 Task: Add an event  with title  Meeting with Team HR, date '2024/03/01' & Select Event type as  One on One. Add location for the event as  123 Main Street, City Center, New York, USA and add a description: The meeting with Team HR was a highly anticipated and crucial gathering that brought together the members of the team to discuss important matters and collaborate on various projects. It took place in a well-appointed conference room, providing a professional and conducive environment for productive discussions.Create an event link  http-meetingwithteamhrcom & Select the event color as  Violet. , logged in from the account softage.1@softage.netand send the event invitation to softage.2@softage.net and softage.3@softage.net
Action: Mouse moved to (1008, 140)
Screenshot: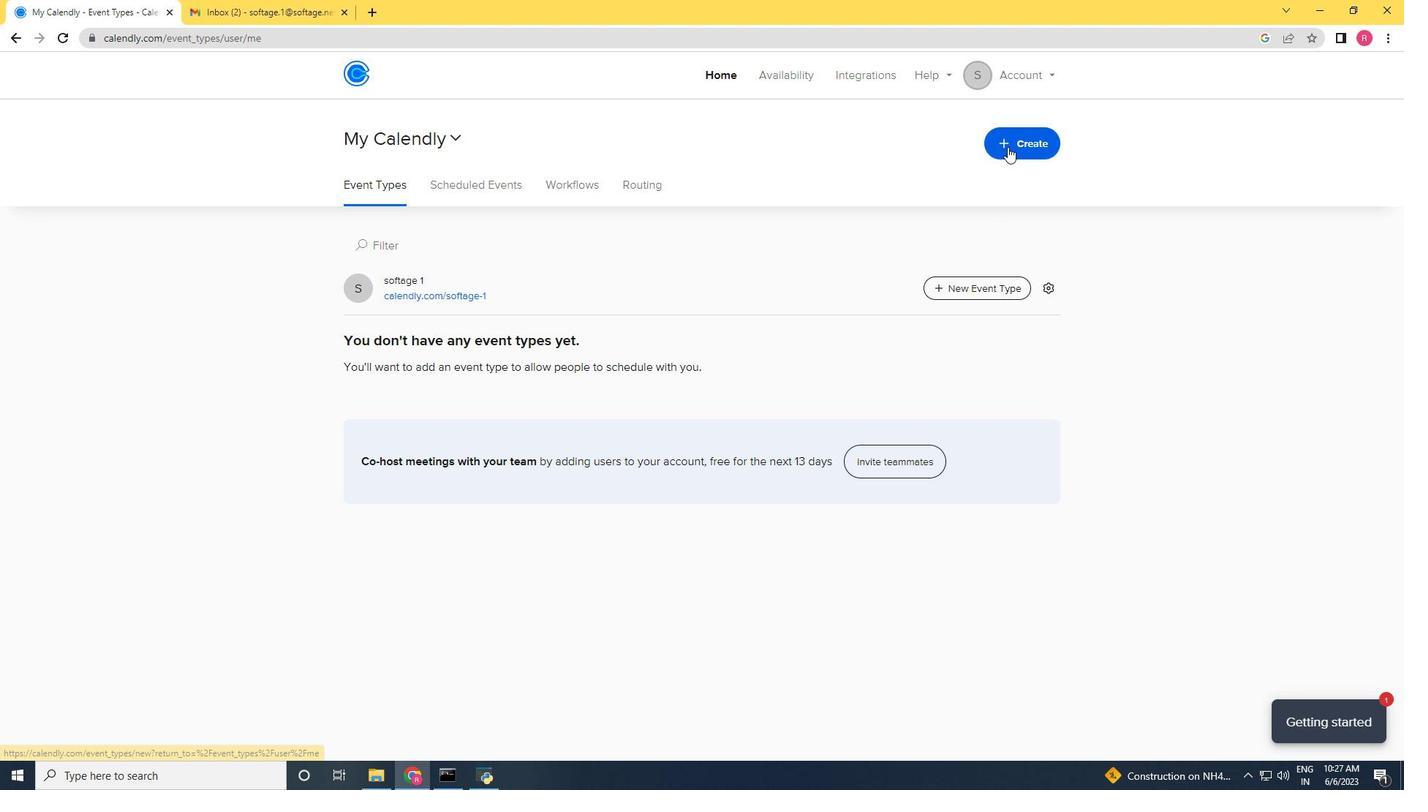 
Action: Mouse pressed left at (1008, 140)
Screenshot: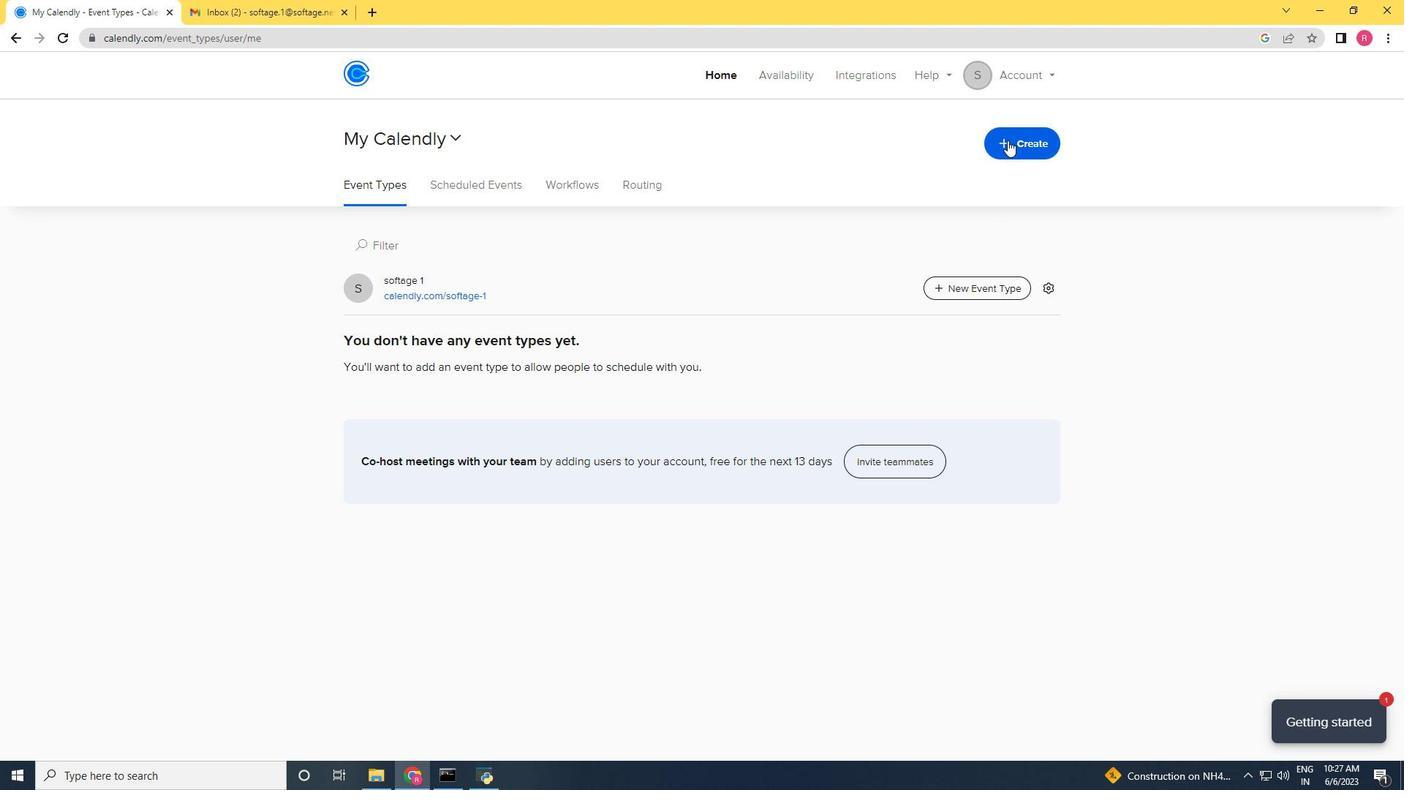 
Action: Mouse moved to (902, 194)
Screenshot: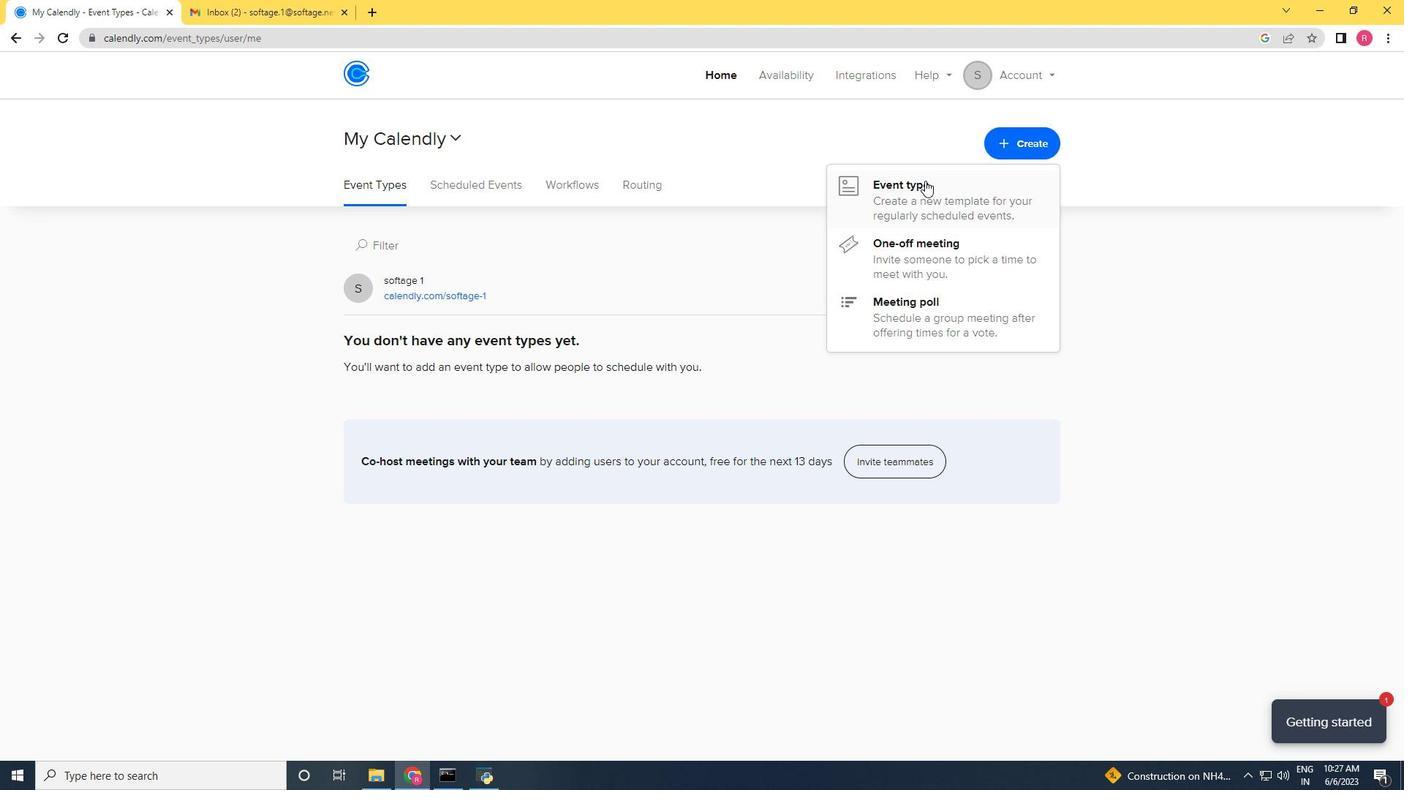 
Action: Mouse pressed left at (902, 194)
Screenshot: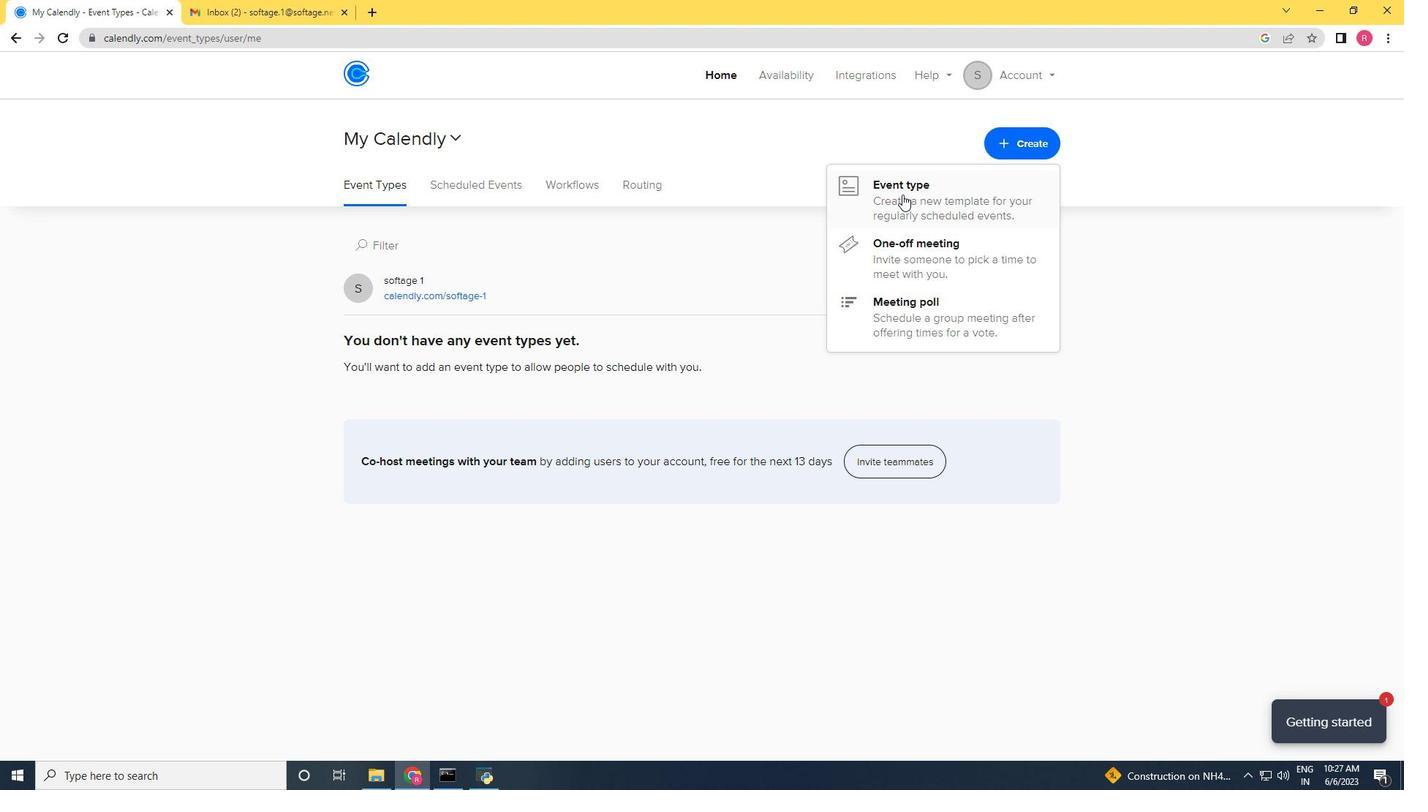 
Action: Mouse moved to (643, 255)
Screenshot: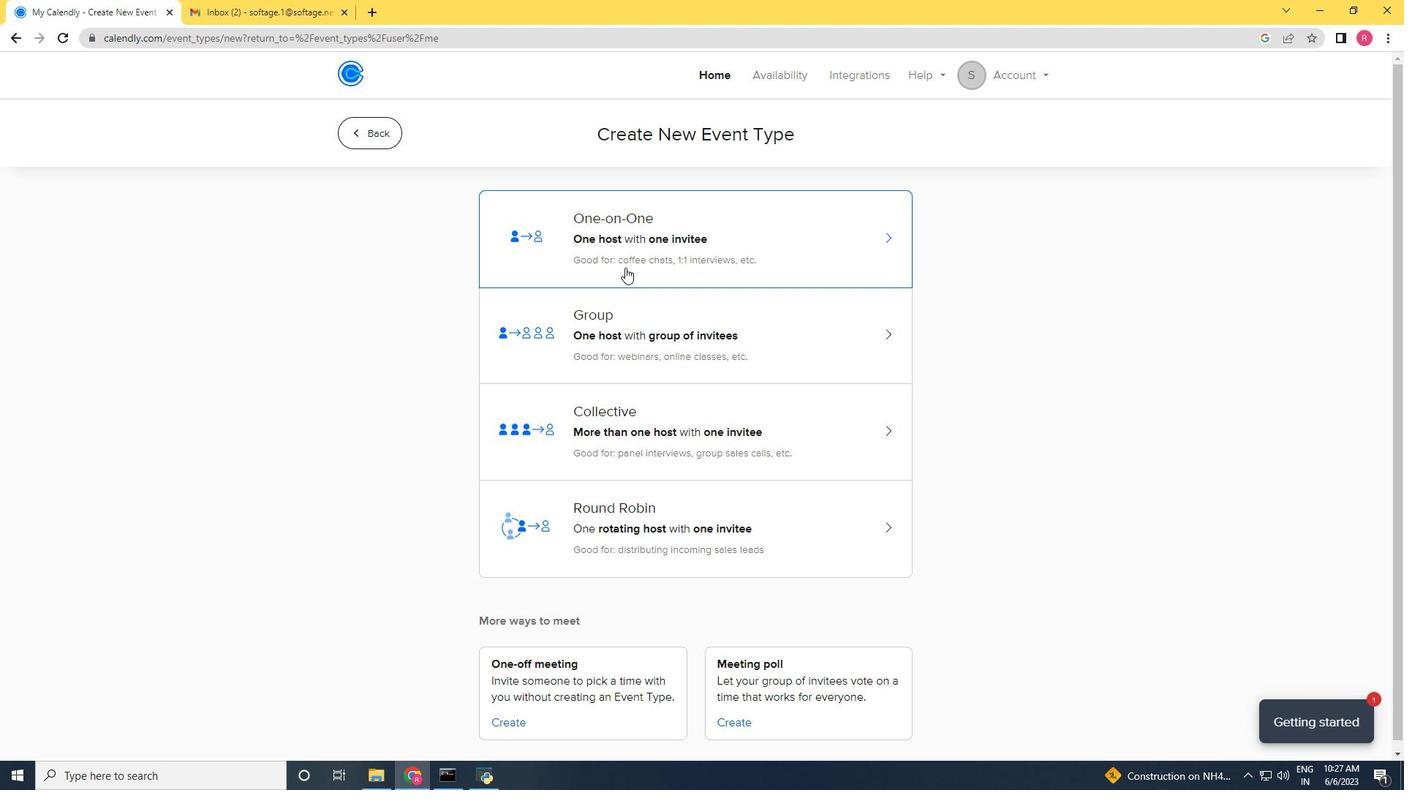 
Action: Mouse pressed left at (643, 255)
Screenshot: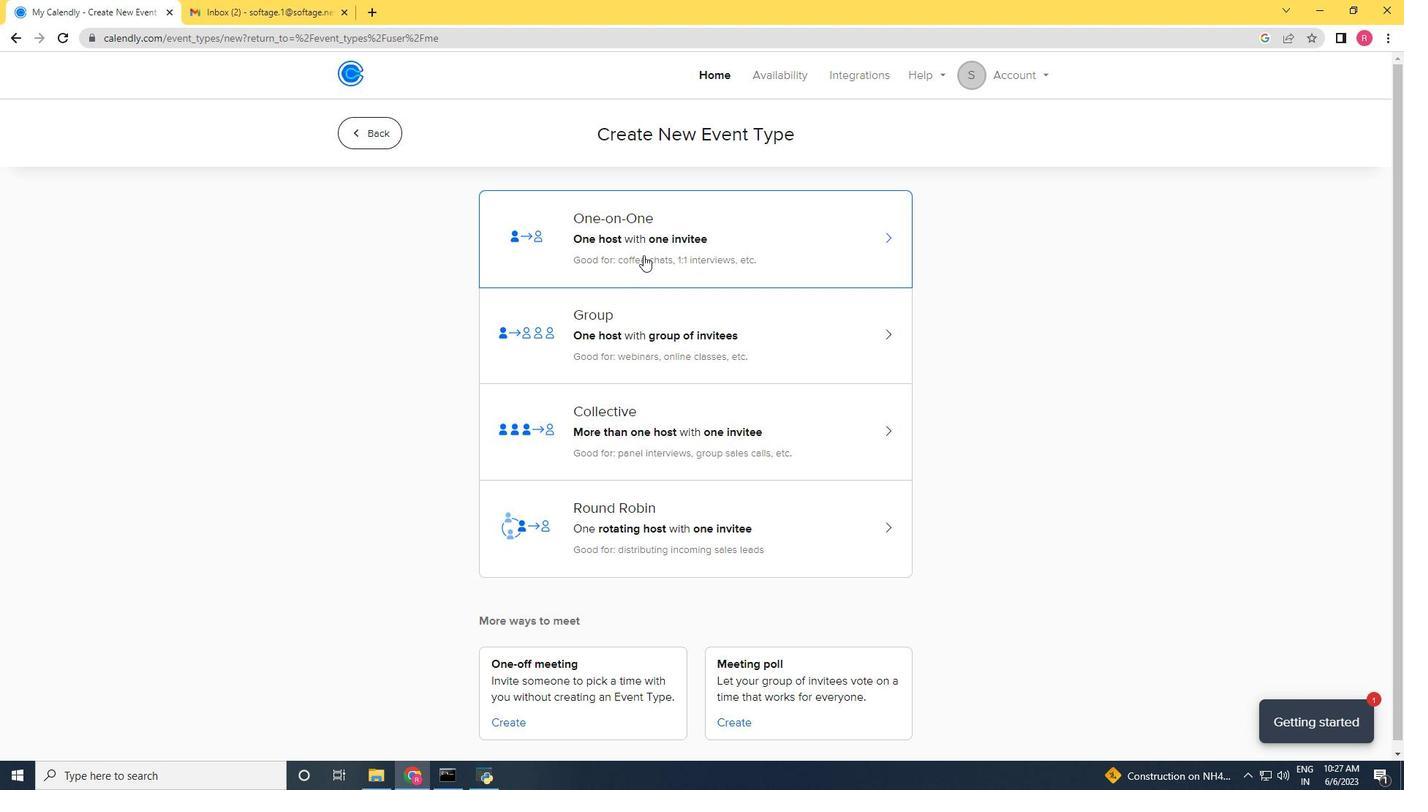 
Action: Mouse moved to (1374, 786)
Screenshot: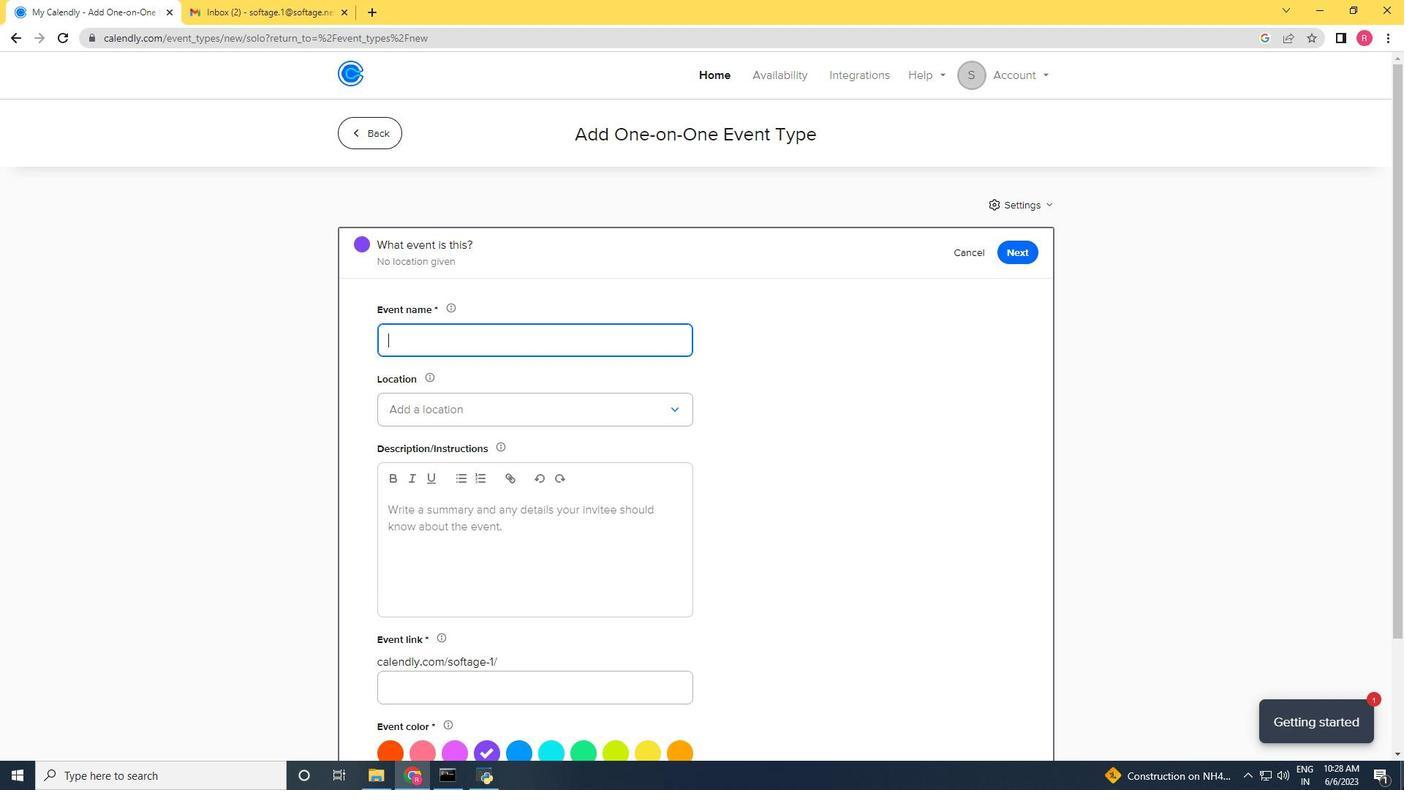 
Action: Key pressed <Key.shift>Meeting<Key.space><Key.shift>With<Key.space><Key.shift><Key.shift>Team<Key.space><Key.shift>Hr
Screenshot: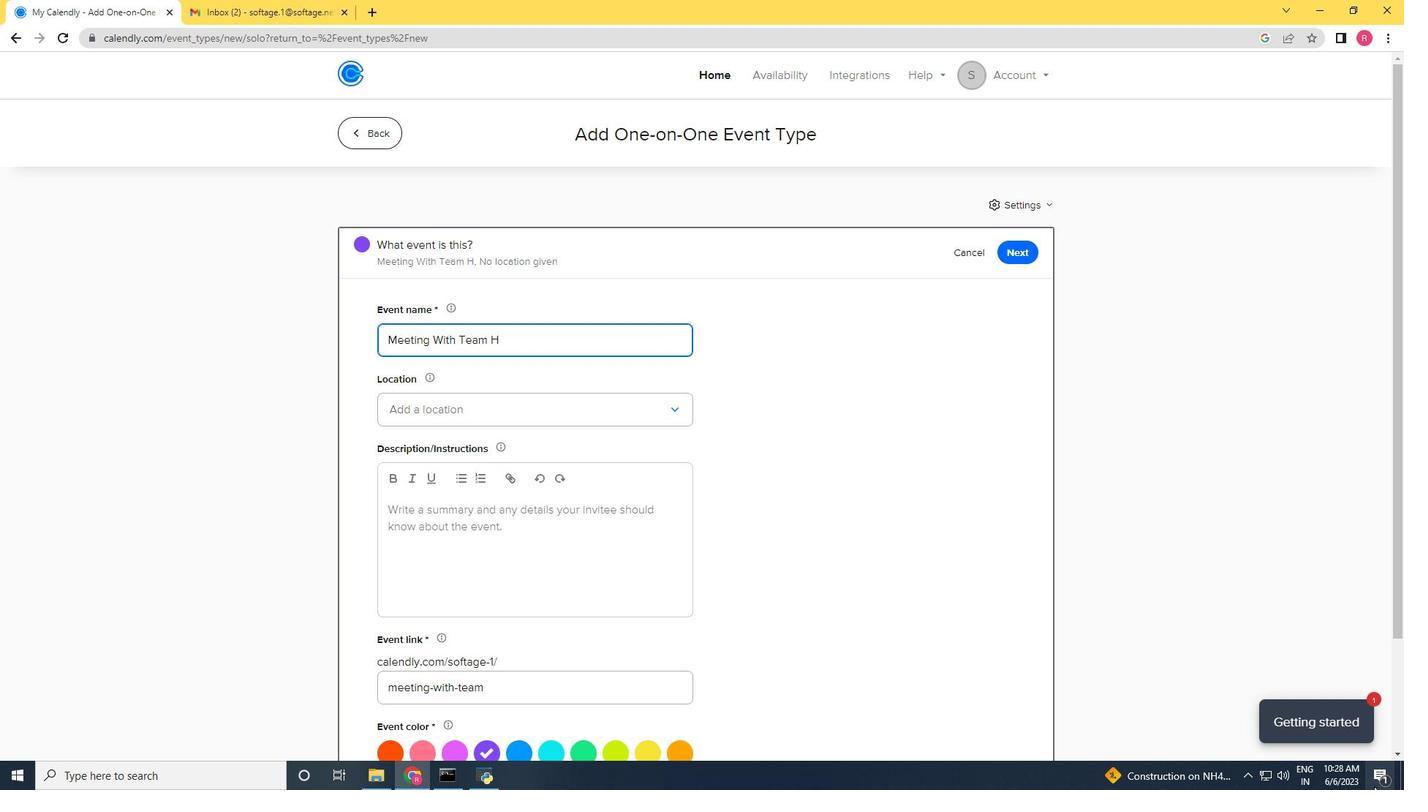 
Action: Mouse moved to (236, 468)
Screenshot: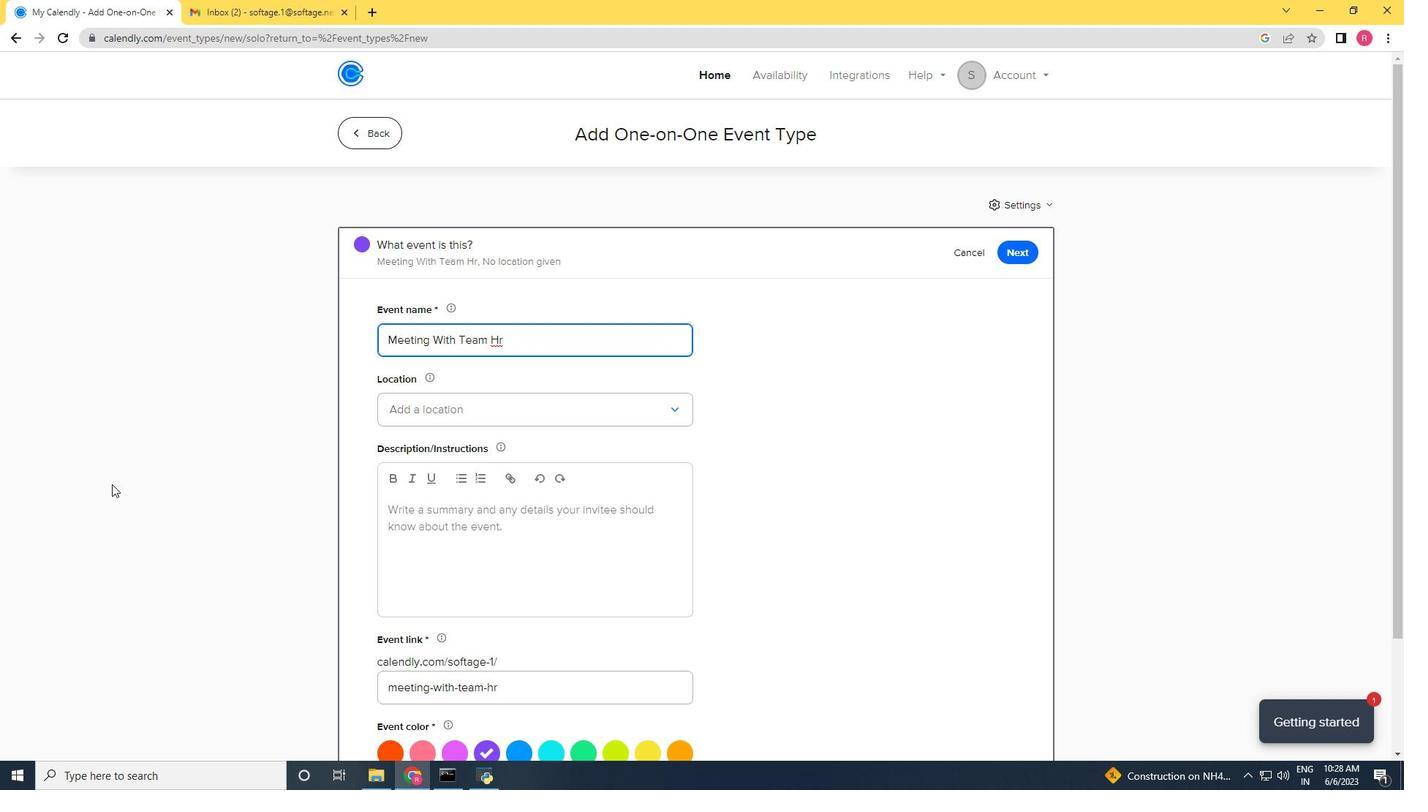 
Action: Key pressed <Key.backspace><Key.shift>R
Screenshot: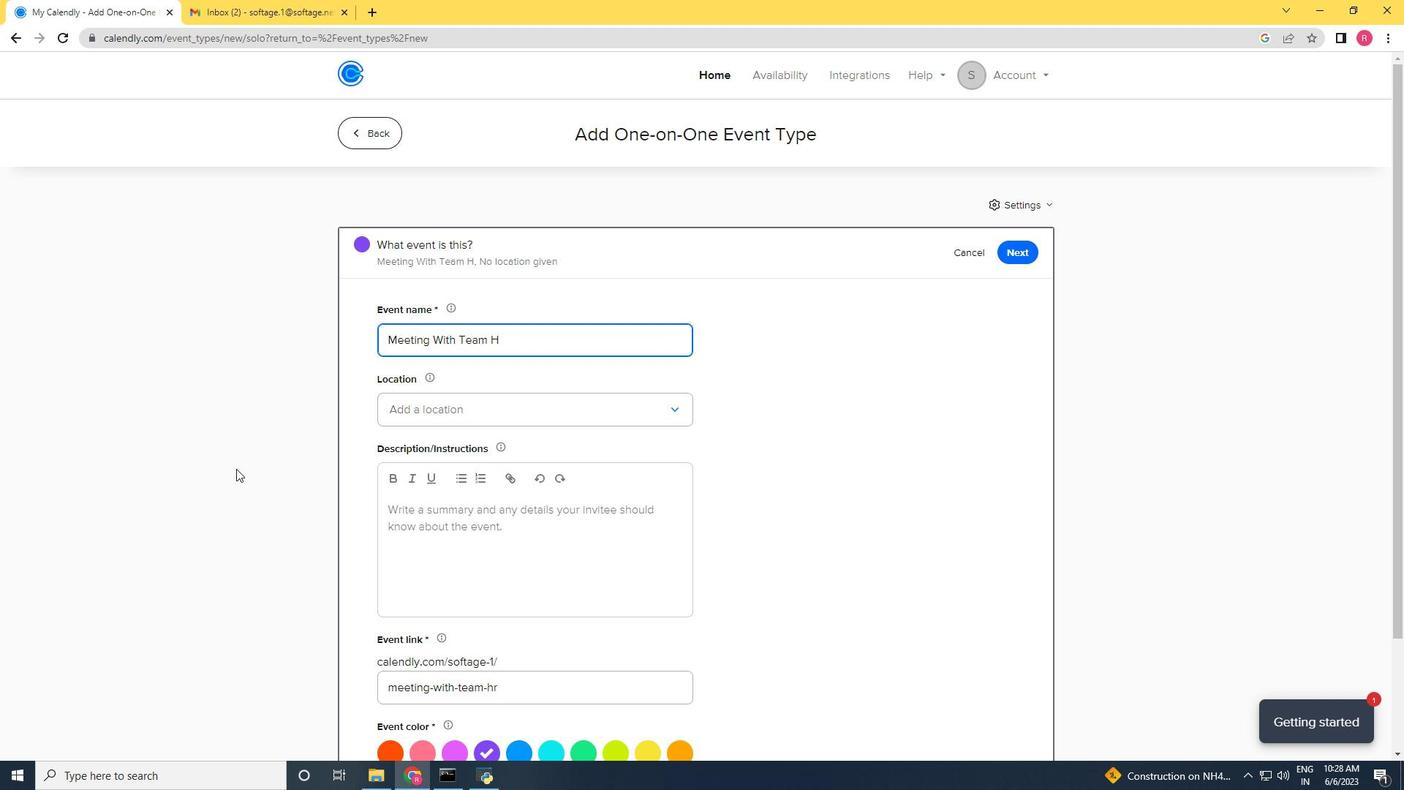 
Action: Mouse moved to (490, 411)
Screenshot: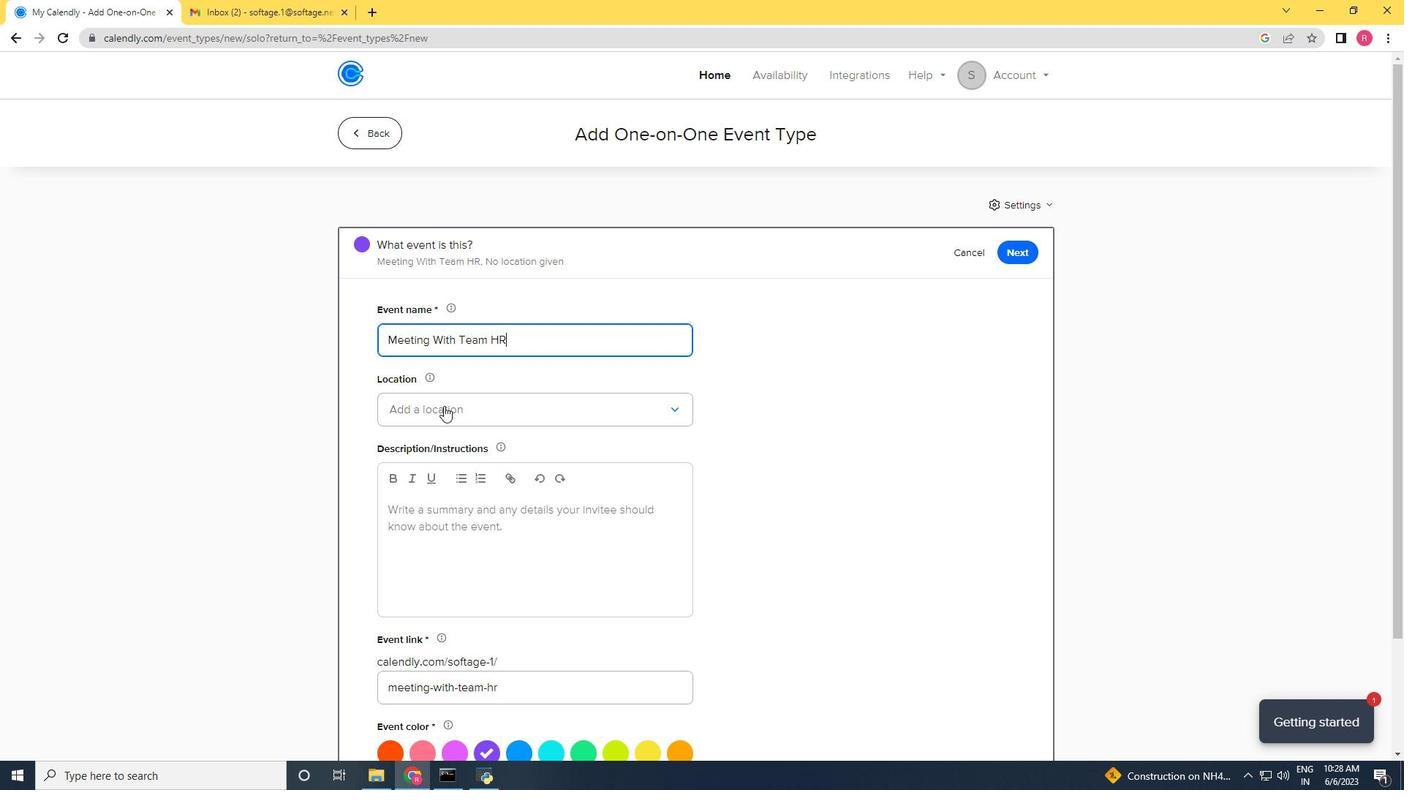 
Action: Mouse pressed left at (490, 411)
Screenshot: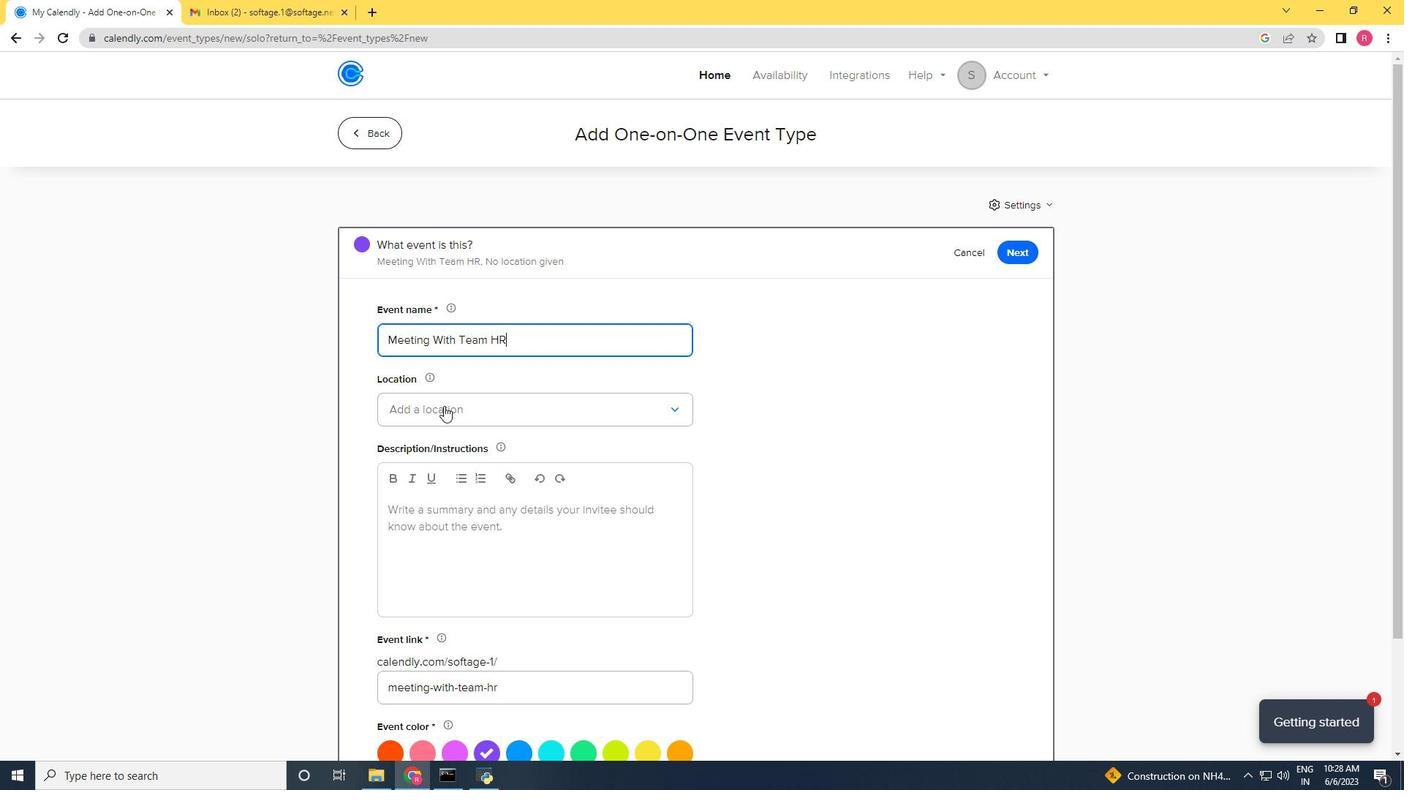 
Action: Mouse moved to (491, 452)
Screenshot: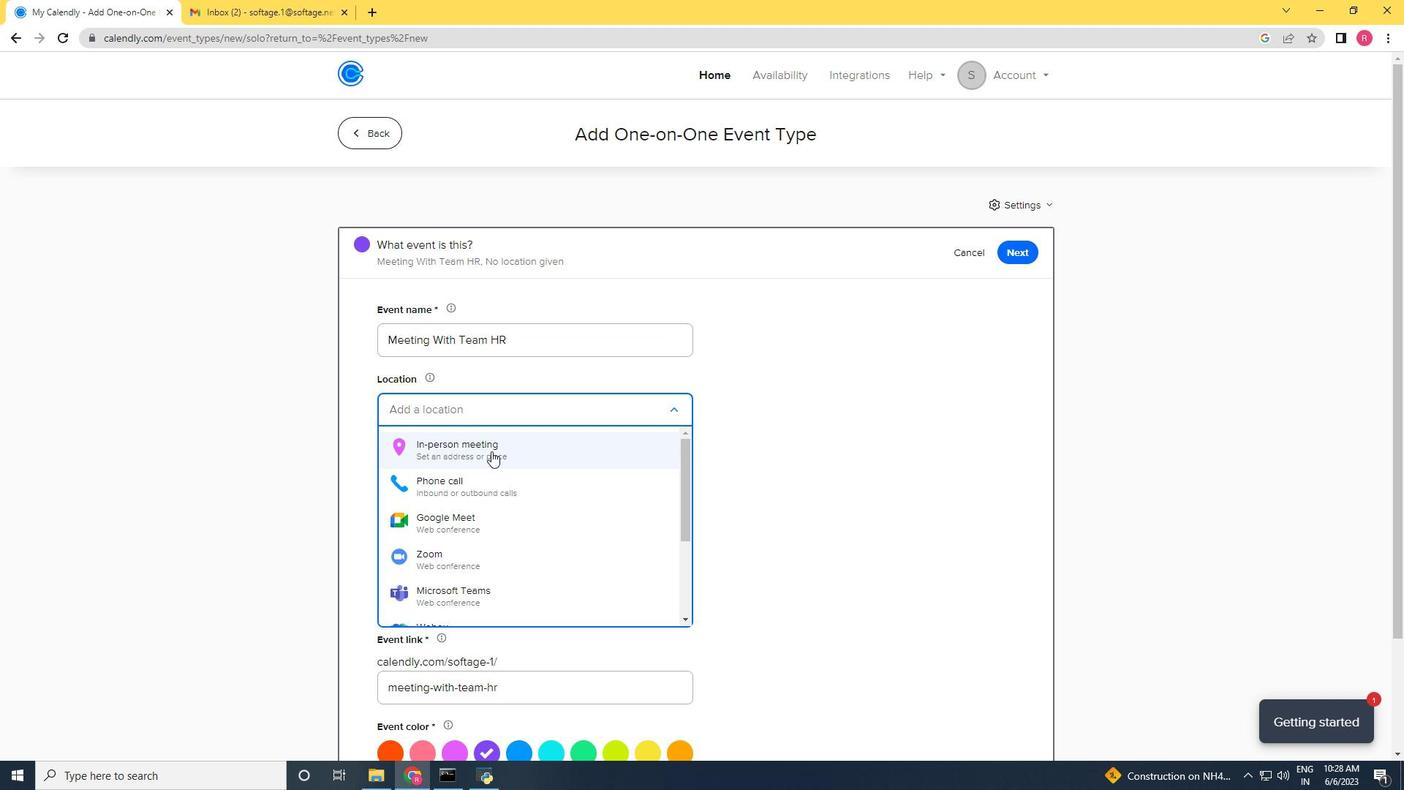 
Action: Mouse pressed left at (491, 452)
Screenshot: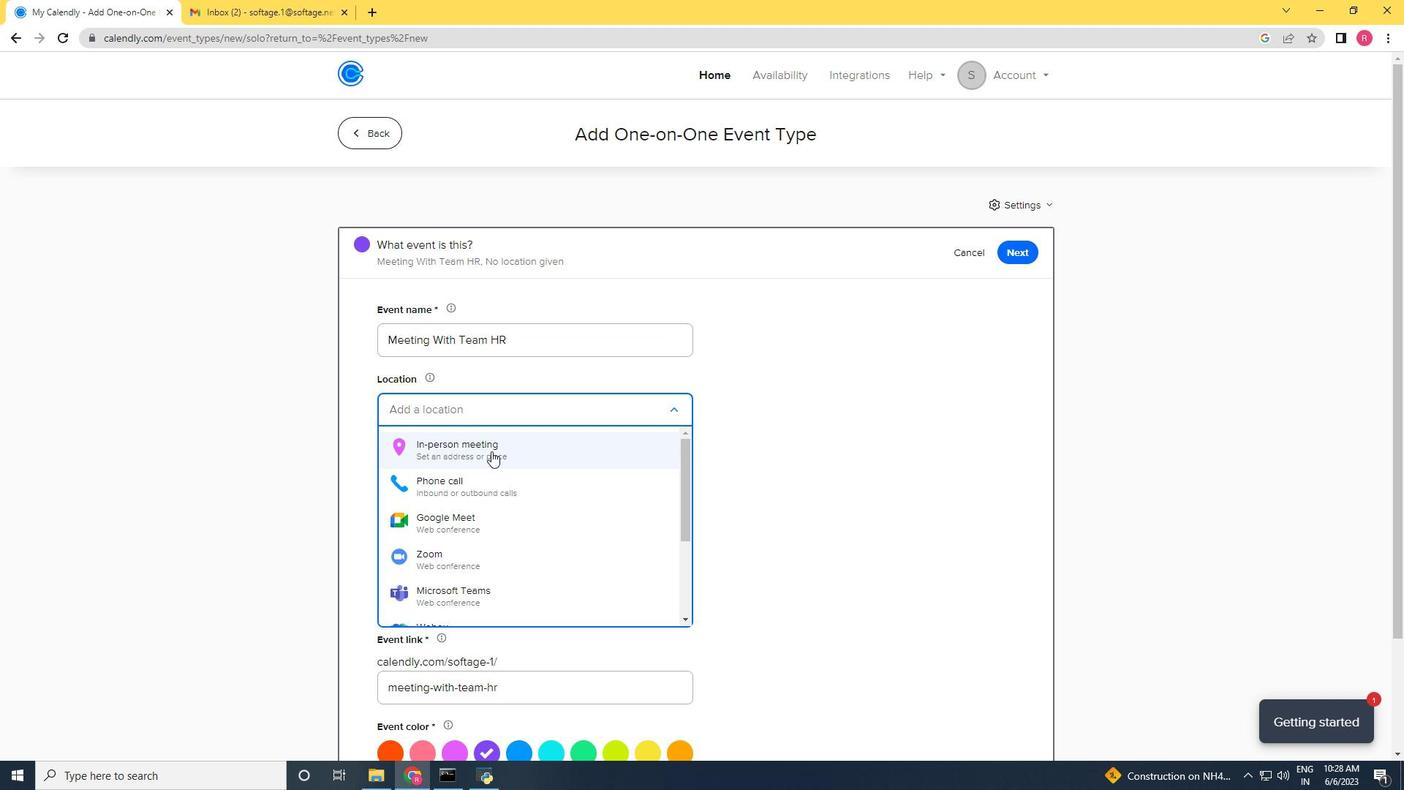 
Action: Mouse moved to (611, 242)
Screenshot: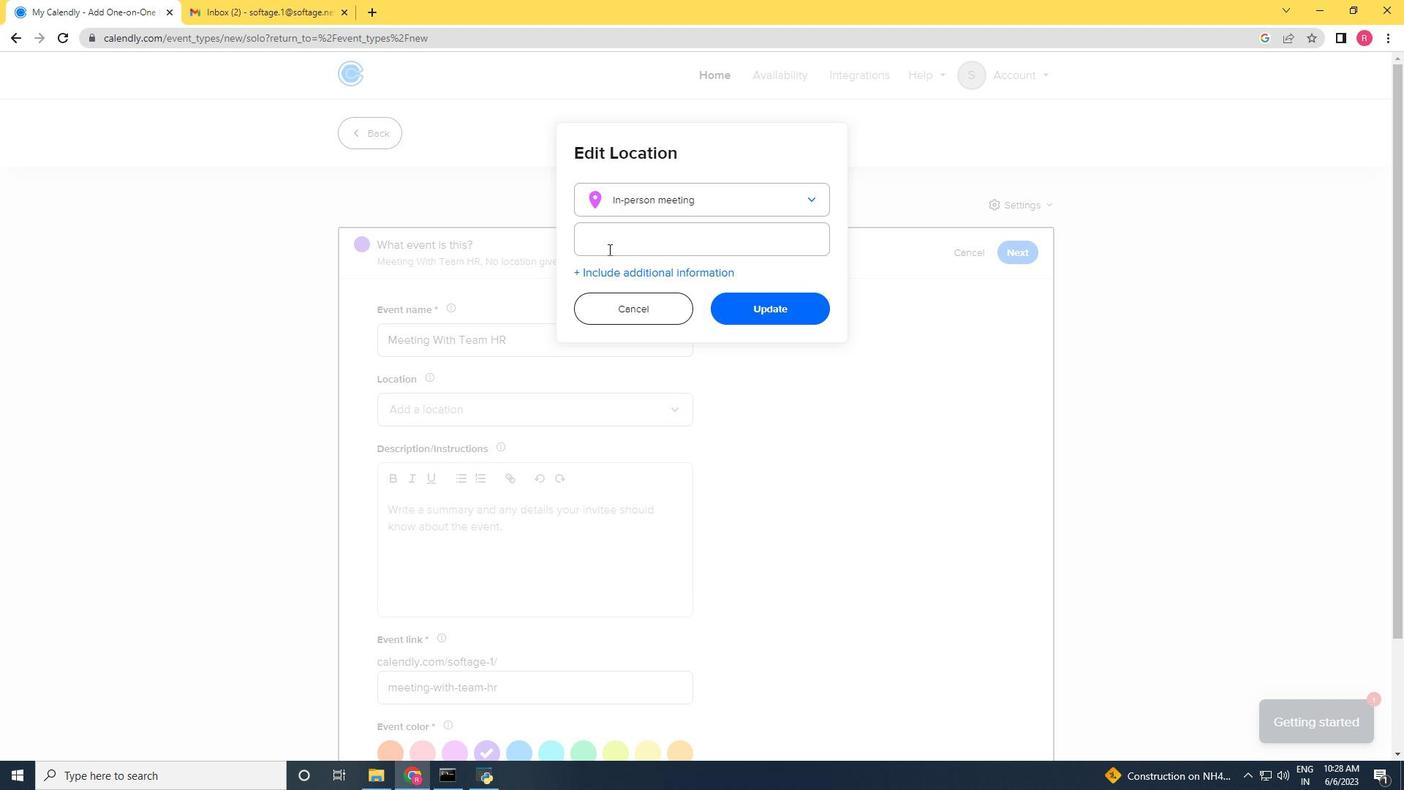 
Action: Mouse pressed left at (611, 242)
Screenshot: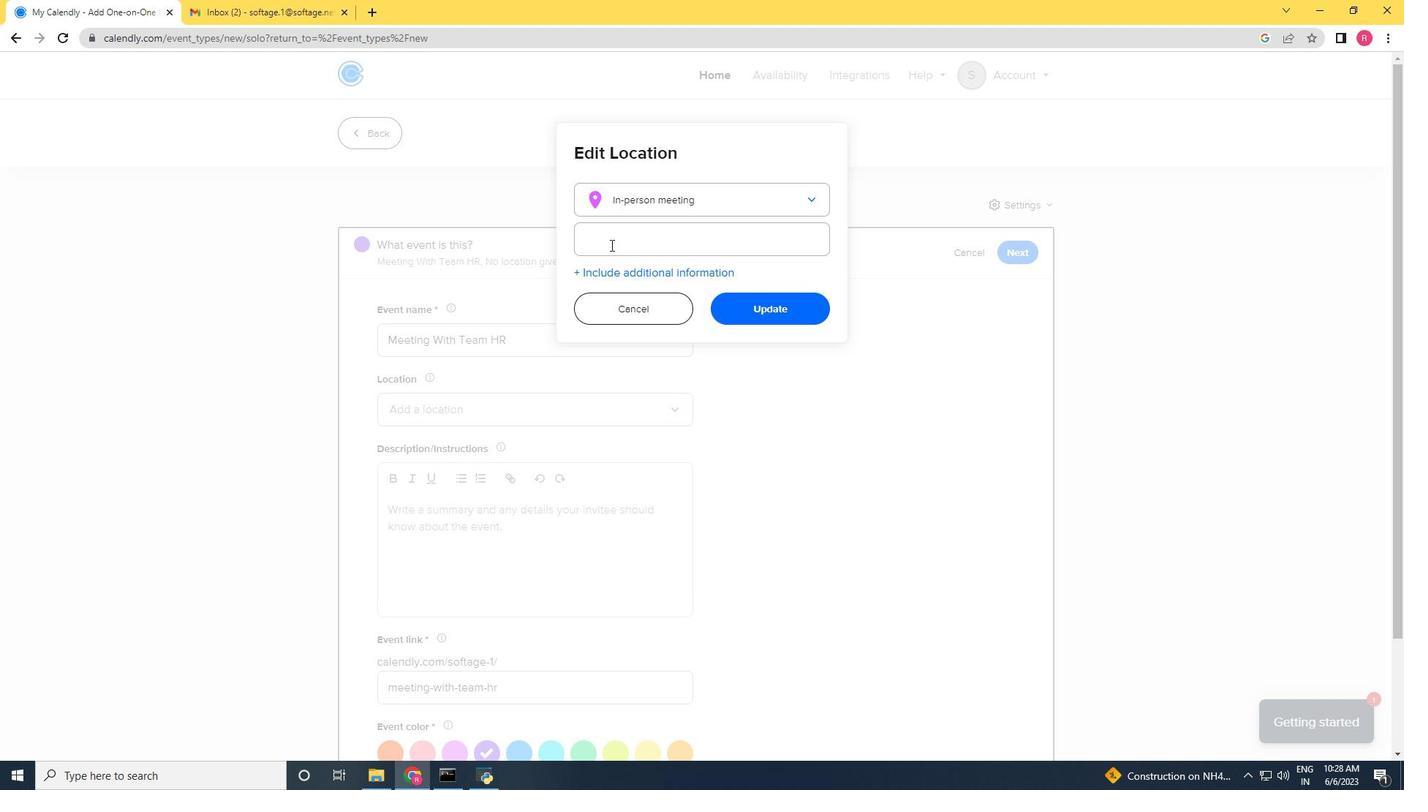 
Action: Mouse moved to (610, 242)
Screenshot: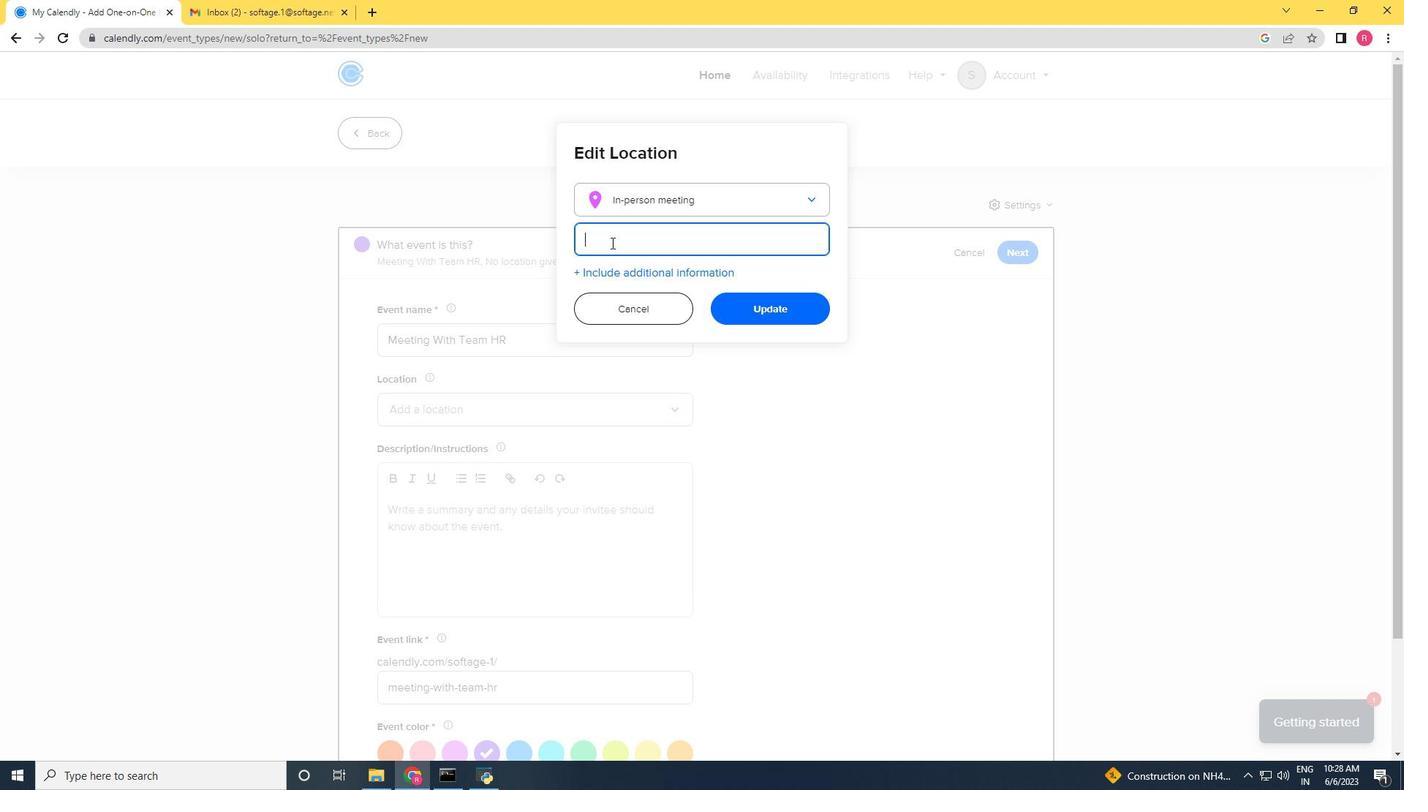 
Action: Key pressed 123<Key.space><Key.shift>Main<Key.space><Key.shift>Street,<Key.space><Key.shift>City<Key.space><Key.shift><Key.shift><Key.shift><Key.shift><Key.shift>Center,<Key.space><Key.shift>New<Key.space><Key.shift>York,<Key.space><Key.shift>USA
Screenshot: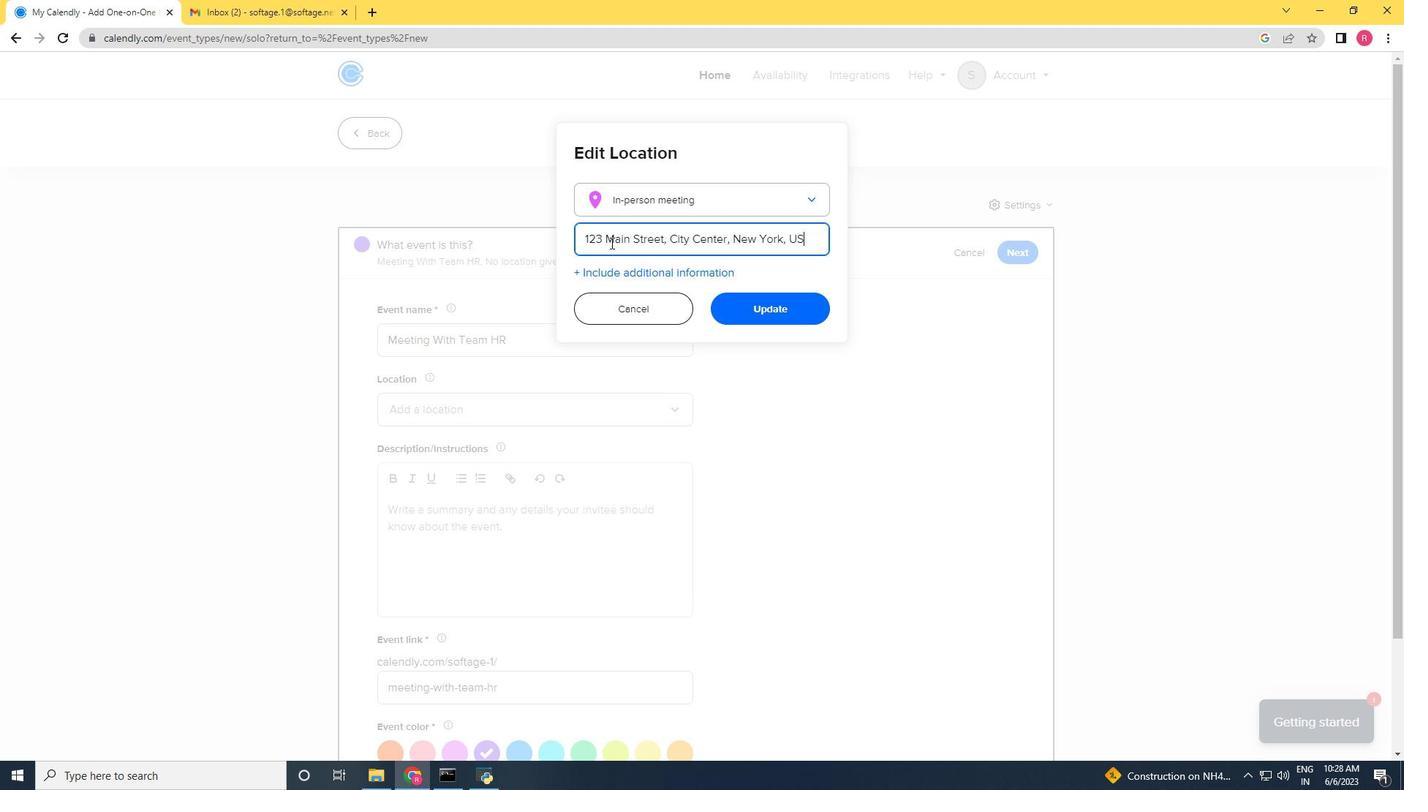 
Action: Mouse moved to (755, 301)
Screenshot: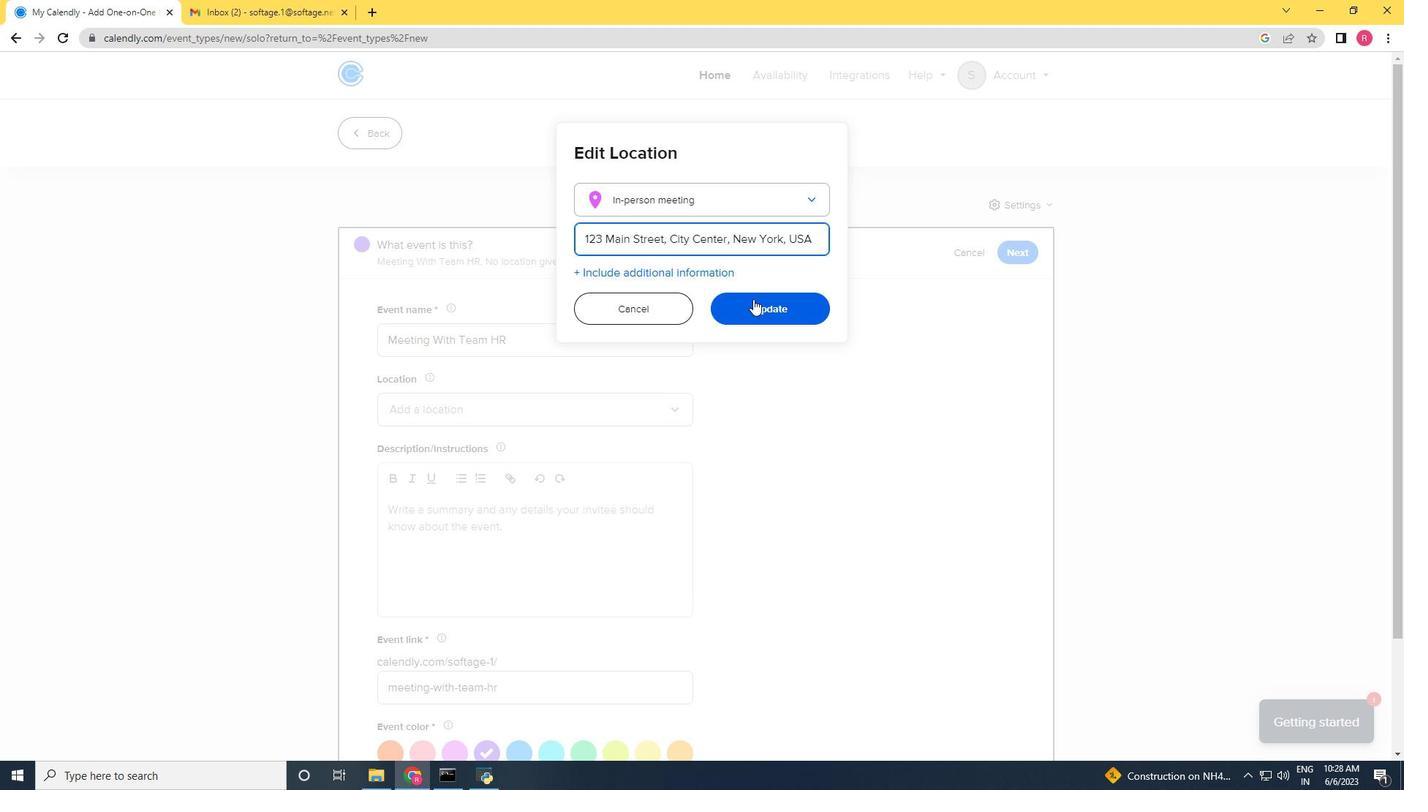 
Action: Mouse pressed left at (755, 301)
Screenshot: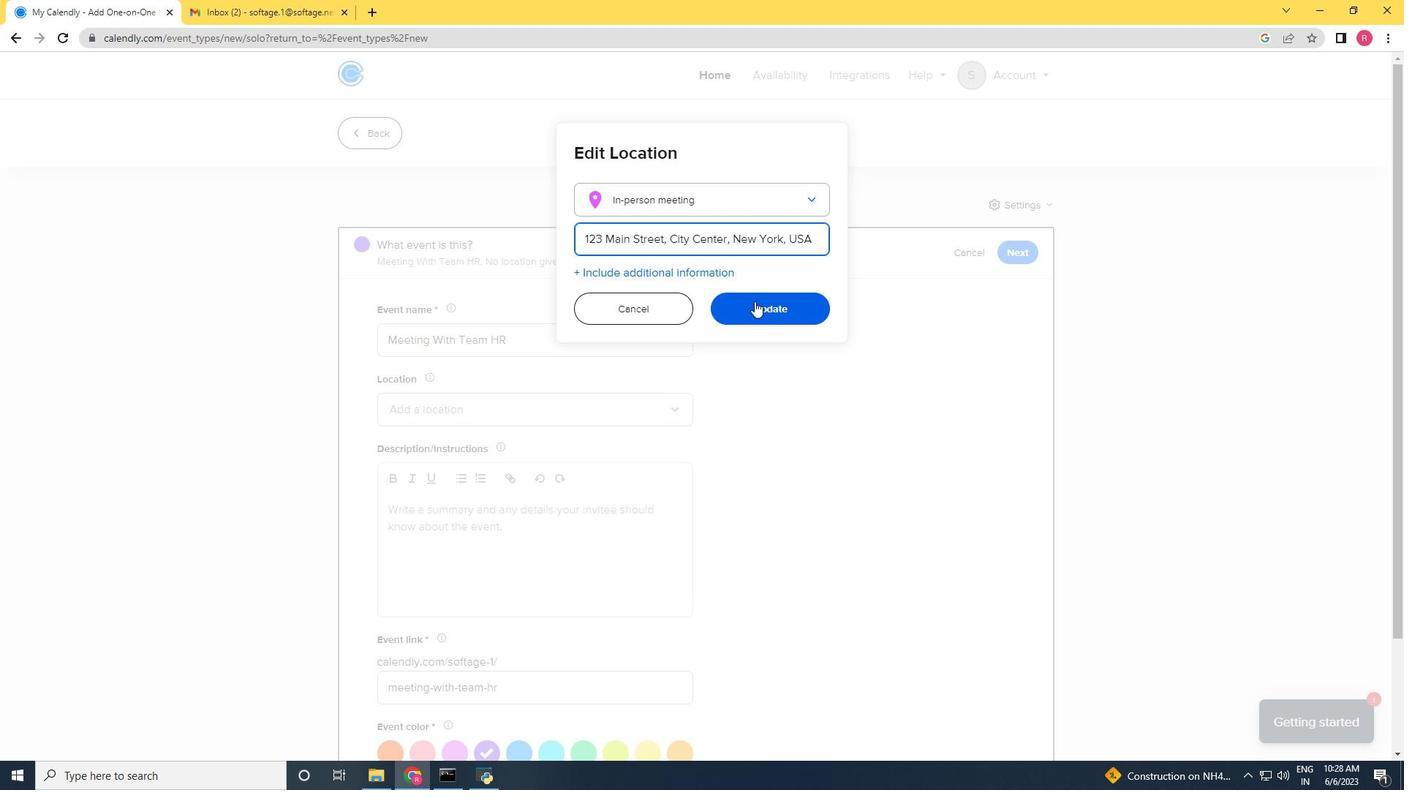 
Action: Mouse moved to (489, 553)
Screenshot: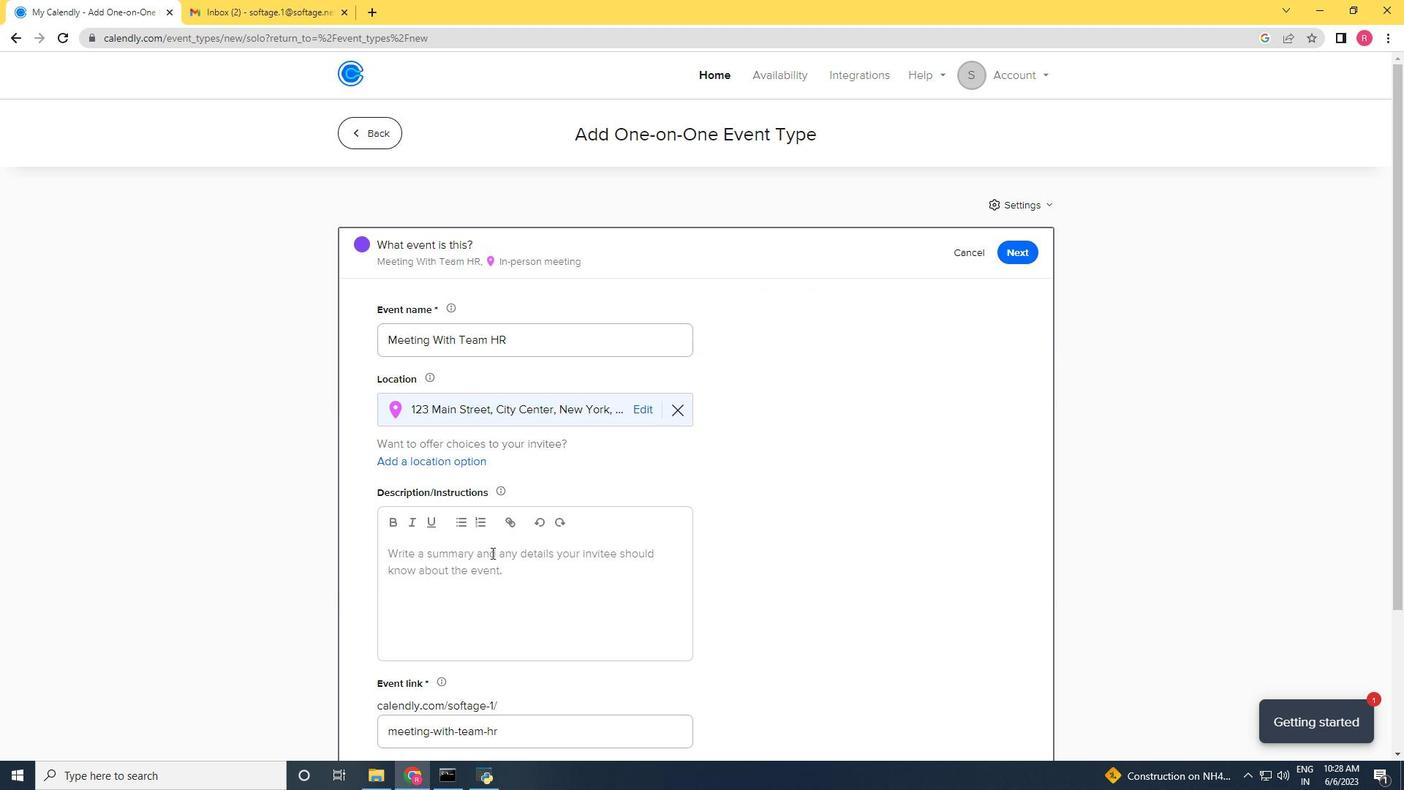
Action: Mouse pressed left at (489, 553)
Screenshot: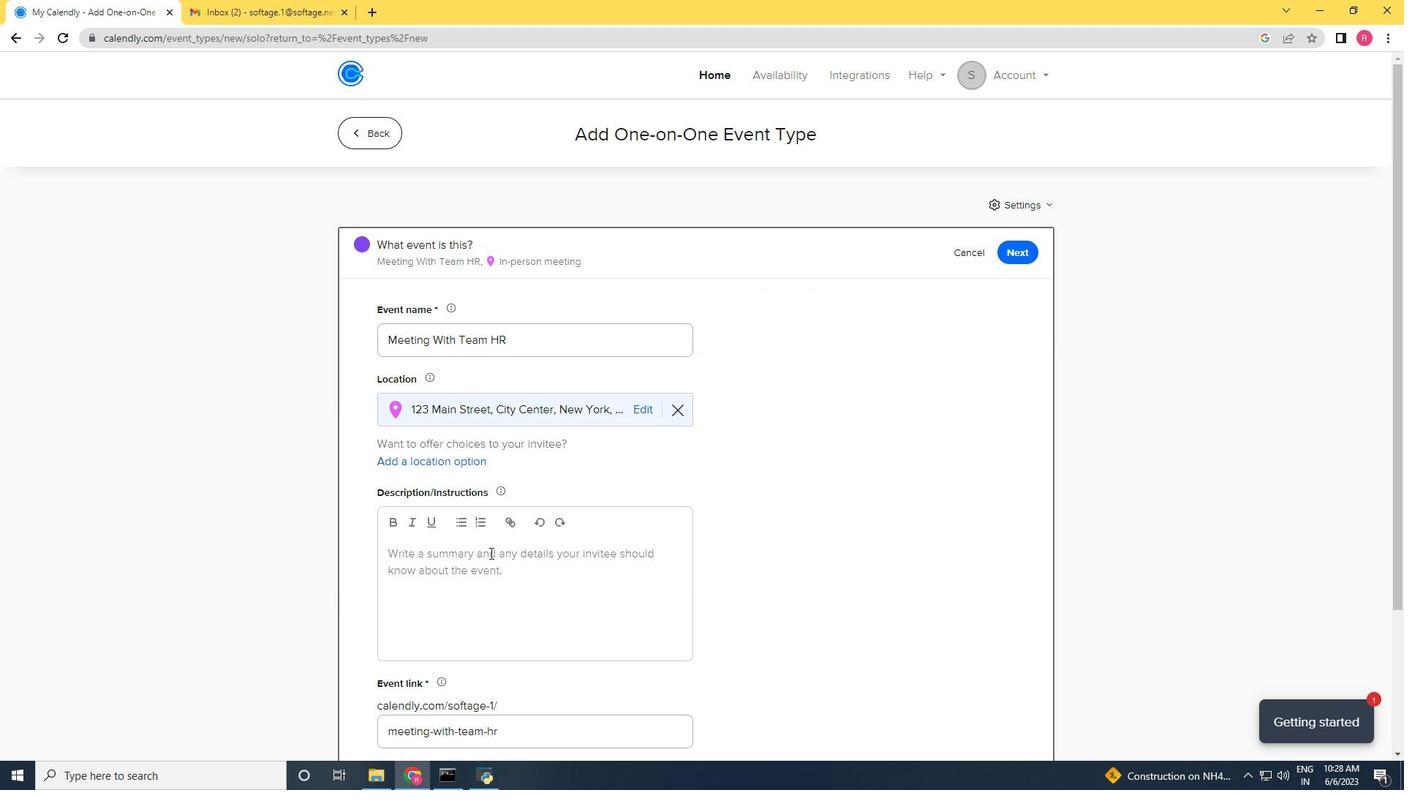 
Action: Mouse moved to (1369, 789)
Screenshot: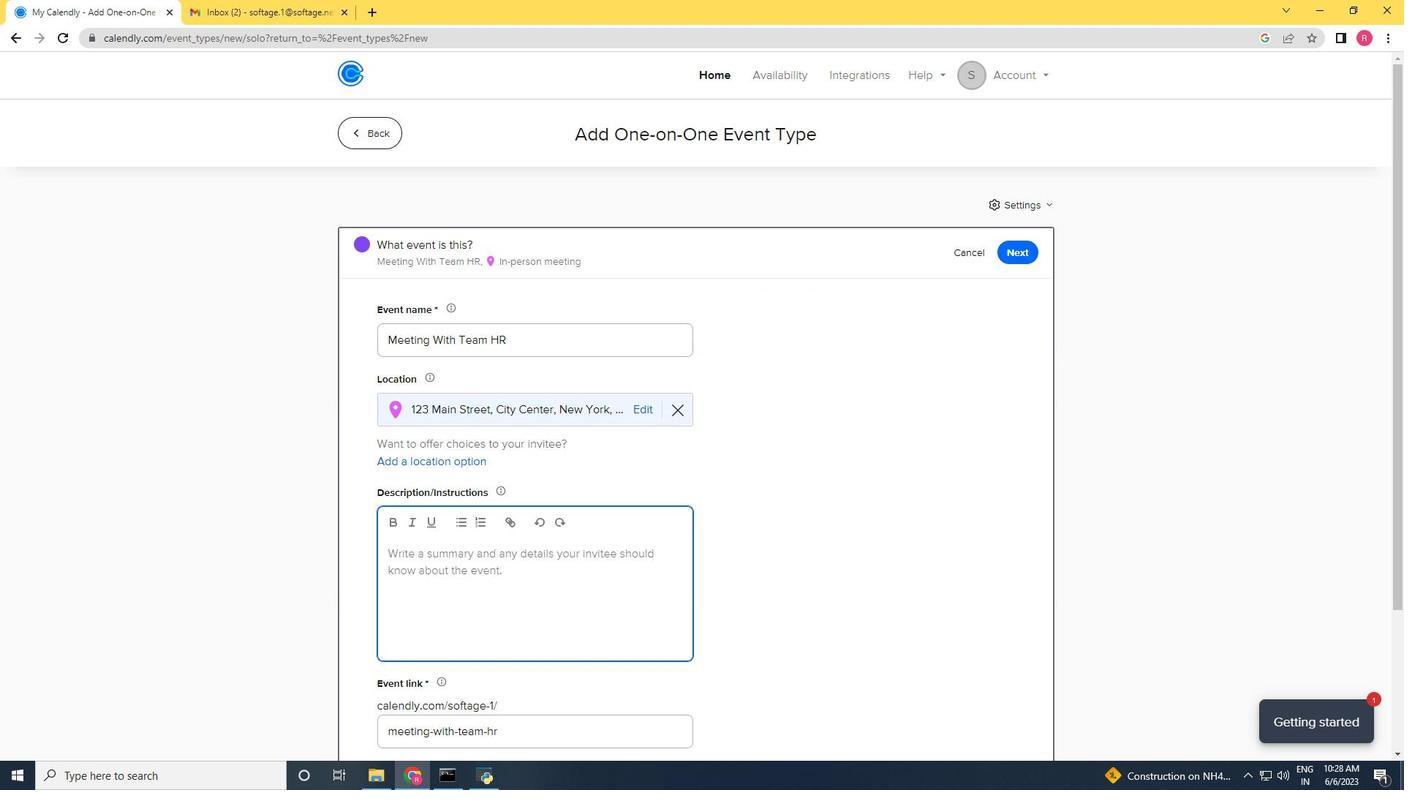 
Action: Key pressed <Key.shift>The<Key.space><Key.shift><Key.shift><Key.shift><Key.shift><Key.shift><Key.shift><Key.shift><Key.shift><Key.shift><Key.shift><Key.shift><Key.shift><Key.shift><Key.shift><Key.shift><Key.shift><Key.shift><Key.shift><Key.shift><Key.shift><Key.shift><Key.shift><Key.shift><Key.shift><Key.shift><Key.shift><Key.shift><Key.shift><Key.shift><Key.shift><Key.shift><Key.shift><Key.shift><Key.shift><Key.shift><Key.shift>meeting<Key.space>with<Key.space><Key.shift>Team<Key.space><Key.shift>HR<Key.space><Key.shift><Key.shift><Key.shift><Key.shift><Key.shift><Key.shift><Key.shift>W<Key.shift>as<Key.space><Key.backspace><Key.backspace><Key.backspace><Key.backspace>was<Key.space><Key.space>highly<Key.space>anticipatde<Key.backspace><Key.backspace>ed<Key.space>and<Key.space>crucial<Key.space>gathering<Key.space>that<Key.space>broughy<Key.space><Key.f12><Key.backspace><Key.backspace><Key.backspace>
Screenshot: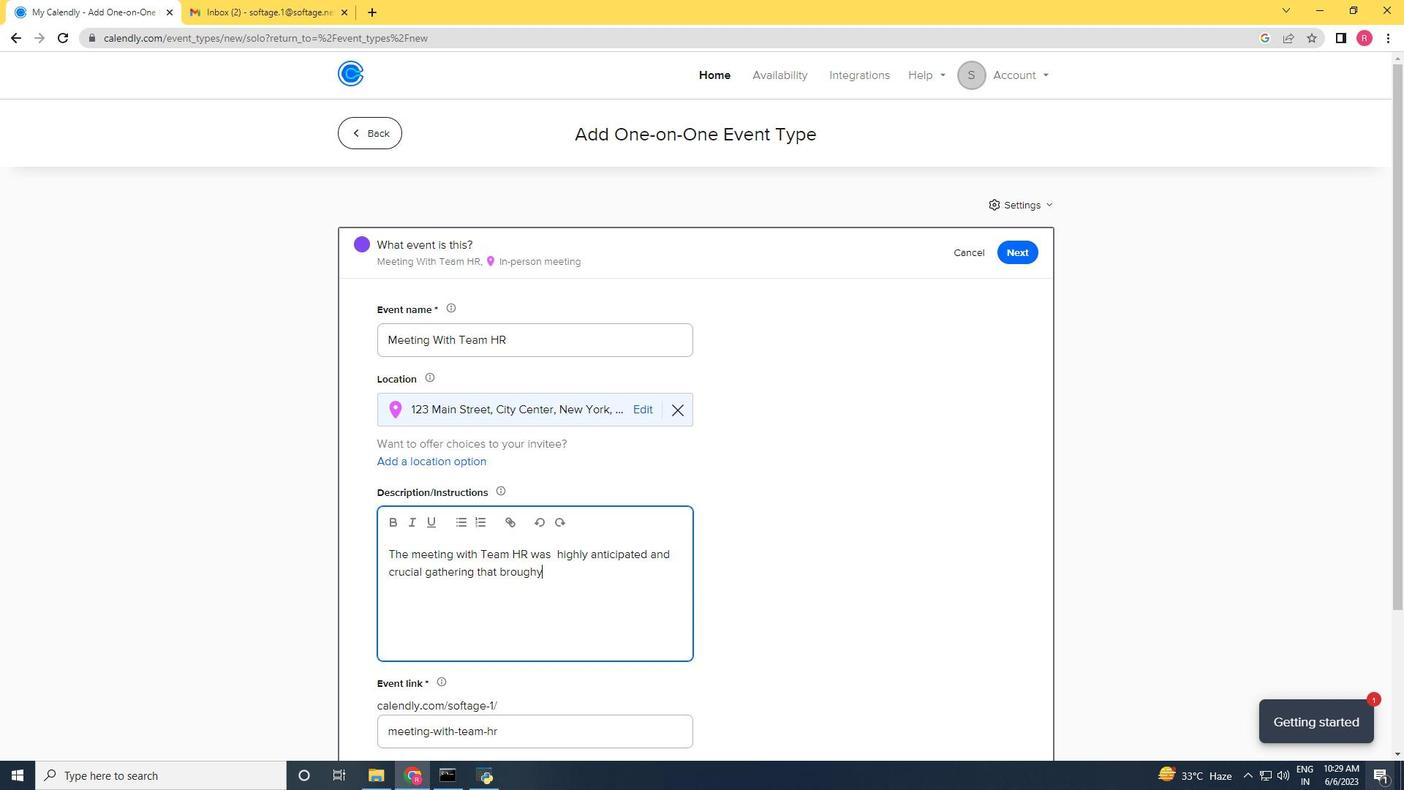 
Action: Mouse moved to (1387, 56)
Screenshot: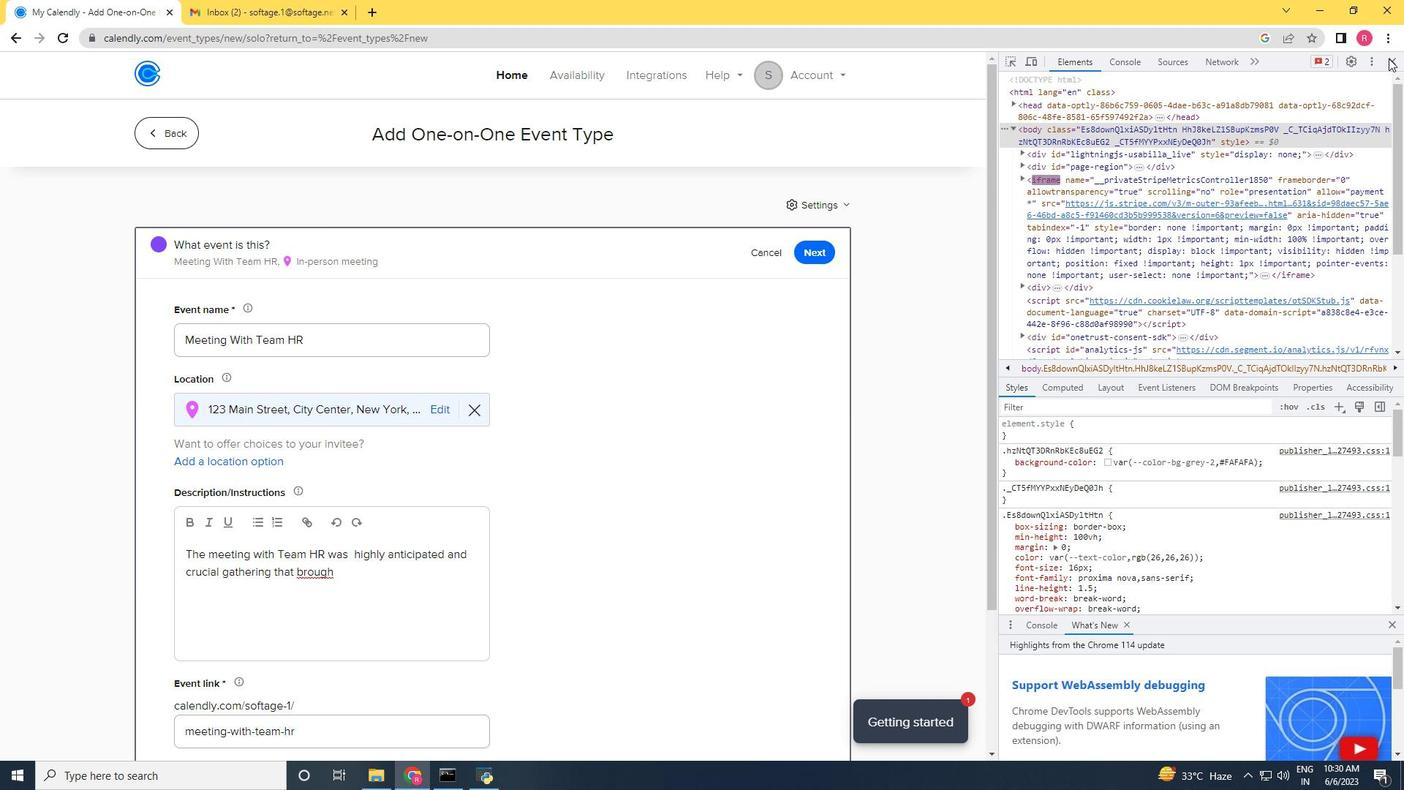 
Action: Mouse pressed left at (1387, 56)
Screenshot: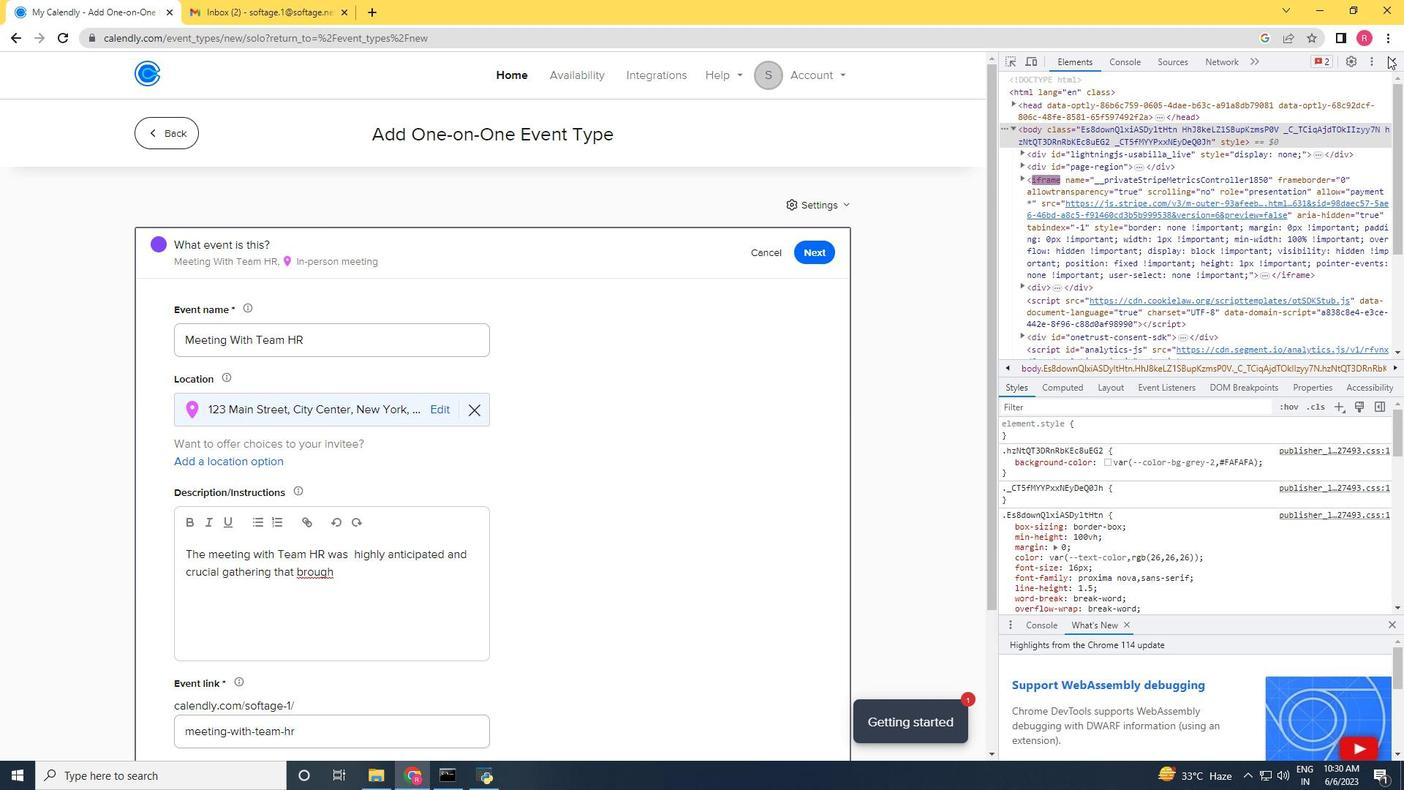 
Action: Mouse moved to (559, 593)
Screenshot: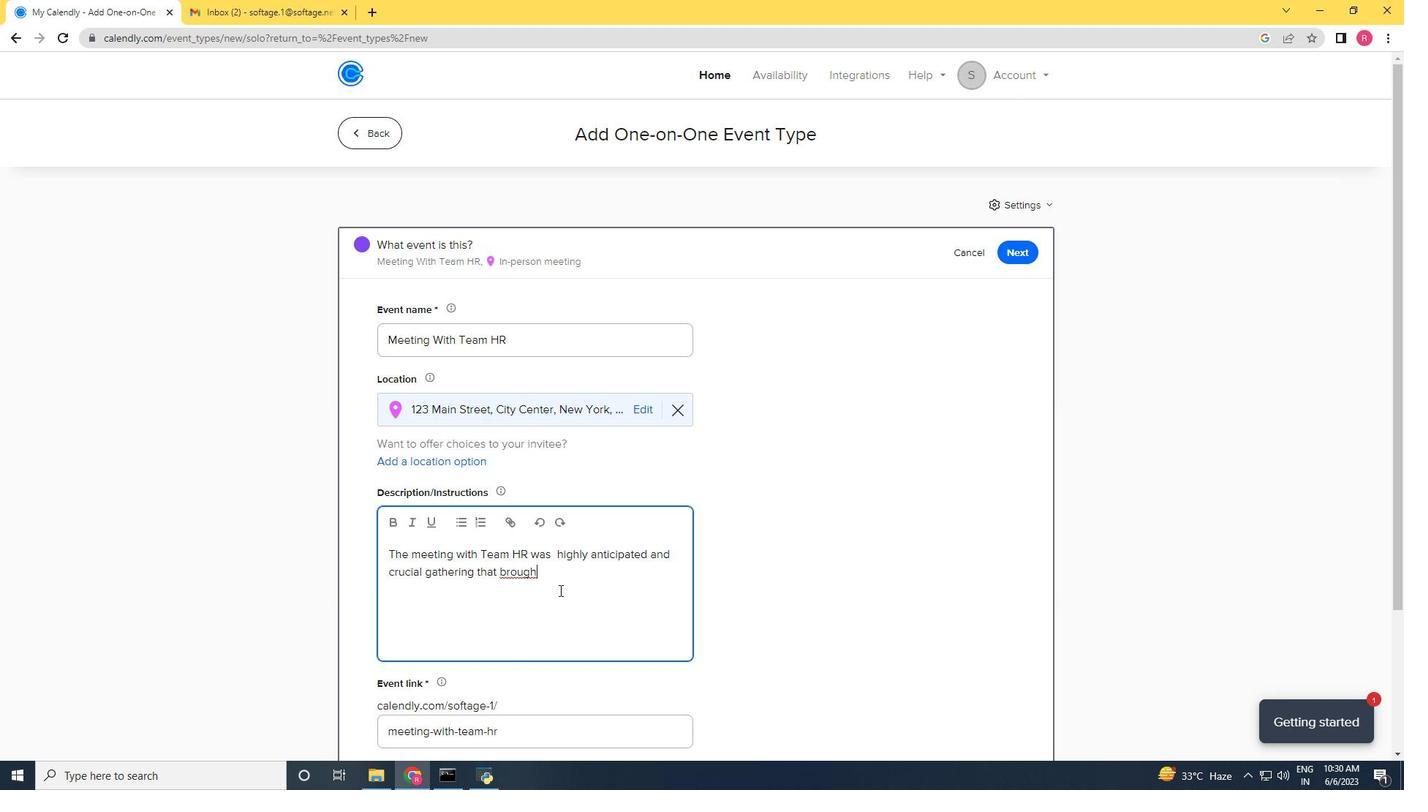 
Action: Key pressed <Key.backspace><Key.backspace><Key.backspace>ught<Key.space>togther<Key.backspace><Key.backspace><Key.backspace><Key.backspace><Key.backspace><Key.backspace>gether<Key.space>the<Key.space>n<Key.backspace>member<Key.space><Key.backspace>s<Key.space>of<Key.space>the<Key.space>team<Key.space>to<Key.space>diccuss<Key.space><Key.backspace><Key.backspace><Key.backspace><Key.backspace><Key.backspace><Key.backspace>scuss<Key.space>importanr<Key.backspace>t<Key.space>matters<Key.space>and<Key.space>collaborate<Key.space>on<Key.space>various<Key.space>projects<Key.space><Key.backspace>.<Key.space><Key.shift>IT<Key.backspace>y<Key.space><Key.backspace><Key.backspace>t<Key.space>look<Key.space><Key.backspace><Key.backspace><Key.backspace><Key.backspace><Key.backspace>took<Key.space>place<Key.space>in<Key.space>a<Key.space>well-appointed<Key.space>cinfer<Key.backspace><Key.backspace><Key.backspace><Key.backspace><Key.backspace>onference<Key.space>room.<Key.backspace>,<Key.space>providing<Key.space>a<Key.space>professional<Key.space>and<Key.space>conducive<Key.space>environment<Key.space>for<Key.space>productive<Key.space>discussions
Screenshot: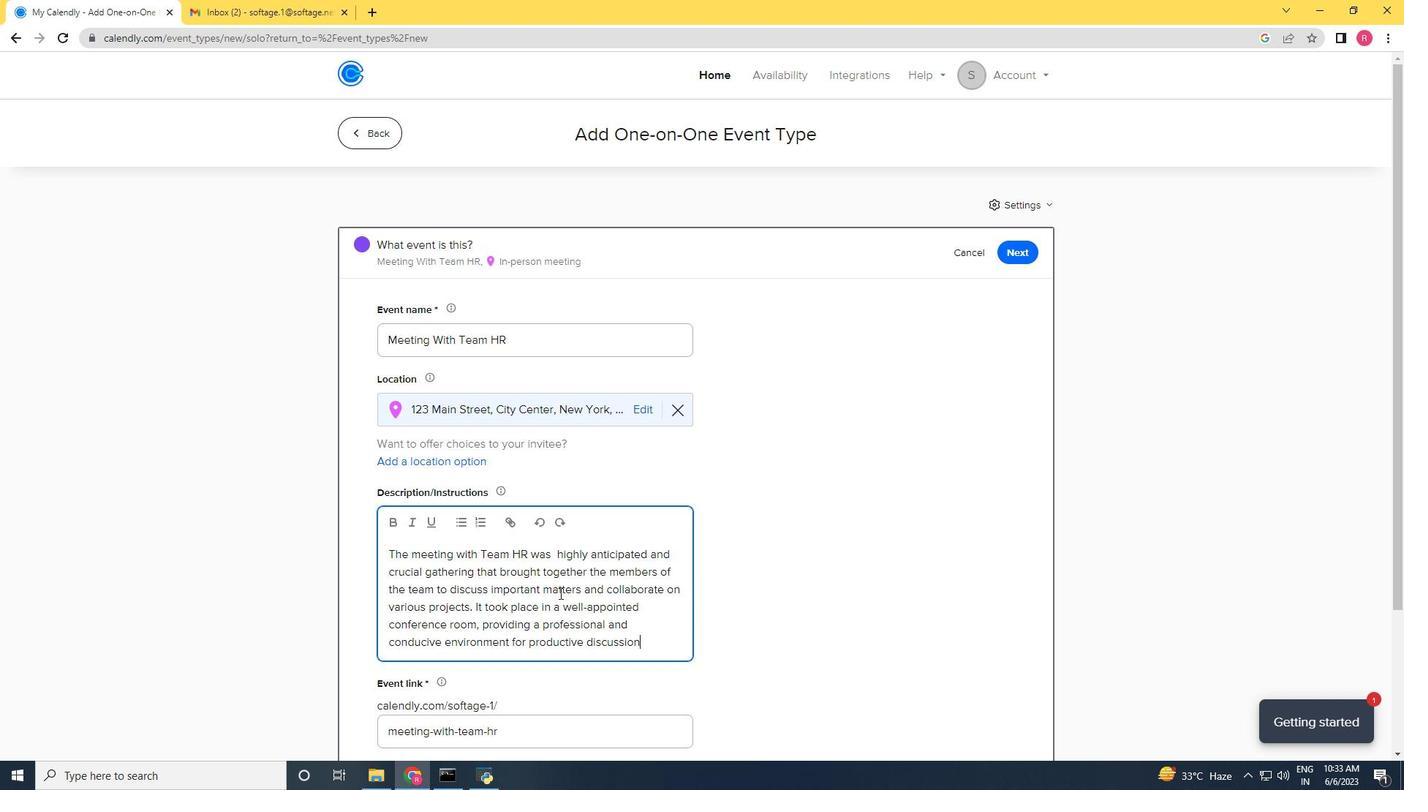 
Action: Mouse moved to (420, 598)
Screenshot: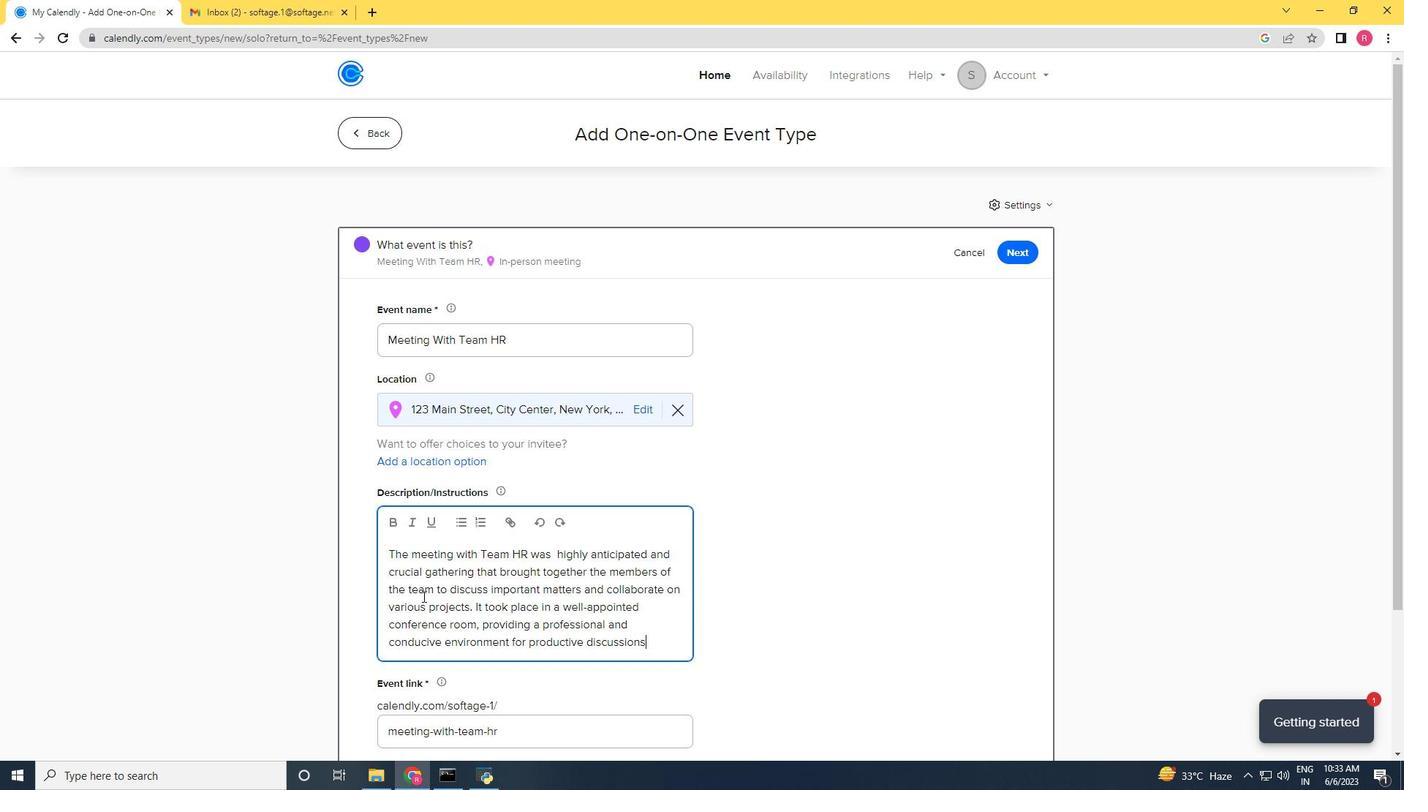 
Action: Mouse scrolled (422, 596) with delta (0, 0)
Screenshot: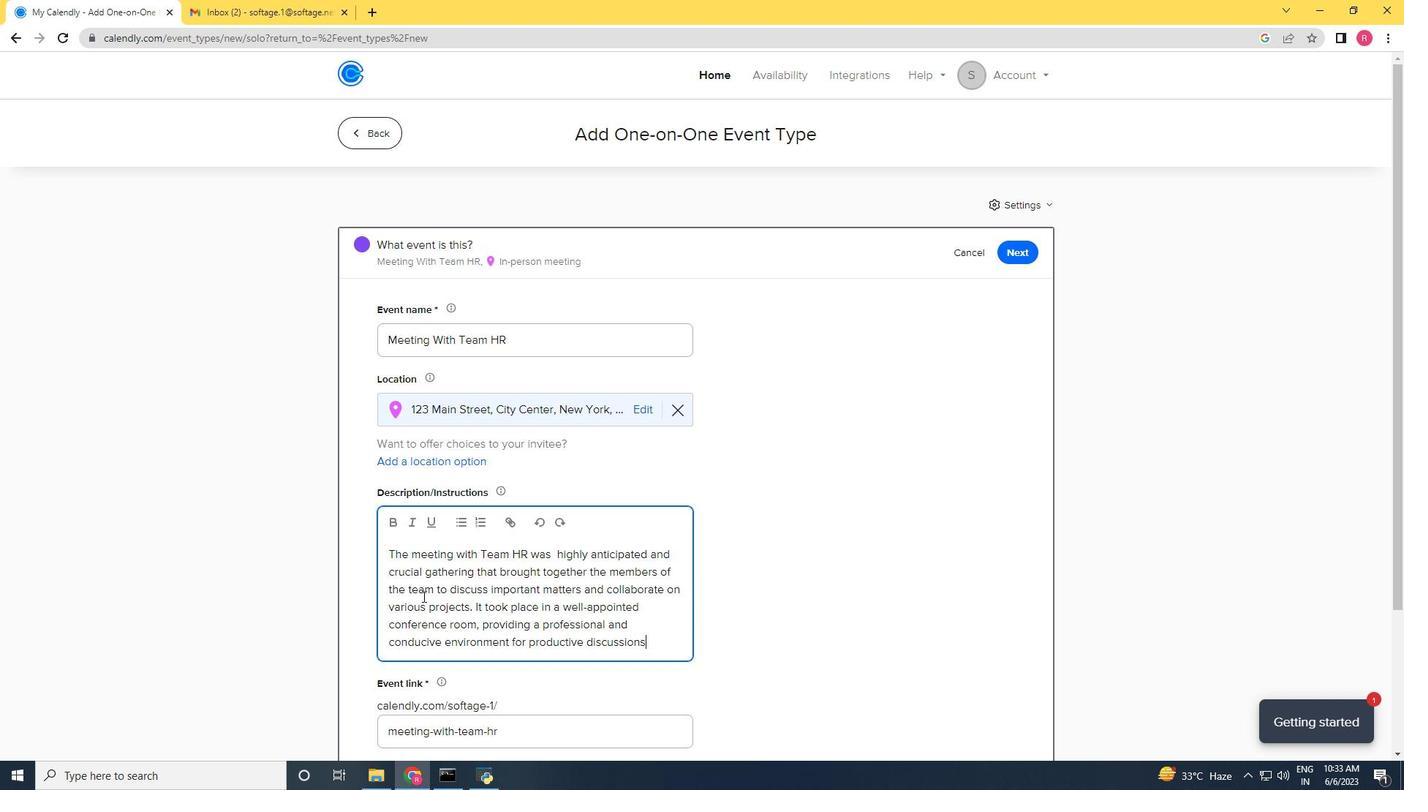 
Action: Mouse moved to (416, 600)
Screenshot: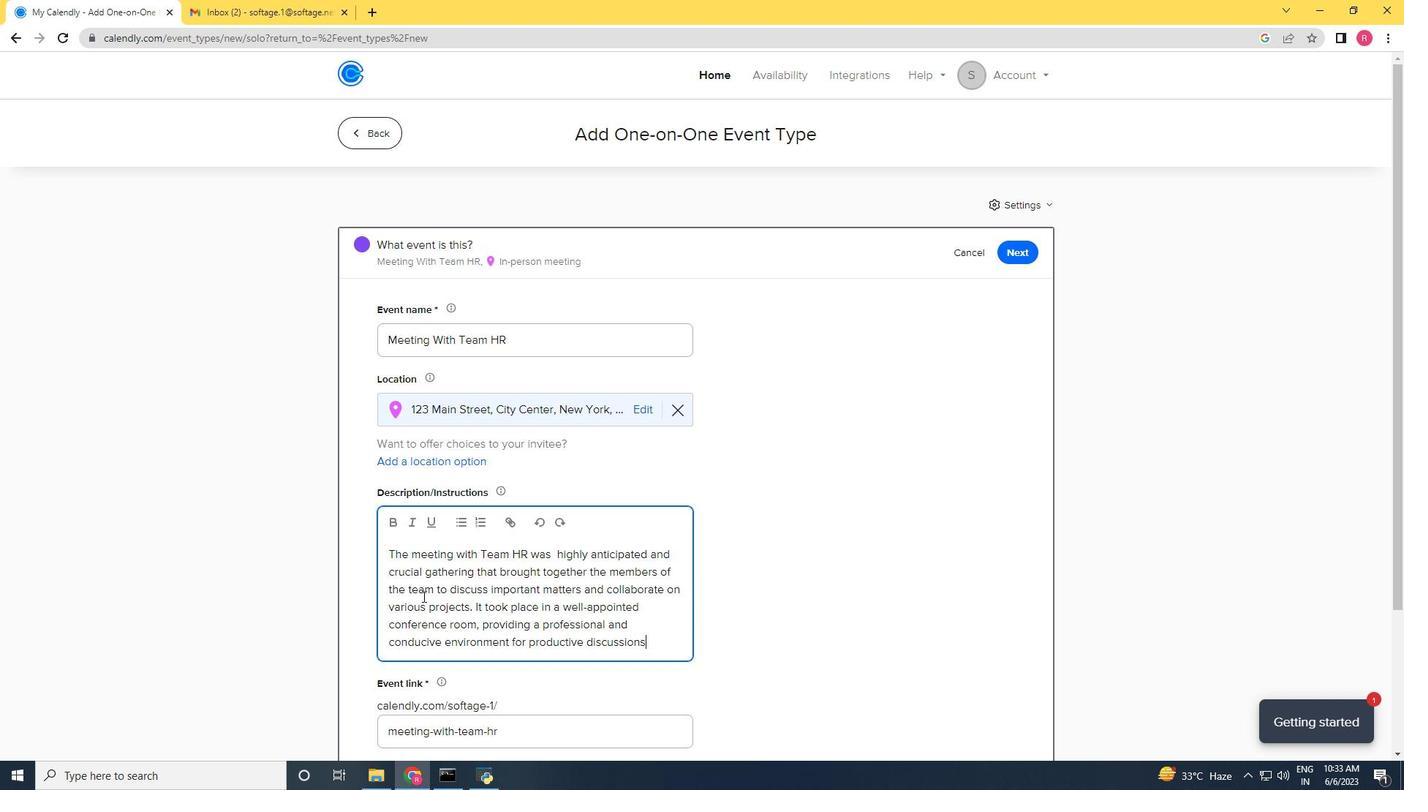 
Action: Mouse scrolled (419, 597) with delta (0, 0)
Screenshot: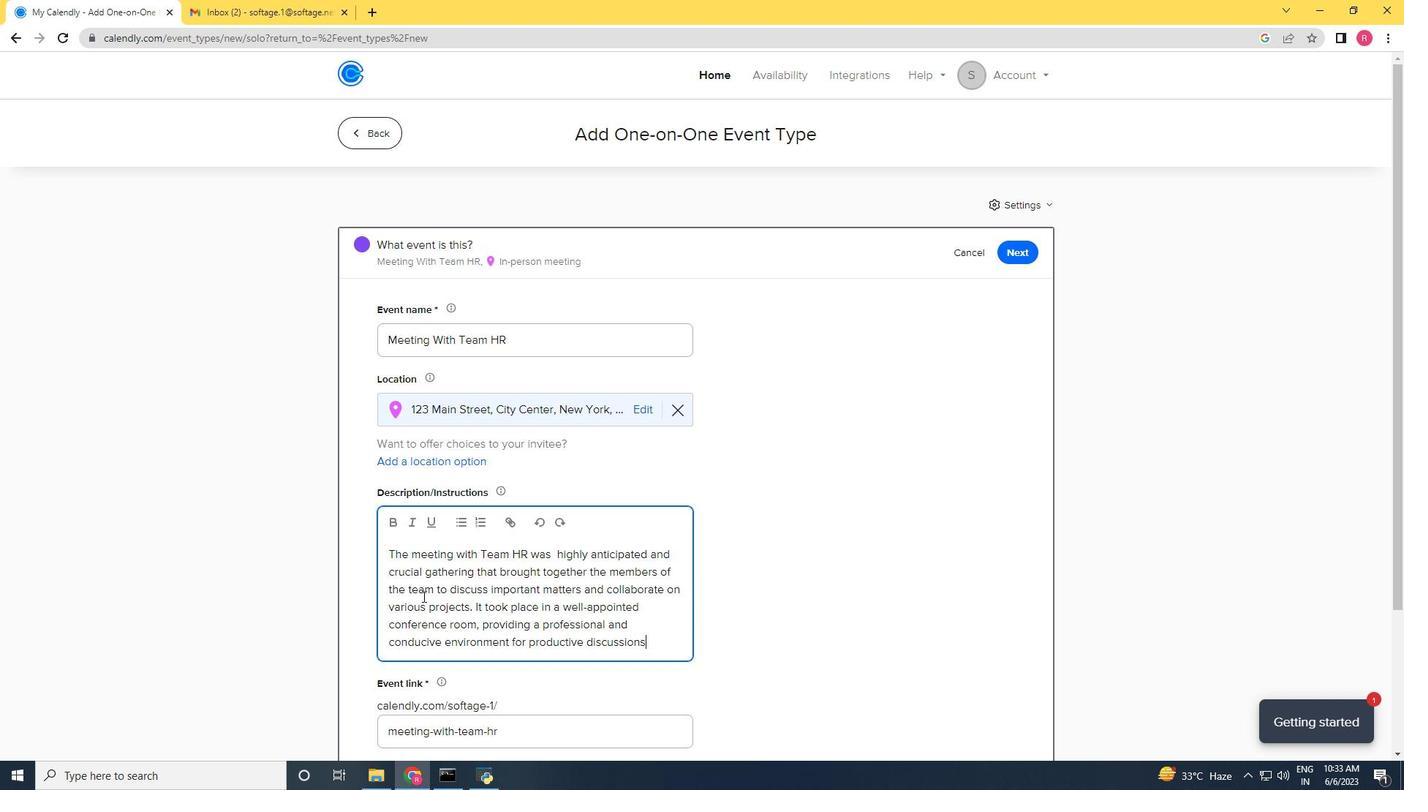 
Action: Mouse moved to (522, 591)
Screenshot: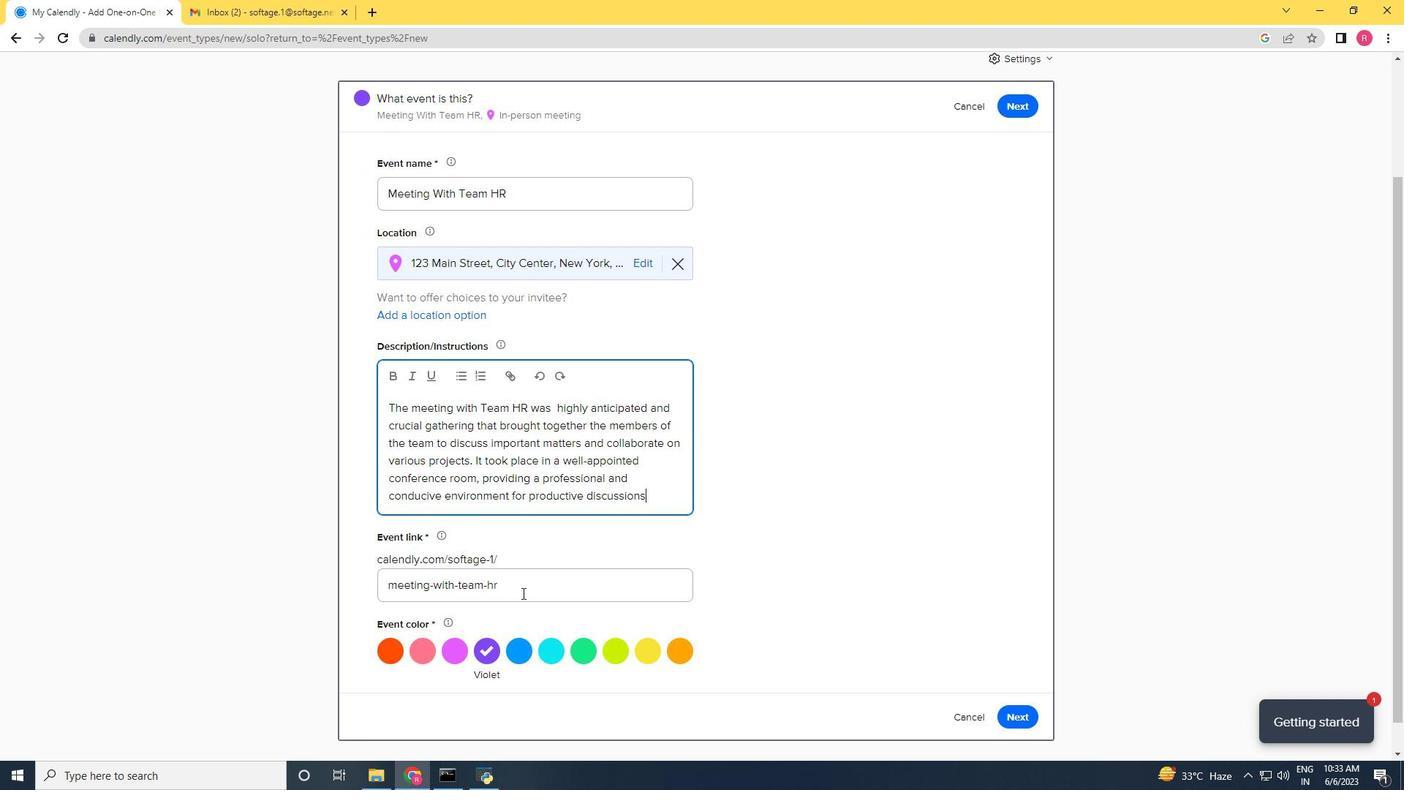 
Action: Mouse pressed left at (522, 591)
Screenshot: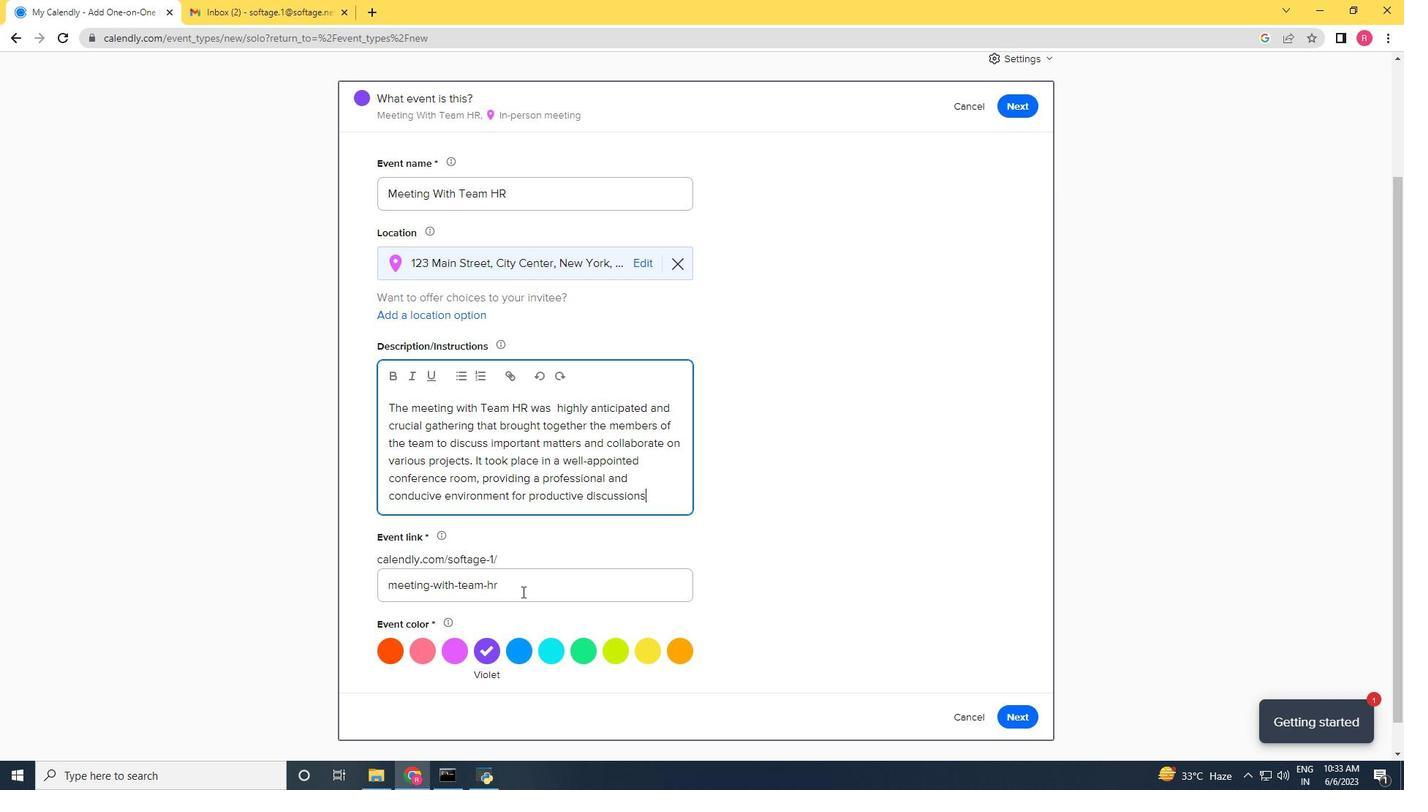 
Action: Mouse moved to (501, 583)
Screenshot: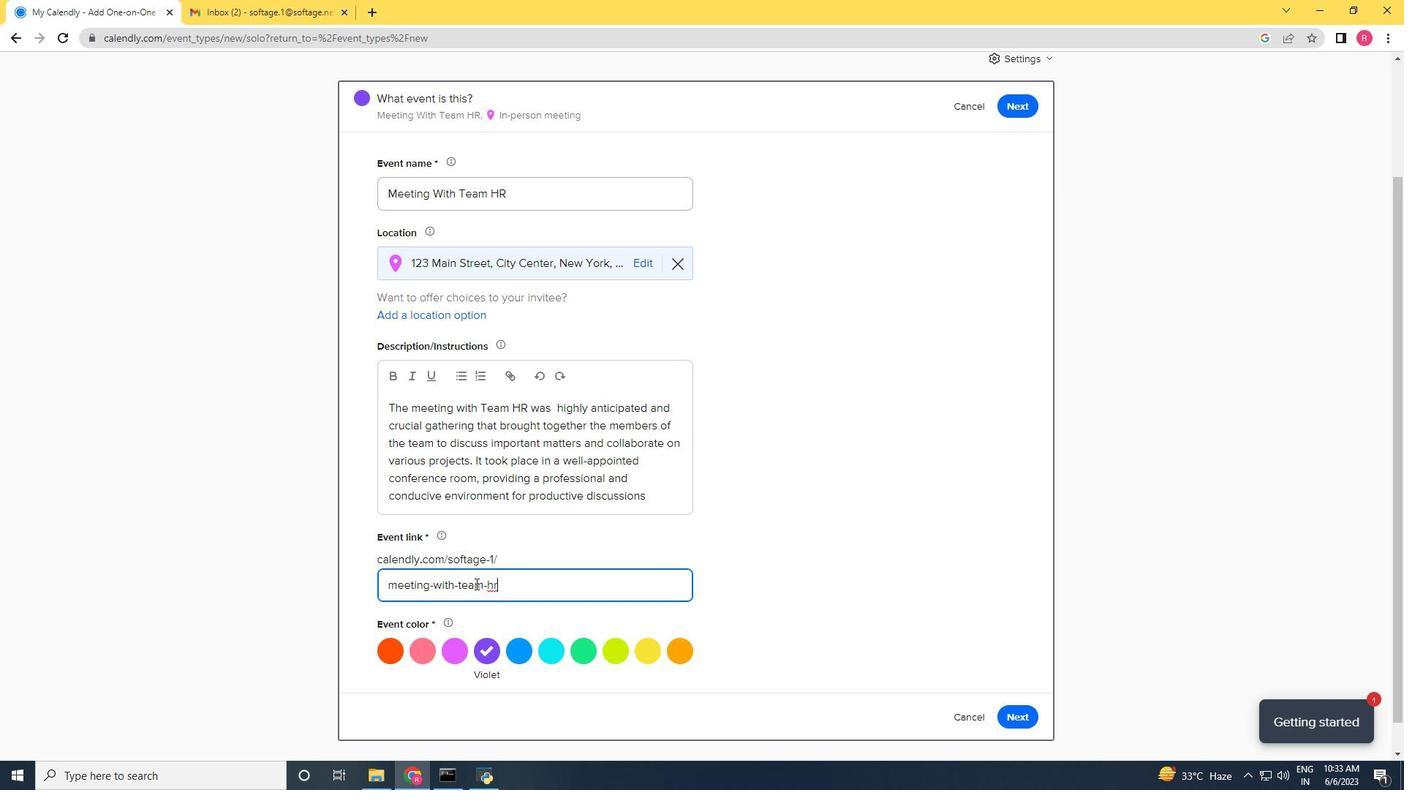 
Action: Mouse pressed left at (501, 583)
Screenshot: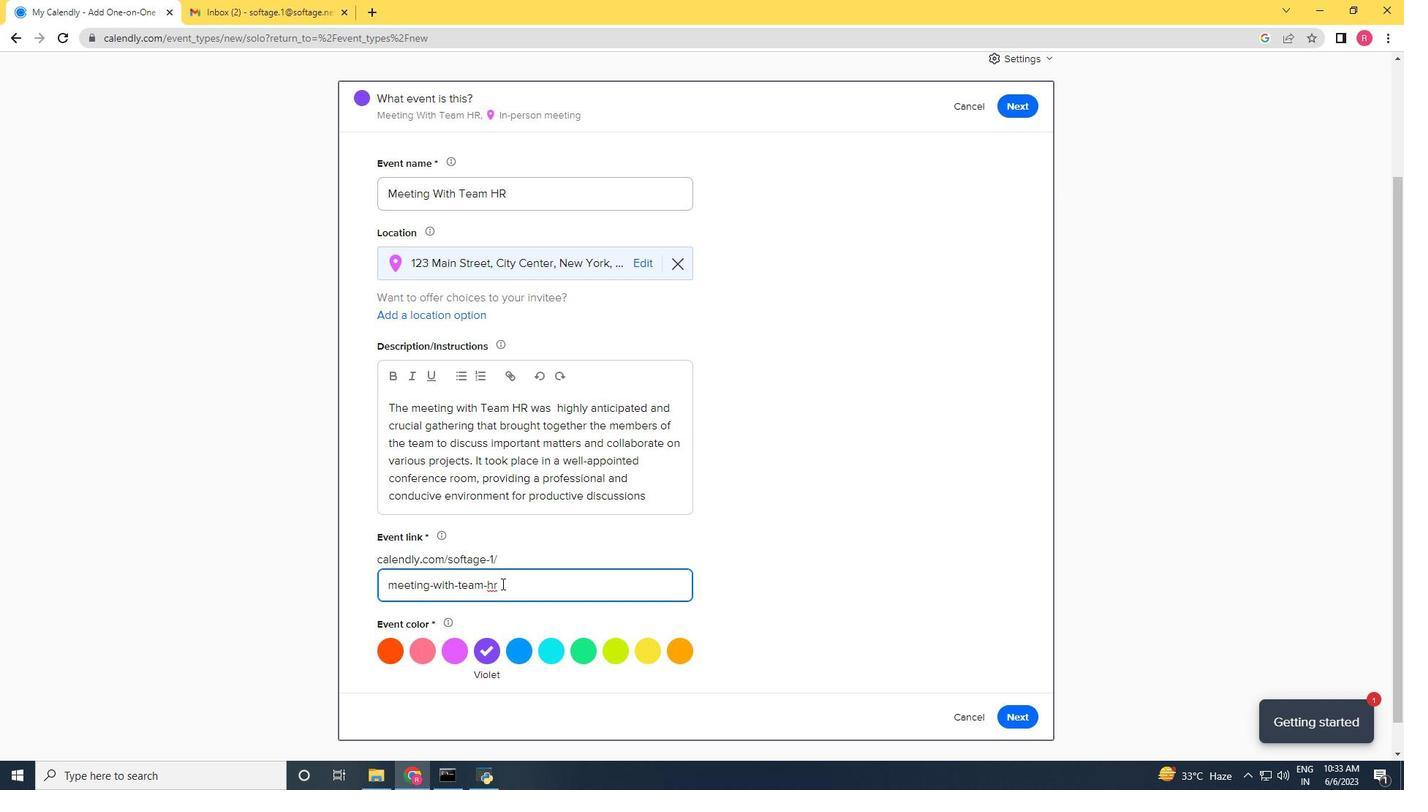 
Action: Mouse moved to (392, 588)
Screenshot: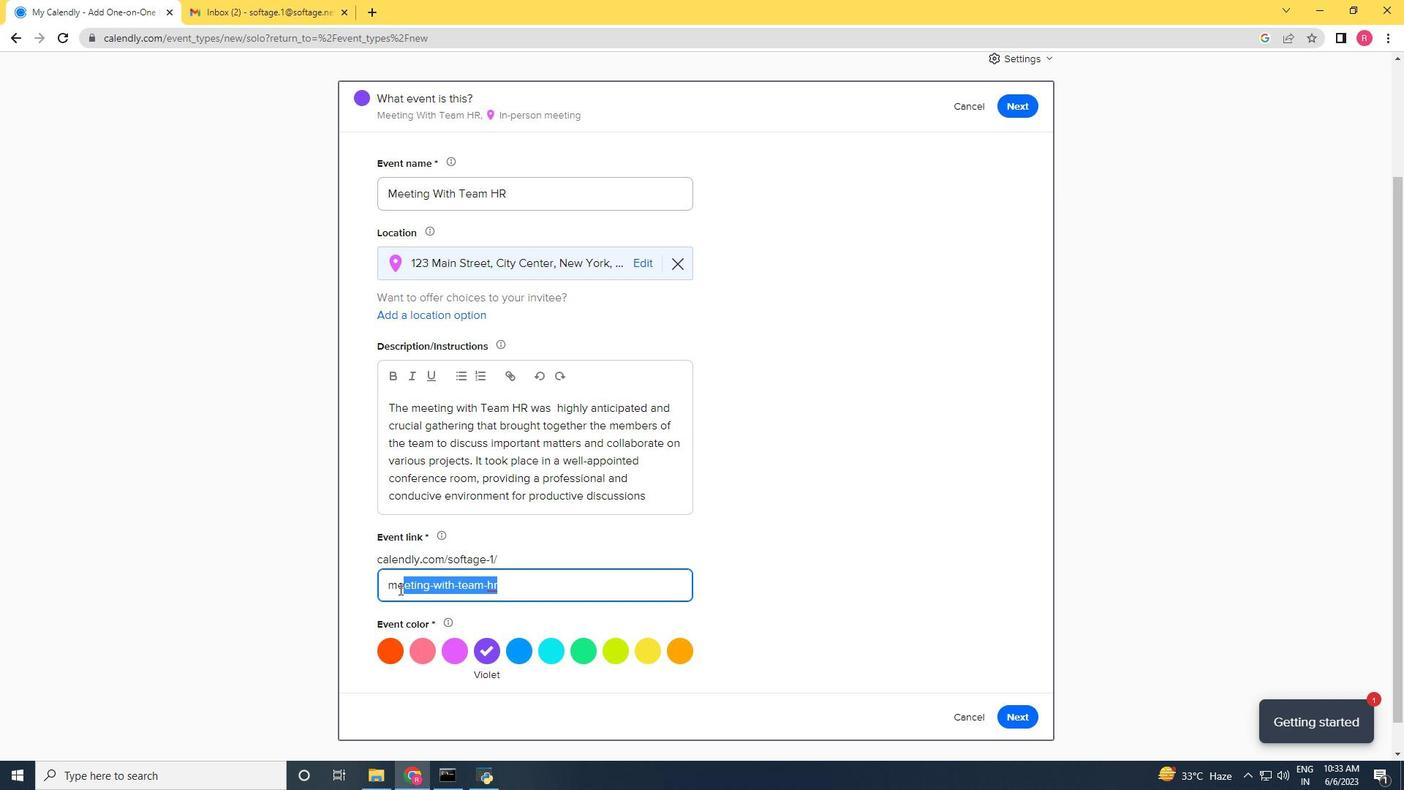 
Action: Key pressed htp-met<Key.backspace>
Screenshot: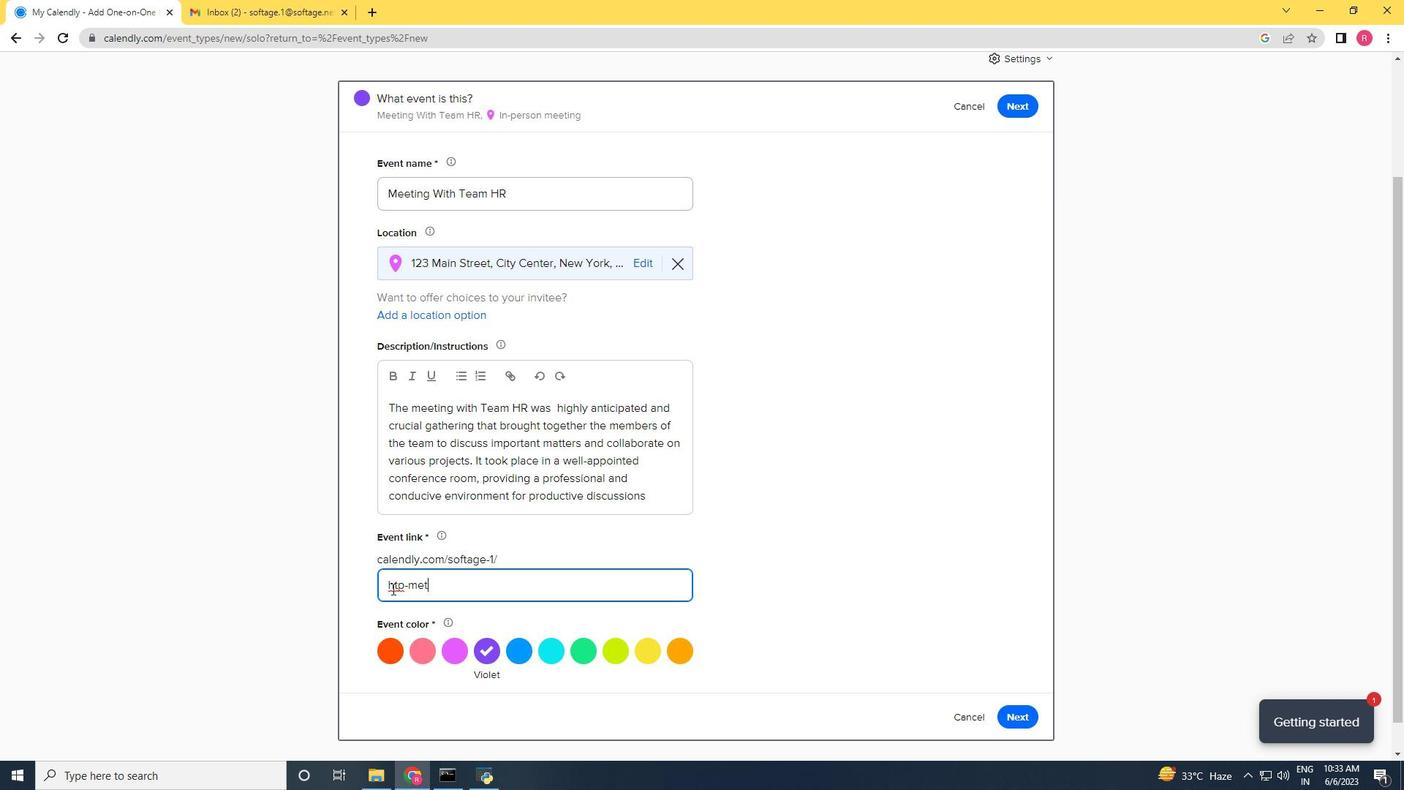 
Action: Mouse moved to (397, 586)
Screenshot: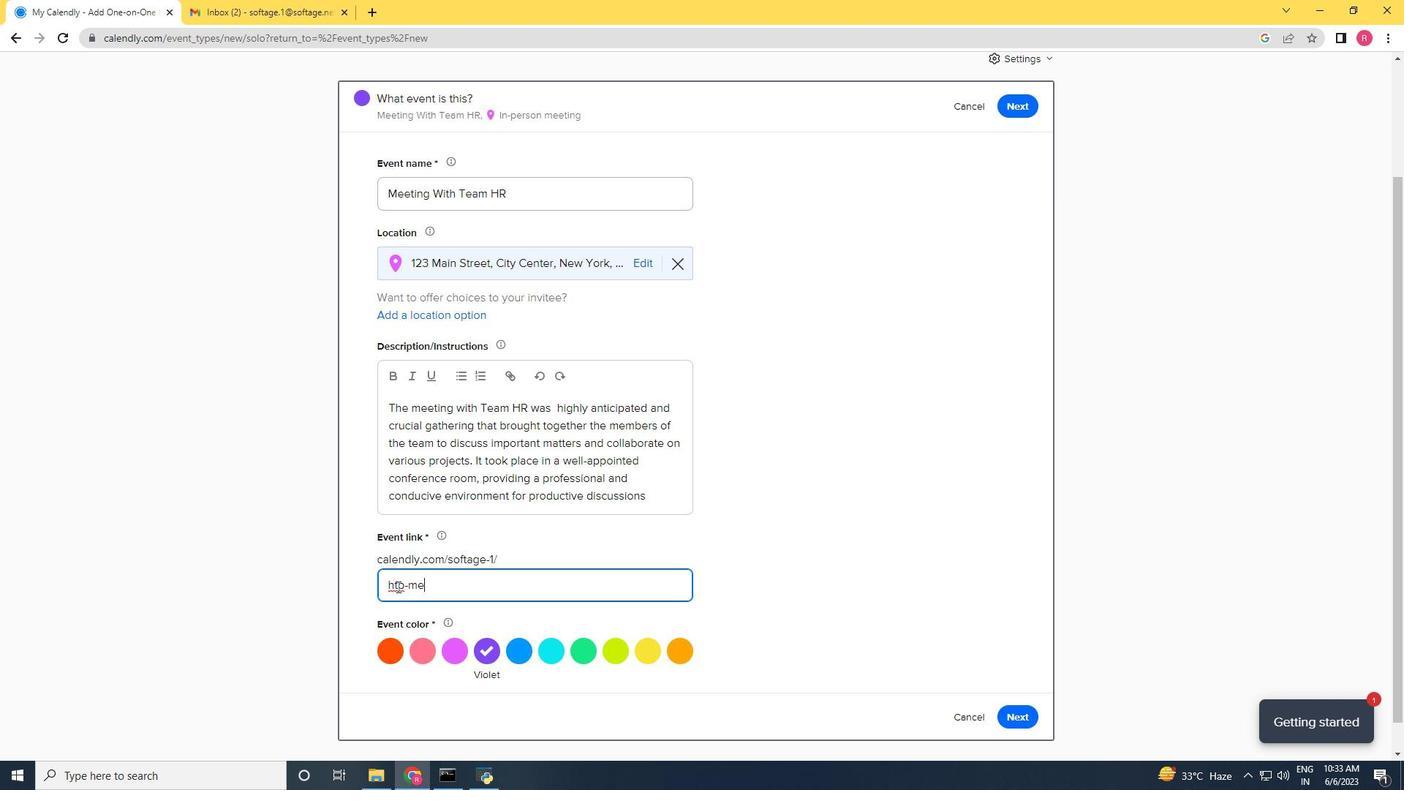 
Action: Mouse pressed left at (397, 586)
Screenshot: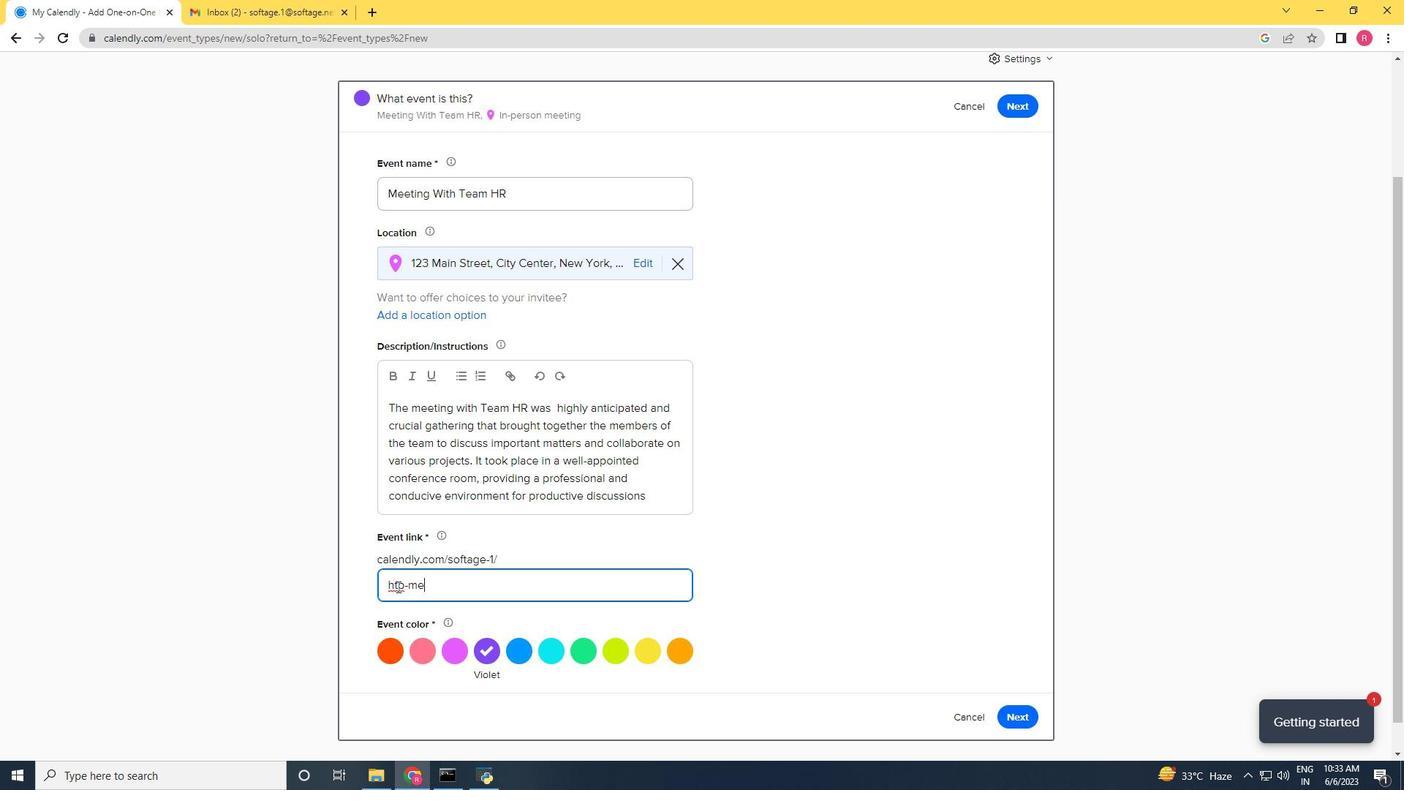 
Action: Mouse moved to (396, 586)
Screenshot: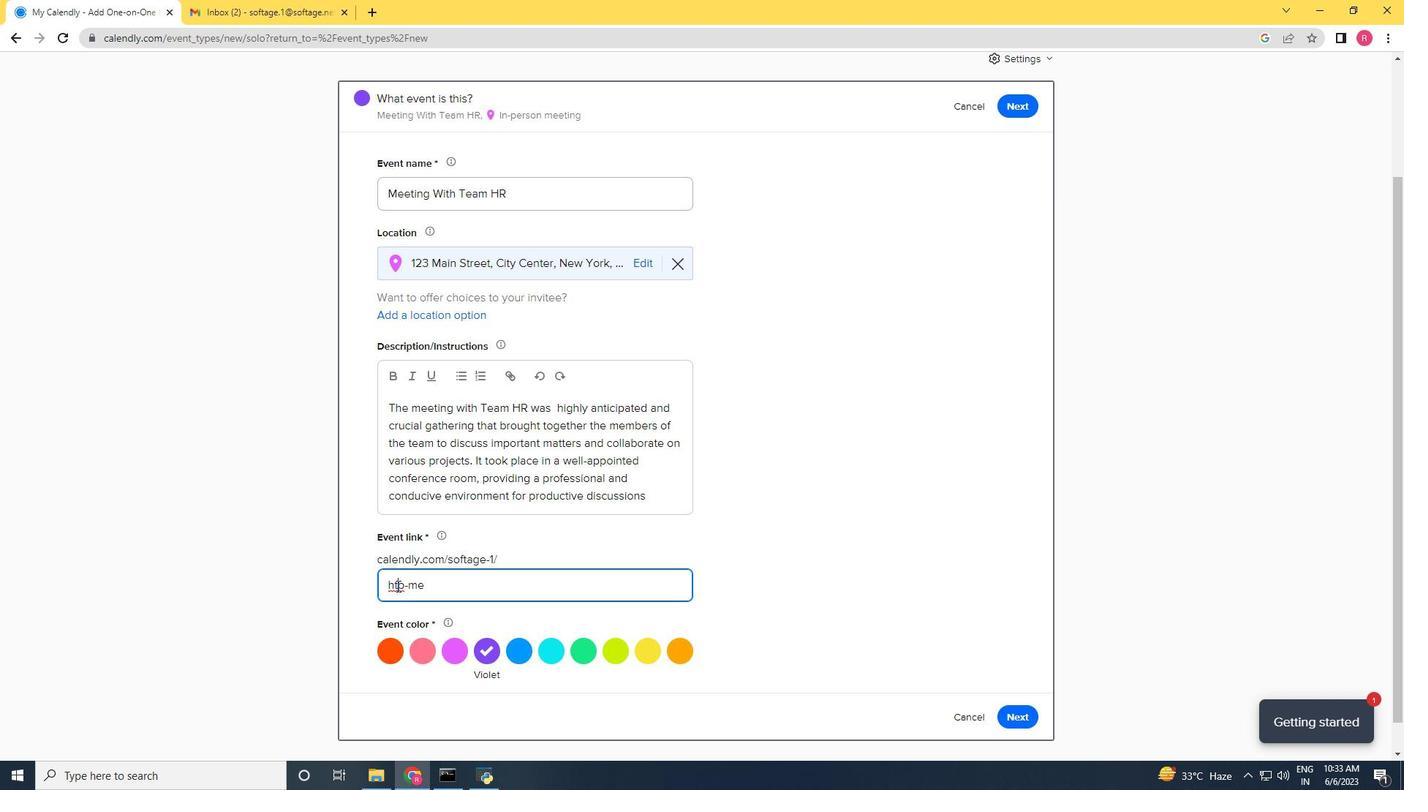 
Action: Key pressed t
Screenshot: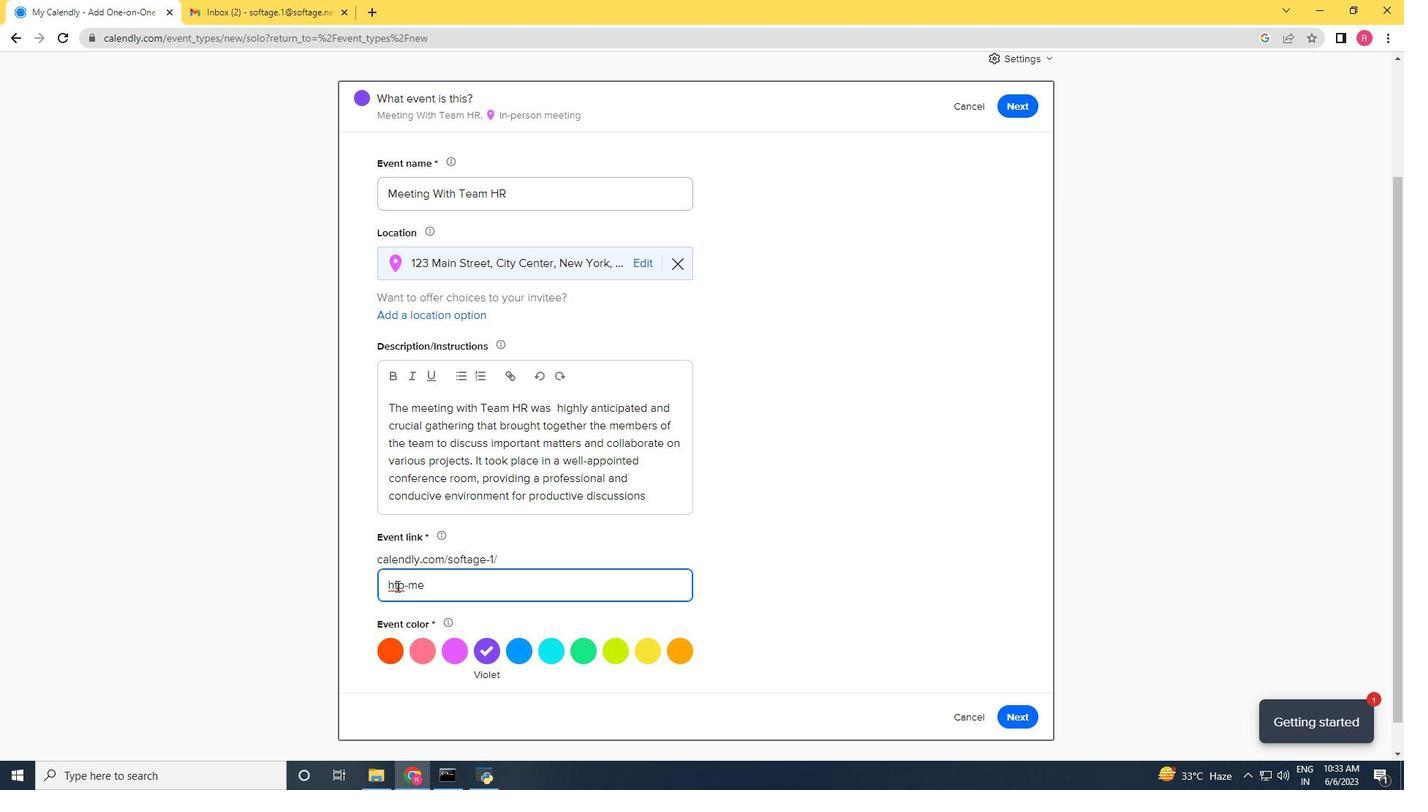 
Action: Mouse moved to (457, 591)
Screenshot: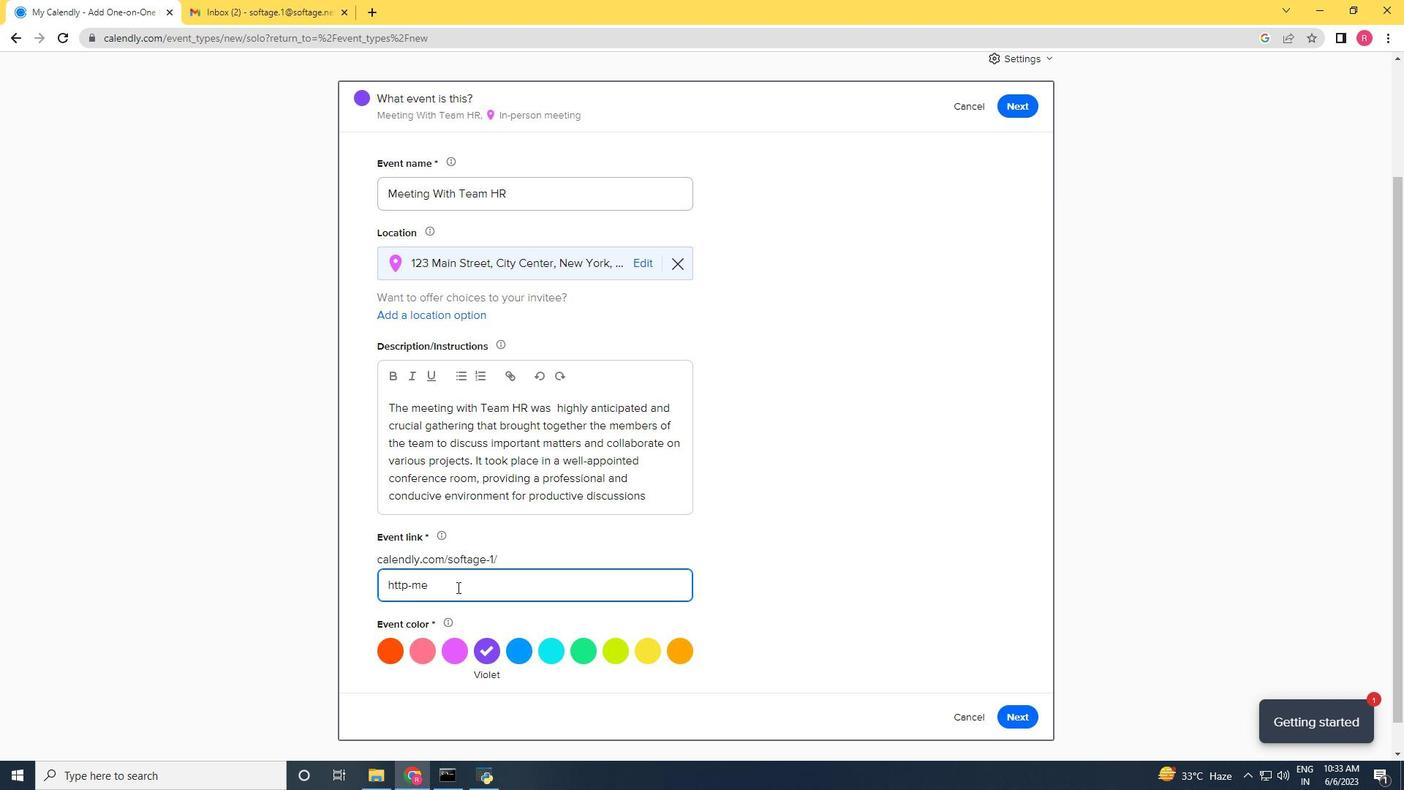 
Action: Mouse pressed left at (457, 591)
Screenshot: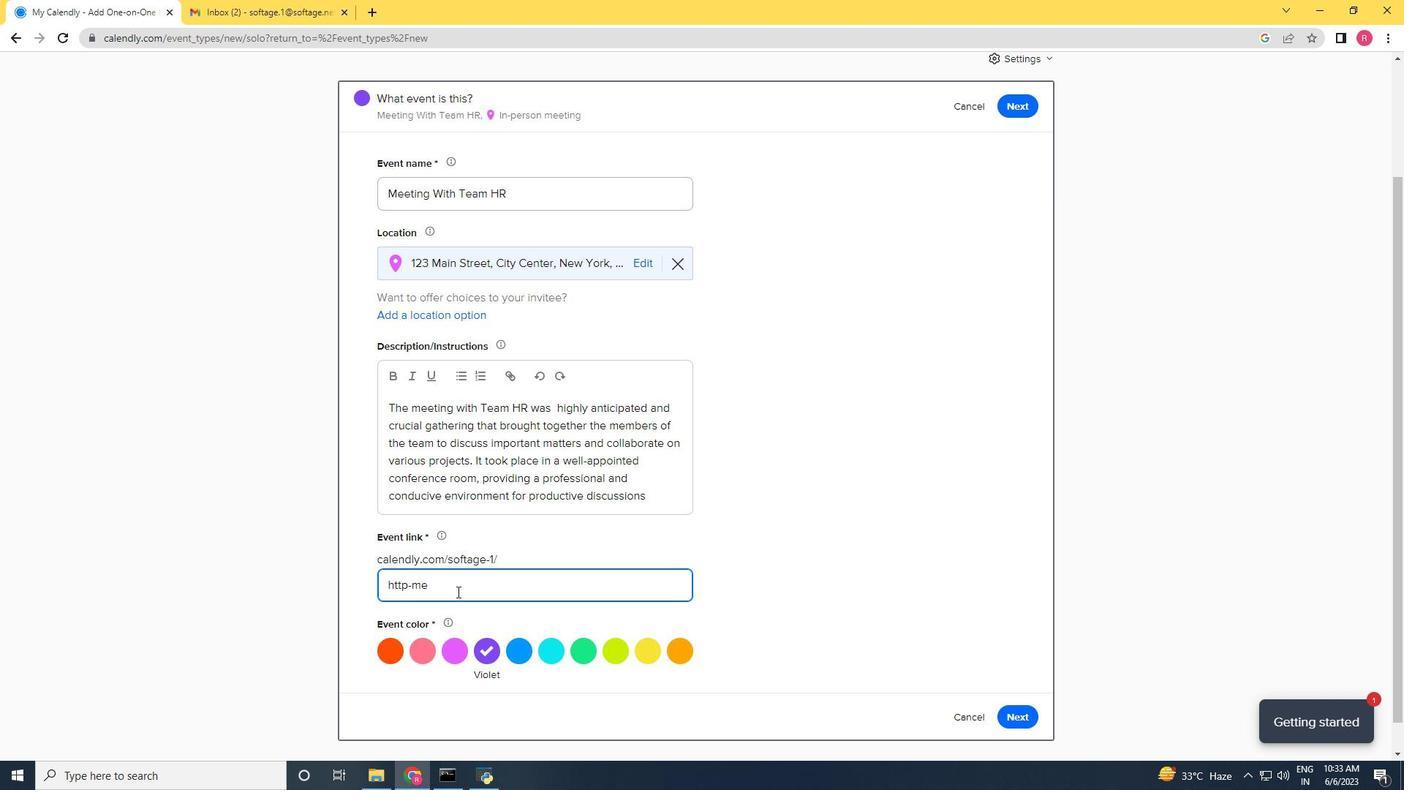 
Action: Key pressed etingwithteamhrcom
Screenshot: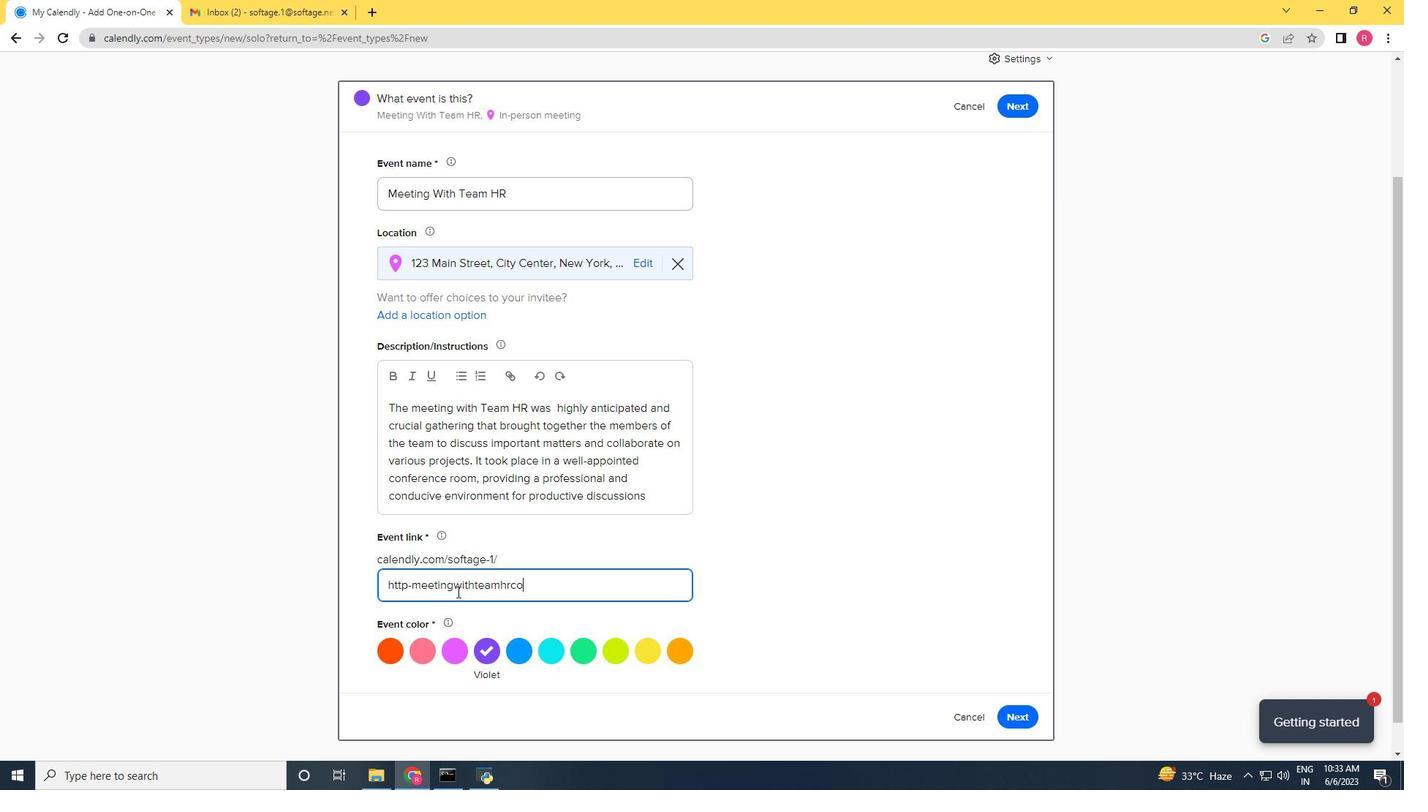 
Action: Mouse moved to (482, 645)
Screenshot: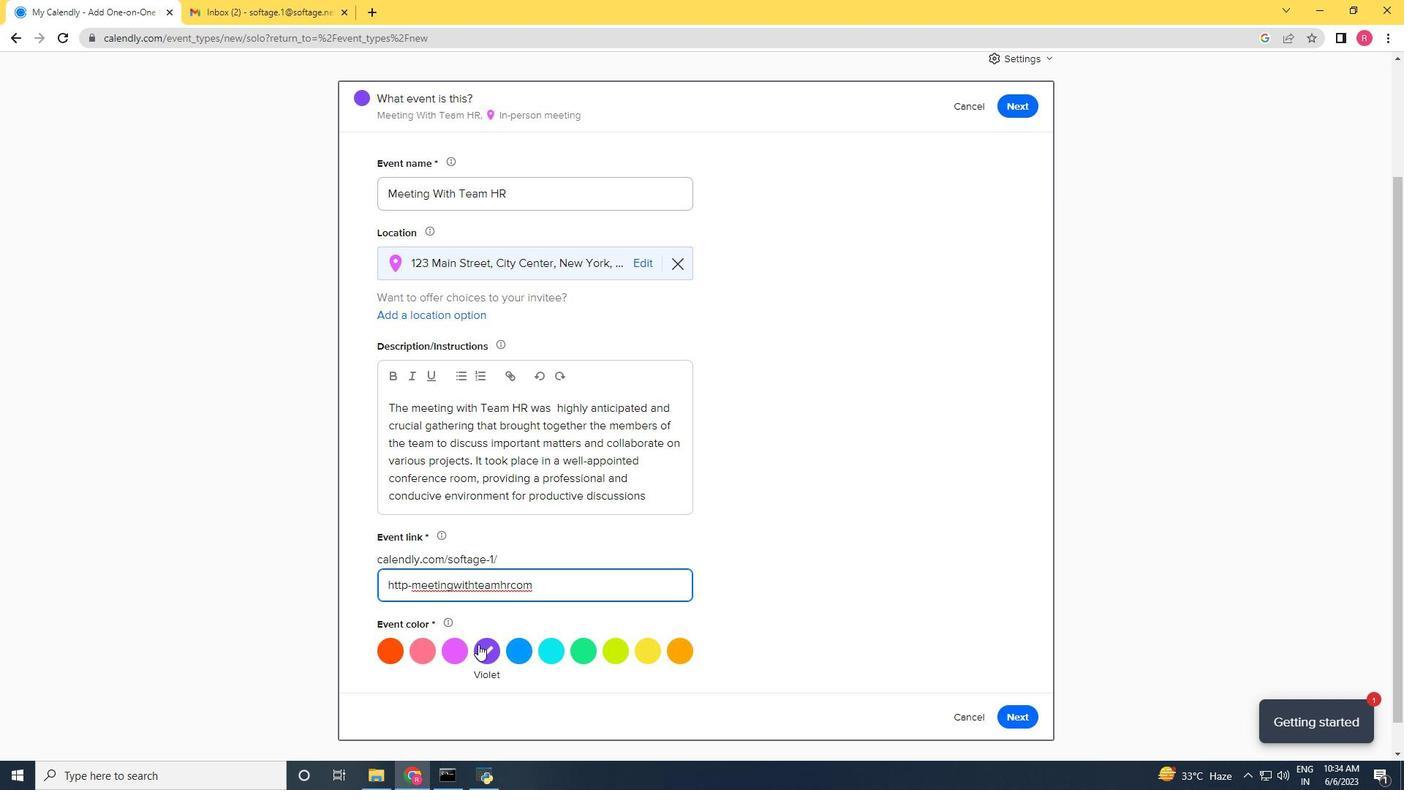 
Action: Mouse pressed left at (482, 645)
Screenshot: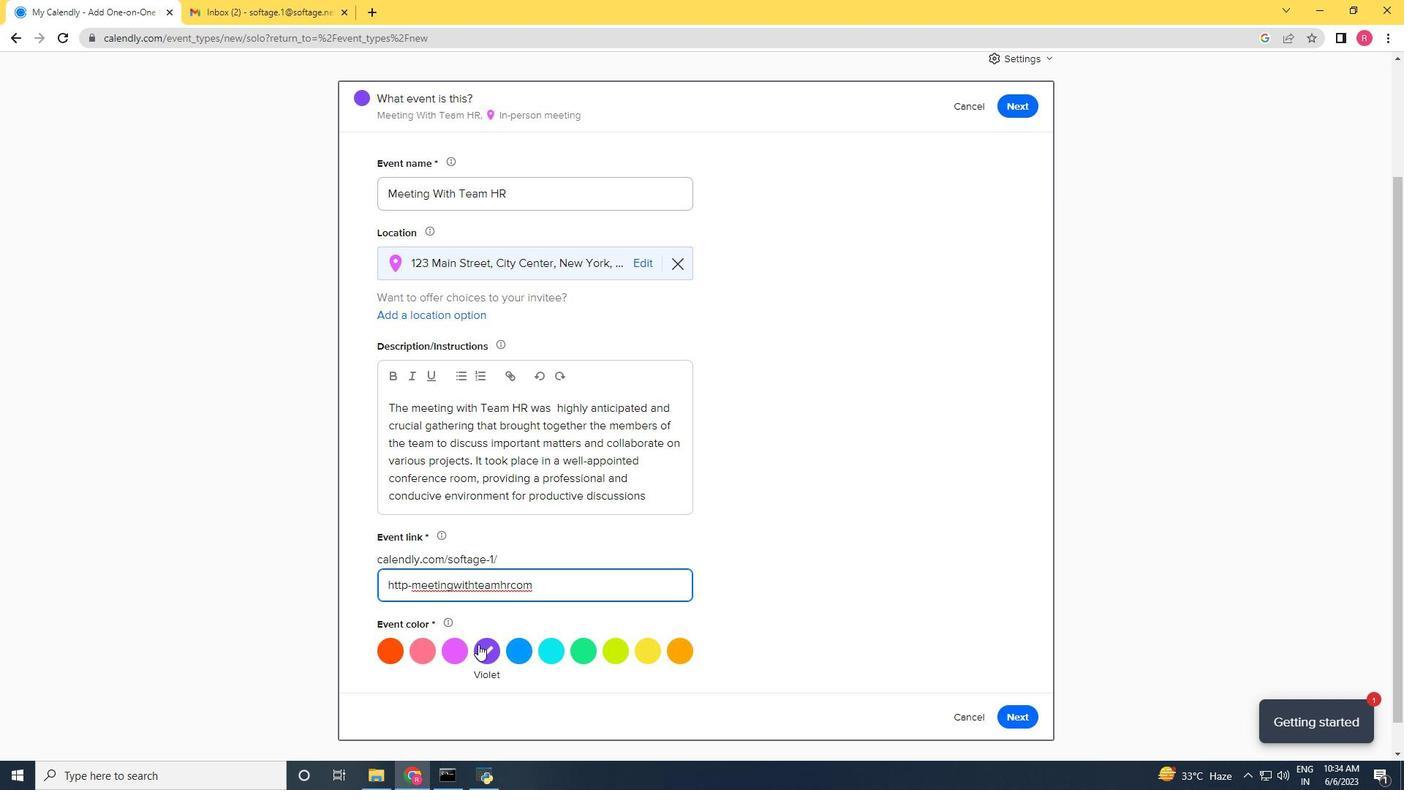 
Action: Mouse moved to (1022, 717)
Screenshot: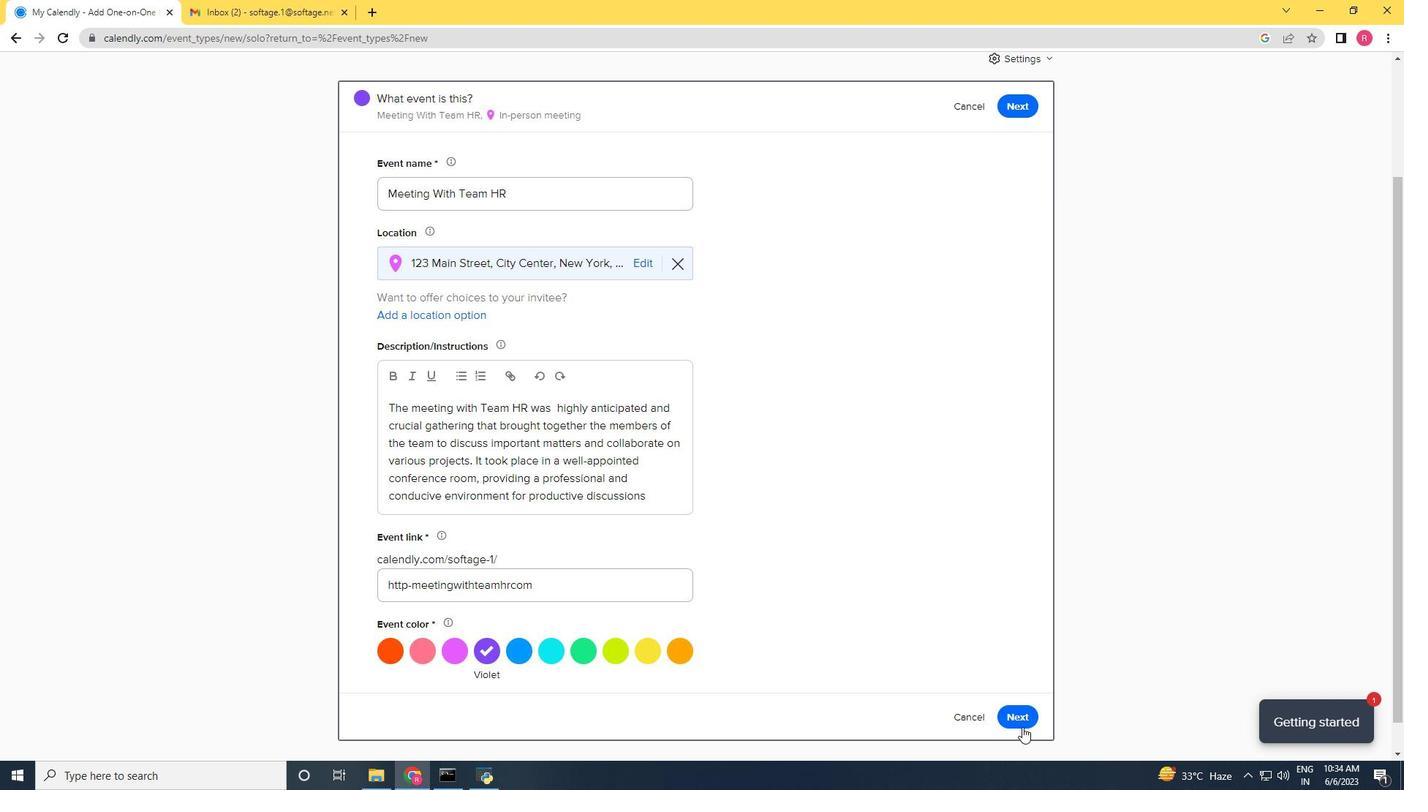 
Action: Mouse pressed left at (1022, 717)
Screenshot: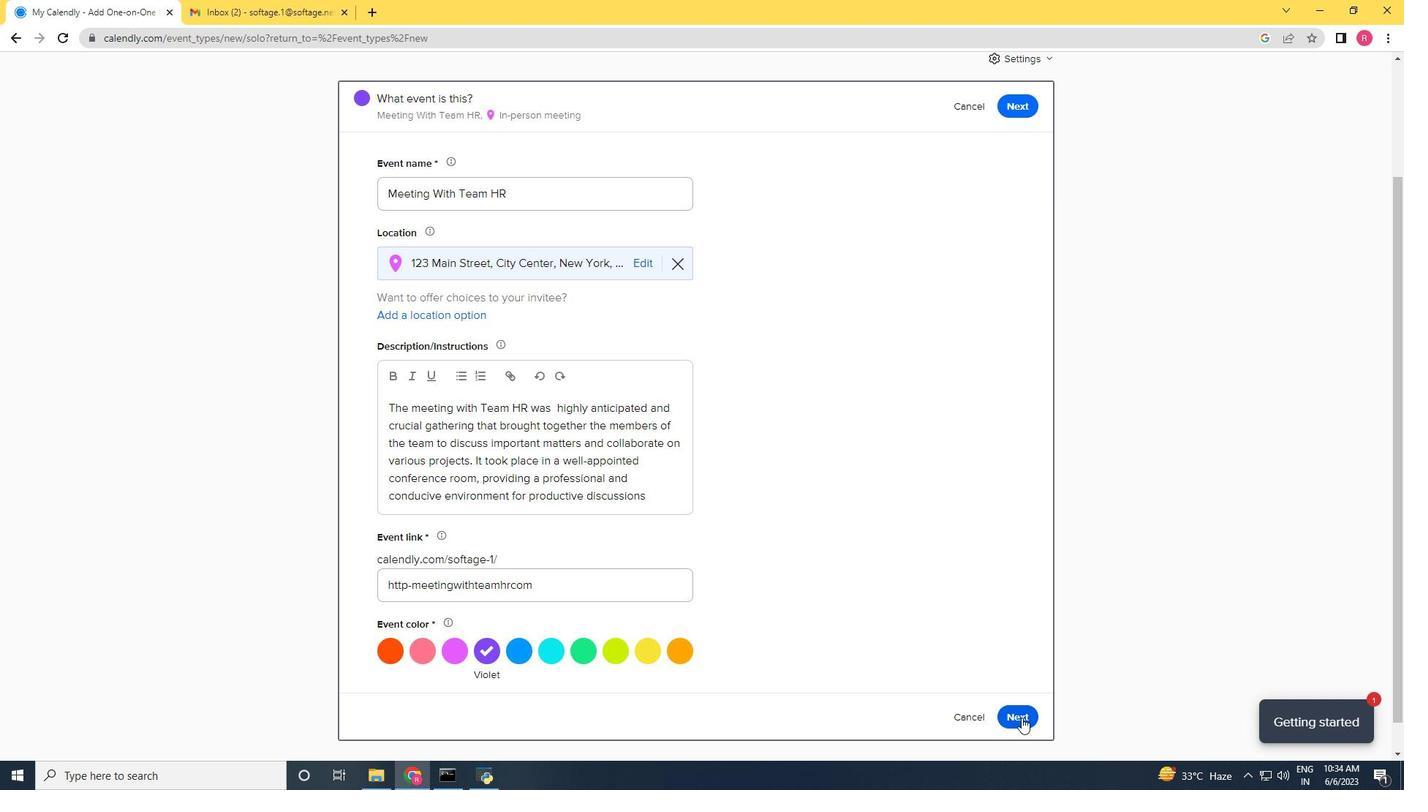 
Action: Mouse moved to (384, 322)
Screenshot: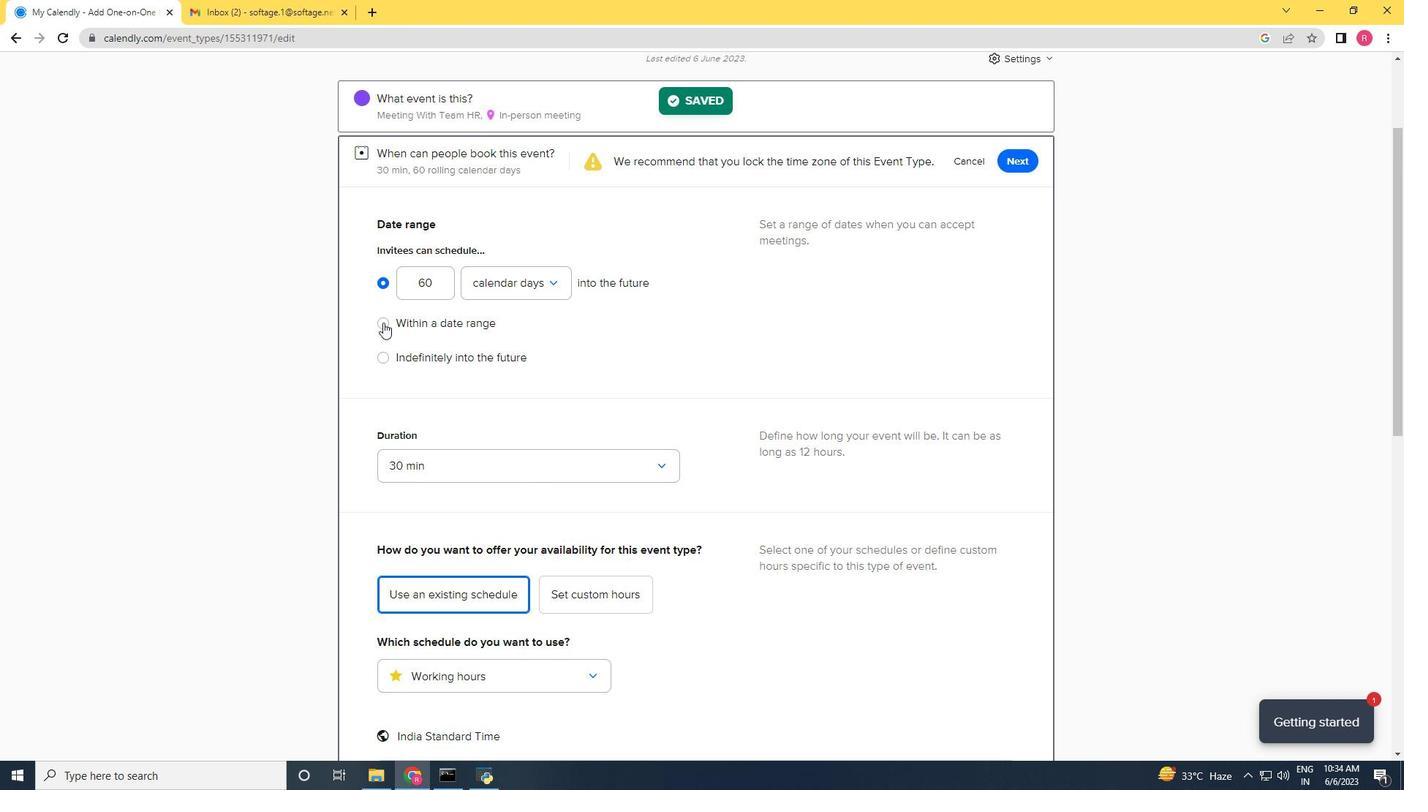 
Action: Mouse pressed left at (384, 322)
Screenshot: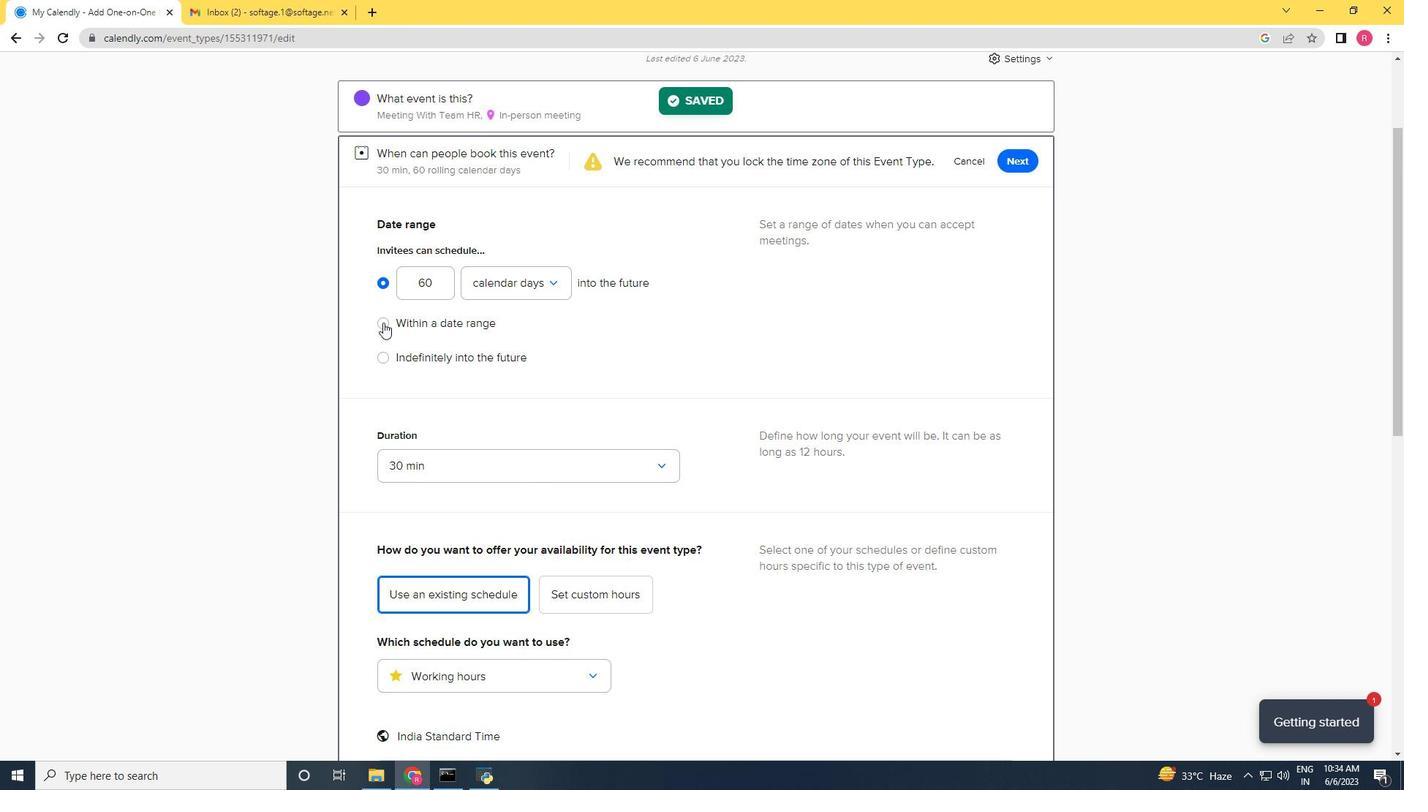 
Action: Mouse moved to (541, 332)
Screenshot: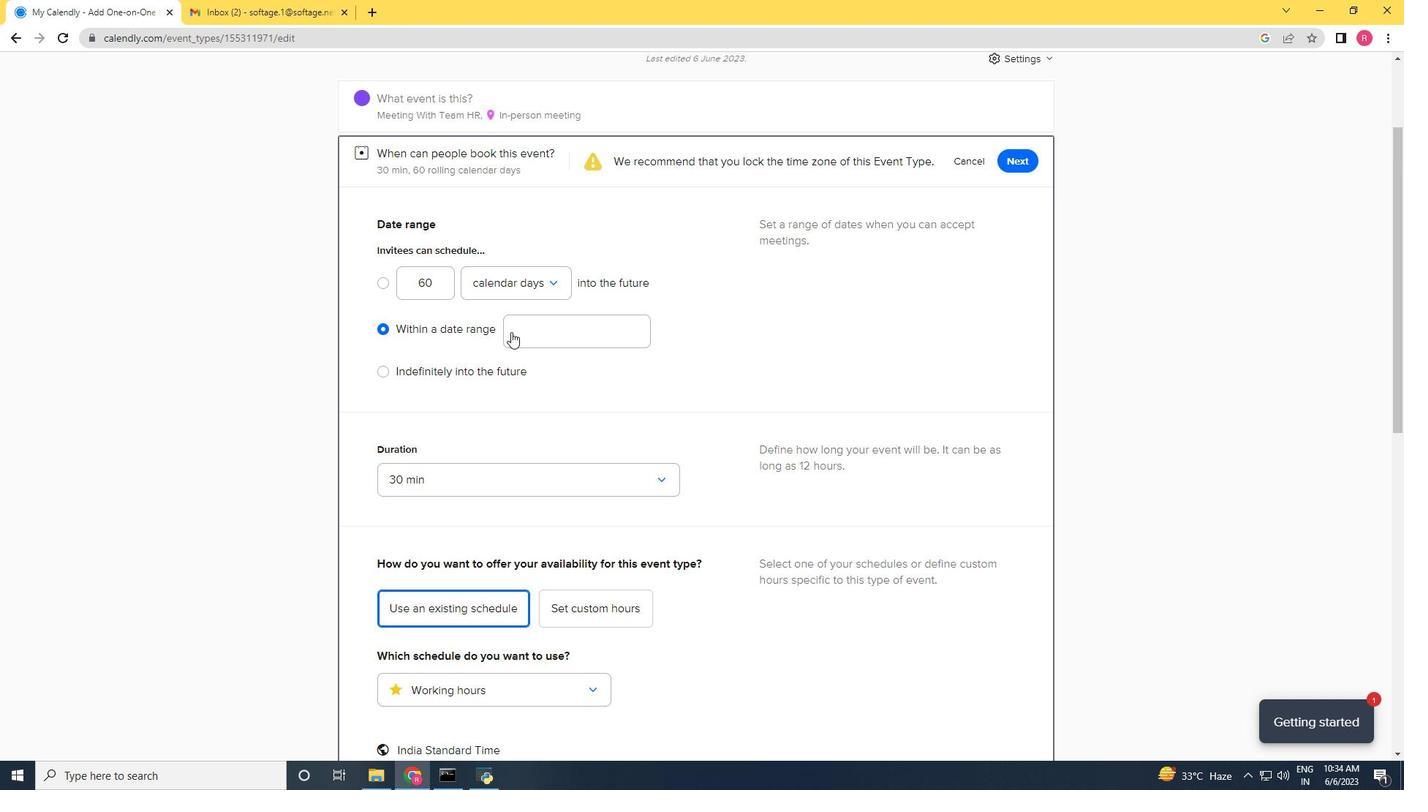 
Action: Mouse pressed left at (541, 332)
Screenshot: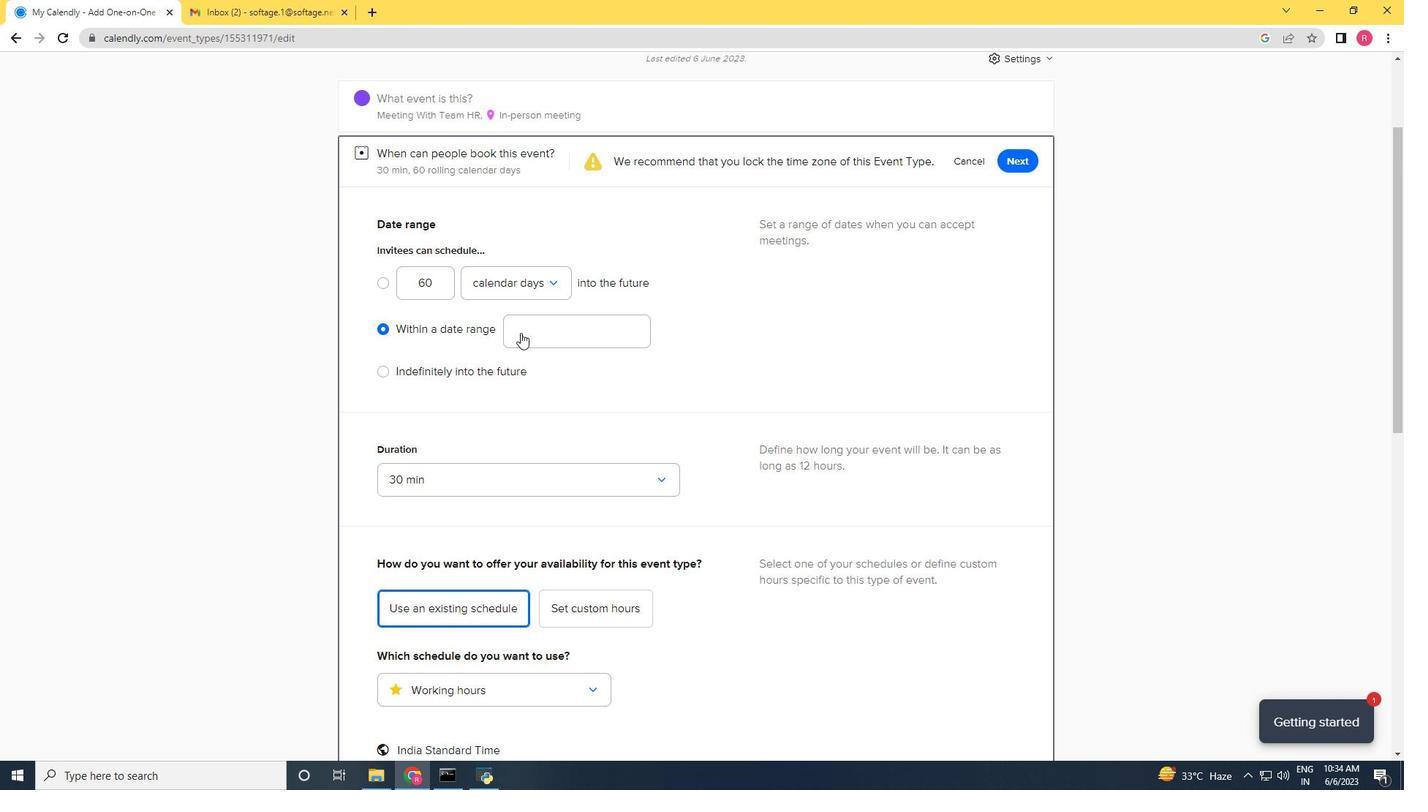 
Action: Mouse moved to (610, 383)
Screenshot: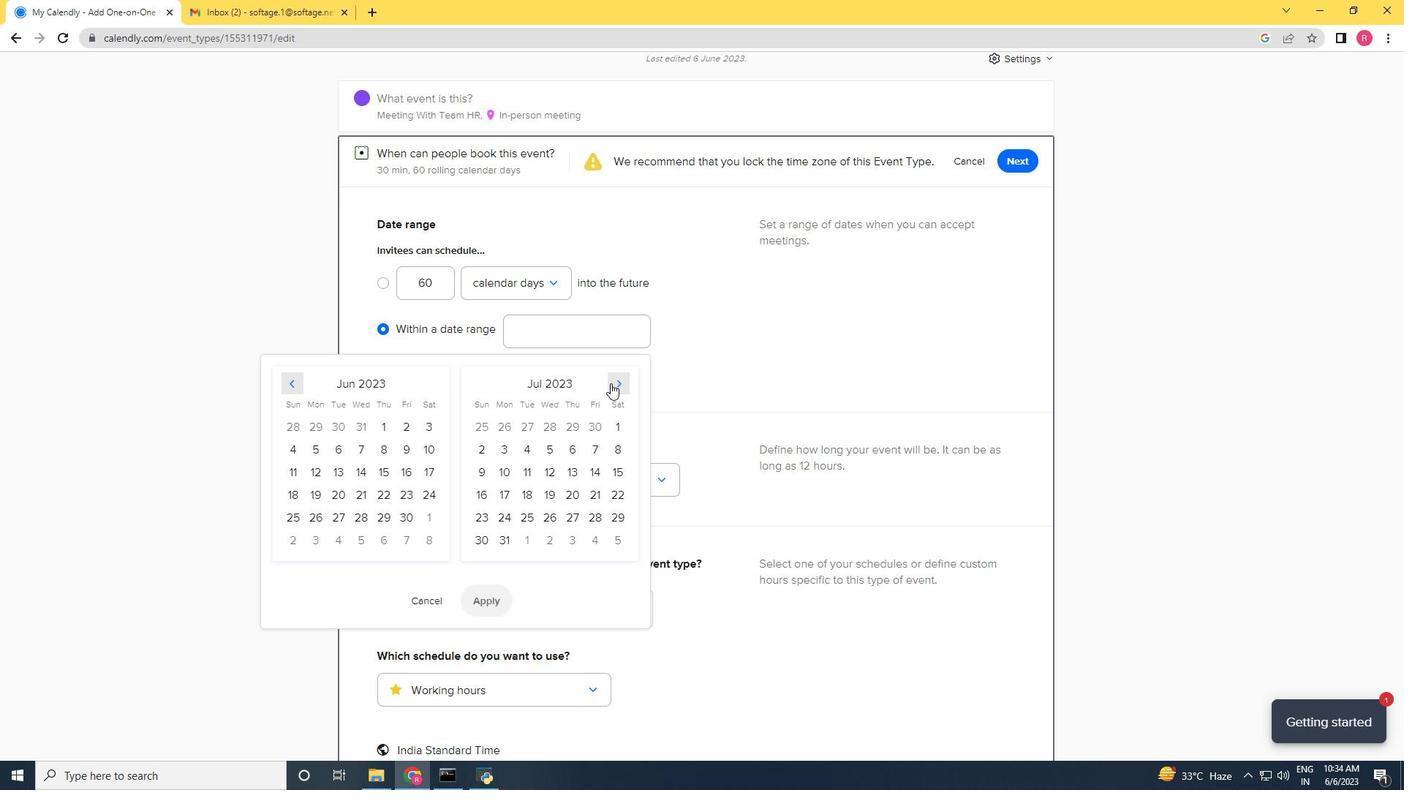 
Action: Mouse pressed left at (610, 383)
Screenshot: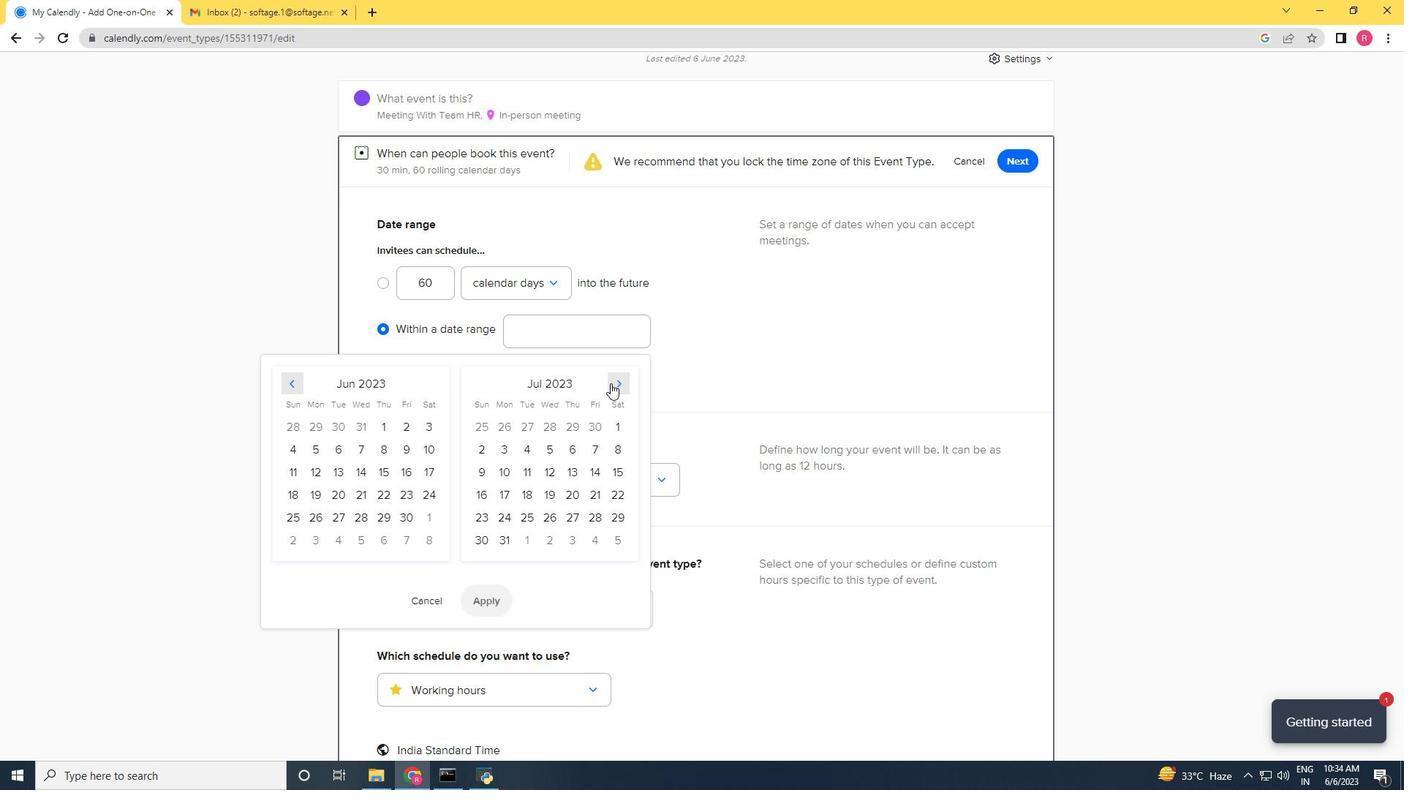
Action: Mouse moved to (609, 382)
Screenshot: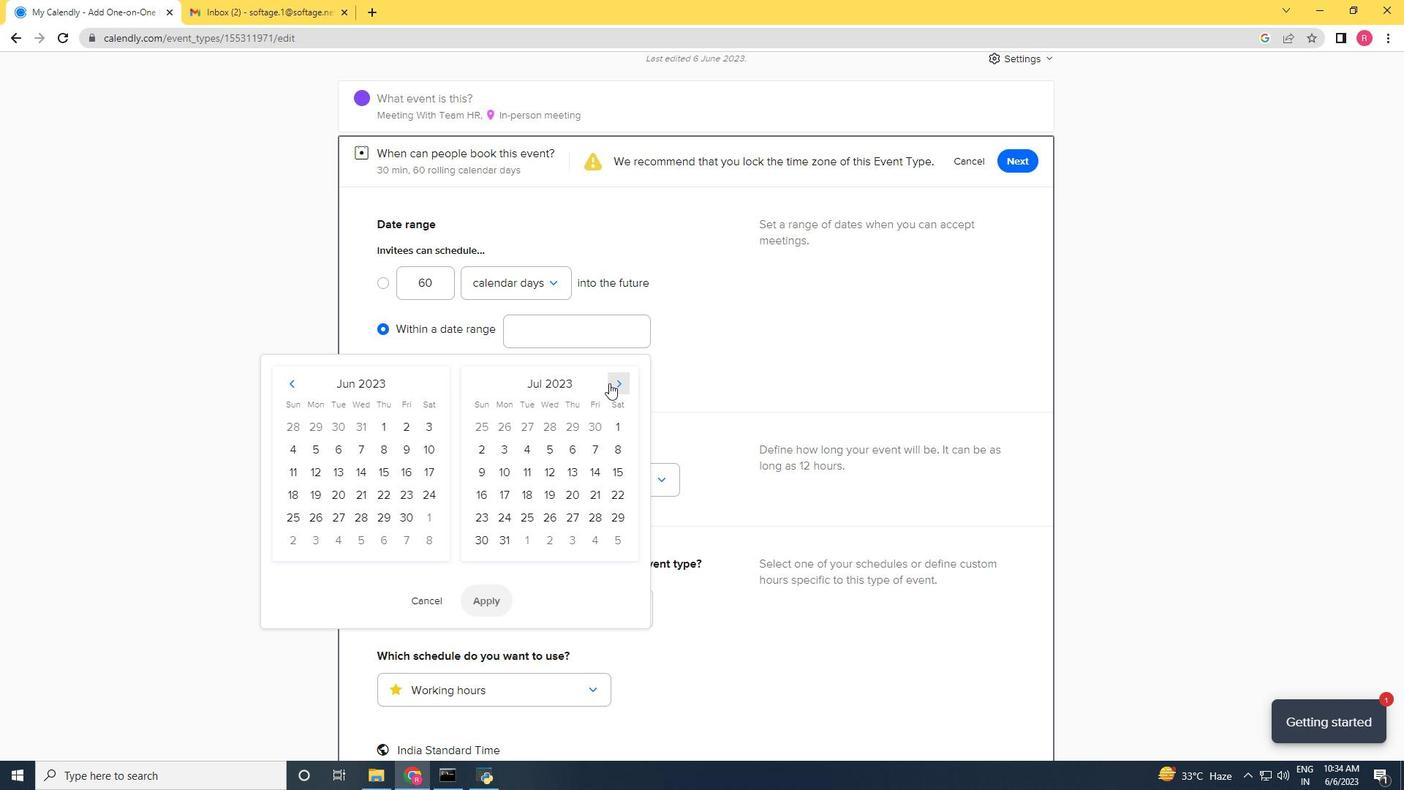 
Action: Mouse pressed left at (609, 382)
Screenshot: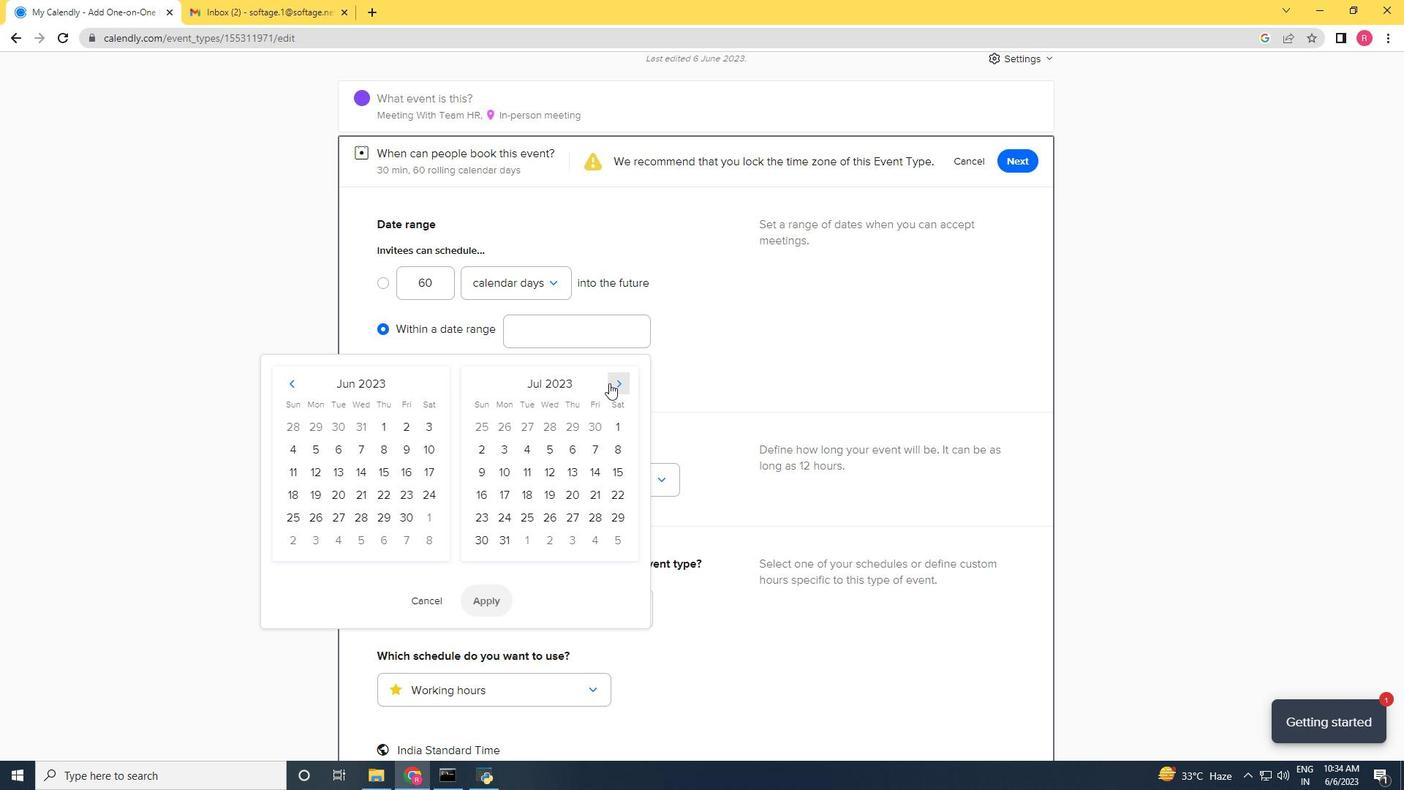 
Action: Mouse moved to (612, 382)
Screenshot: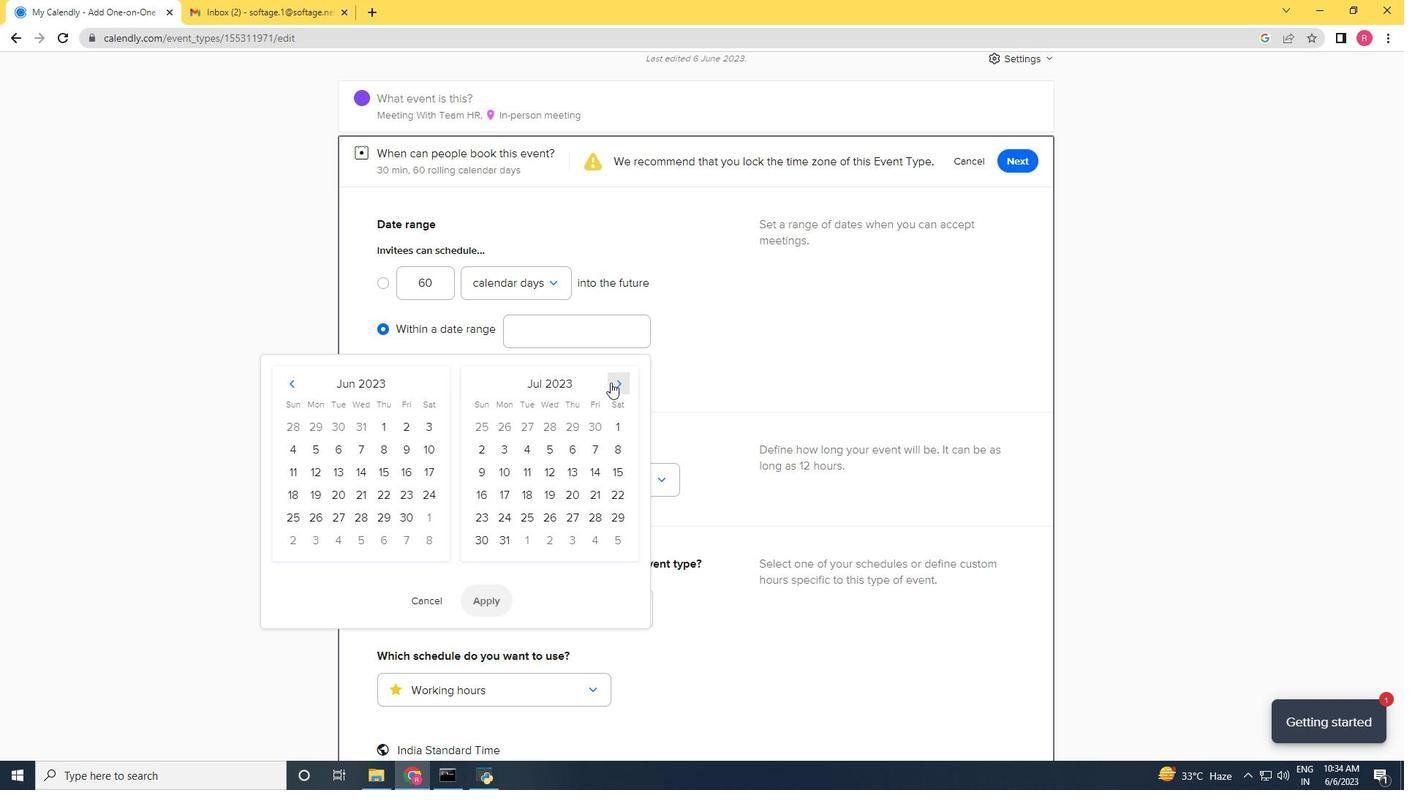 
Action: Mouse pressed left at (612, 382)
Screenshot: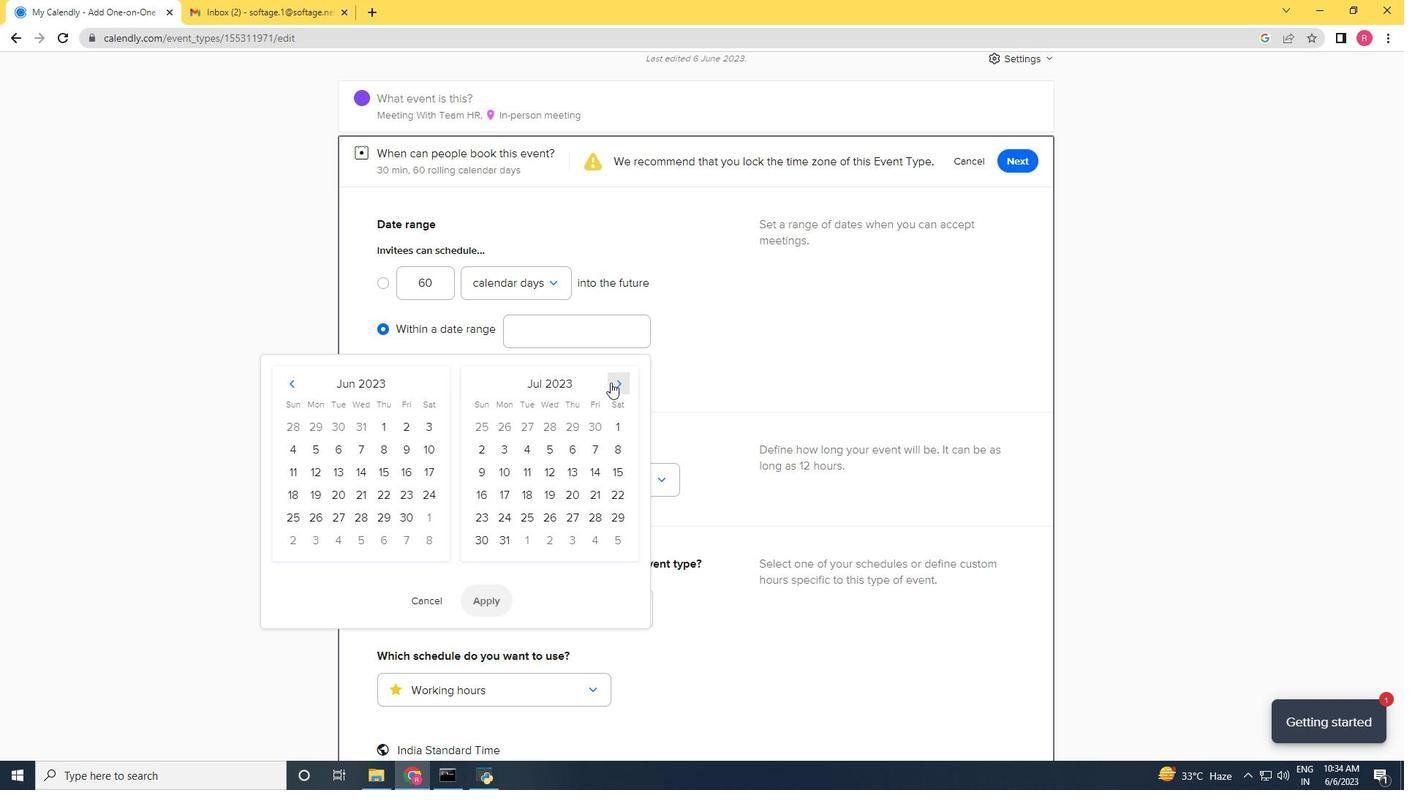 
Action: Mouse pressed left at (612, 382)
Screenshot: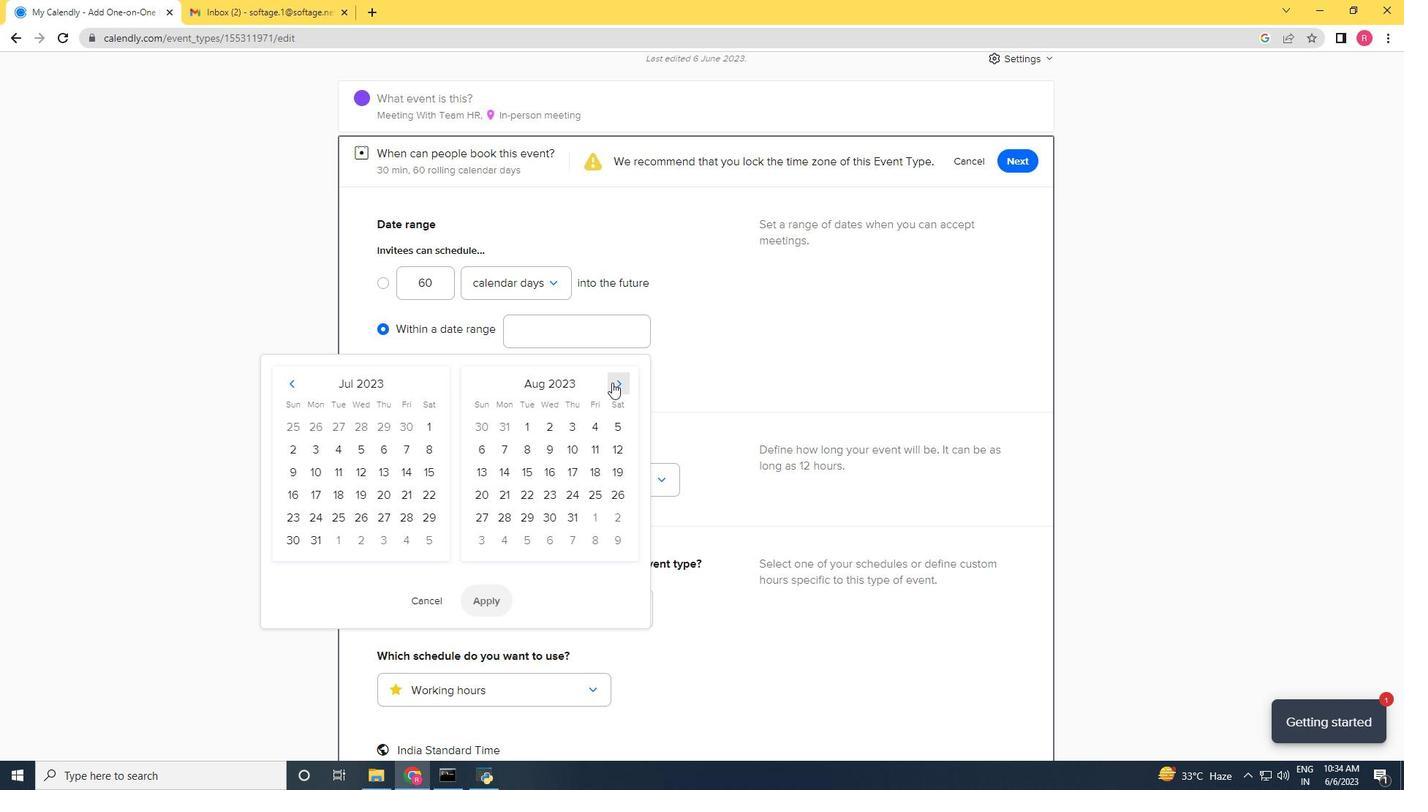 
Action: Mouse pressed left at (612, 382)
Screenshot: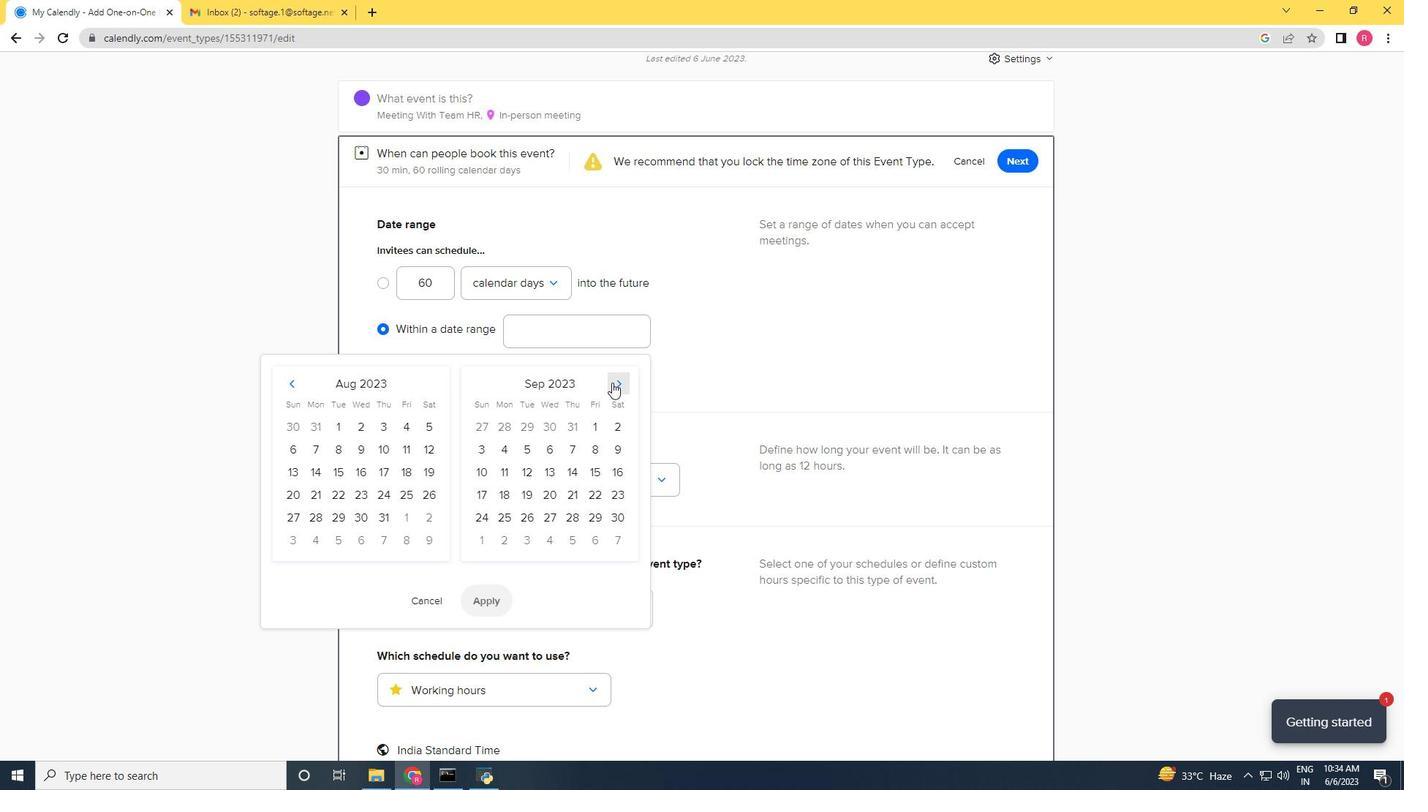 
Action: Mouse pressed left at (612, 382)
Screenshot: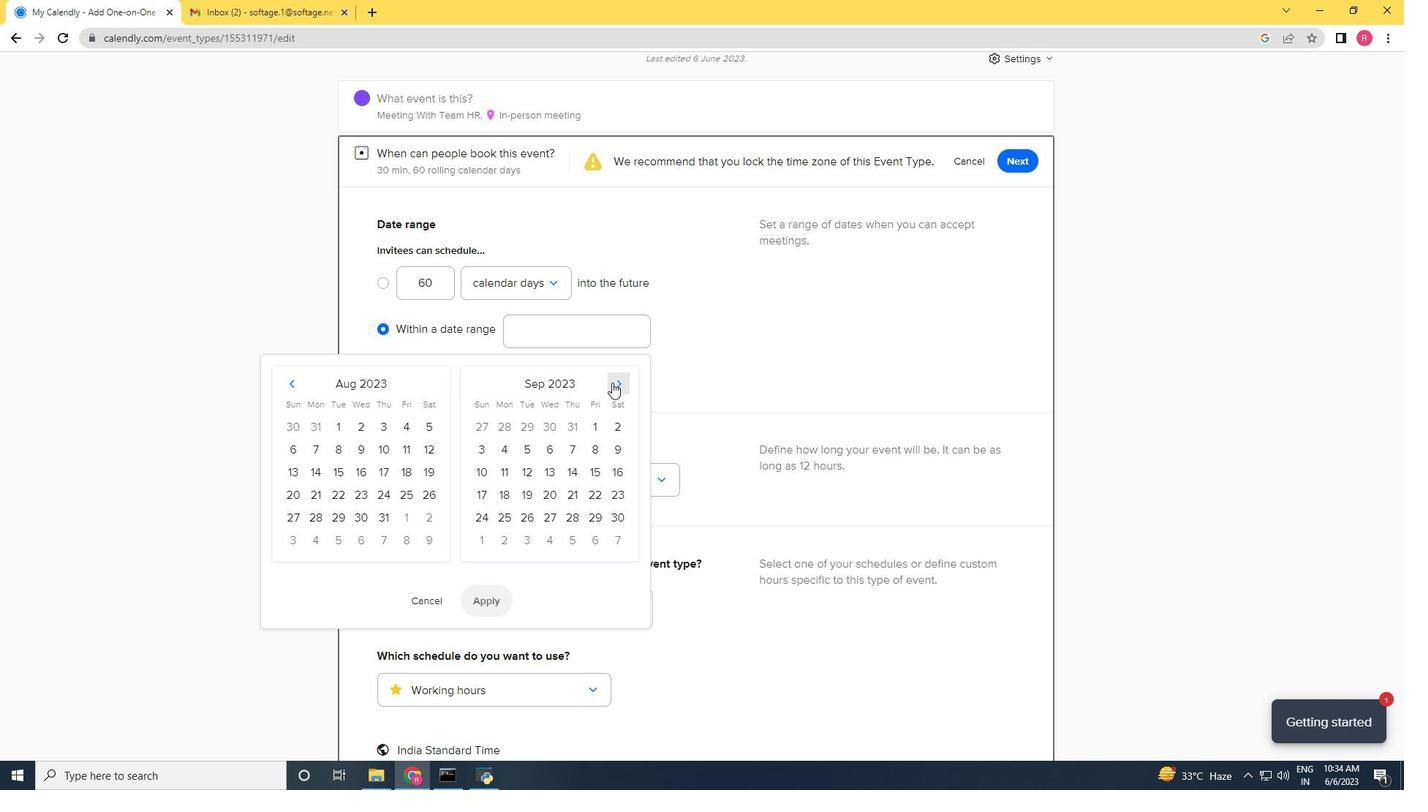 
Action: Mouse pressed left at (612, 382)
Screenshot: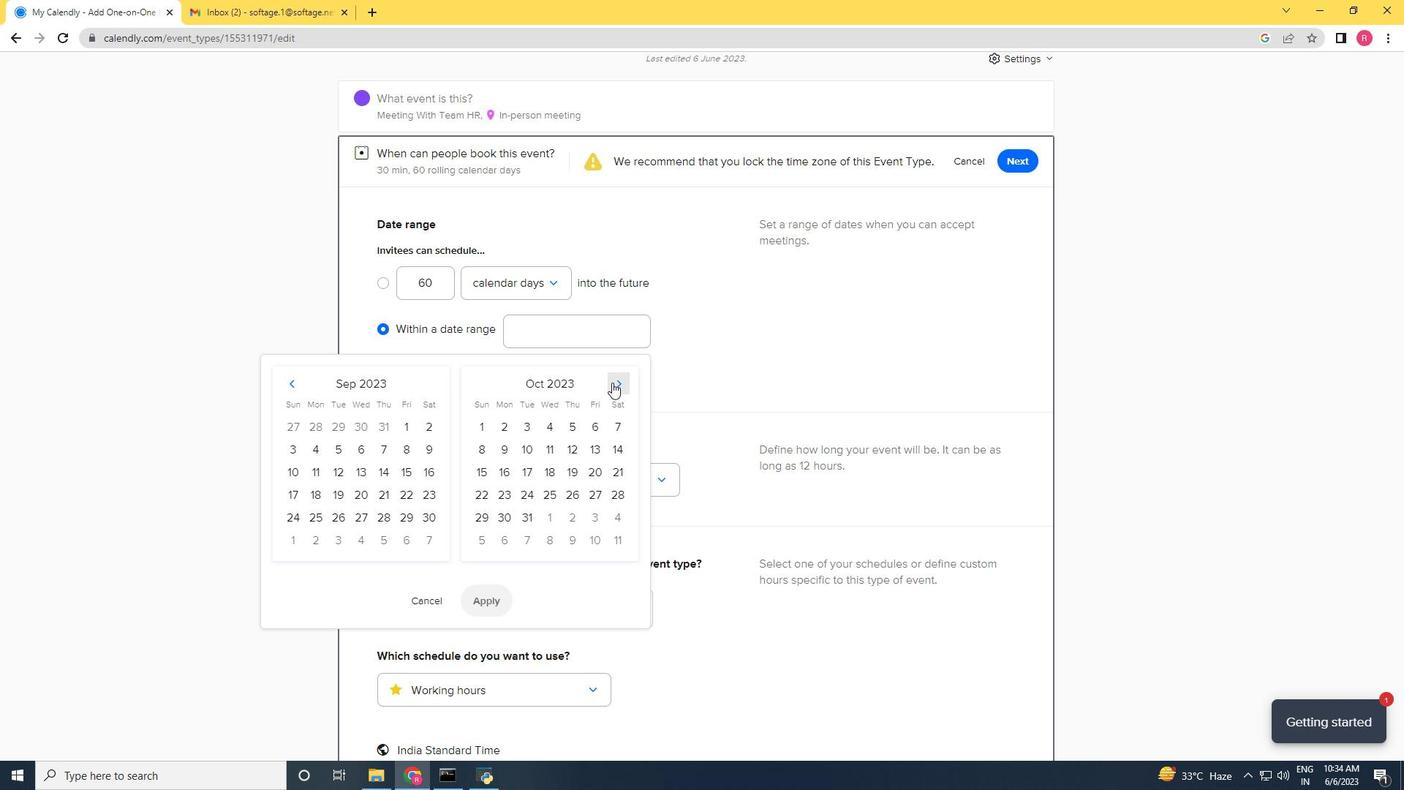 
Action: Mouse pressed left at (612, 382)
Screenshot: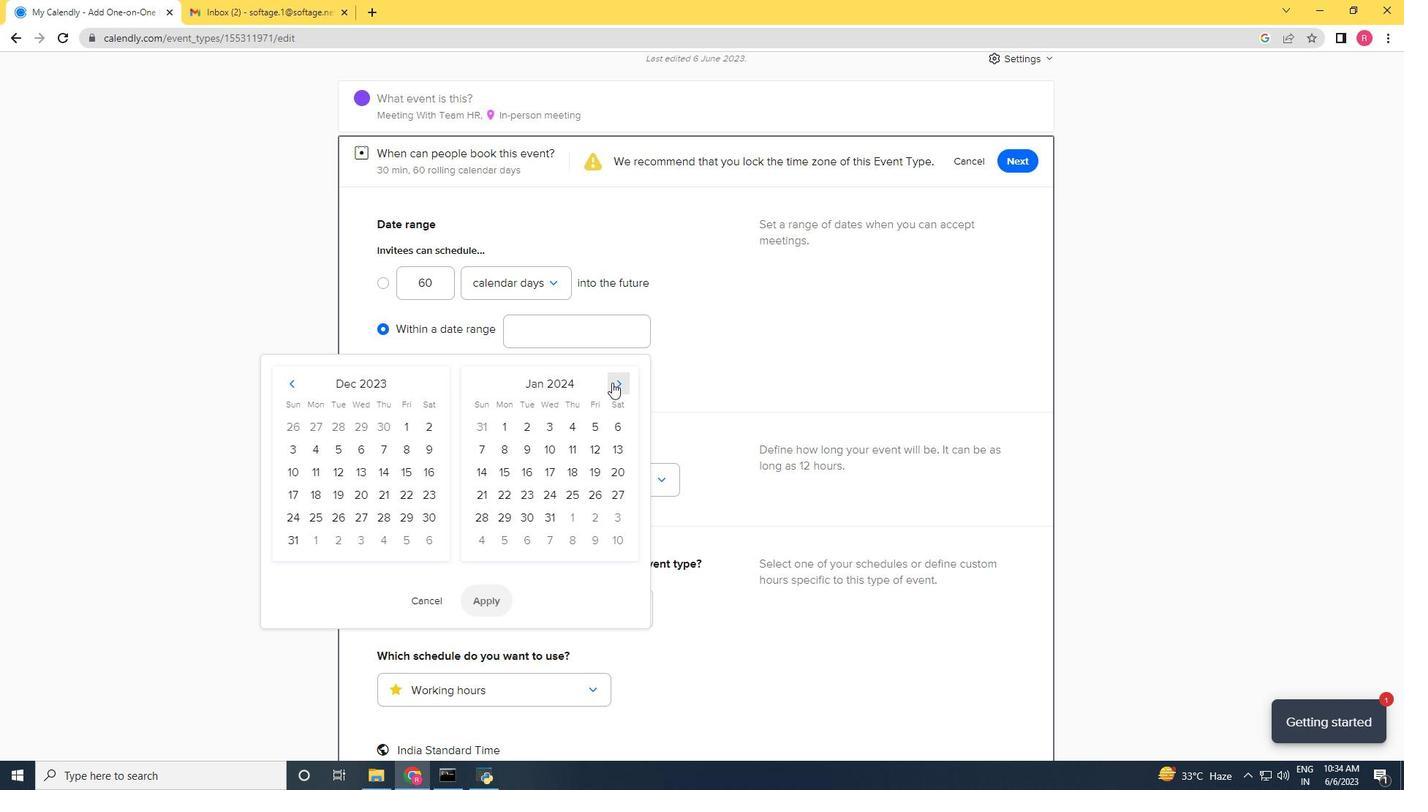 
Action: Mouse pressed left at (612, 382)
Screenshot: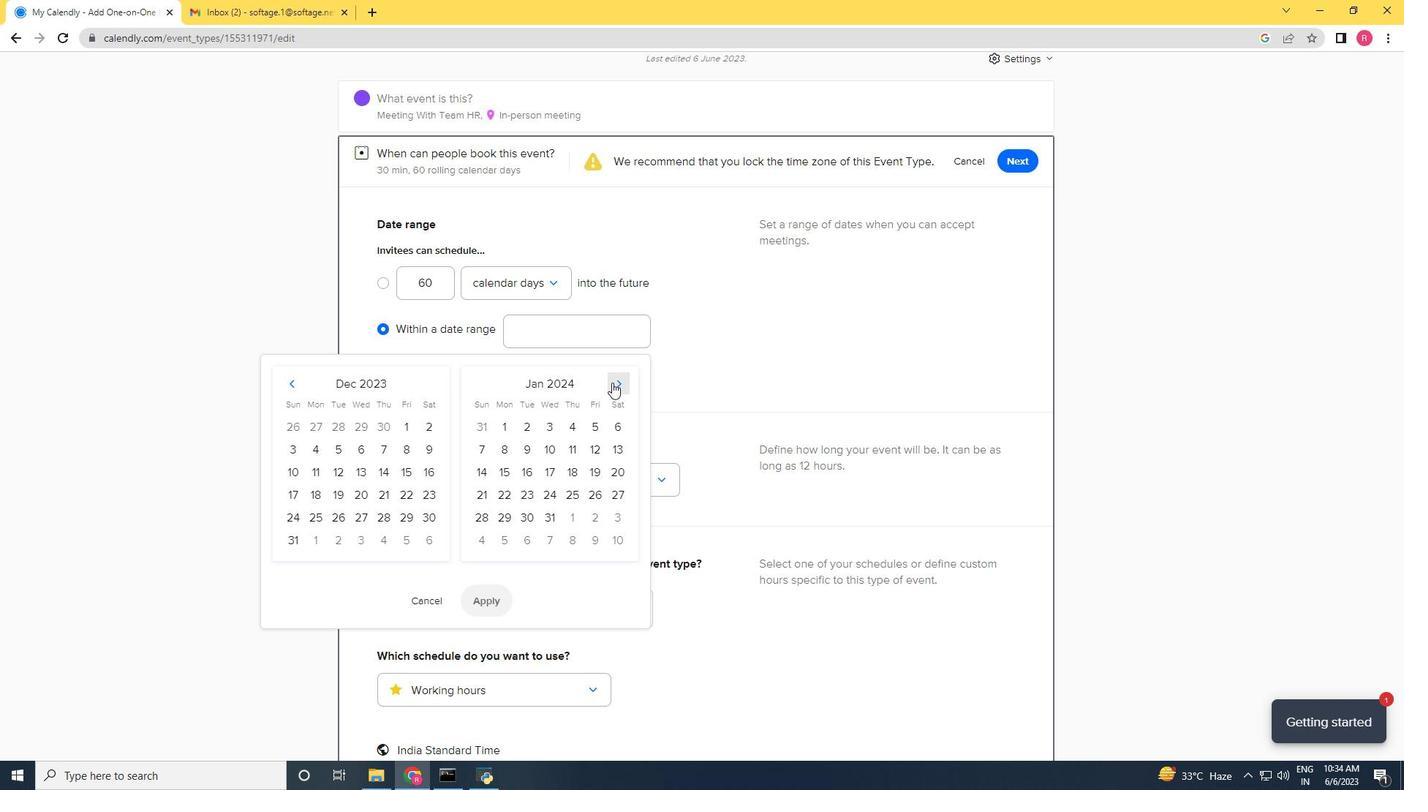 
Action: Mouse moved to (594, 433)
Screenshot: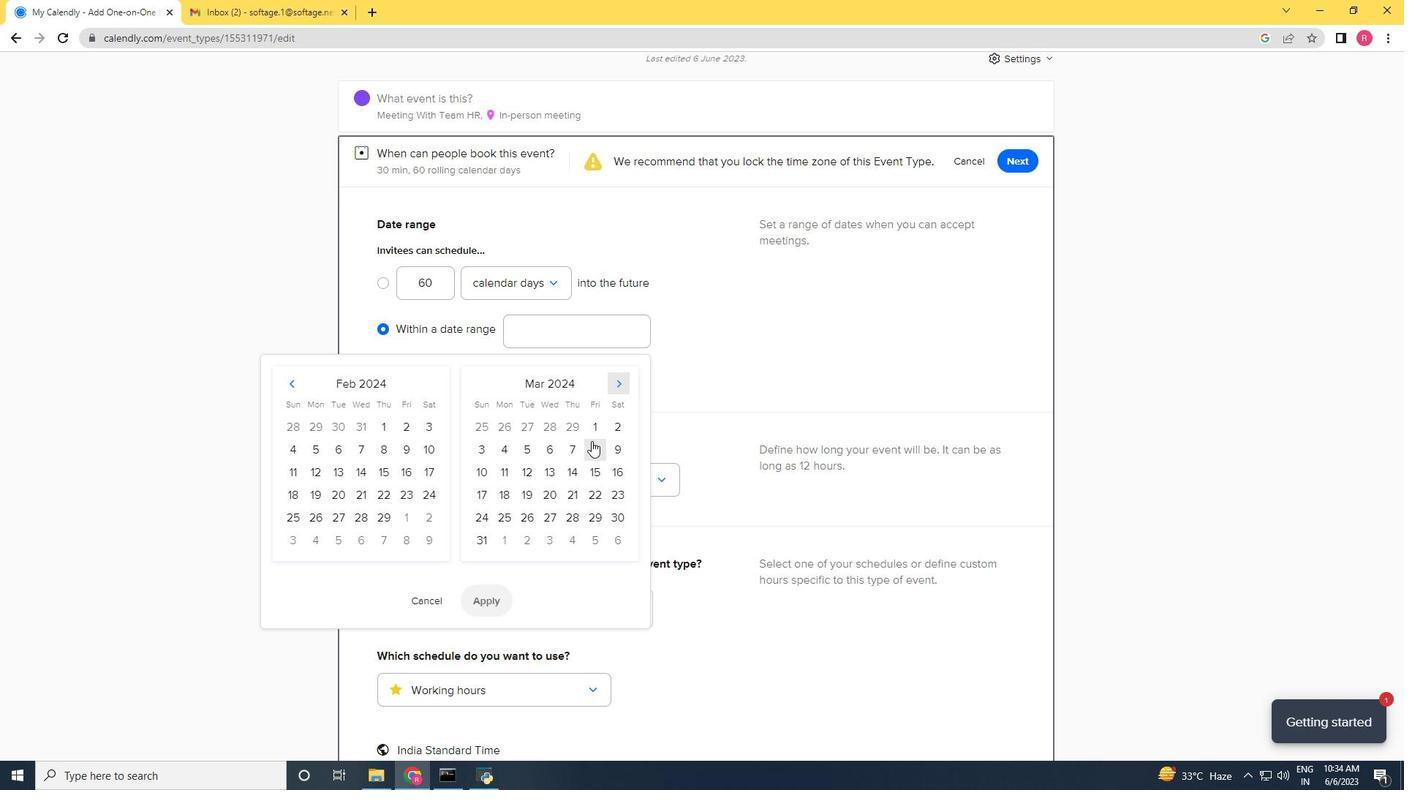 
Action: Mouse pressed left at (594, 433)
Screenshot: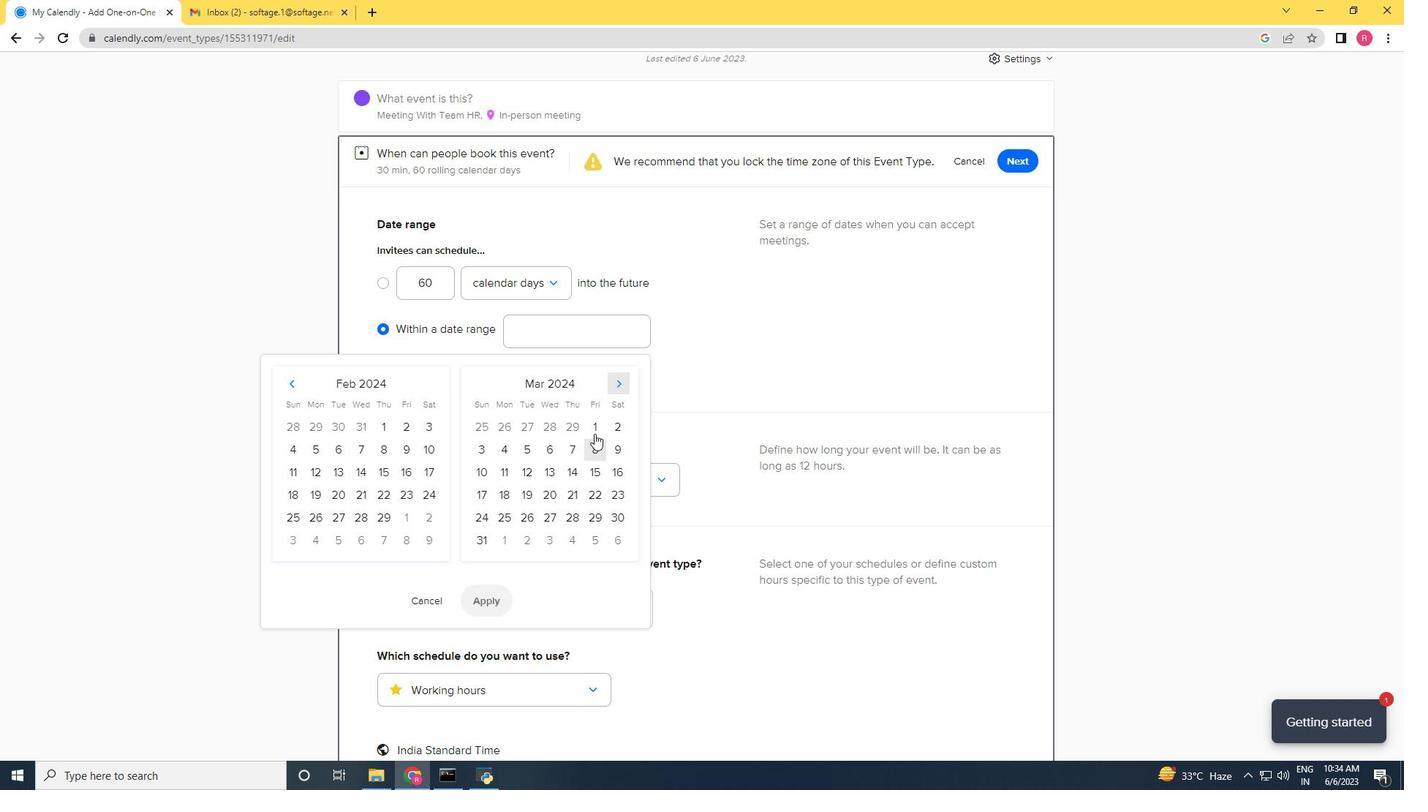 
Action: Mouse moved to (488, 451)
Screenshot: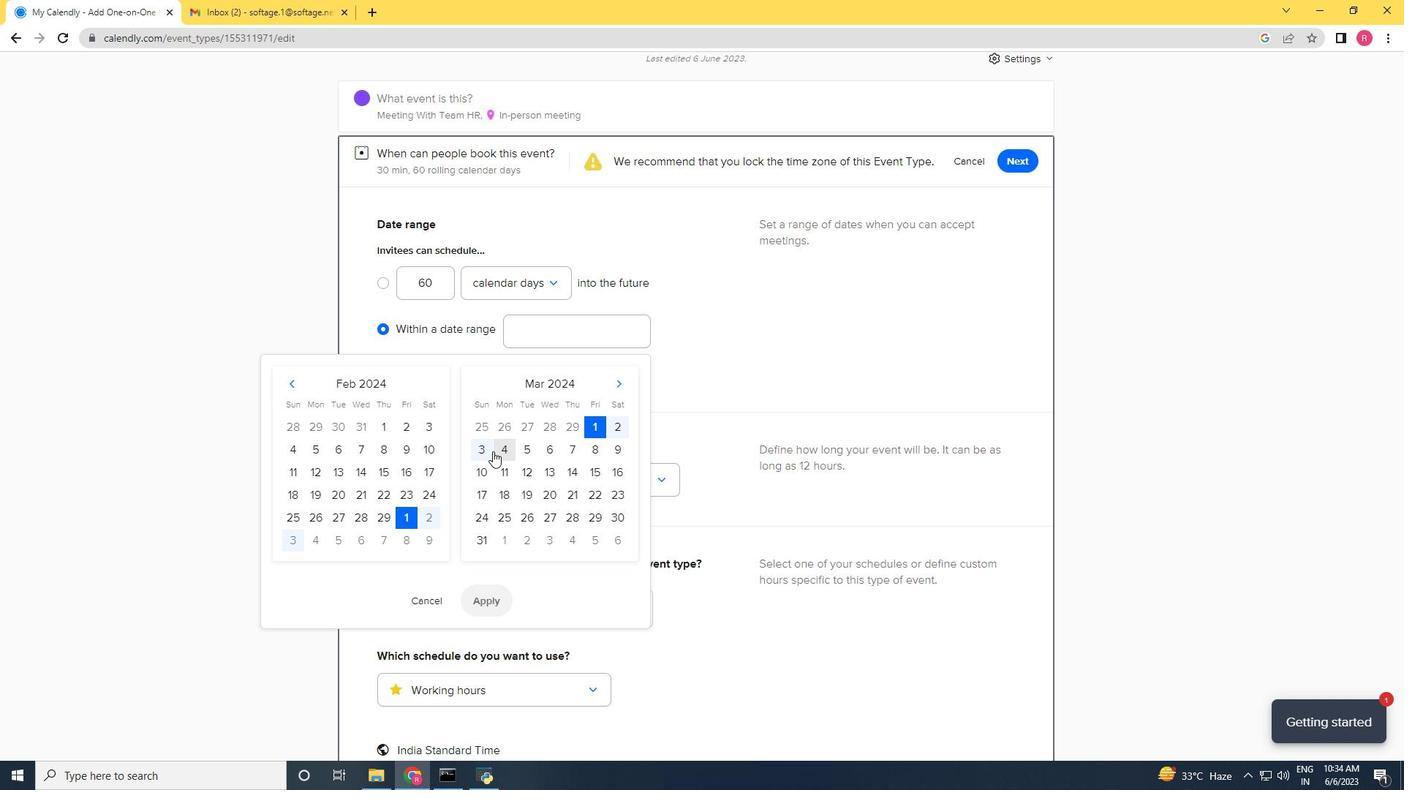 
Action: Mouse pressed left at (488, 451)
Screenshot: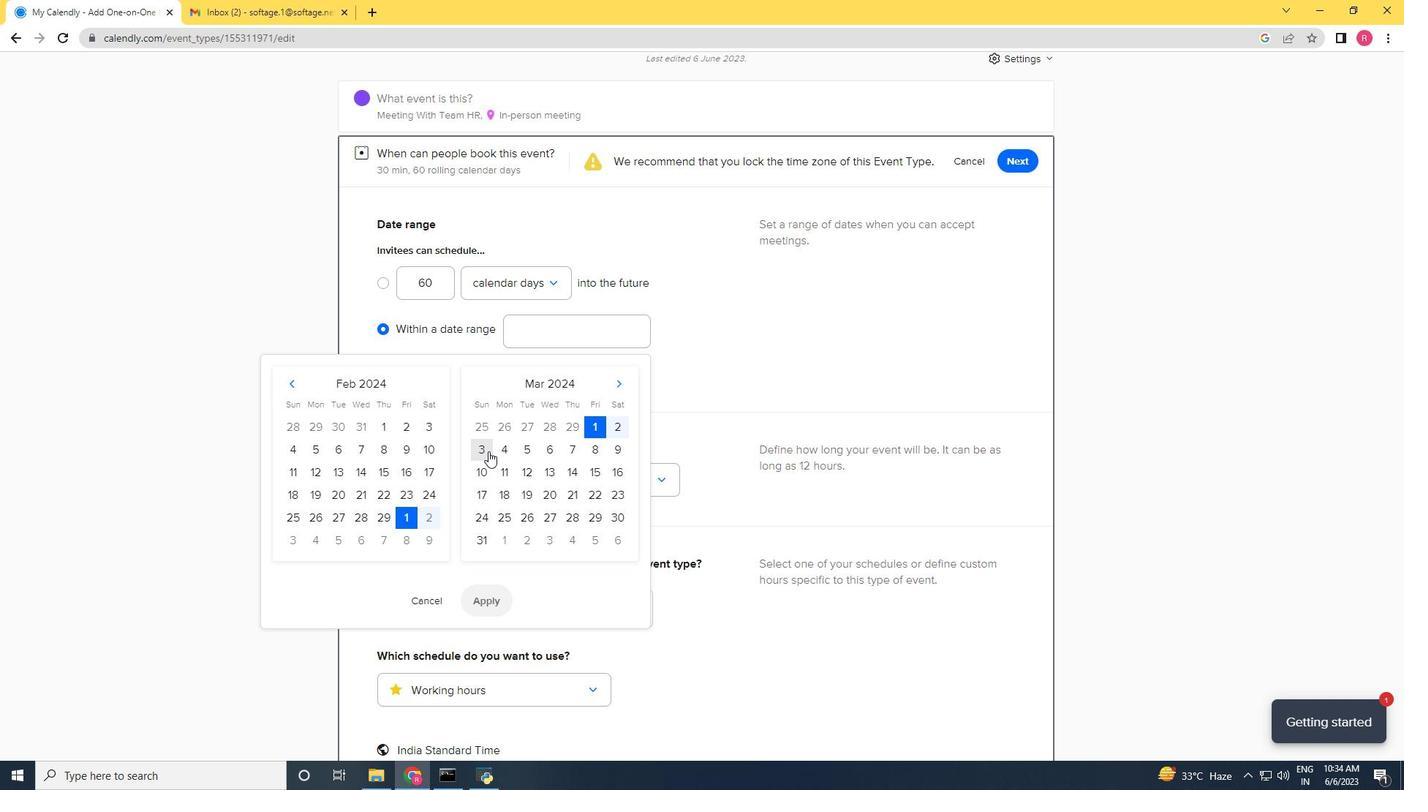 
Action: Mouse moved to (494, 594)
Screenshot: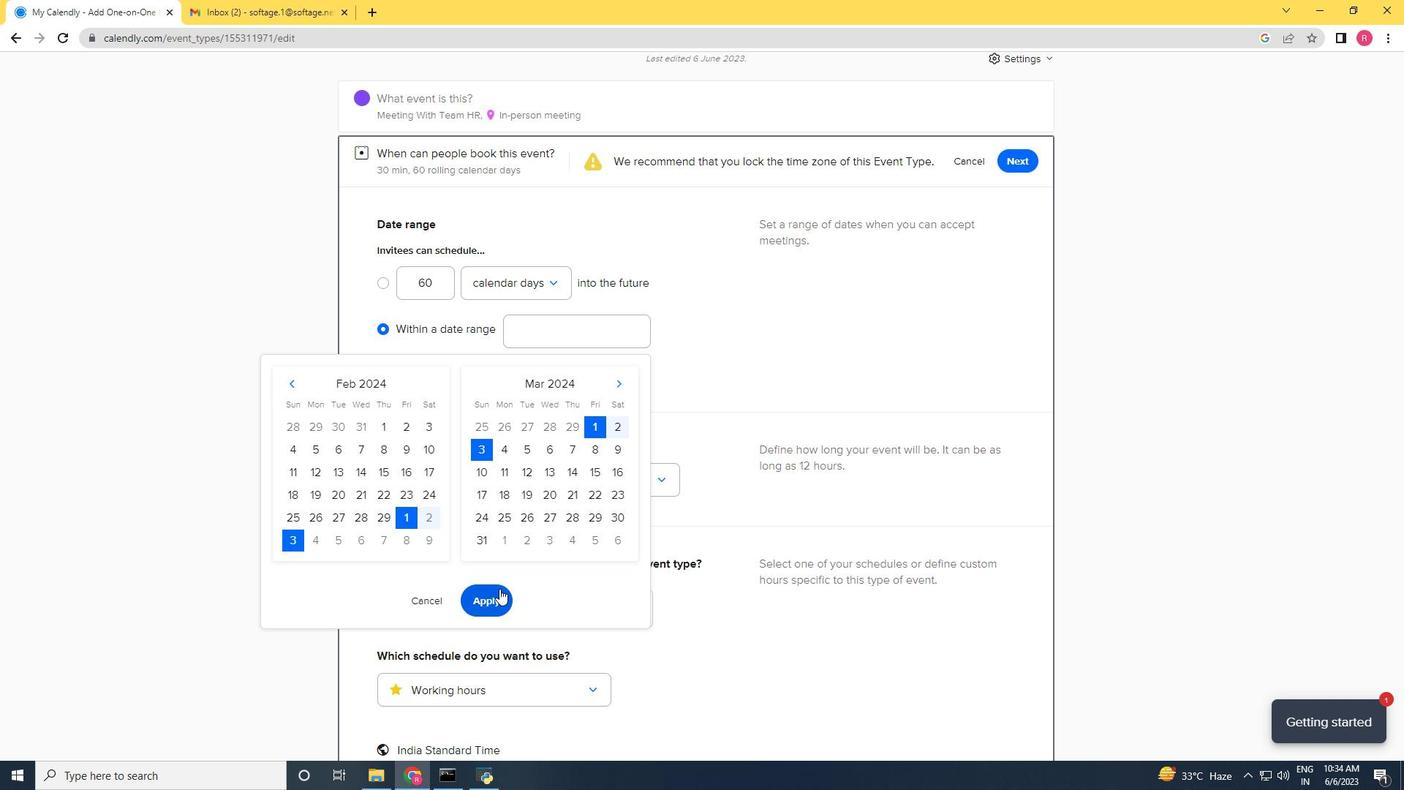 
Action: Mouse pressed left at (494, 594)
Screenshot: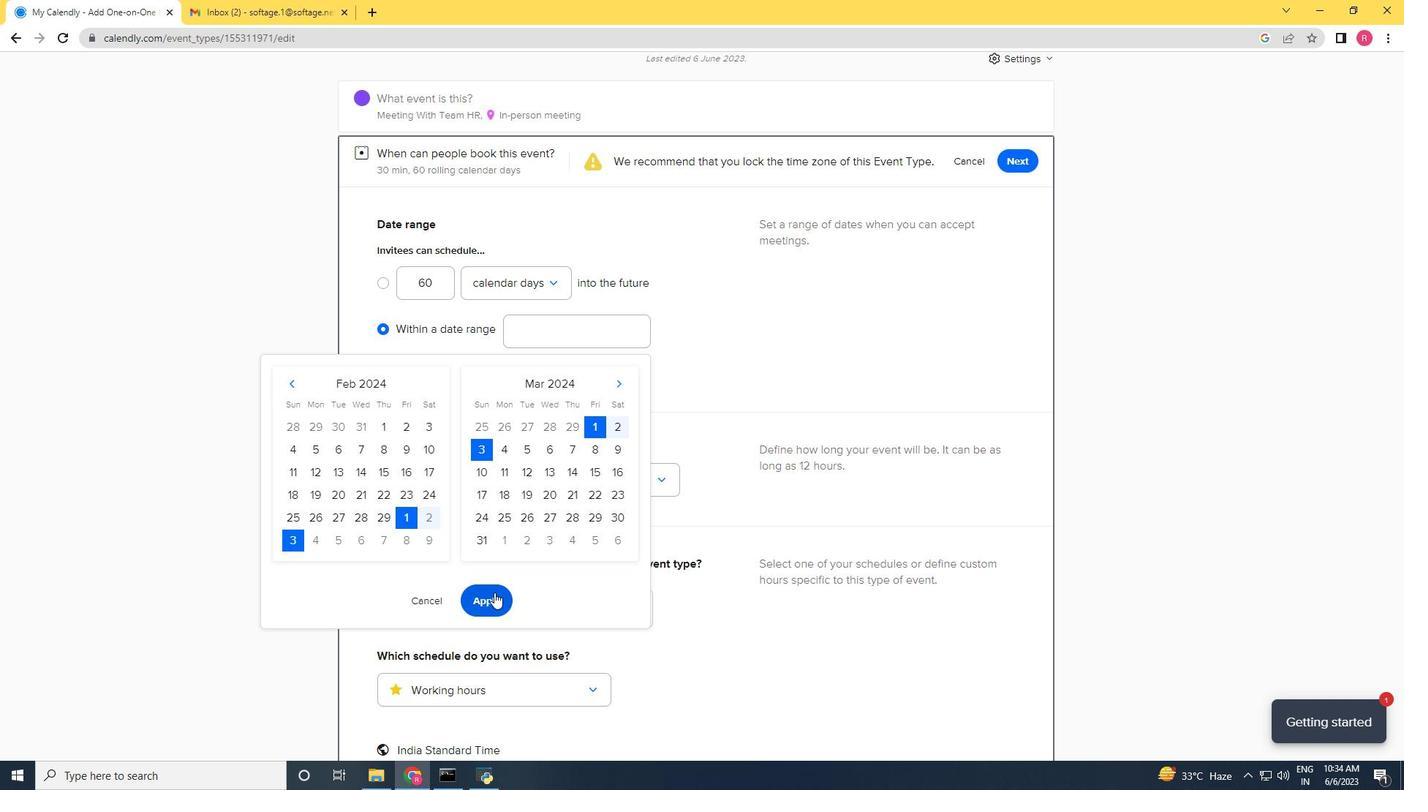 
Action: Mouse moved to (667, 637)
Screenshot: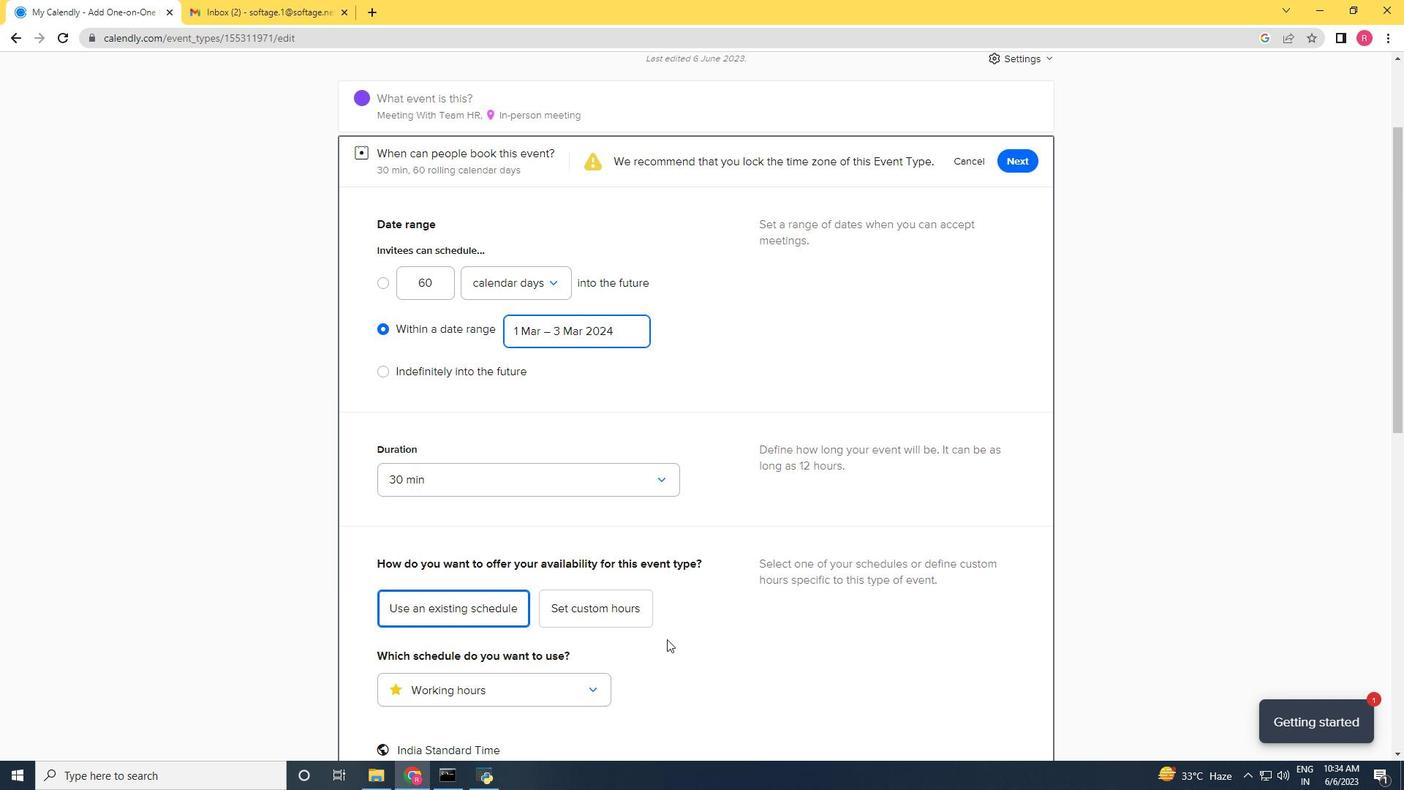 
Action: Mouse scrolled (667, 637) with delta (0, 0)
Screenshot: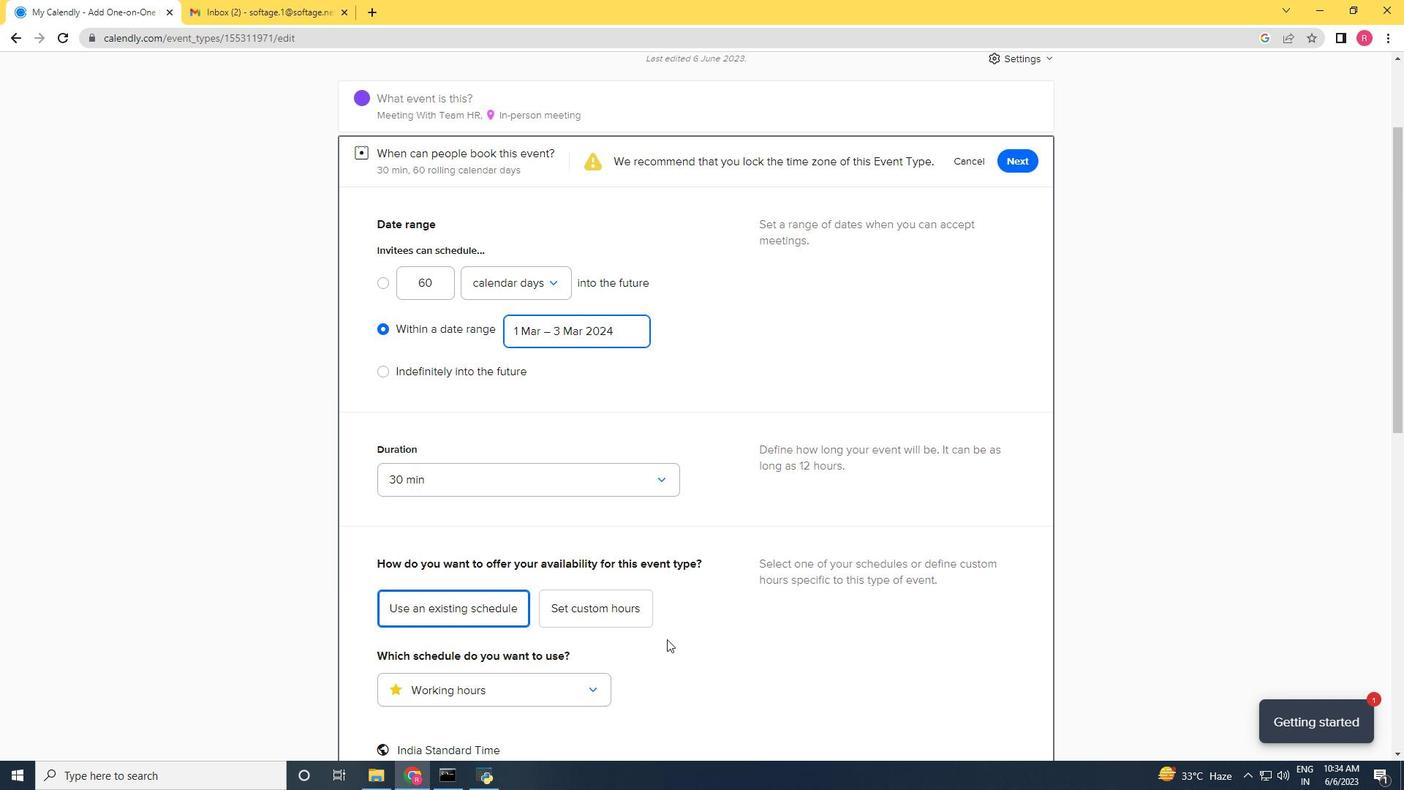 
Action: Mouse moved to (667, 637)
Screenshot: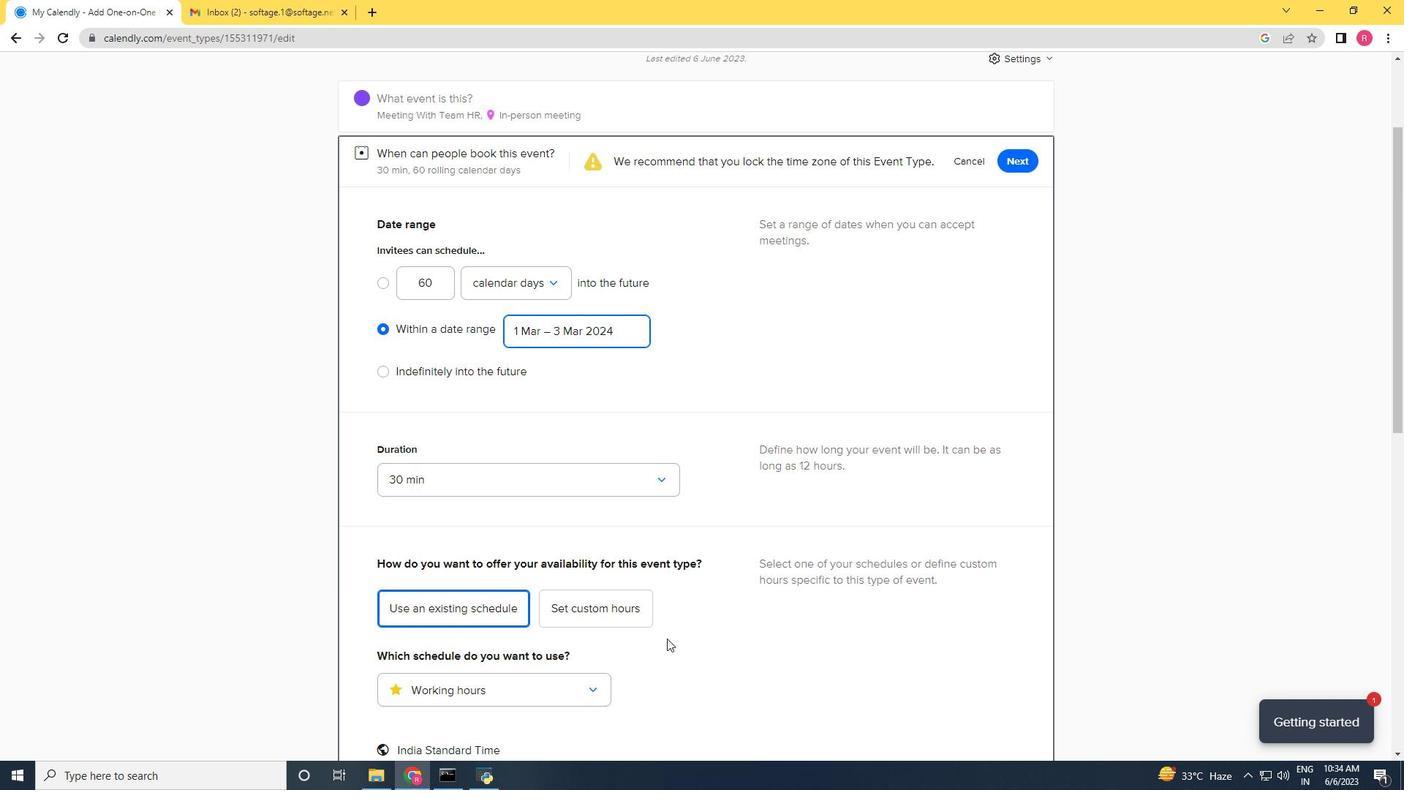 
Action: Mouse scrolled (667, 637) with delta (0, 0)
Screenshot: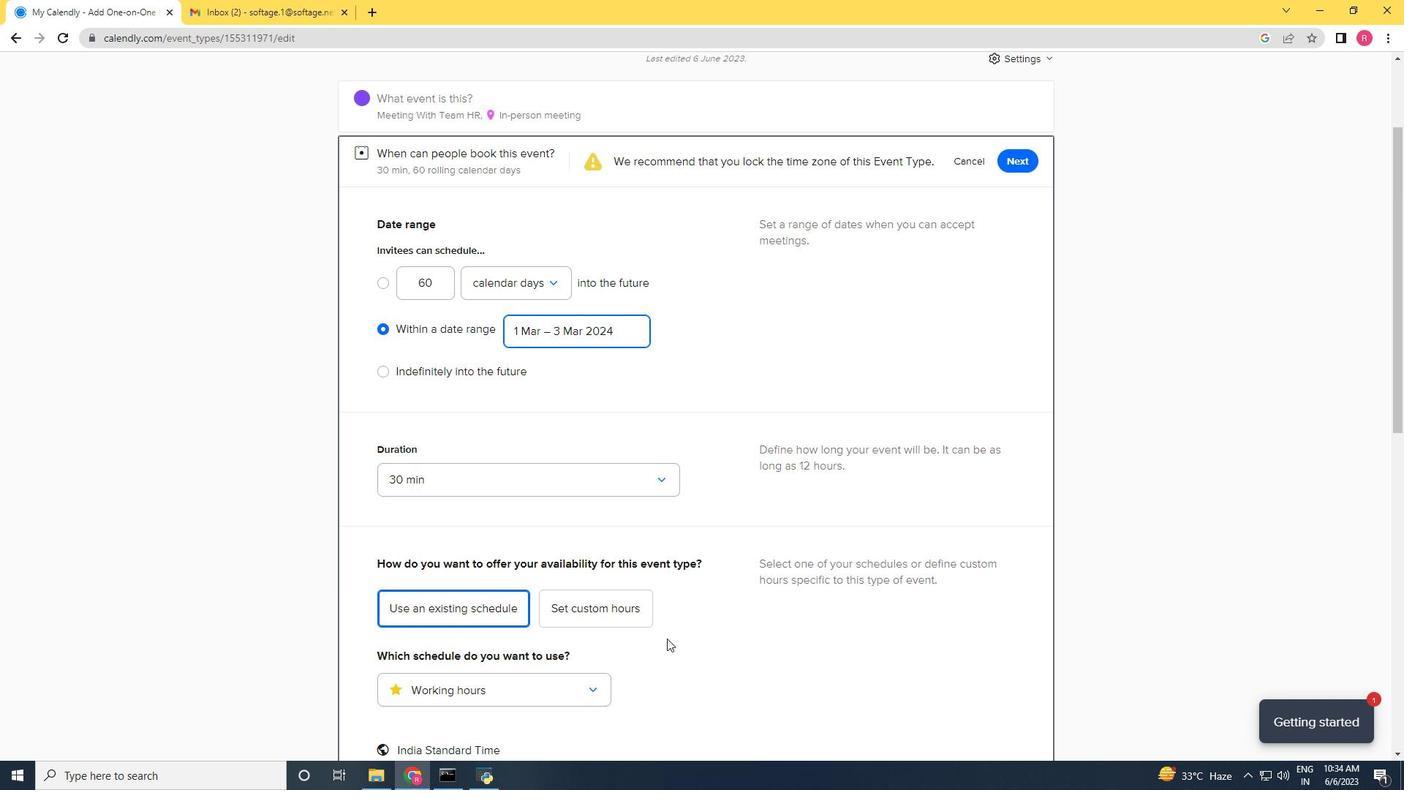
Action: Mouse moved to (667, 635)
Screenshot: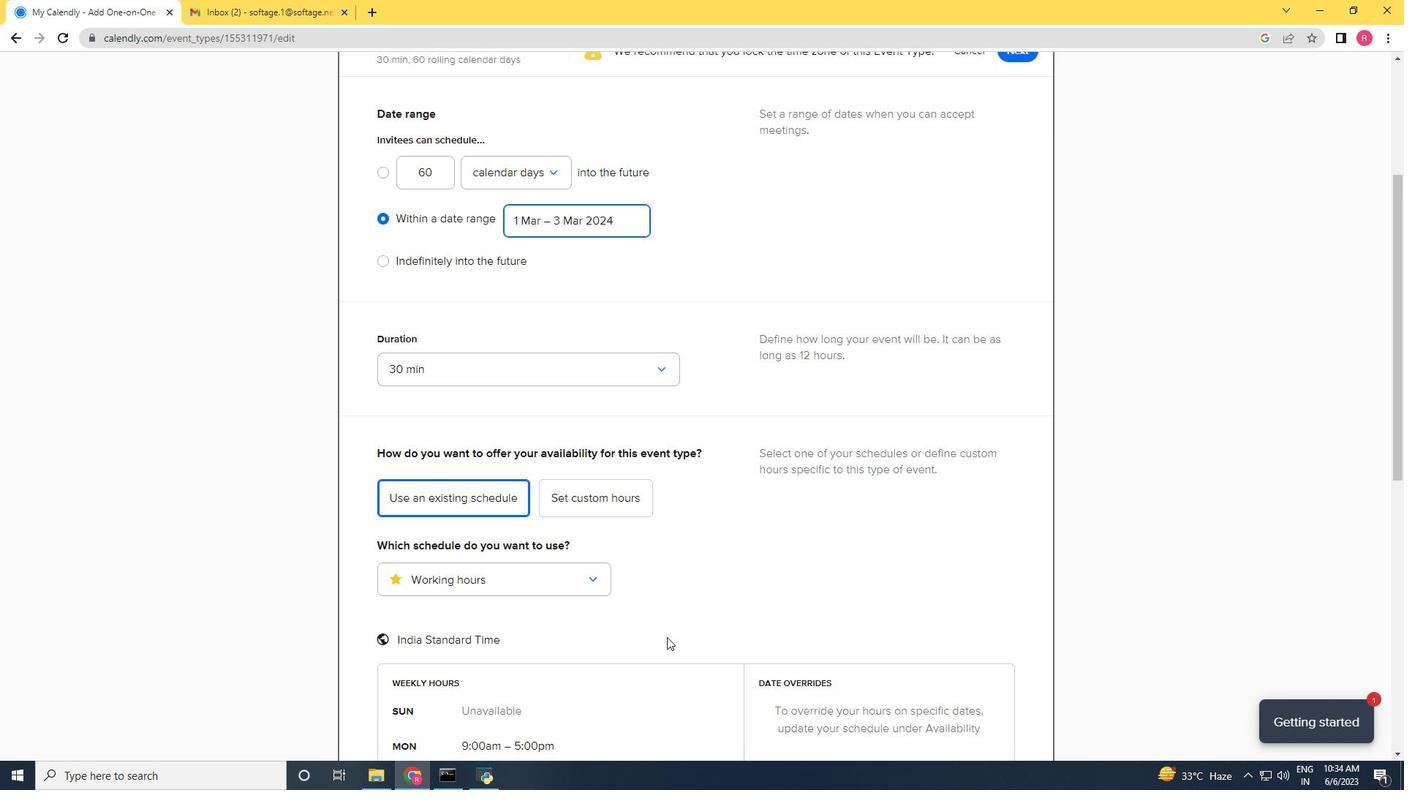 
Action: Mouse scrolled (667, 634) with delta (0, 0)
Screenshot: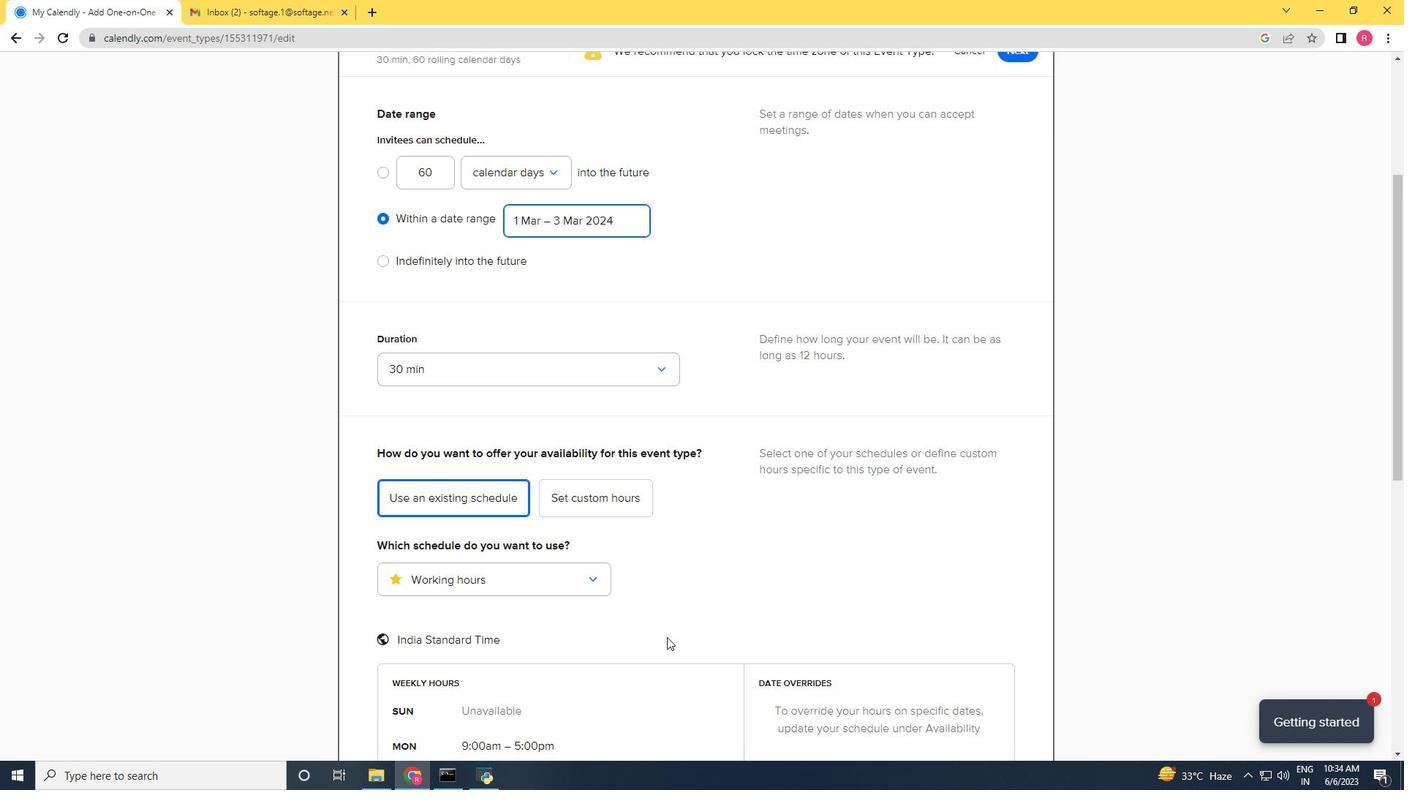 
Action: Mouse scrolled (667, 634) with delta (0, 0)
Screenshot: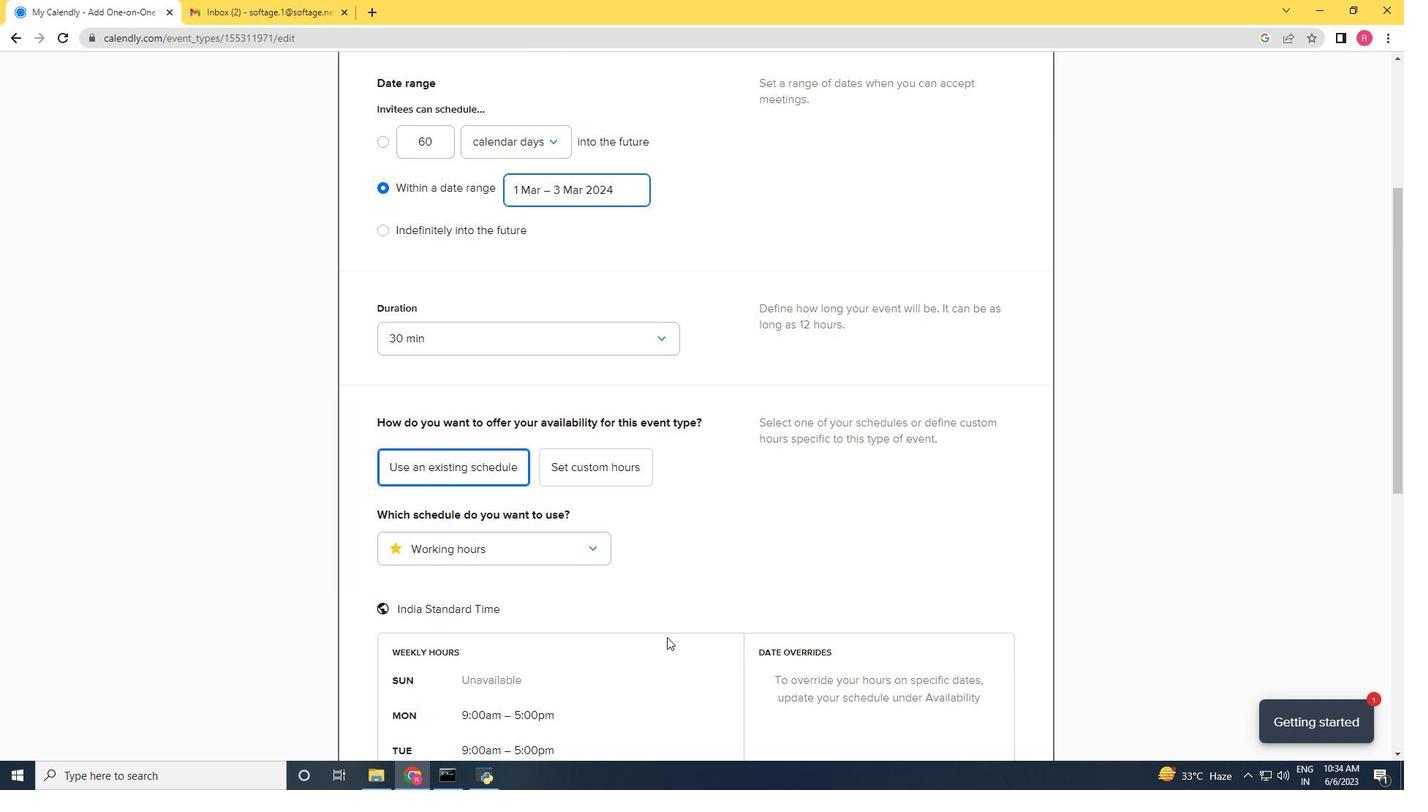 
Action: Mouse scrolled (667, 634) with delta (0, 0)
Screenshot: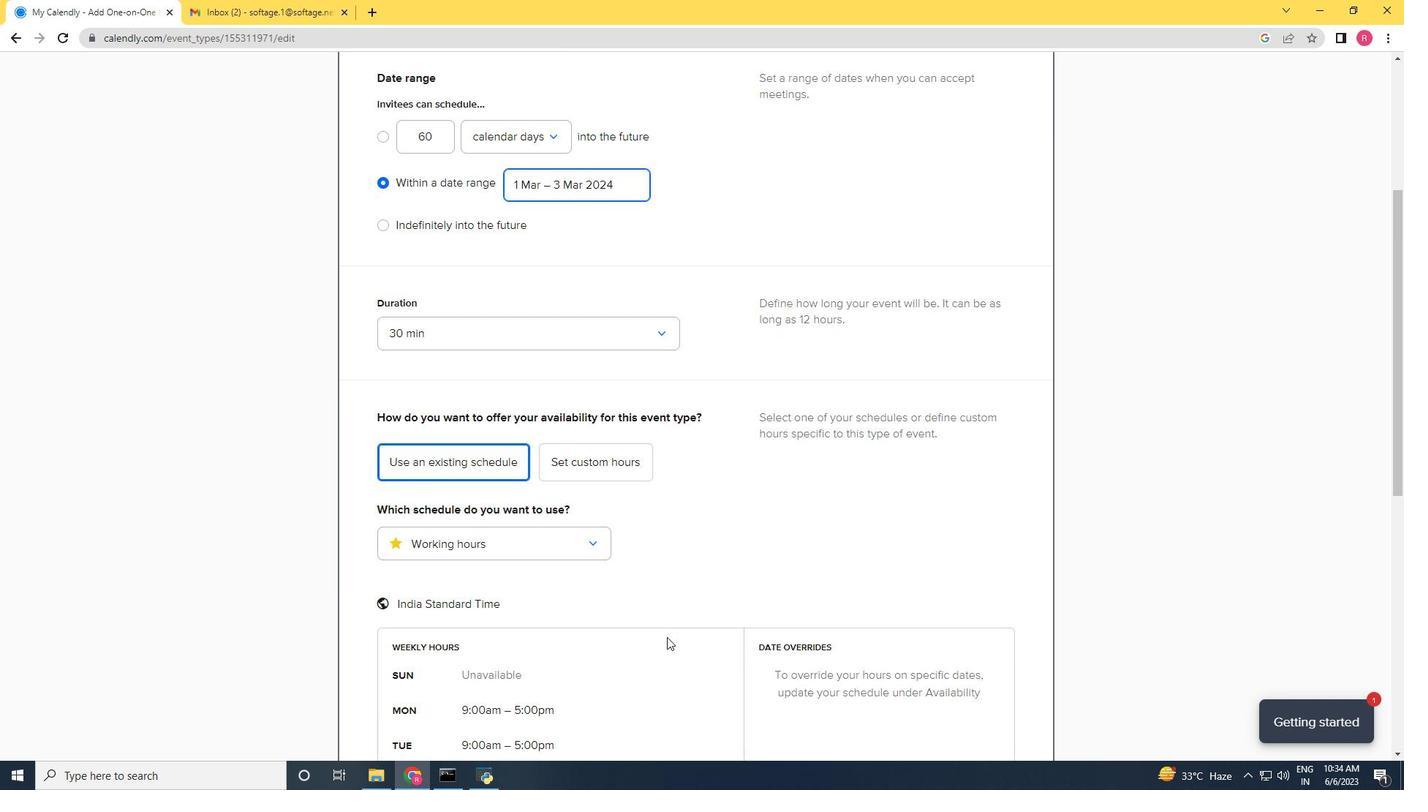 
Action: Mouse scrolled (667, 634) with delta (0, 0)
Screenshot: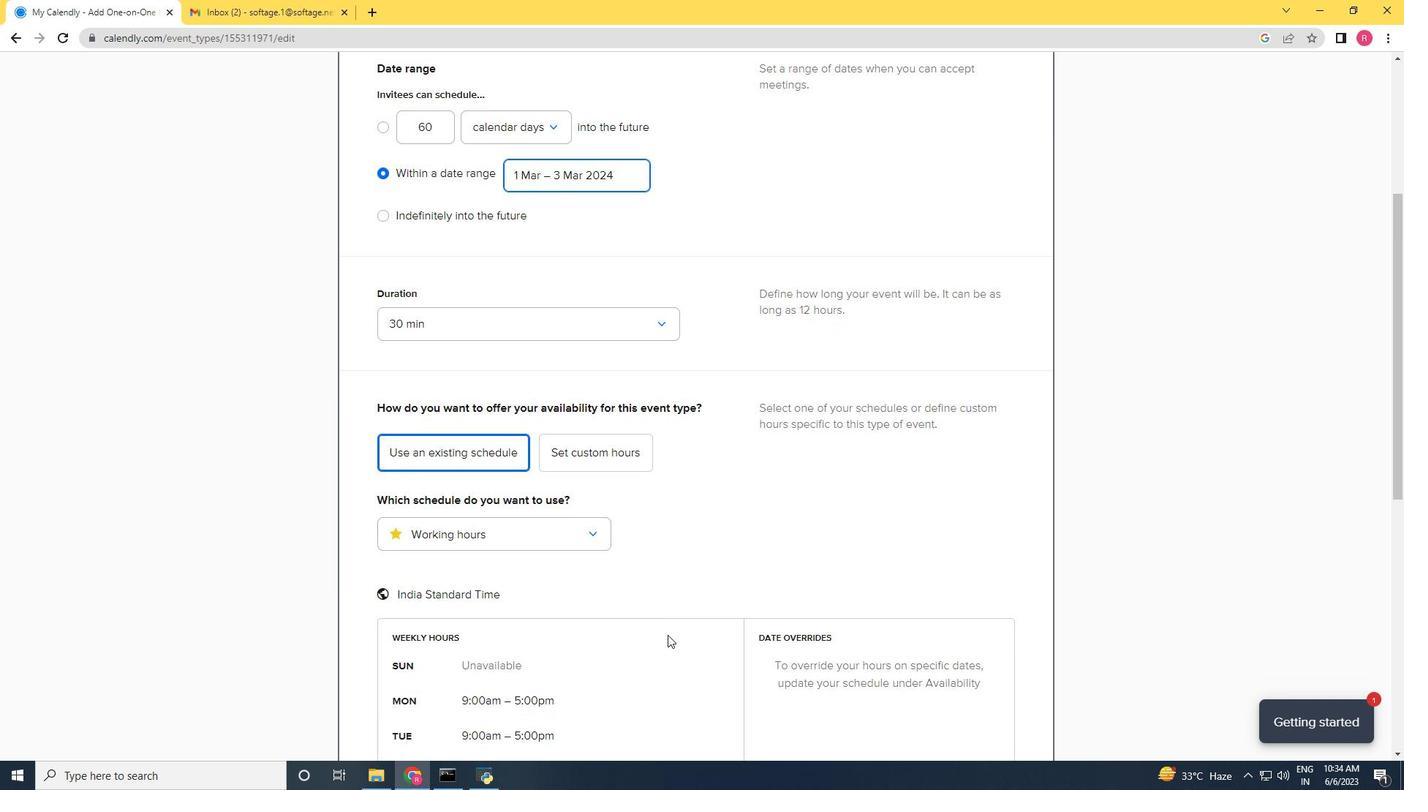 
Action: Mouse scrolled (667, 634) with delta (0, 0)
Screenshot: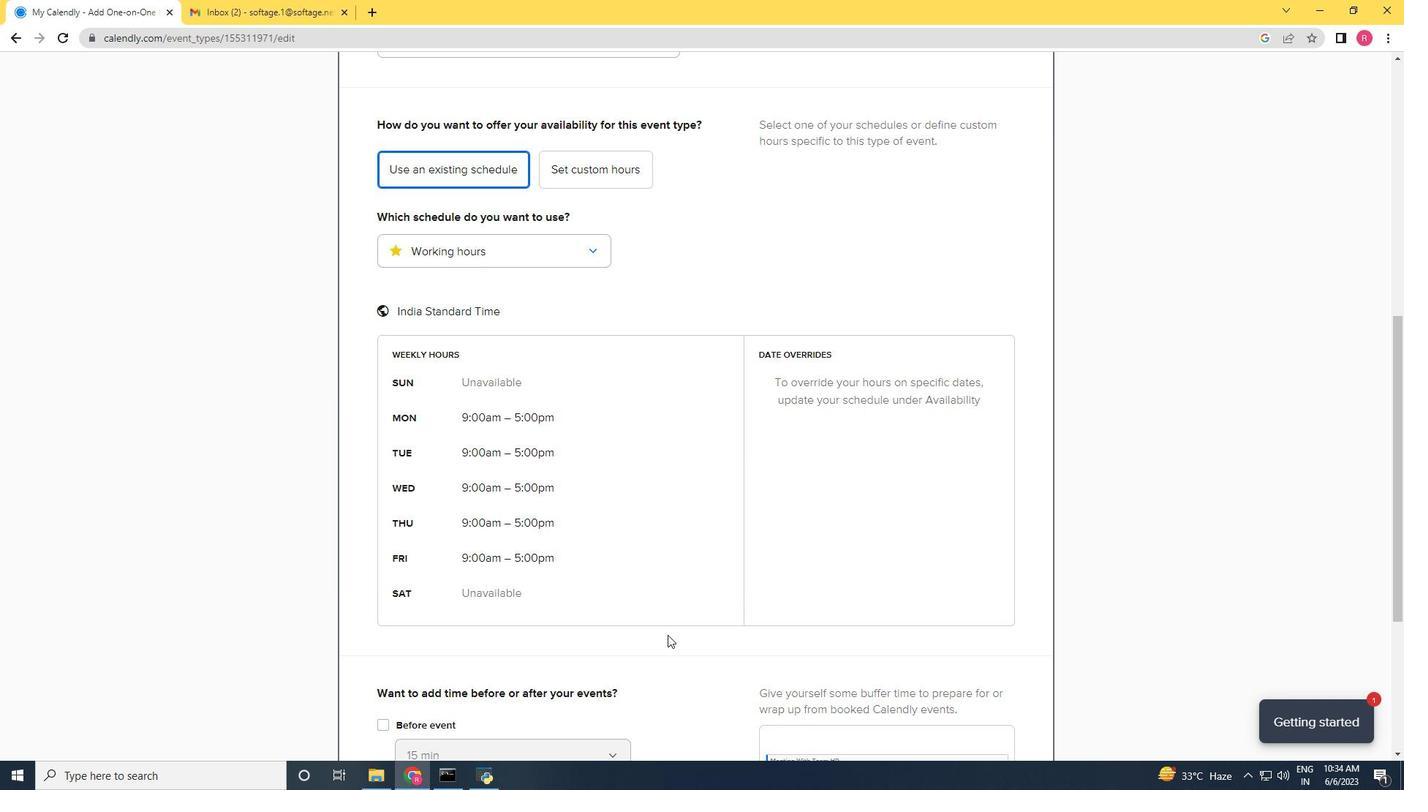
Action: Mouse scrolled (667, 634) with delta (0, 0)
Screenshot: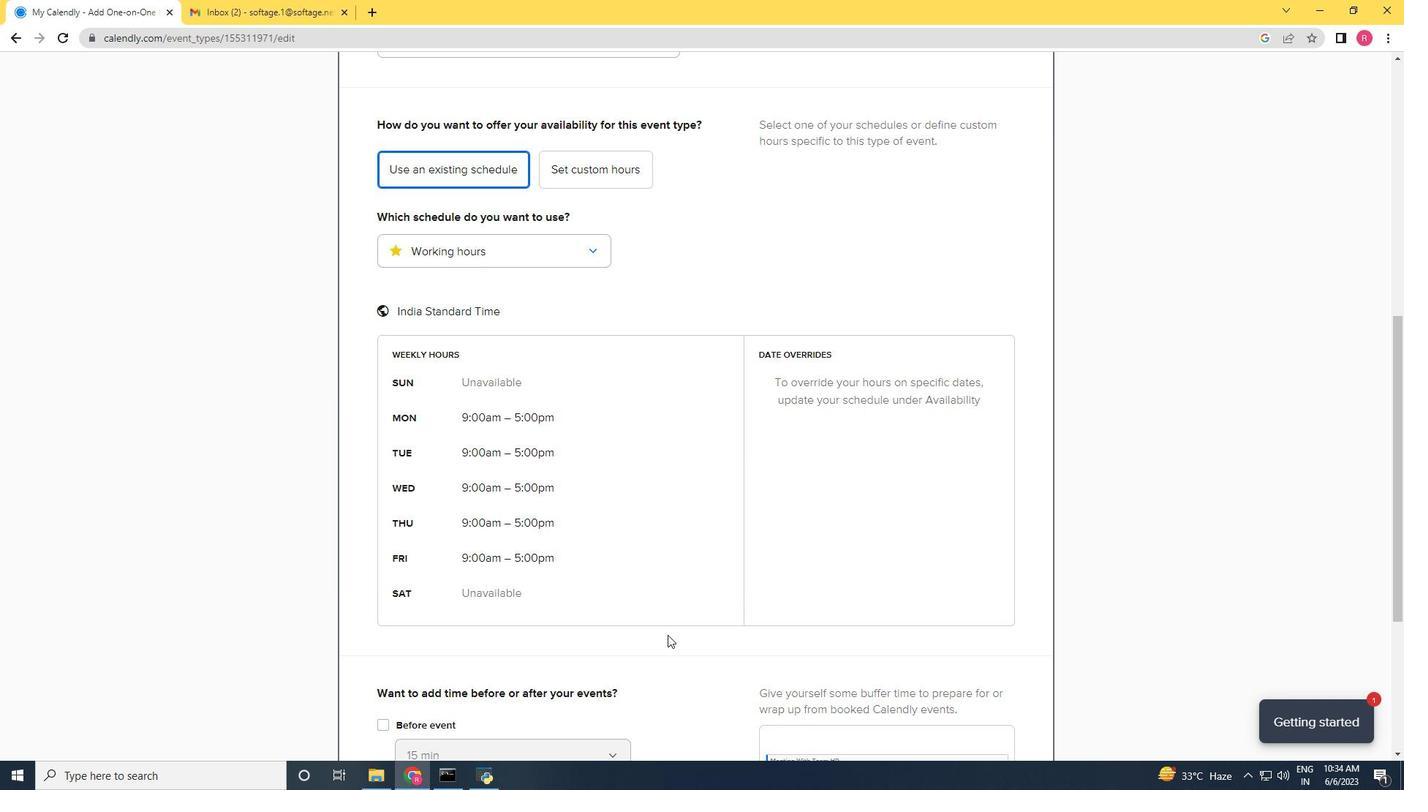 
Action: Mouse scrolled (667, 634) with delta (0, 0)
Screenshot: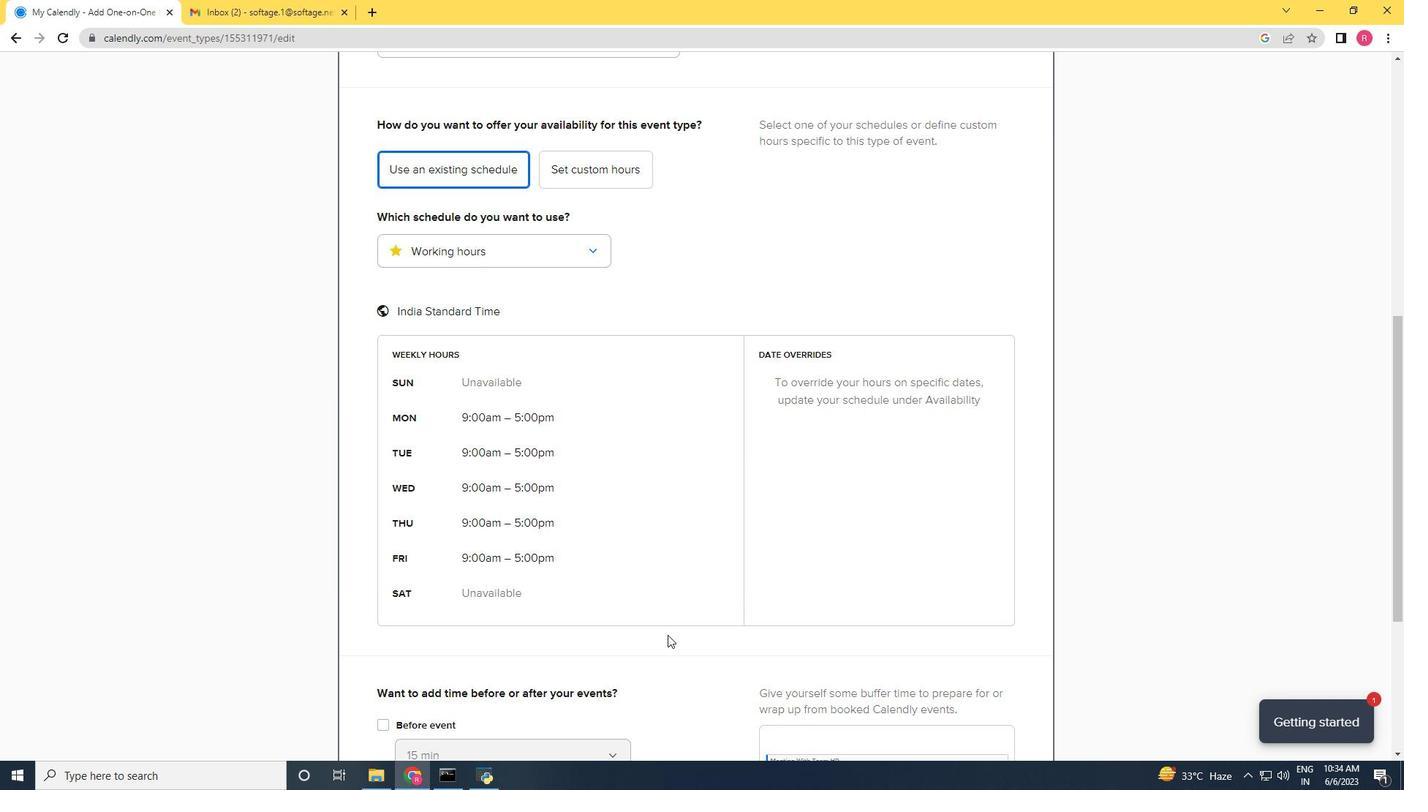 
Action: Mouse scrolled (667, 634) with delta (0, 0)
Screenshot: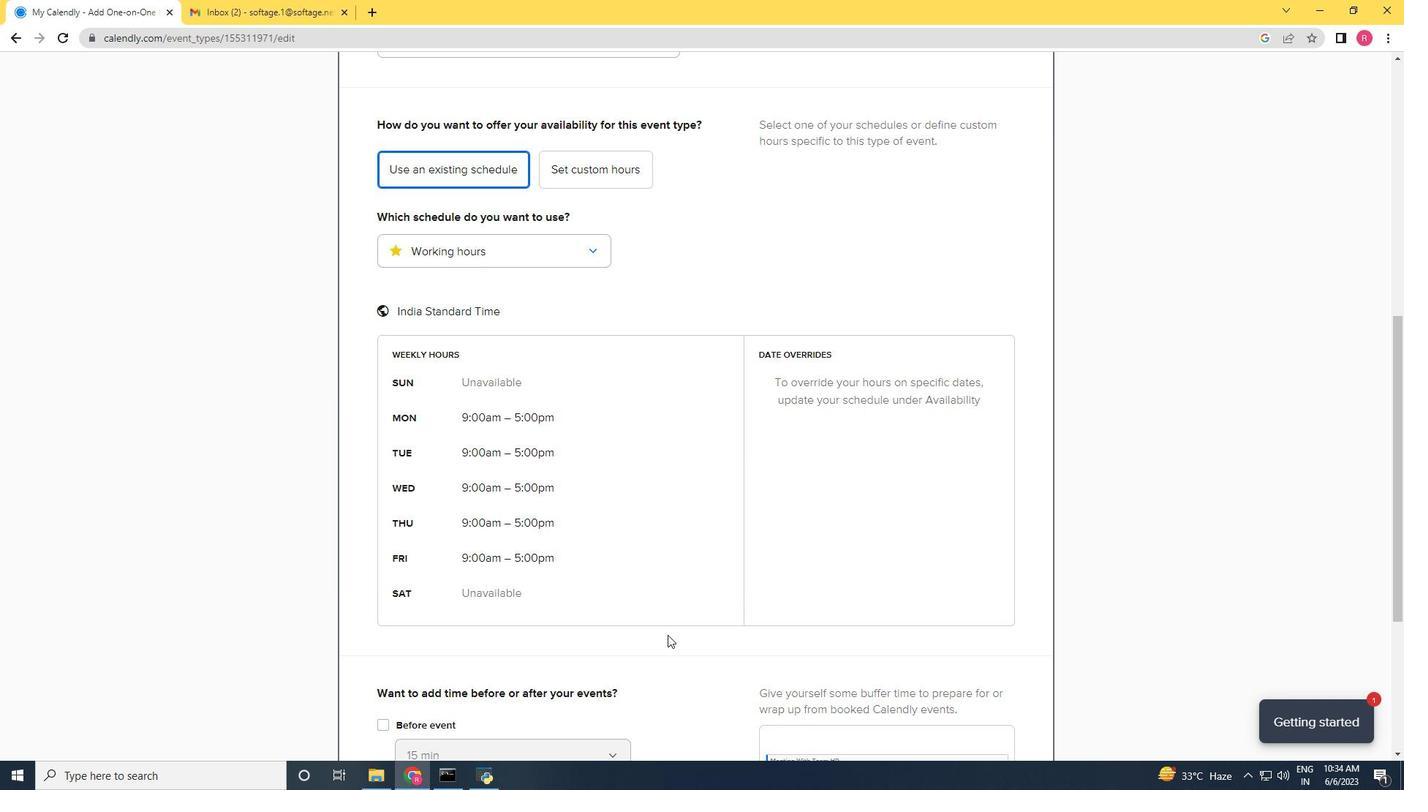 
Action: Mouse scrolled (667, 634) with delta (0, 0)
Screenshot: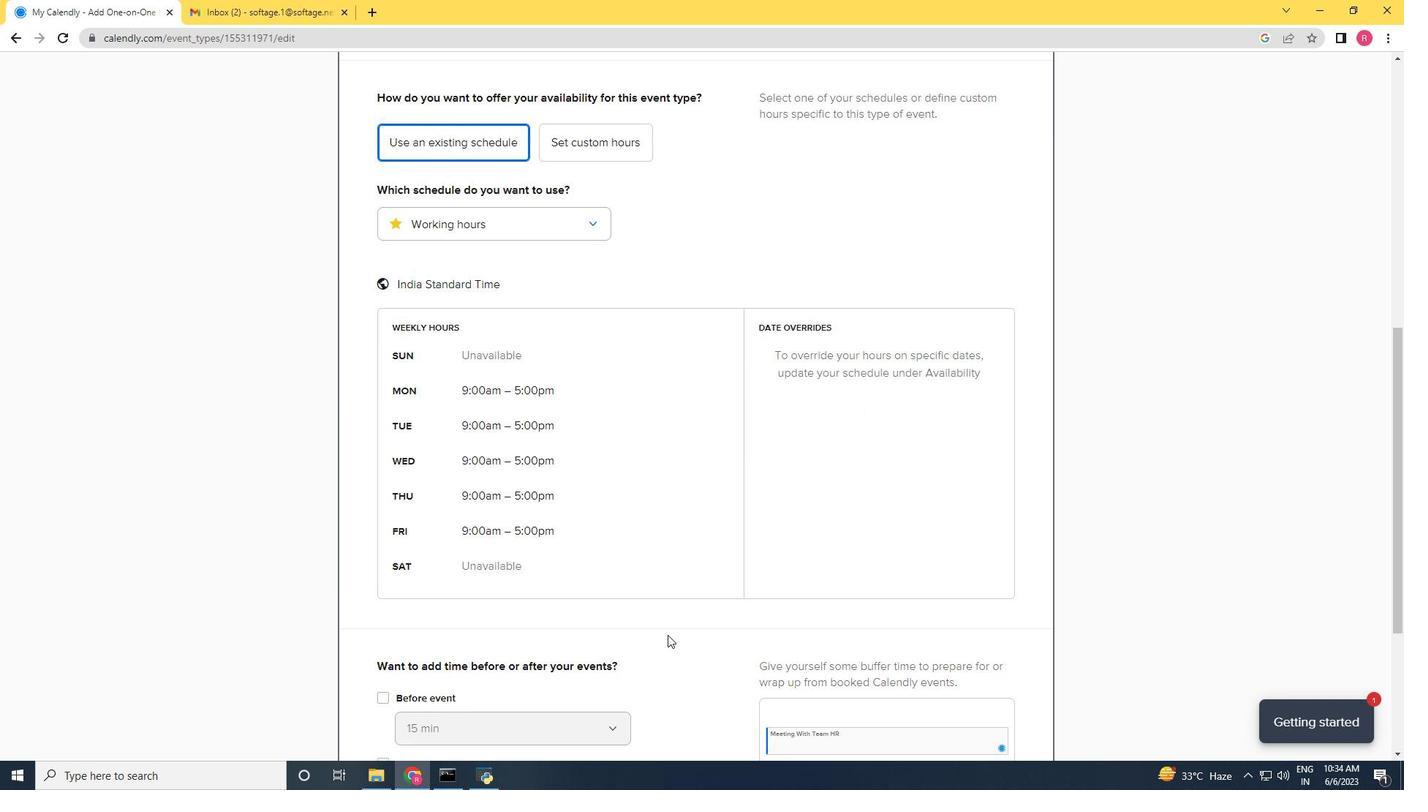 
Action: Mouse moved to (679, 630)
Screenshot: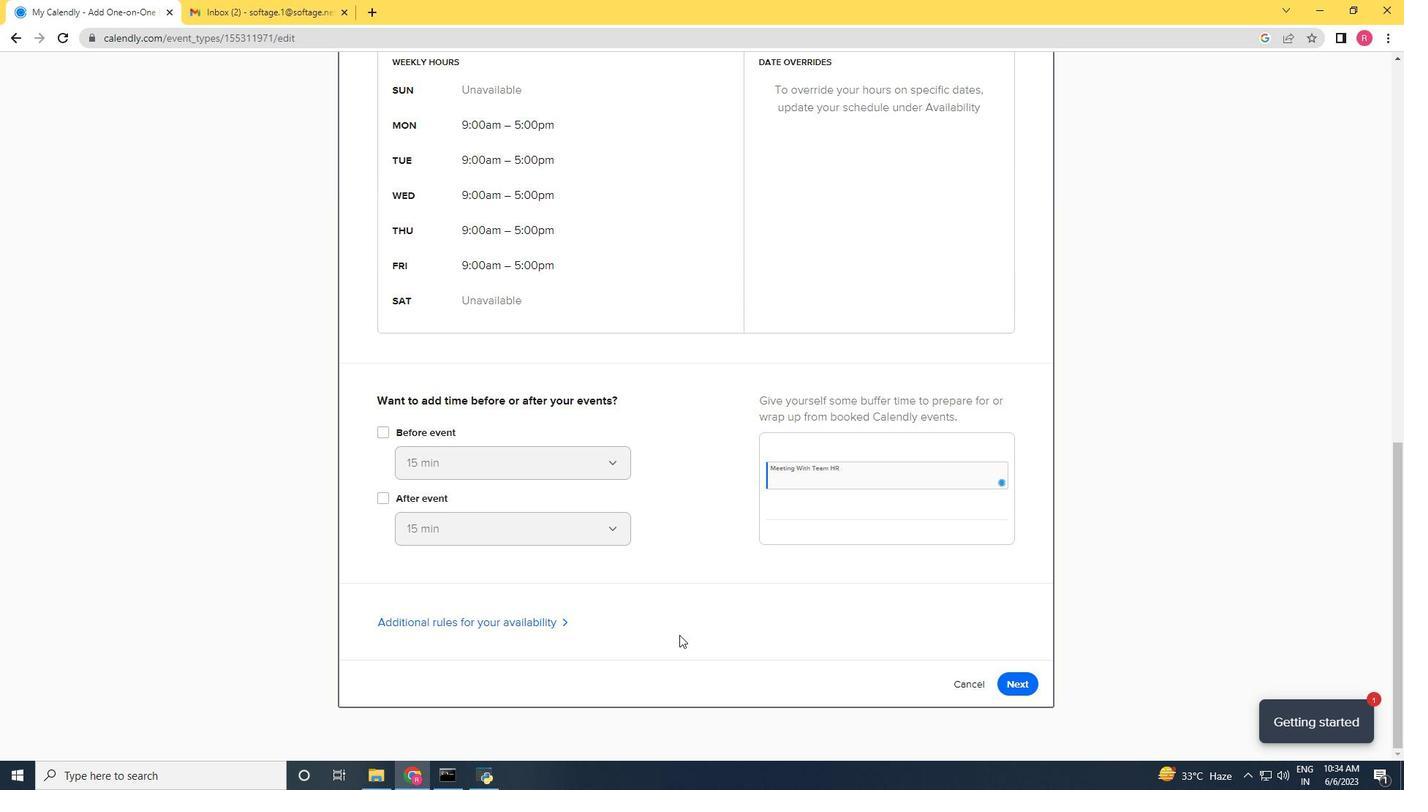 
Action: Mouse scrolled (679, 629) with delta (0, 0)
Screenshot: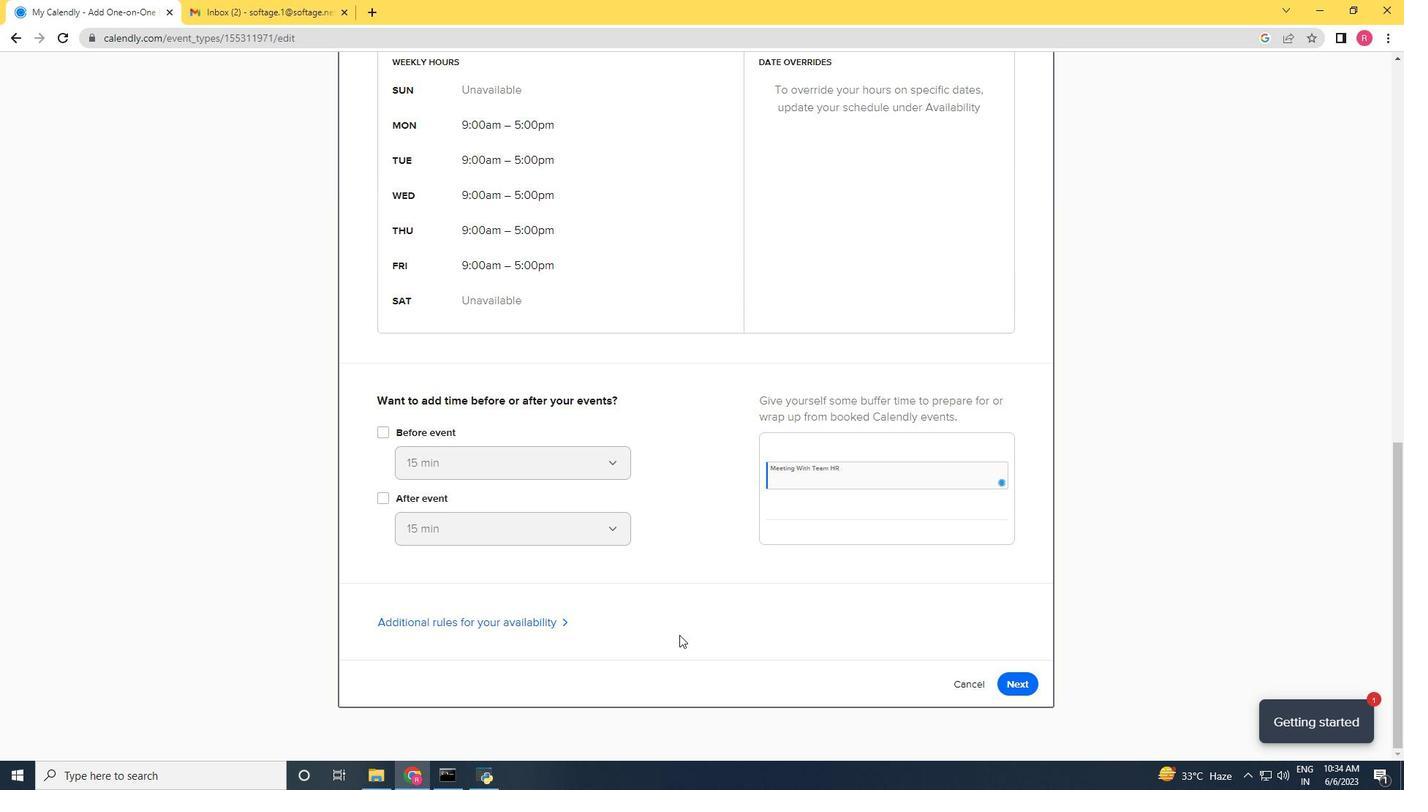 
Action: Mouse moved to (679, 629)
Screenshot: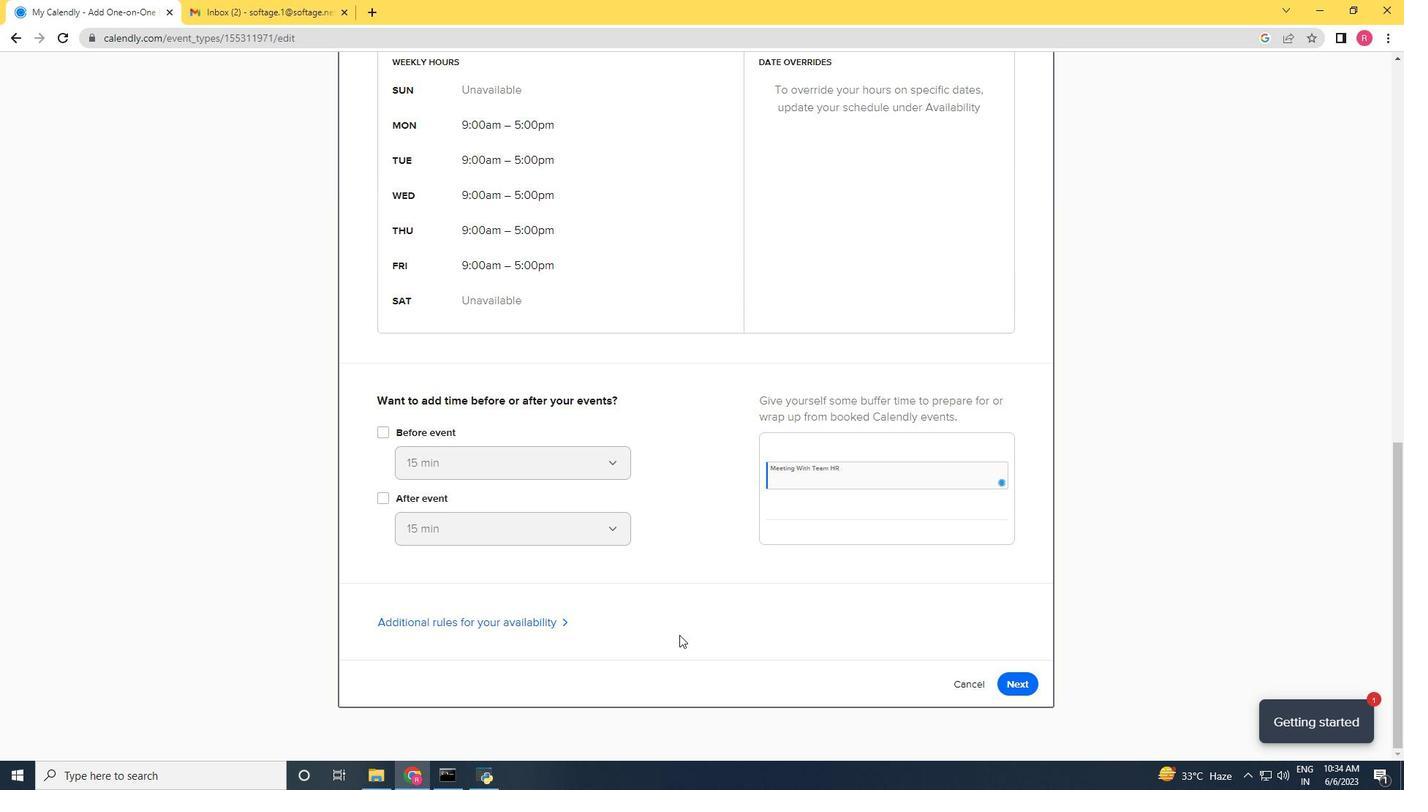 
Action: Mouse scrolled (679, 630) with delta (0, 0)
Screenshot: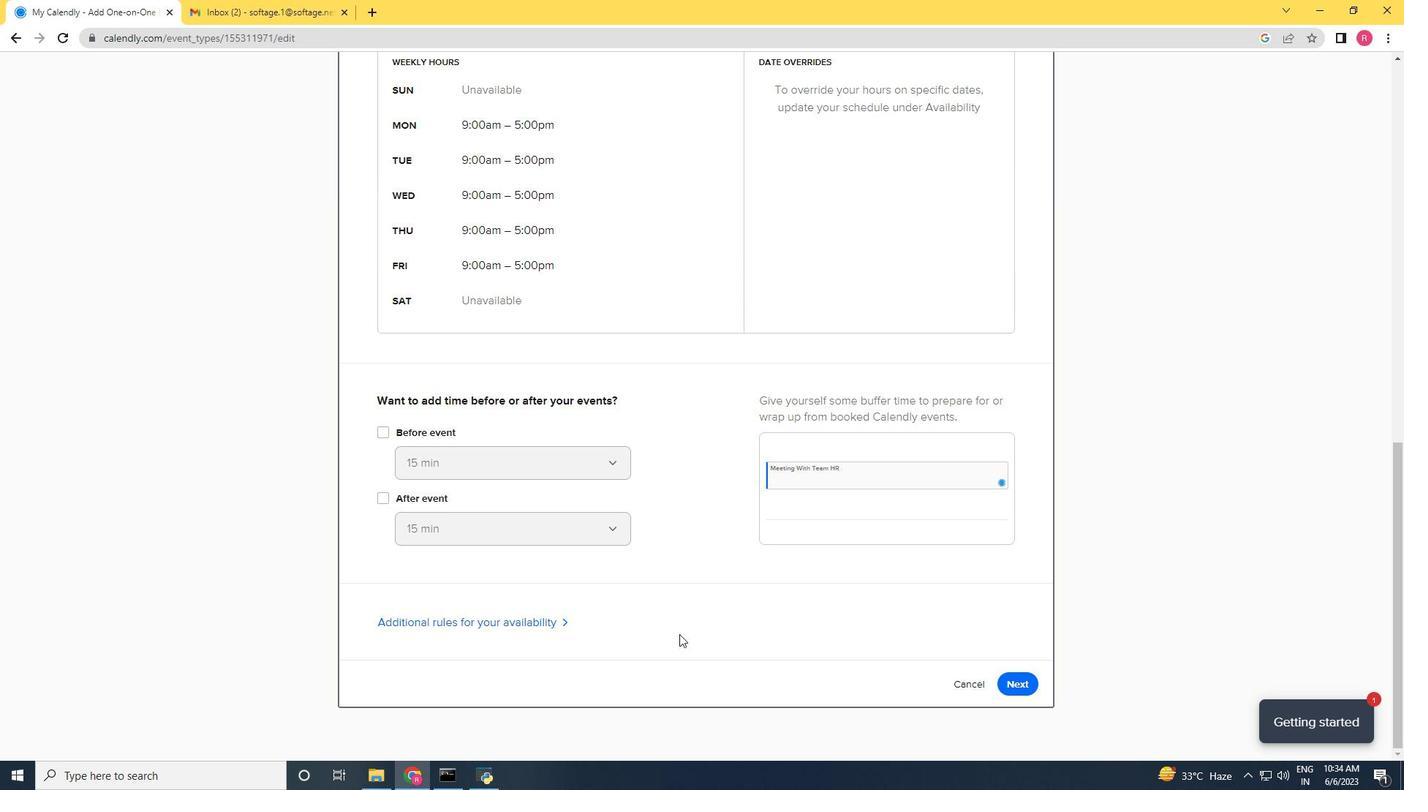 
Action: Mouse moved to (677, 631)
Screenshot: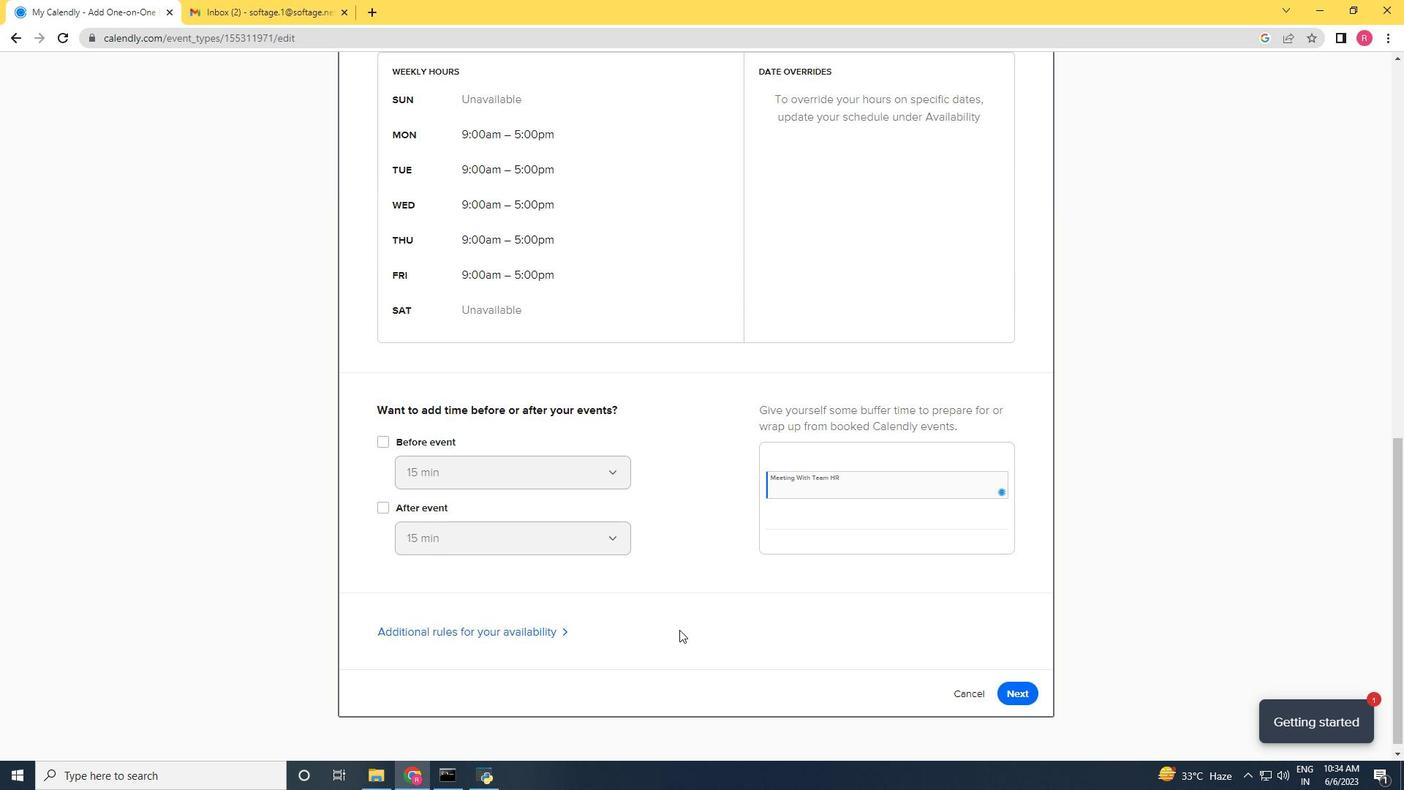 
Action: Mouse scrolled (677, 632) with delta (0, 0)
Screenshot: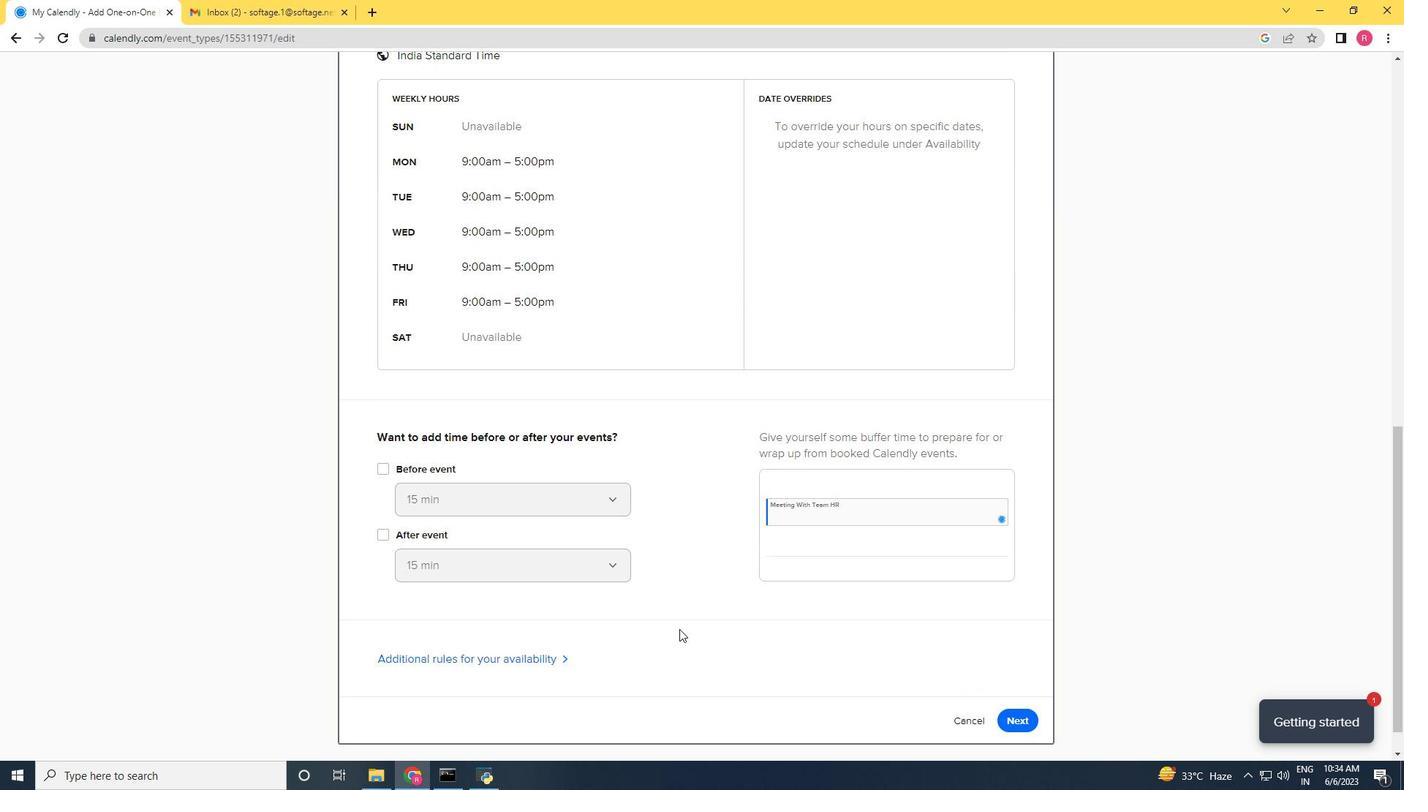 
Action: Mouse scrolled (677, 632) with delta (0, 0)
Screenshot: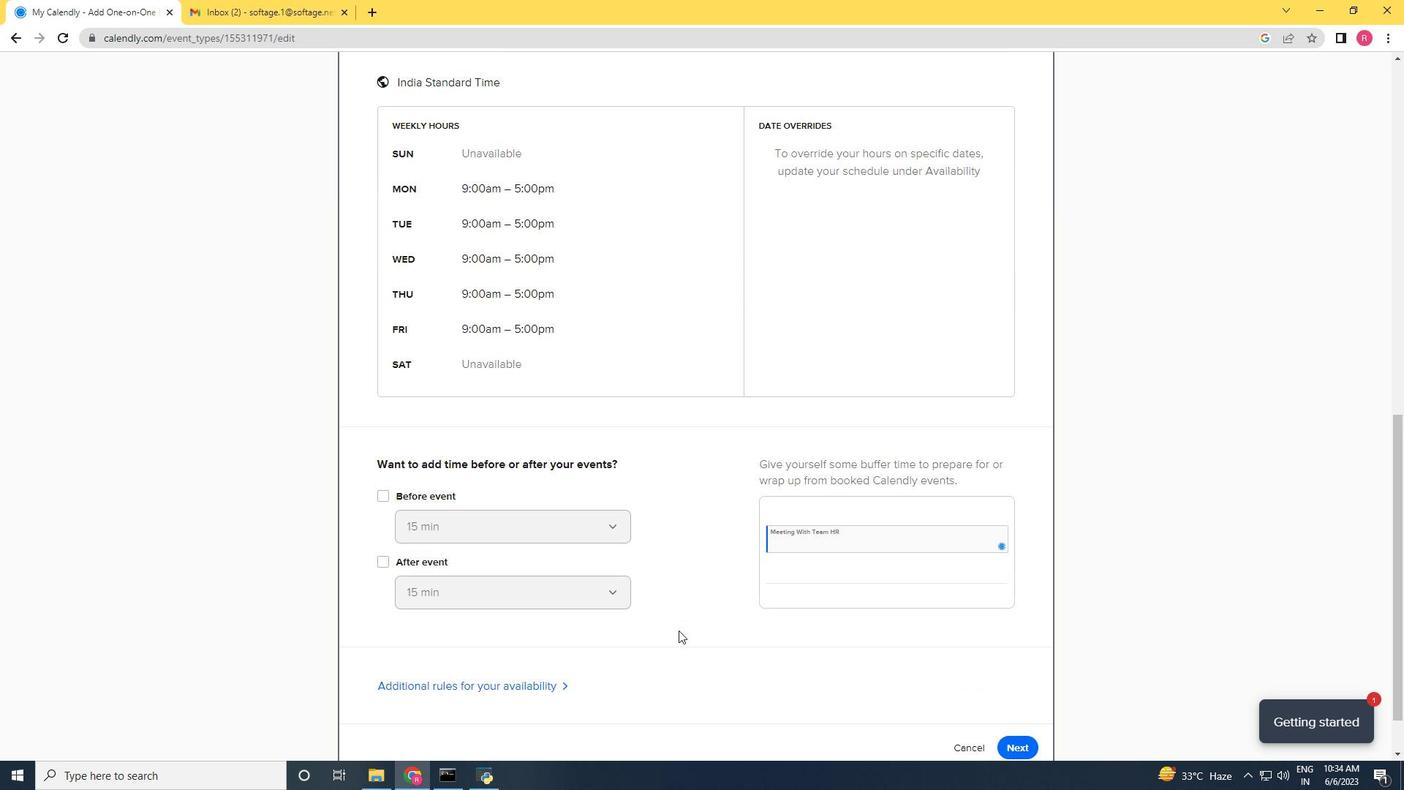 
Action: Mouse moved to (677, 631)
Screenshot: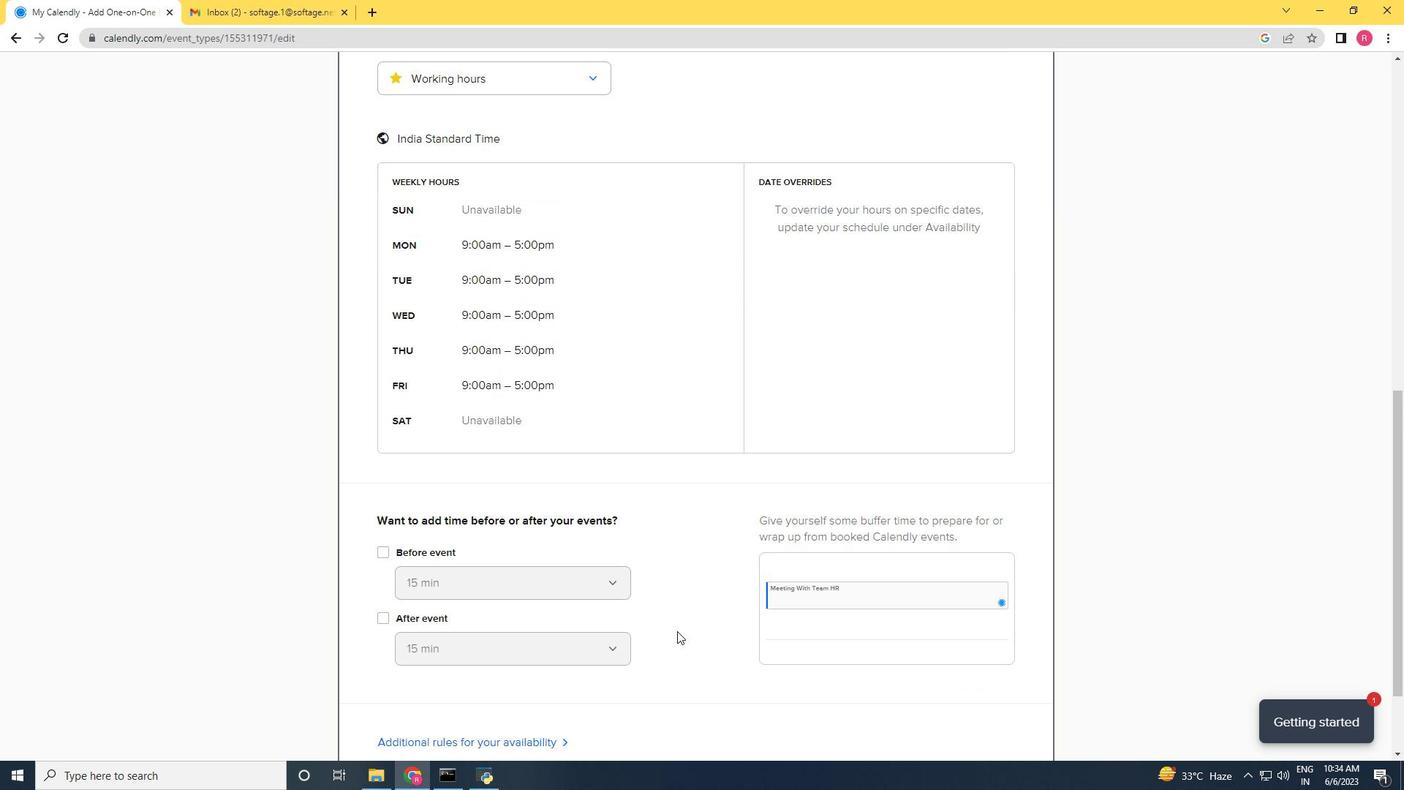
Action: Mouse scrolled (677, 632) with delta (0, 0)
Screenshot: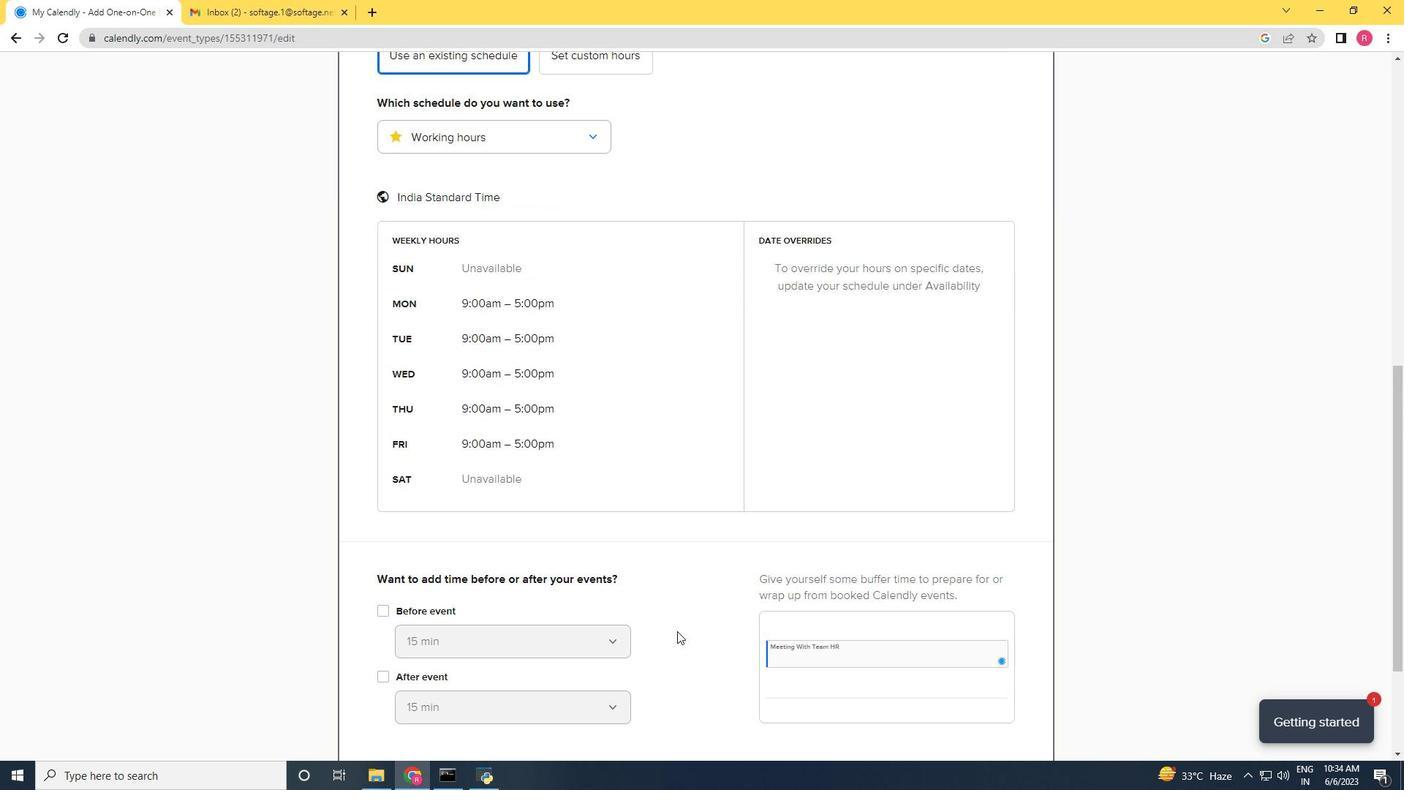 
Action: Mouse scrolled (677, 632) with delta (0, 0)
Screenshot: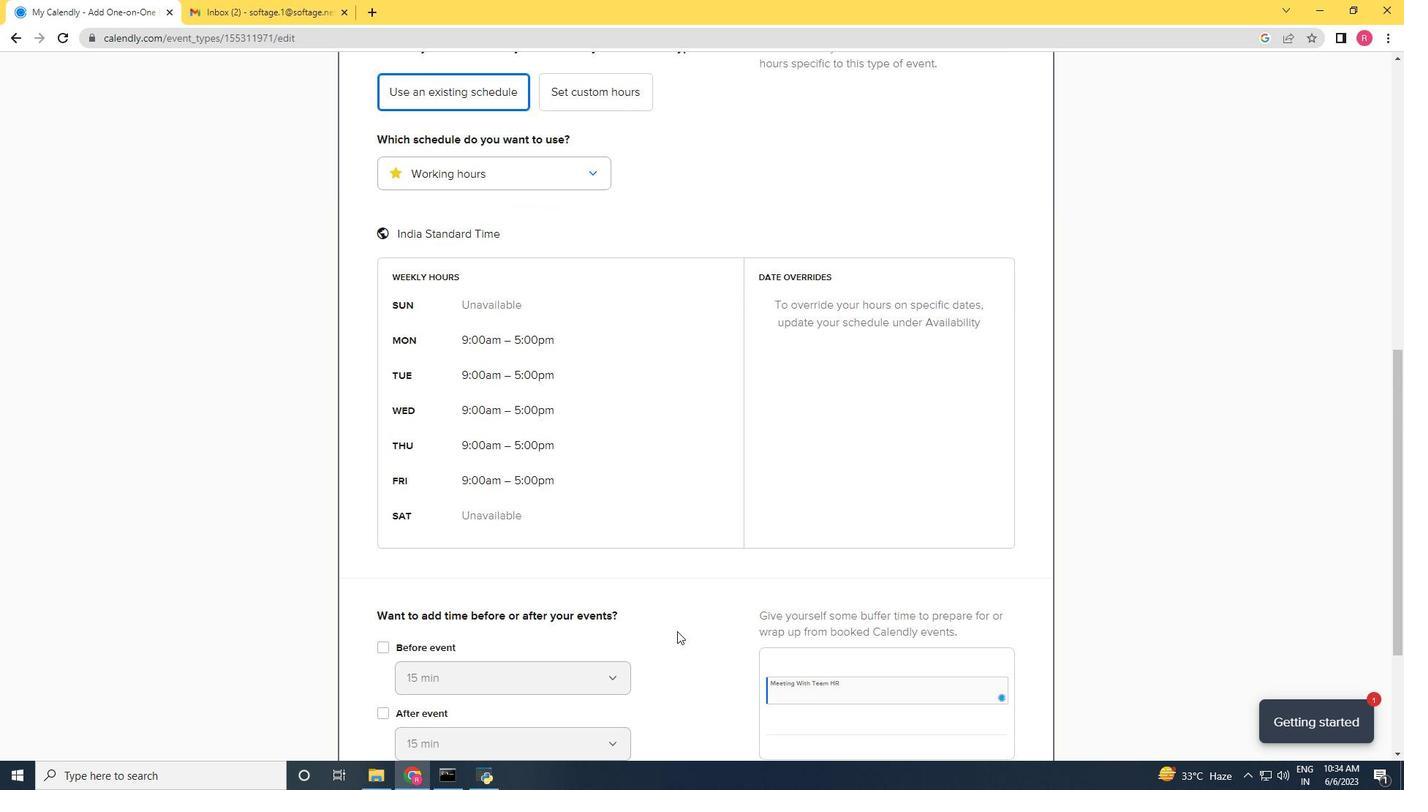 
Action: Mouse scrolled (677, 632) with delta (0, 0)
Screenshot: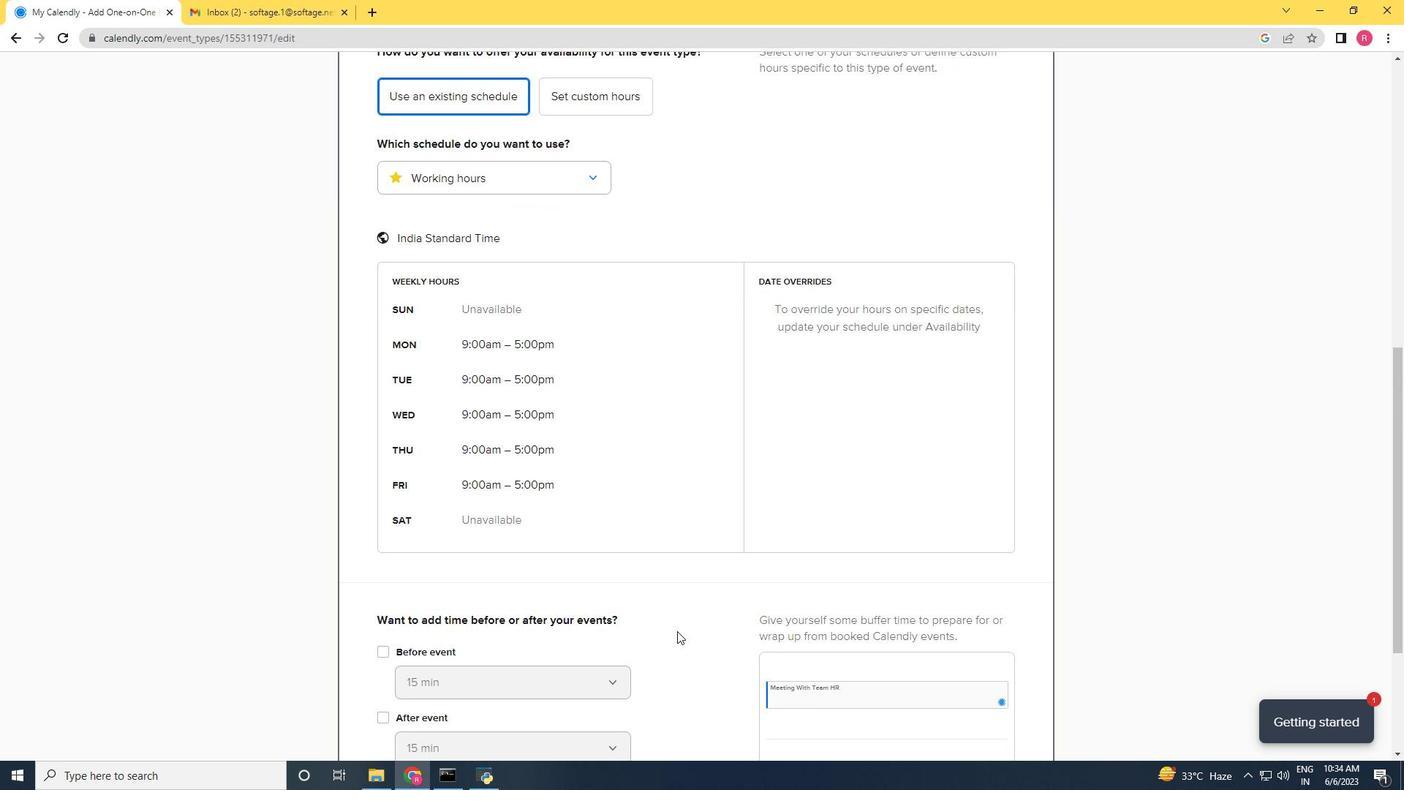 
Action: Mouse scrolled (677, 632) with delta (0, 0)
Screenshot: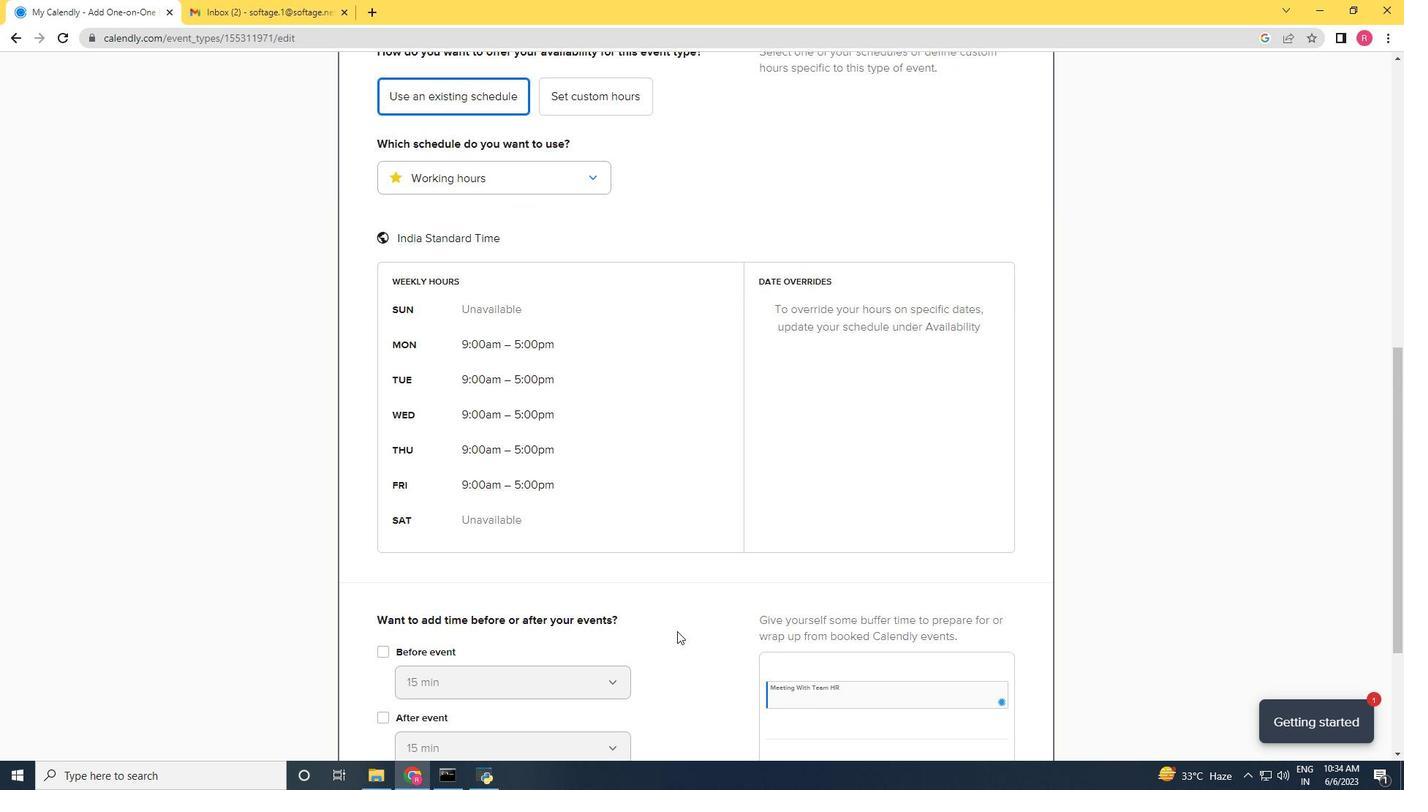 
Action: Mouse moved to (768, 558)
Screenshot: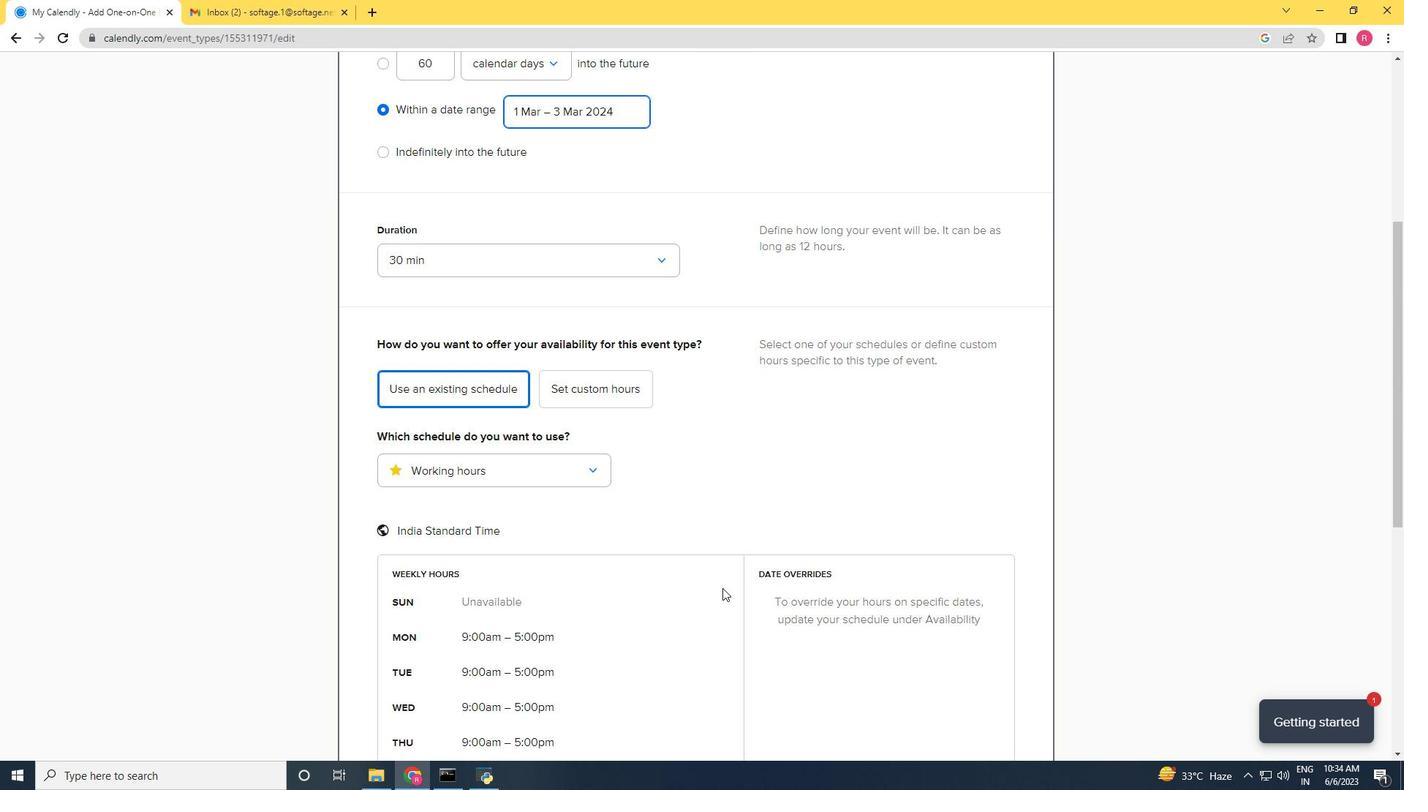 
Action: Mouse scrolled (768, 558) with delta (0, 0)
Screenshot: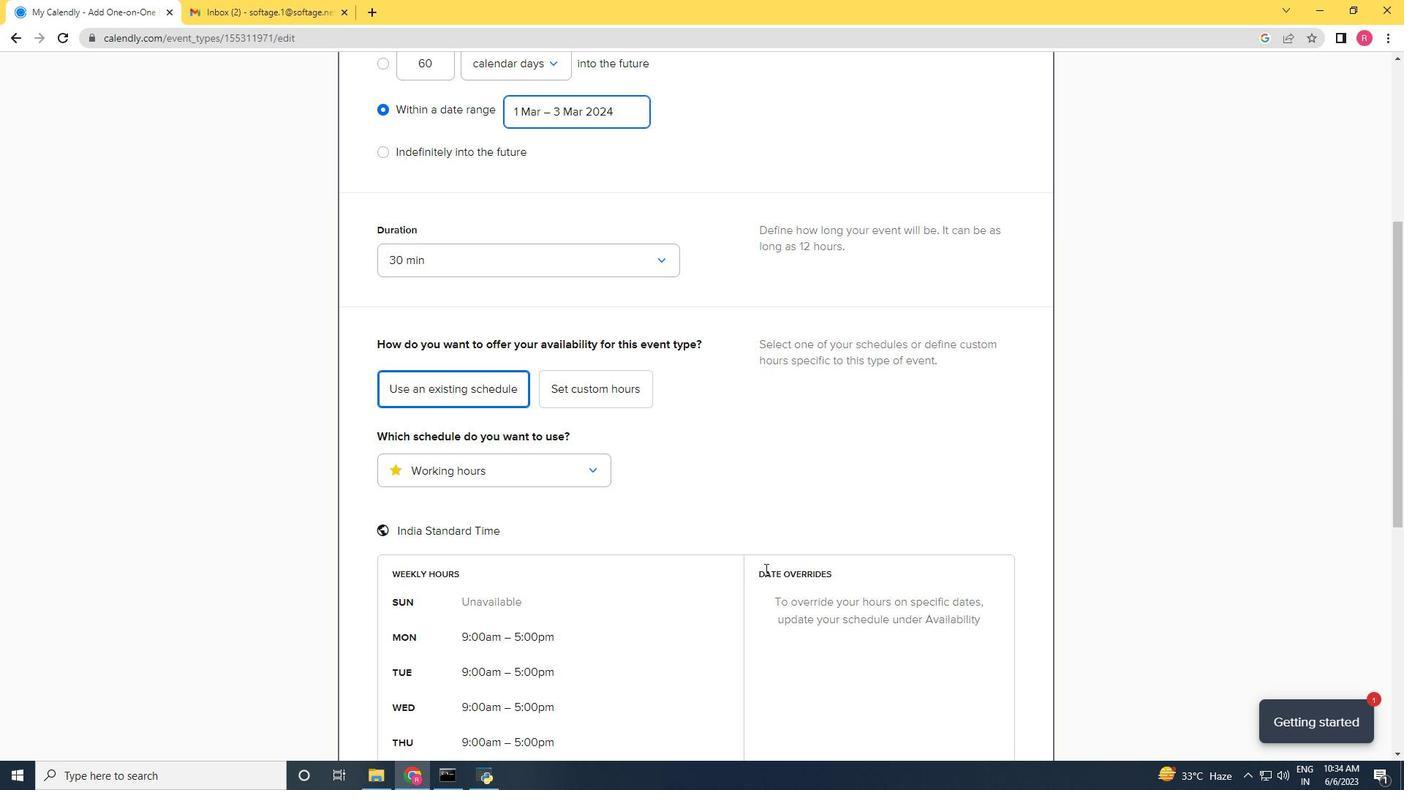 
Action: Mouse moved to (765, 551)
Screenshot: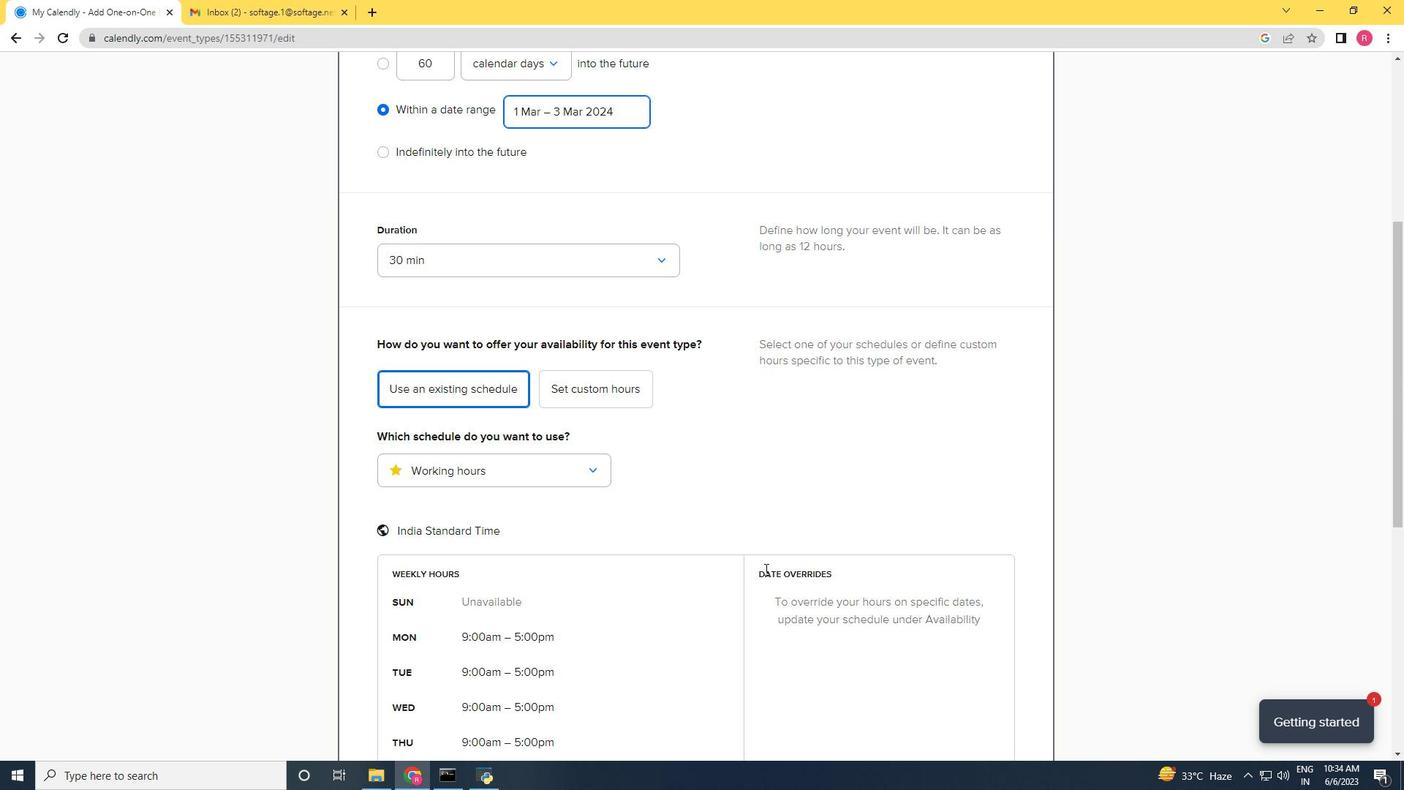 
Action: Mouse scrolled (765, 552) with delta (0, 0)
Screenshot: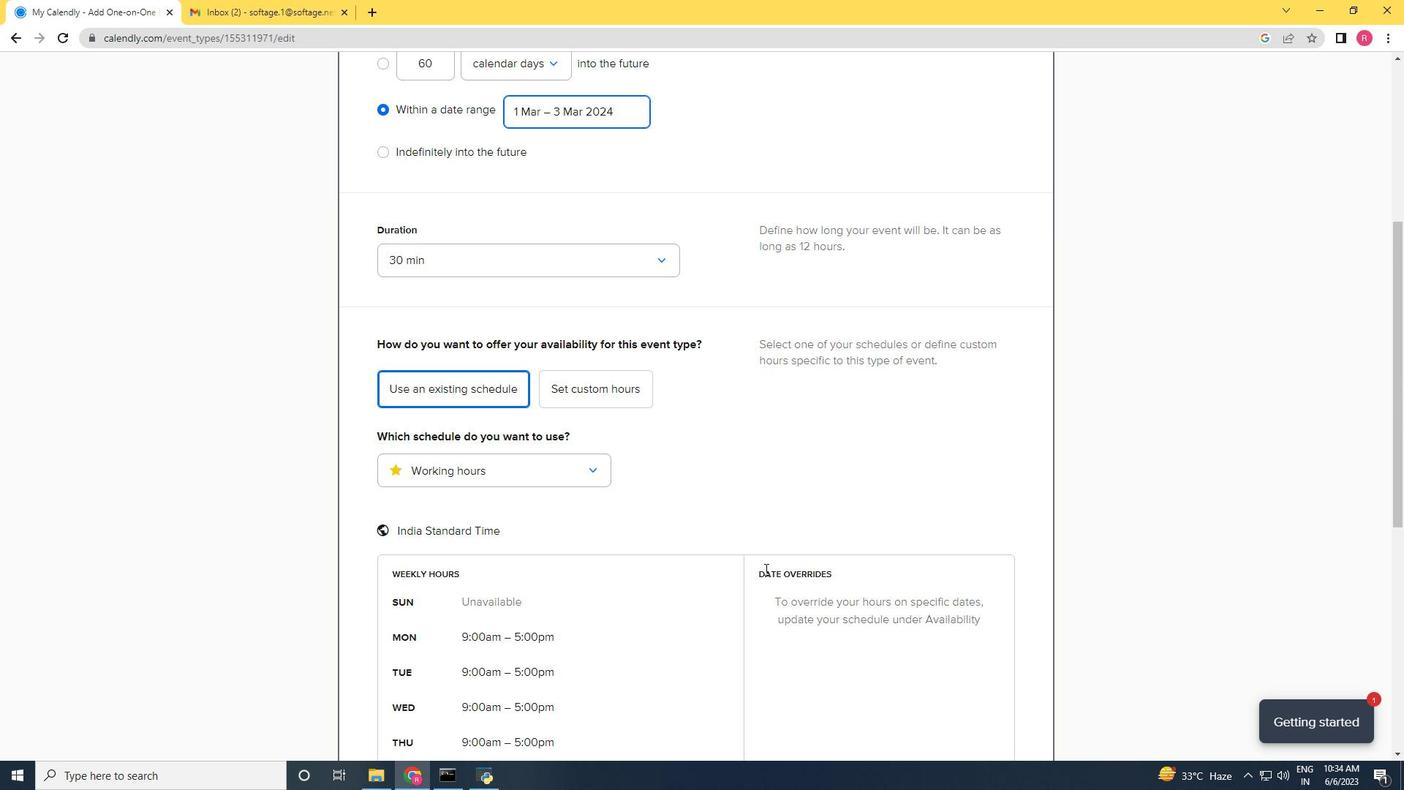 
Action: Mouse moved to (765, 551)
Screenshot: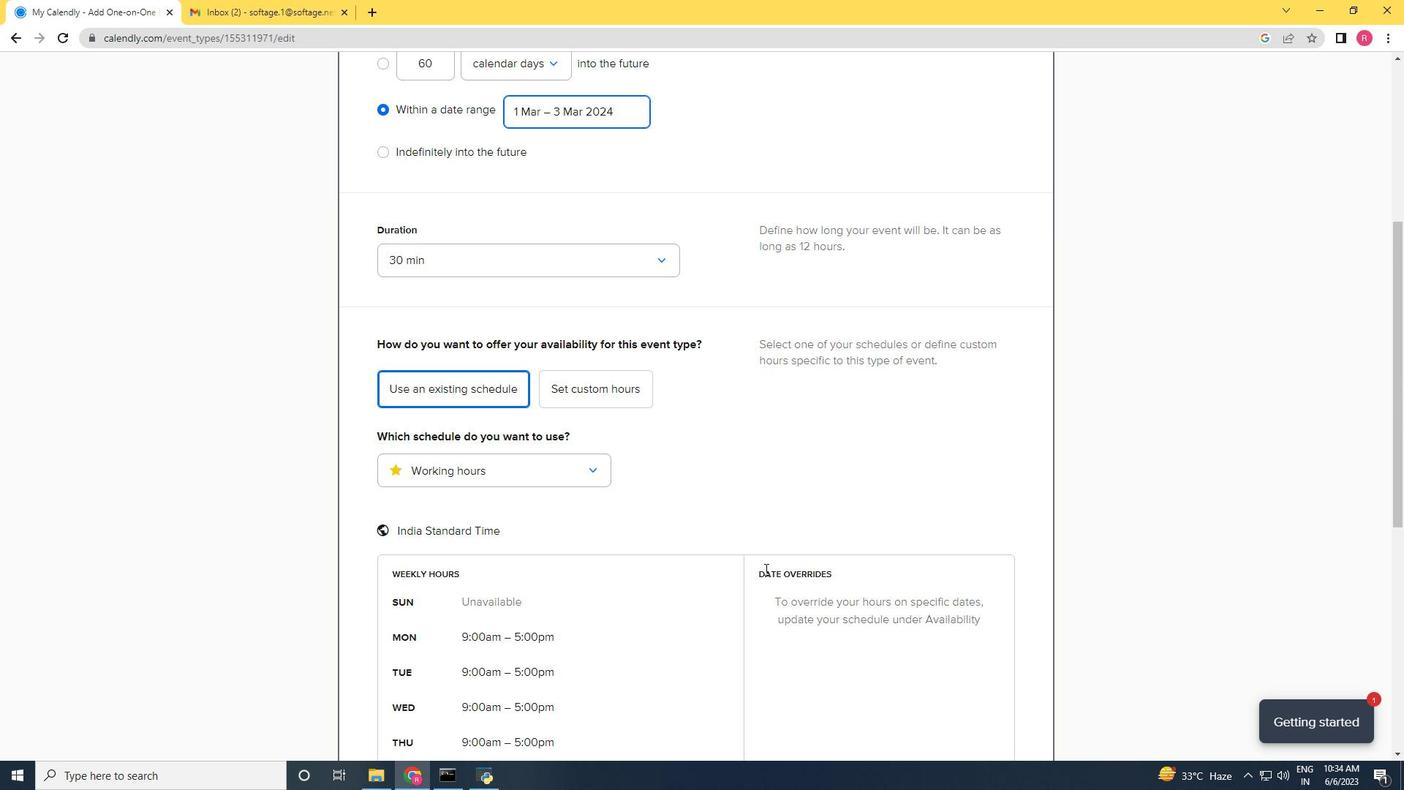 
Action: Mouse scrolled (765, 552) with delta (0, 0)
Screenshot: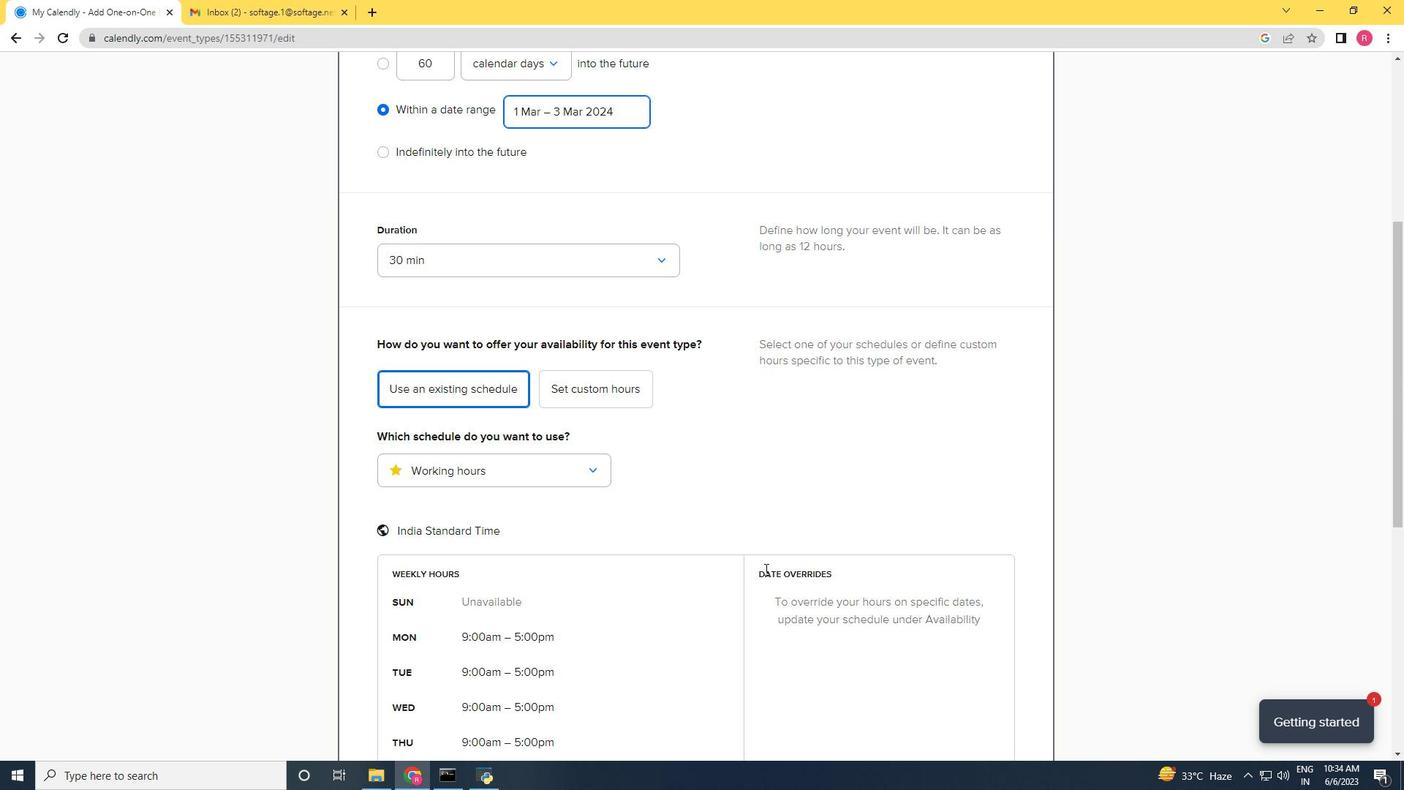 
Action: Mouse moved to (763, 548)
Screenshot: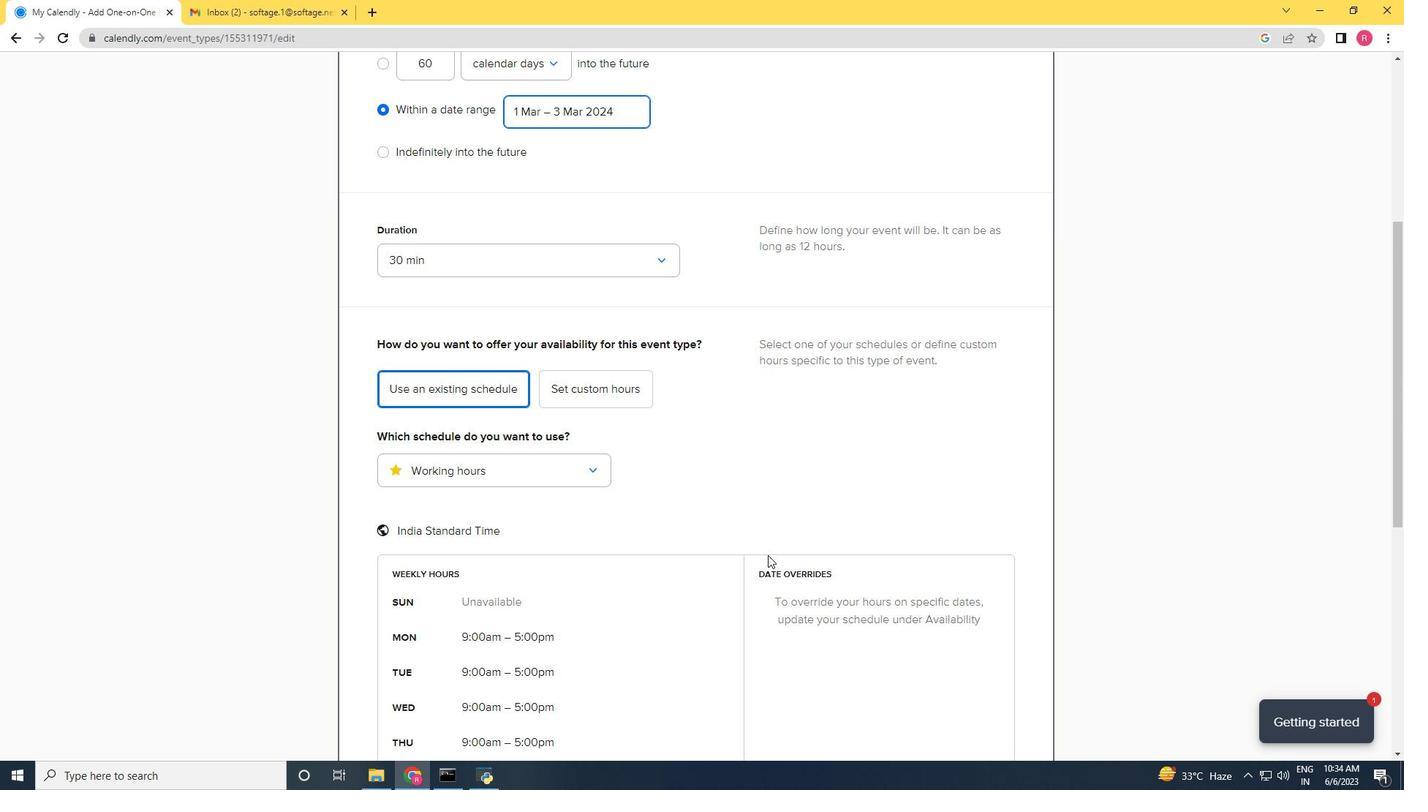 
Action: Mouse scrolled (763, 549) with delta (0, 0)
Screenshot: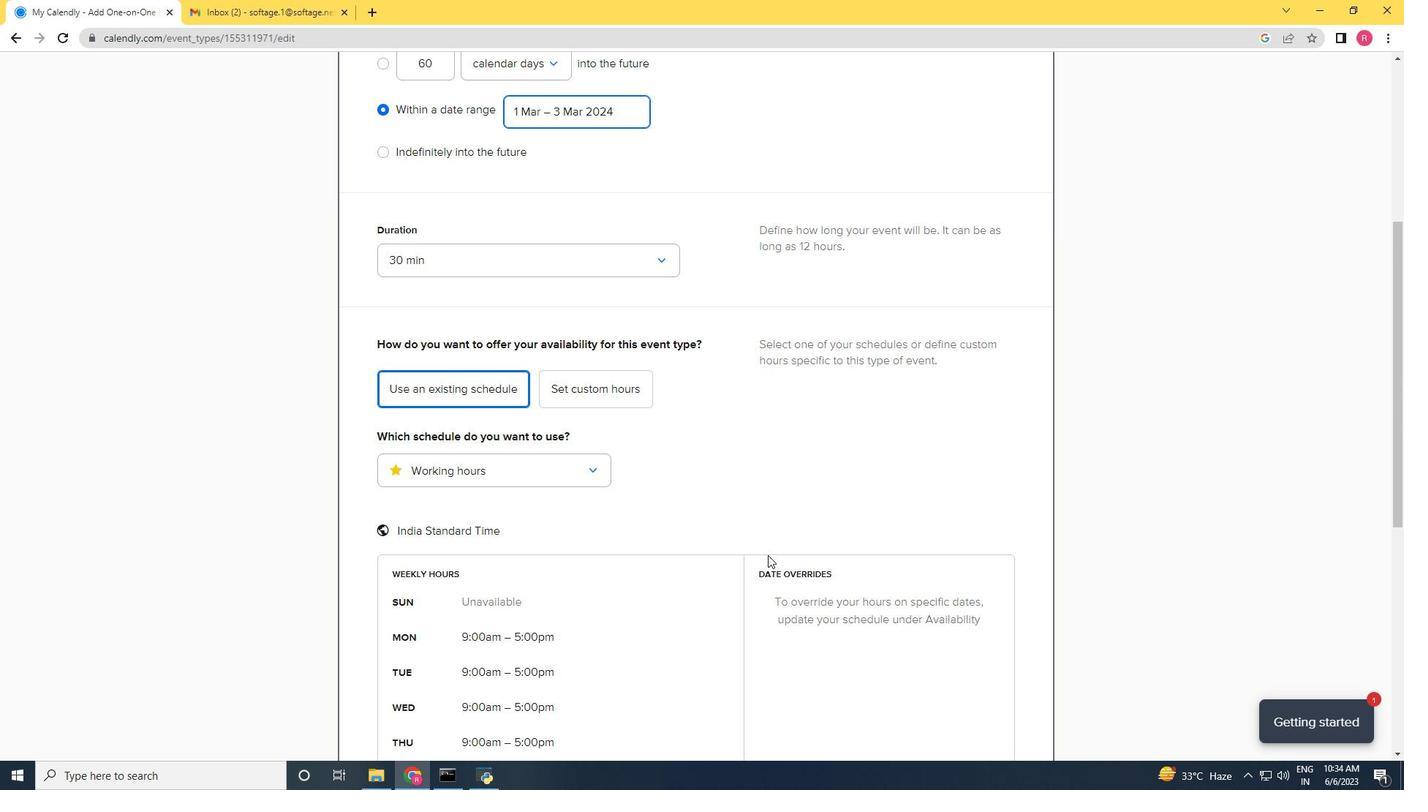 
Action: Mouse moved to (823, 572)
Screenshot: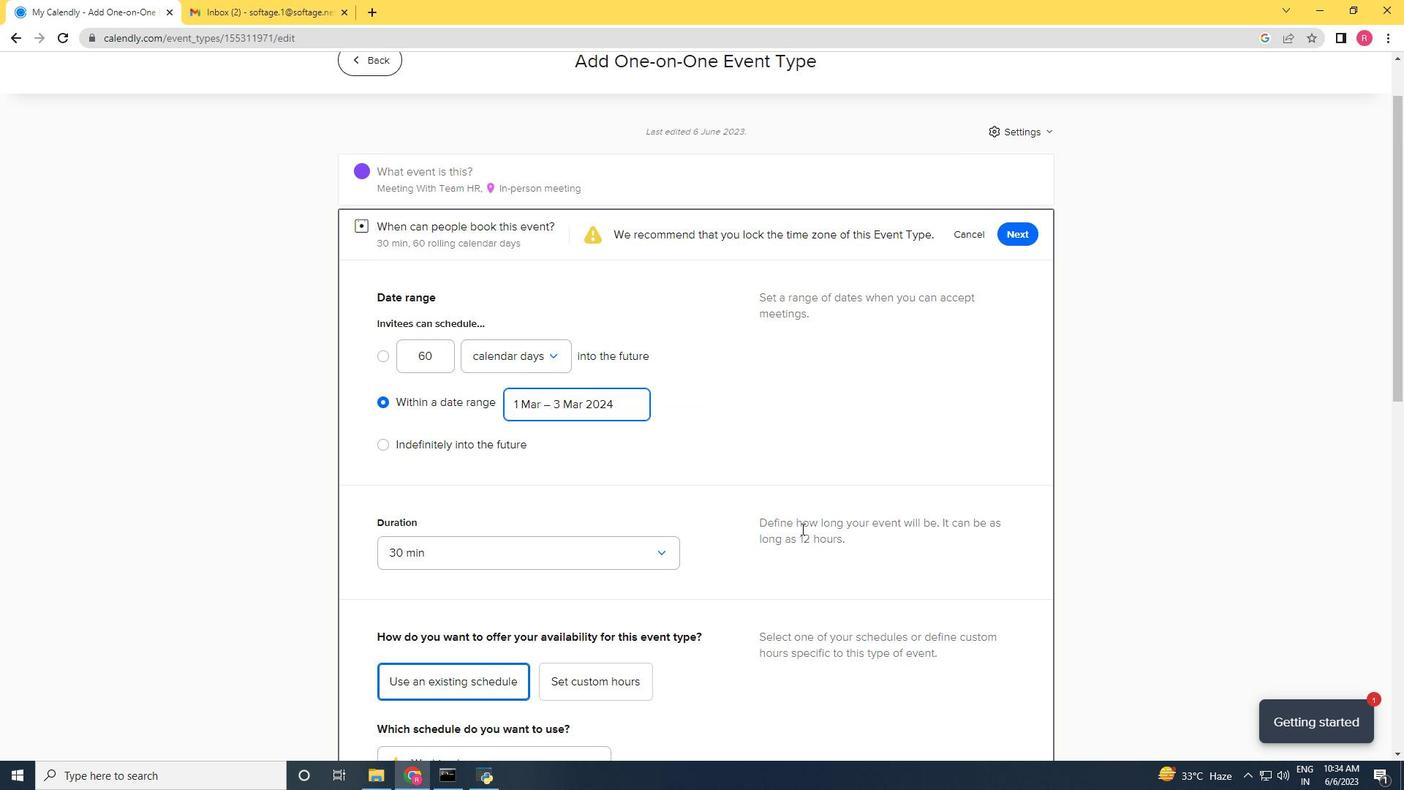 
Action: Mouse scrolled (822, 569) with delta (0, 0)
Screenshot: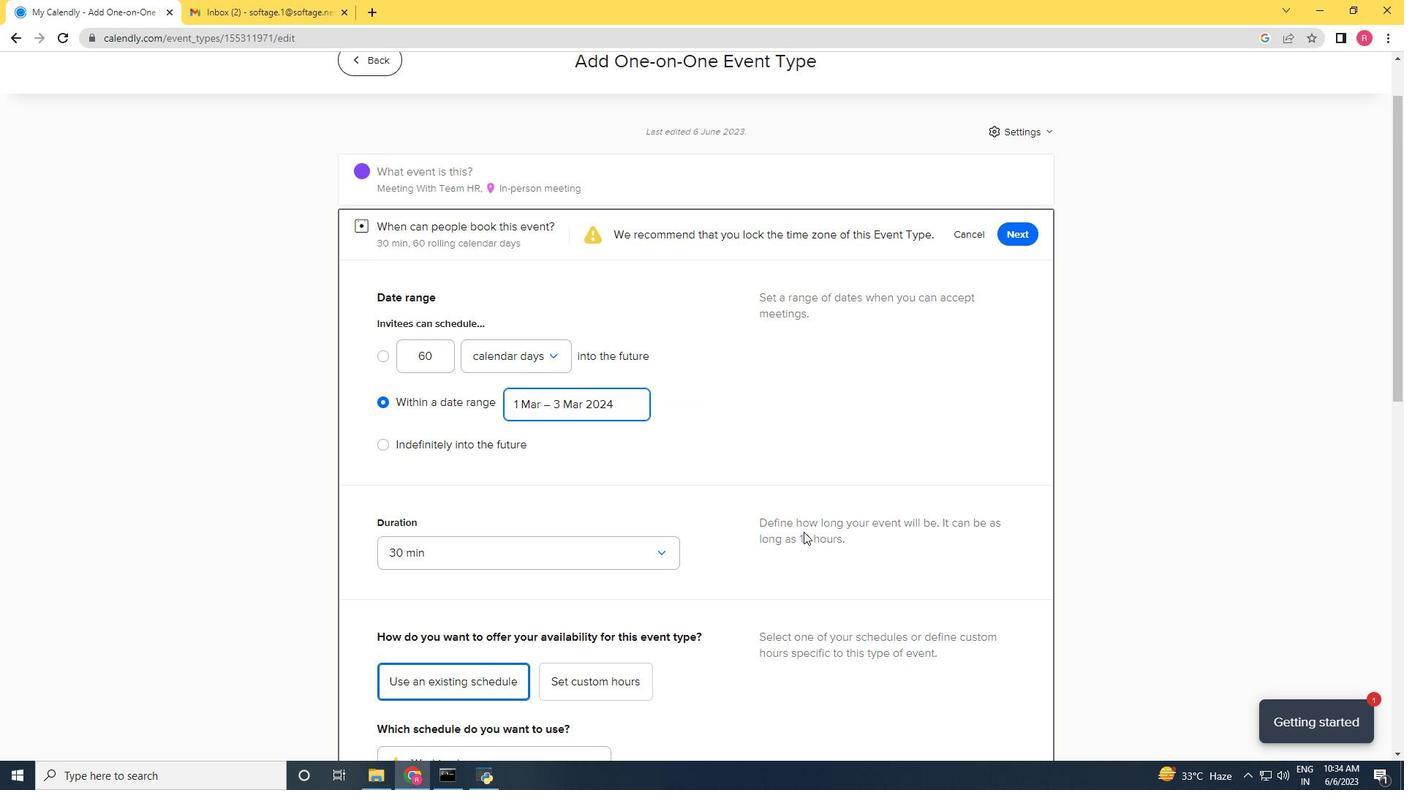 
Action: Mouse moved to (823, 578)
Screenshot: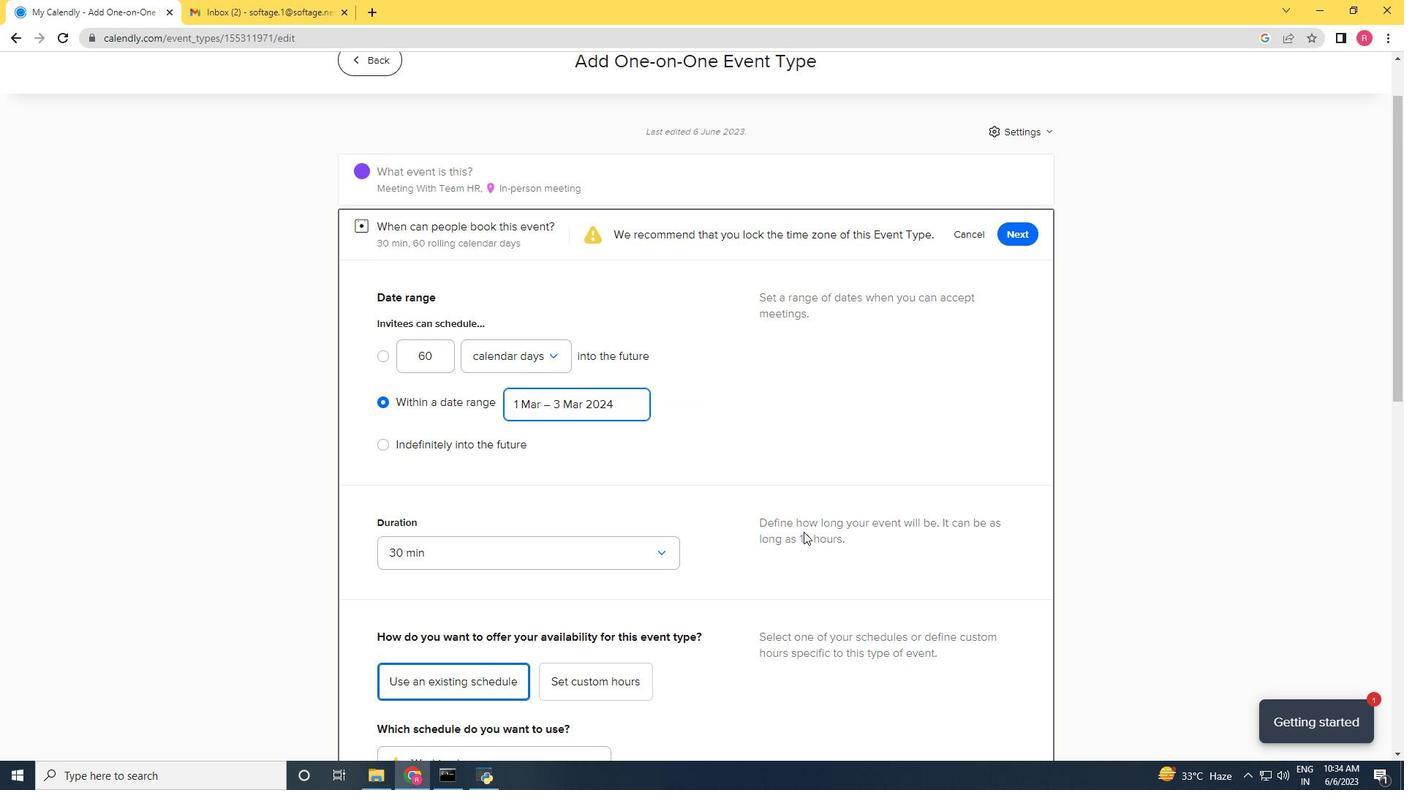 
Action: Mouse scrolled (823, 579) with delta (0, 0)
Screenshot: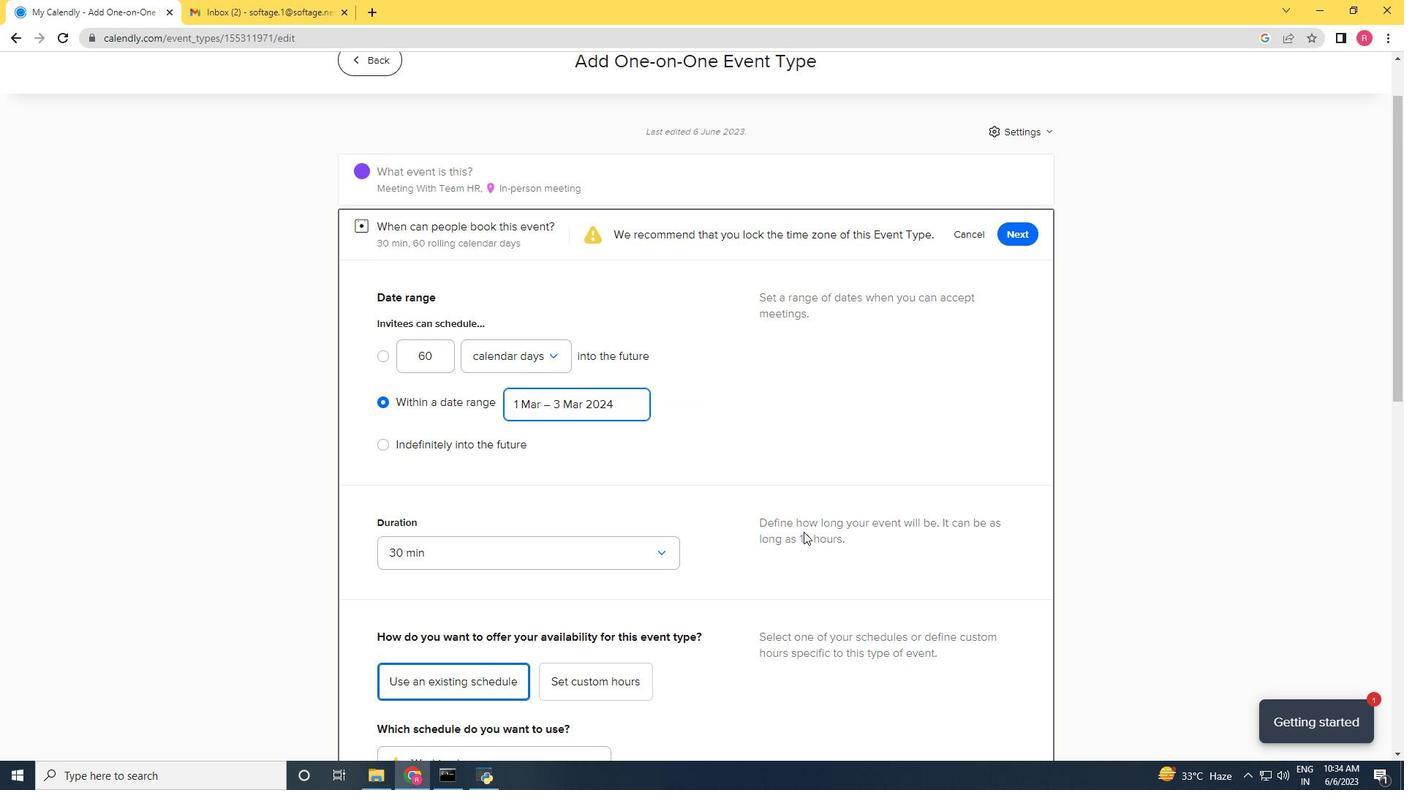 
Action: Mouse moved to (823, 581)
Screenshot: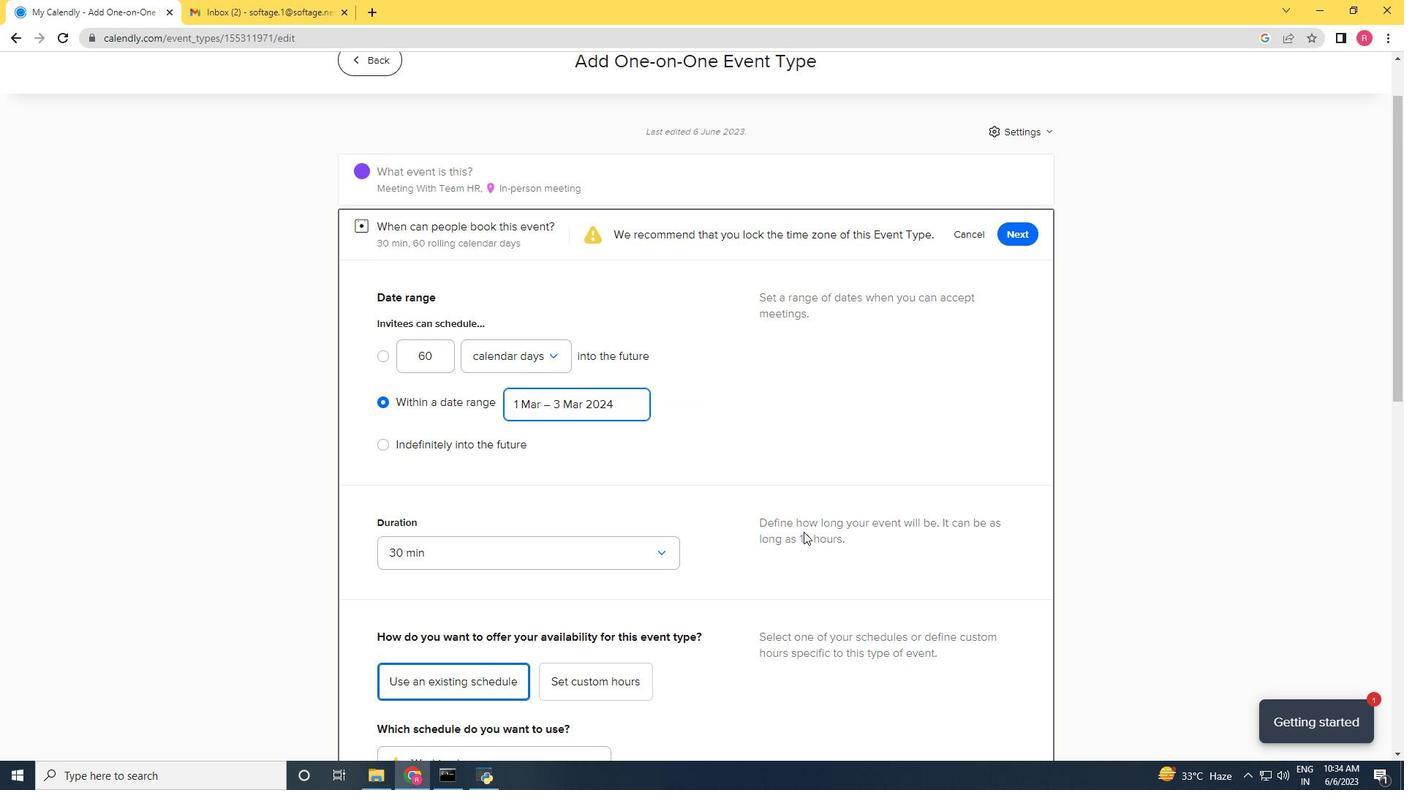 
Action: Mouse scrolled (823, 580) with delta (0, 0)
Screenshot: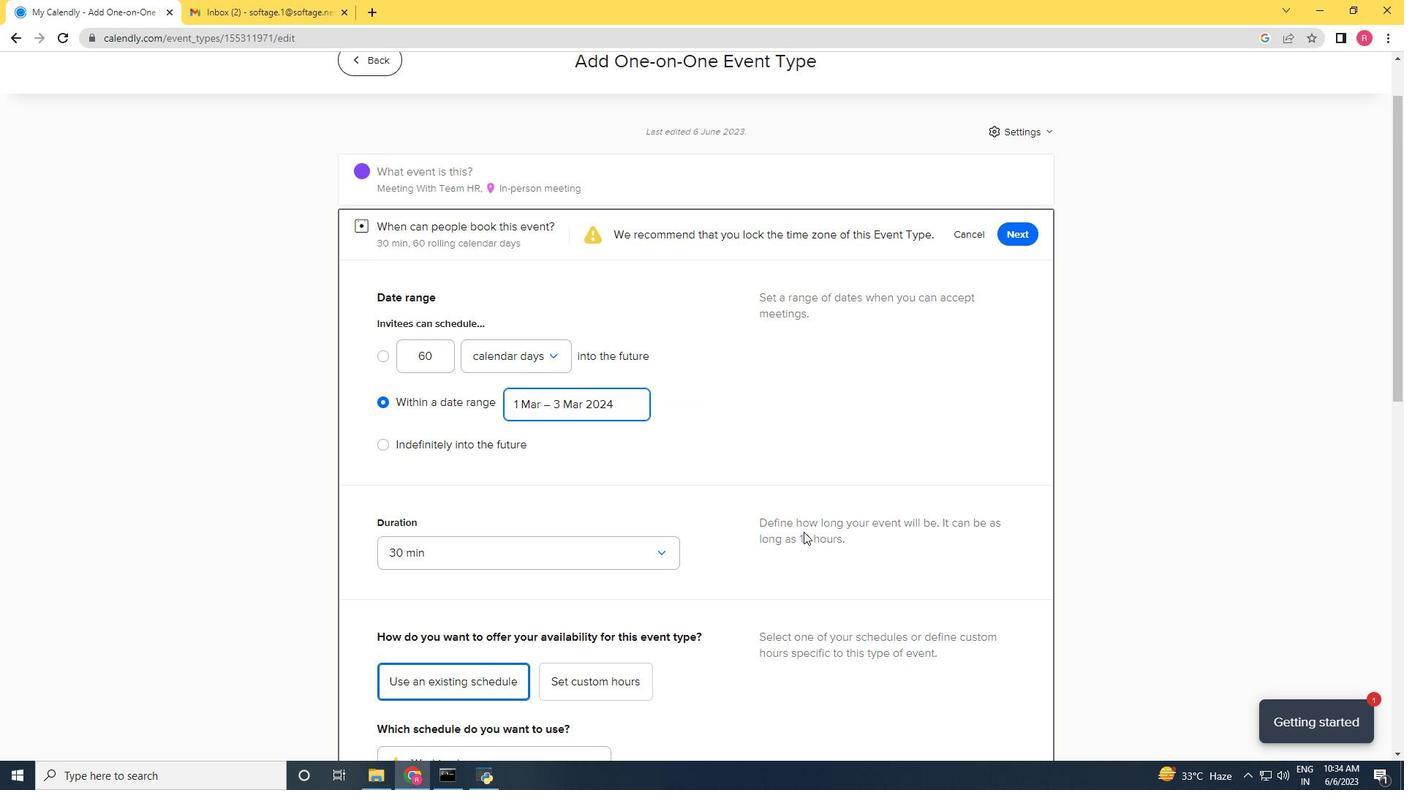 
Action: Mouse moved to (823, 584)
Screenshot: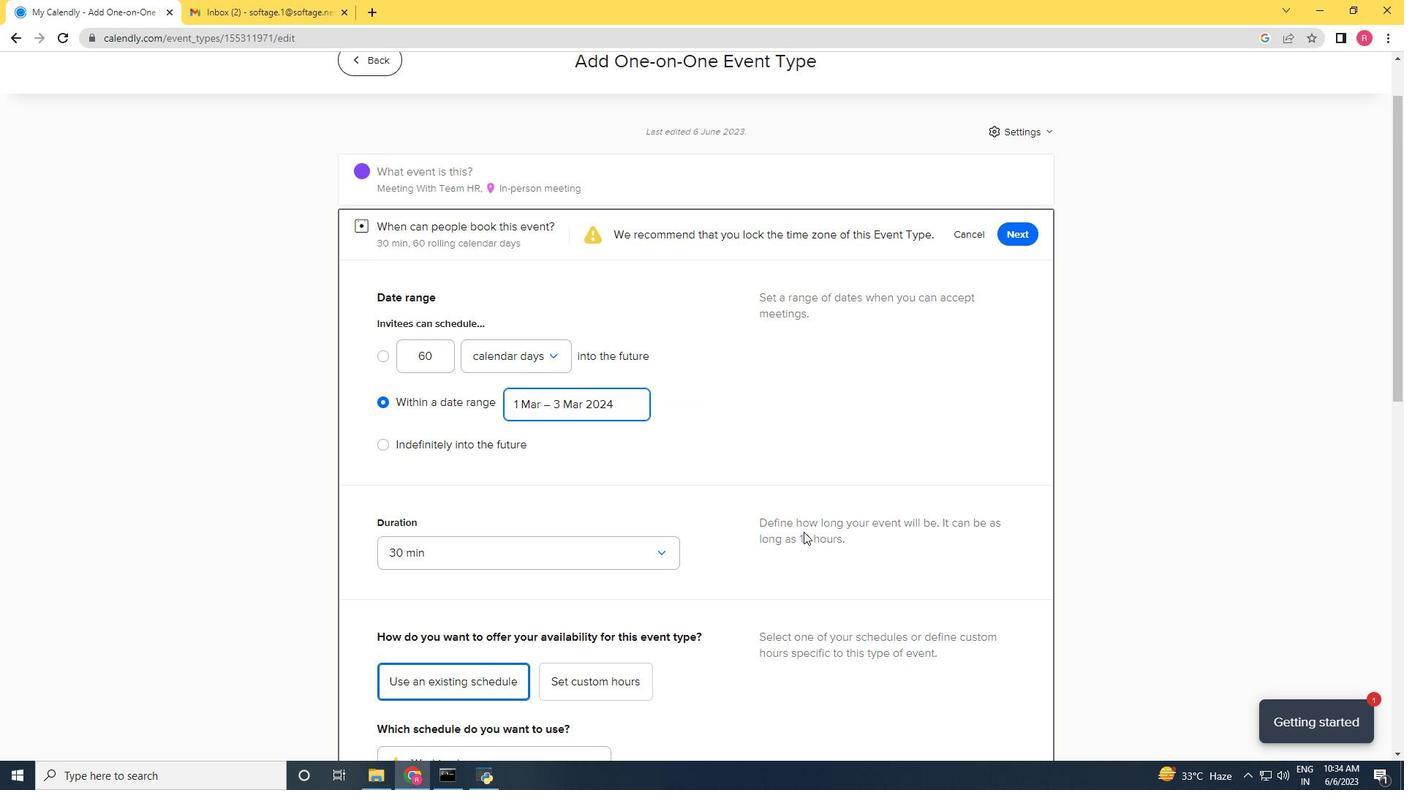 
Action: Mouse scrolled (823, 583) with delta (0, 0)
Screenshot: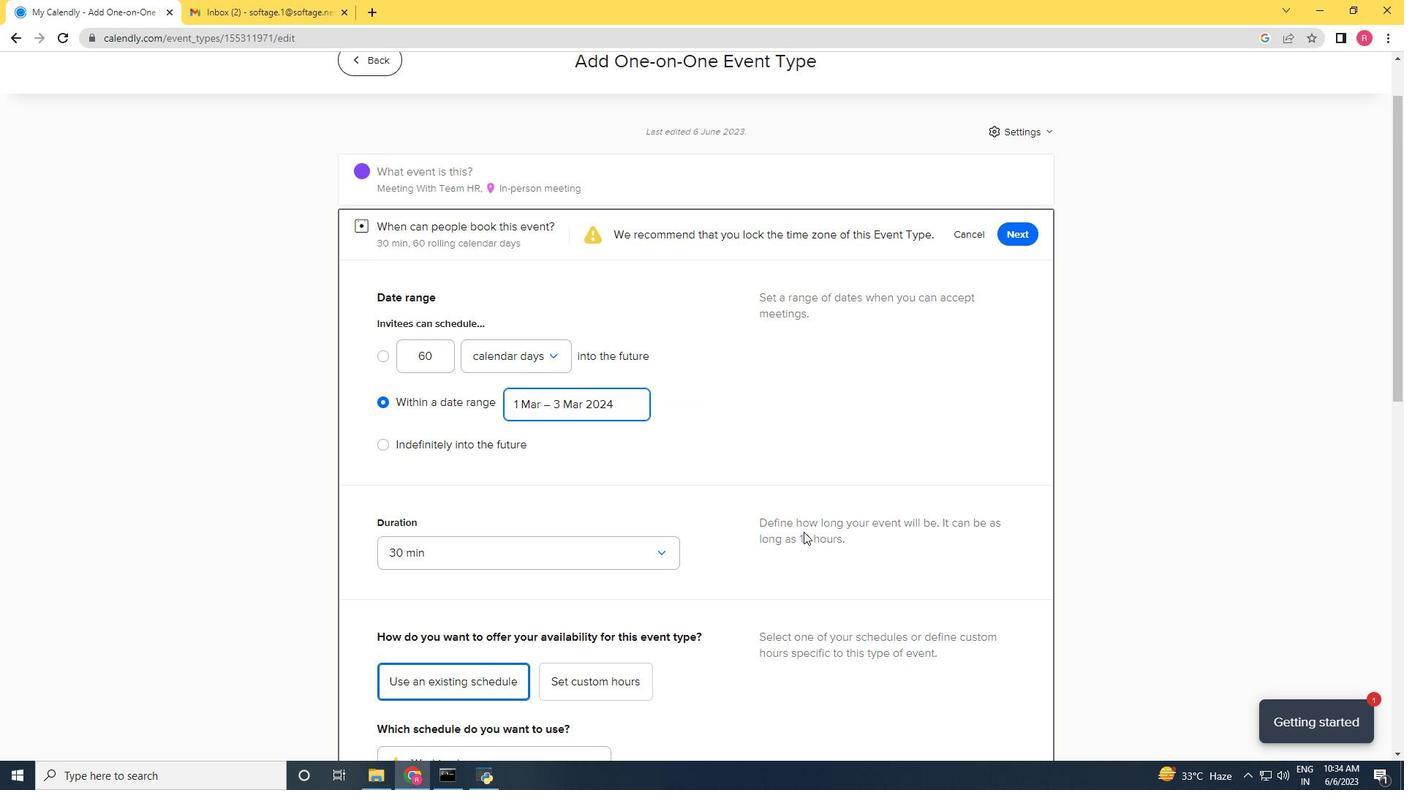 
Action: Mouse moved to (823, 584)
Screenshot: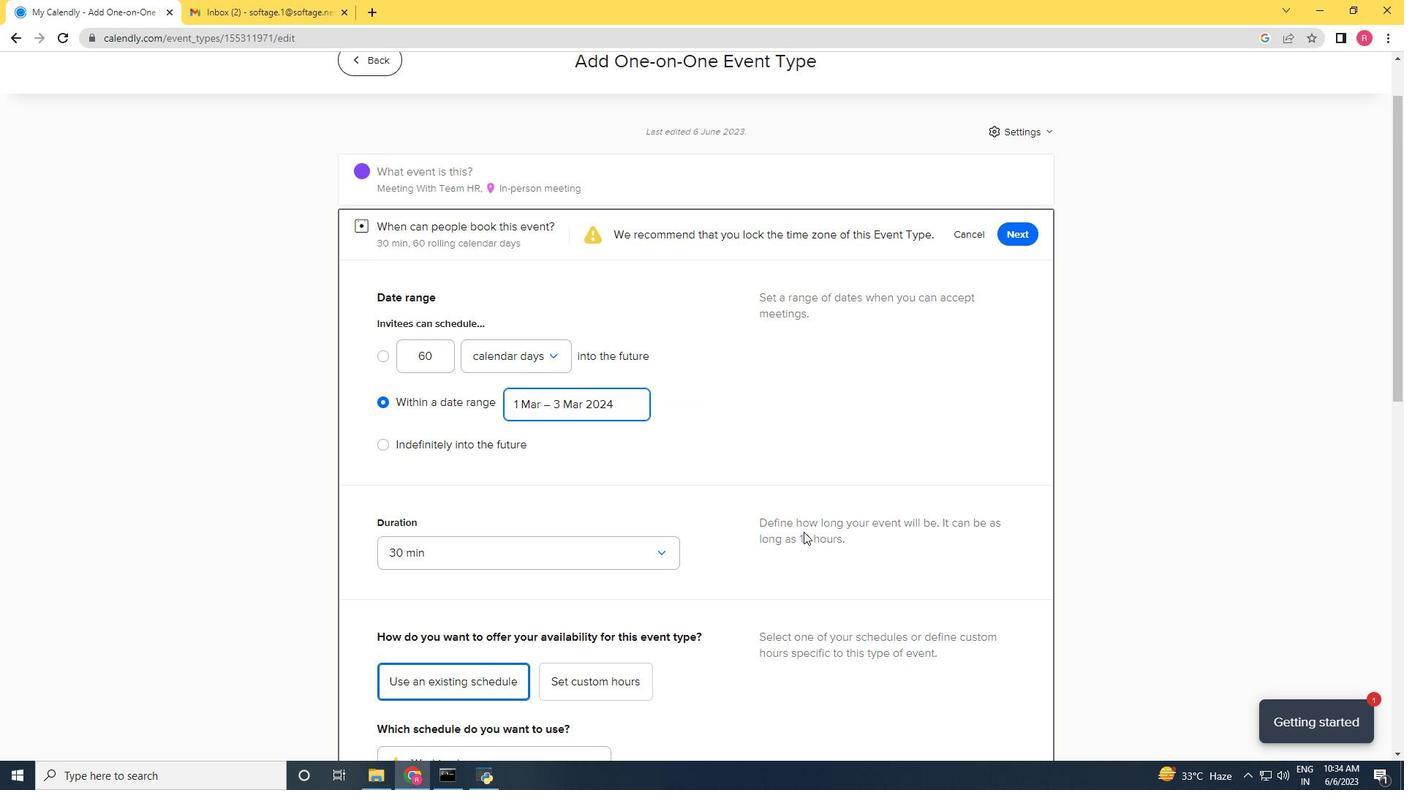 
Action: Mouse scrolled (823, 583) with delta (0, 0)
Screenshot: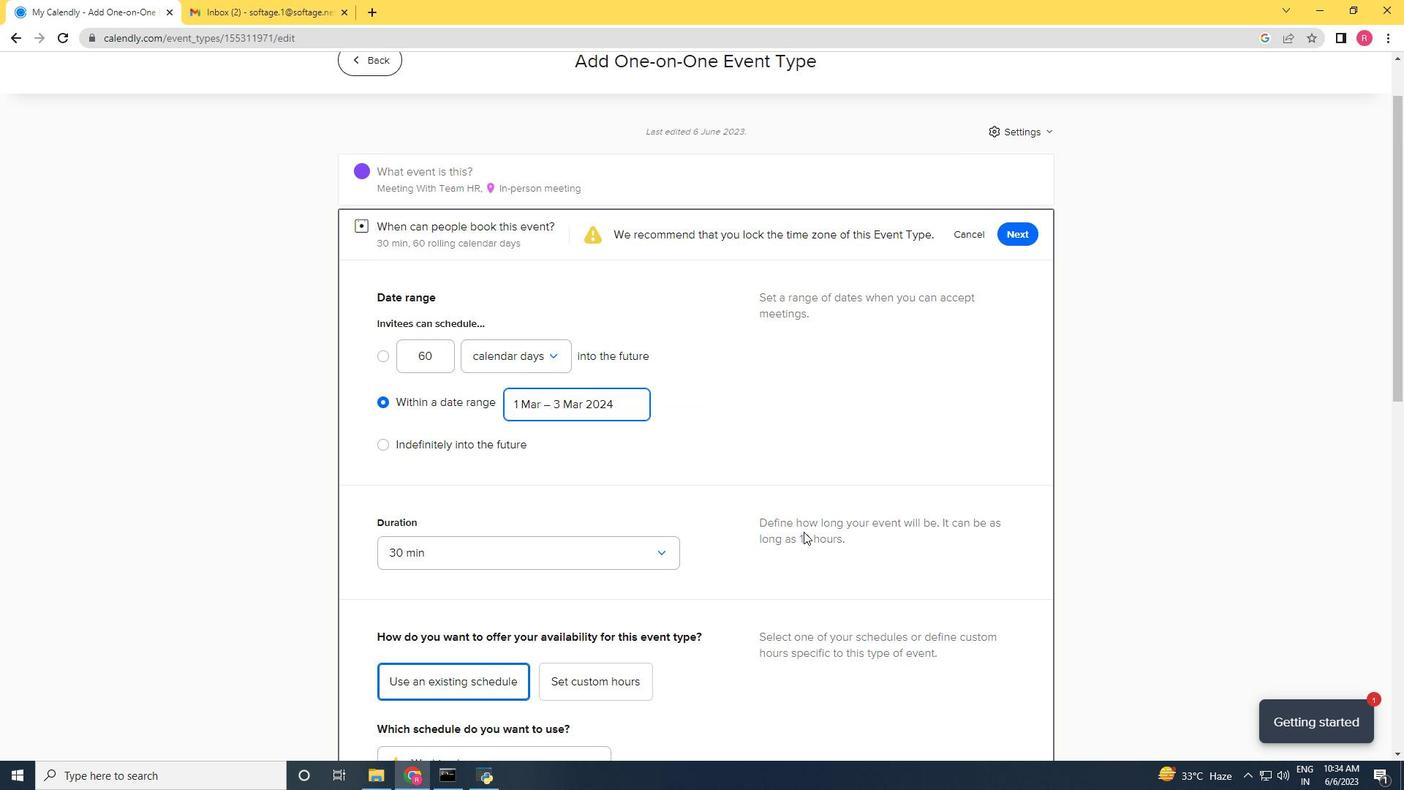 
Action: Mouse moved to (823, 586)
Screenshot: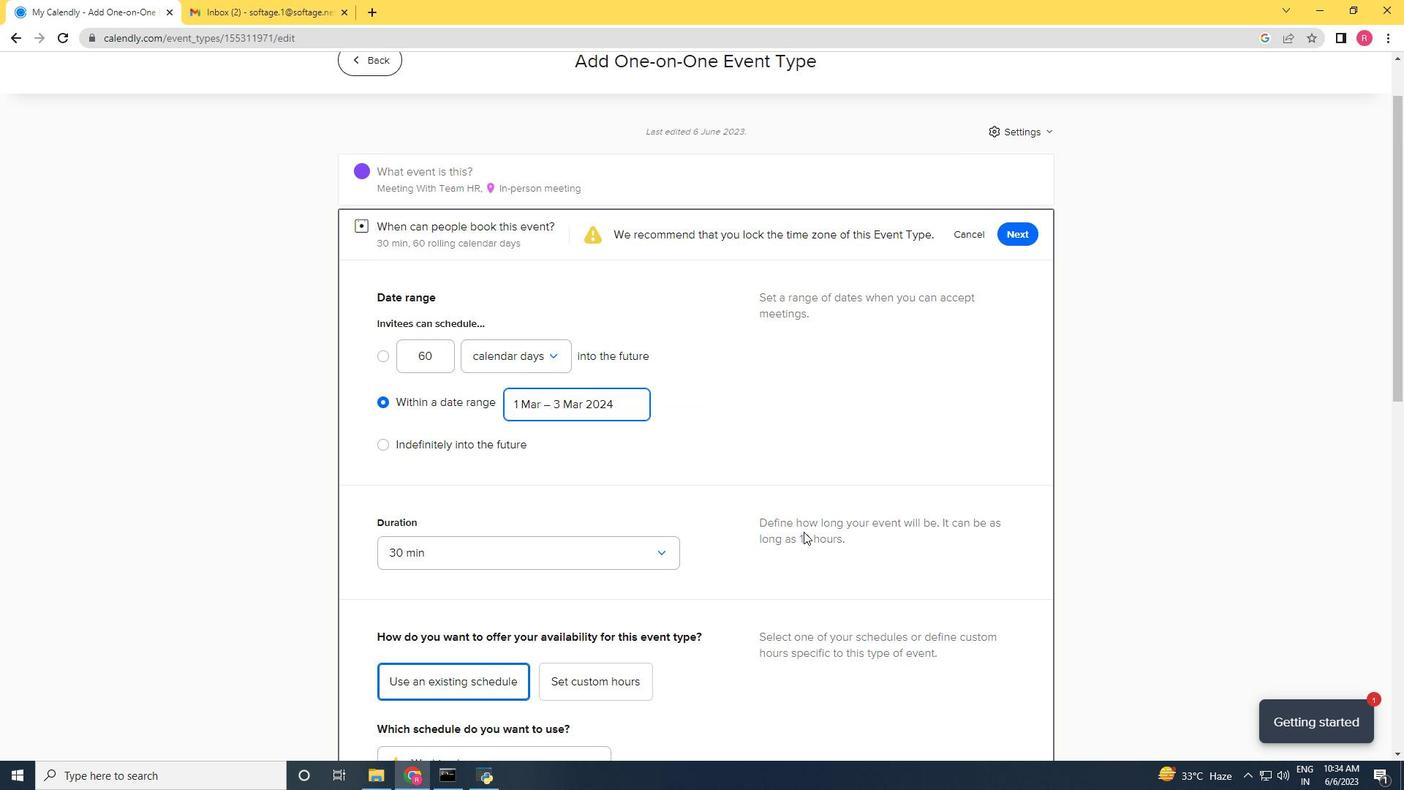 
Action: Mouse scrolled (823, 586) with delta (0, 0)
Screenshot: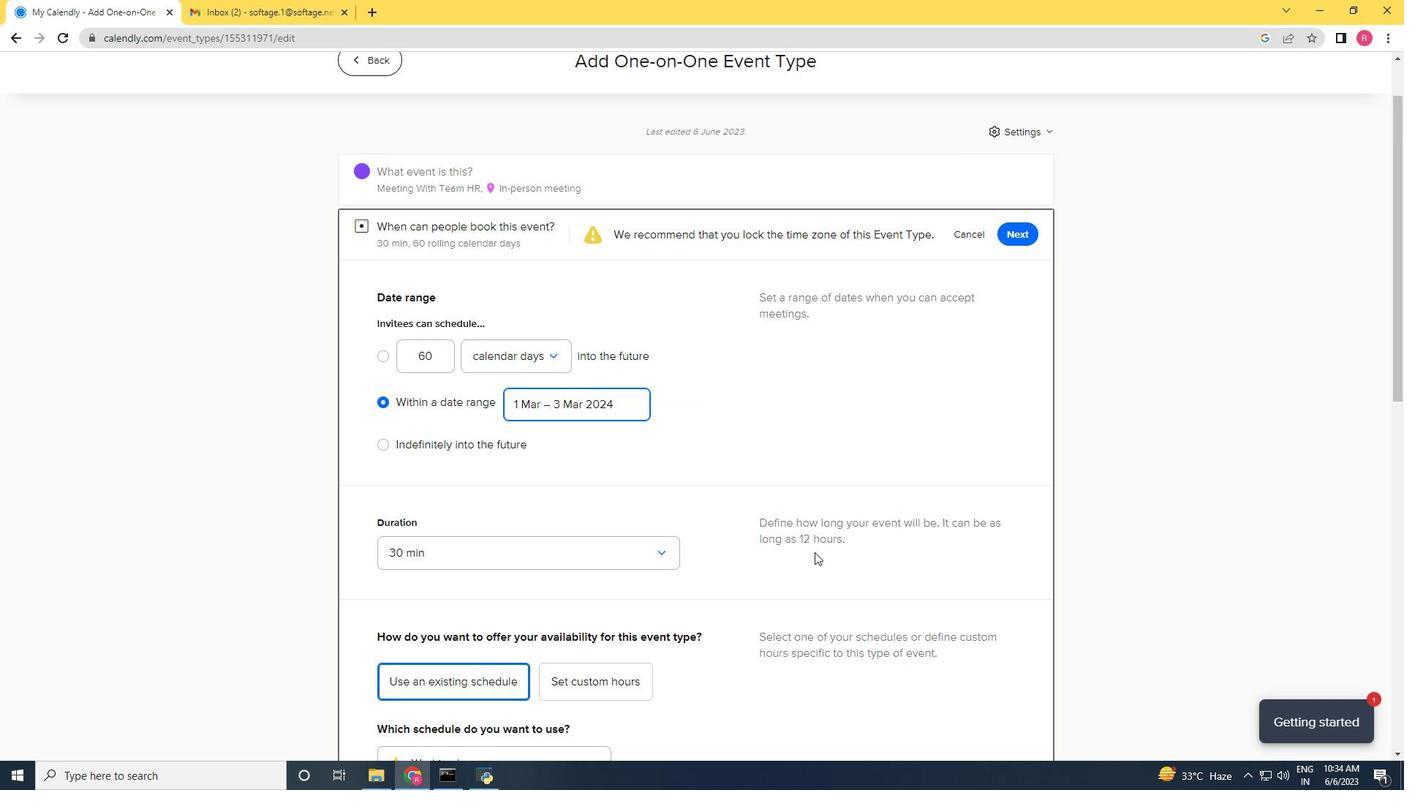 
Action: Mouse moved to (823, 587)
Screenshot: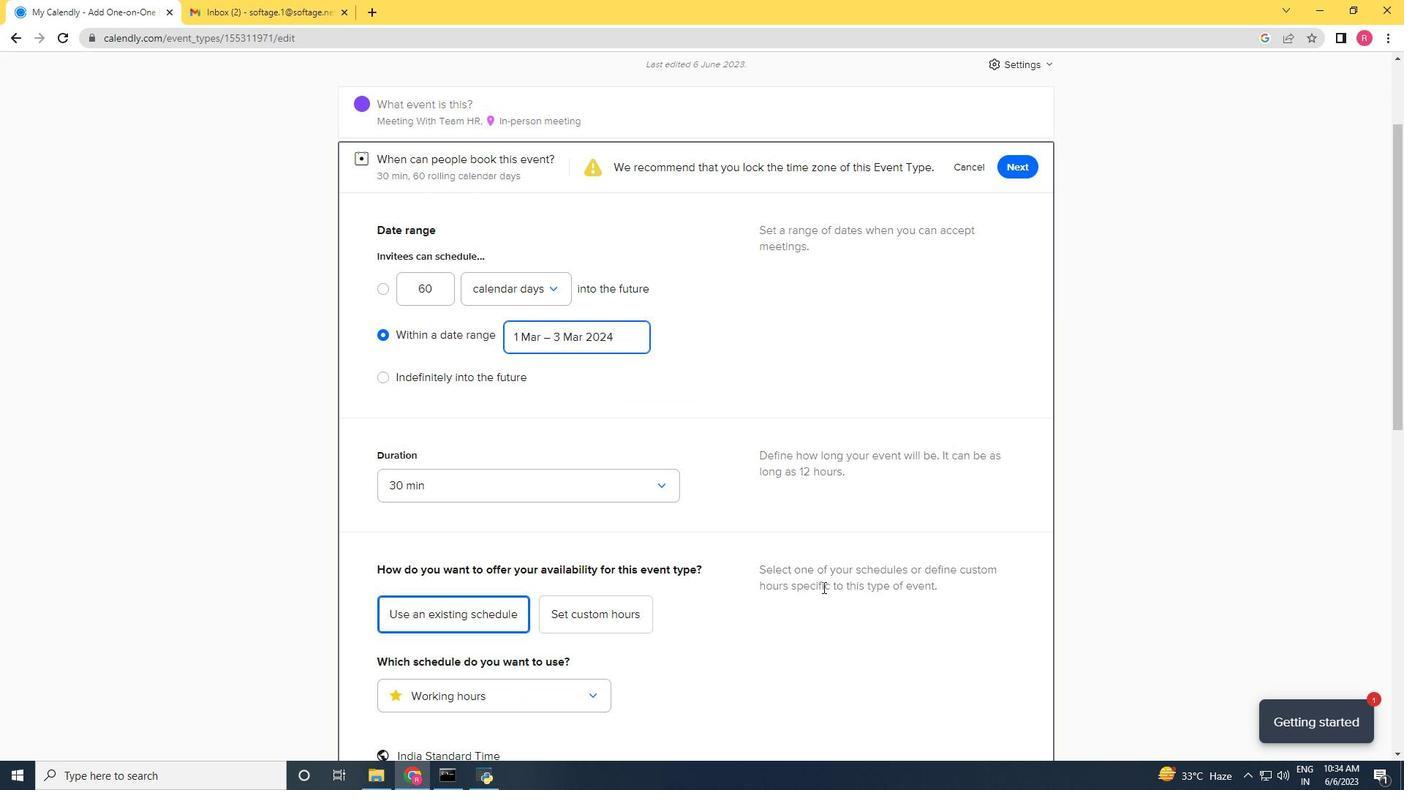 
Action: Mouse scrolled (823, 586) with delta (0, 0)
Screenshot: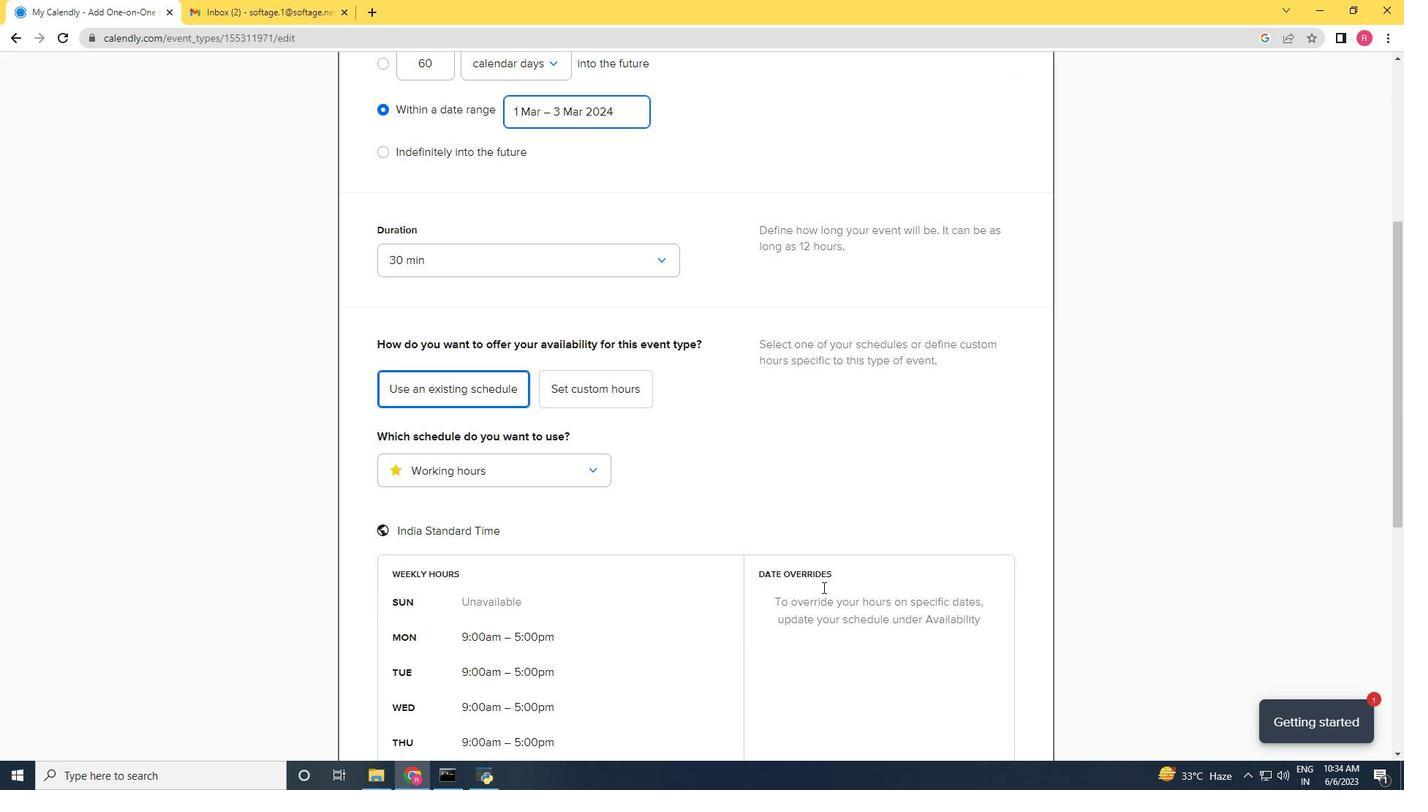
Action: Mouse moved to (823, 594)
Screenshot: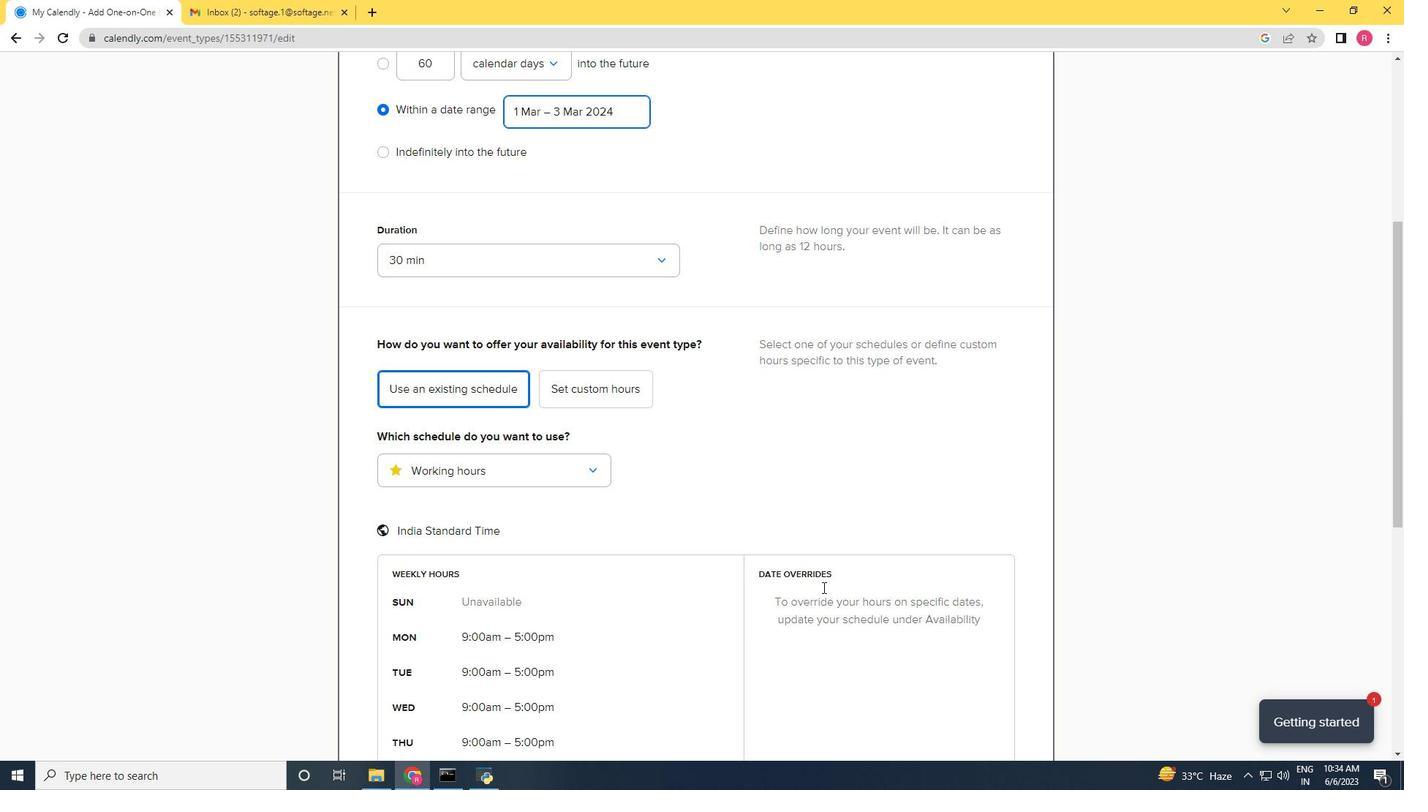 
Action: Mouse scrolled (823, 589) with delta (0, 0)
Screenshot: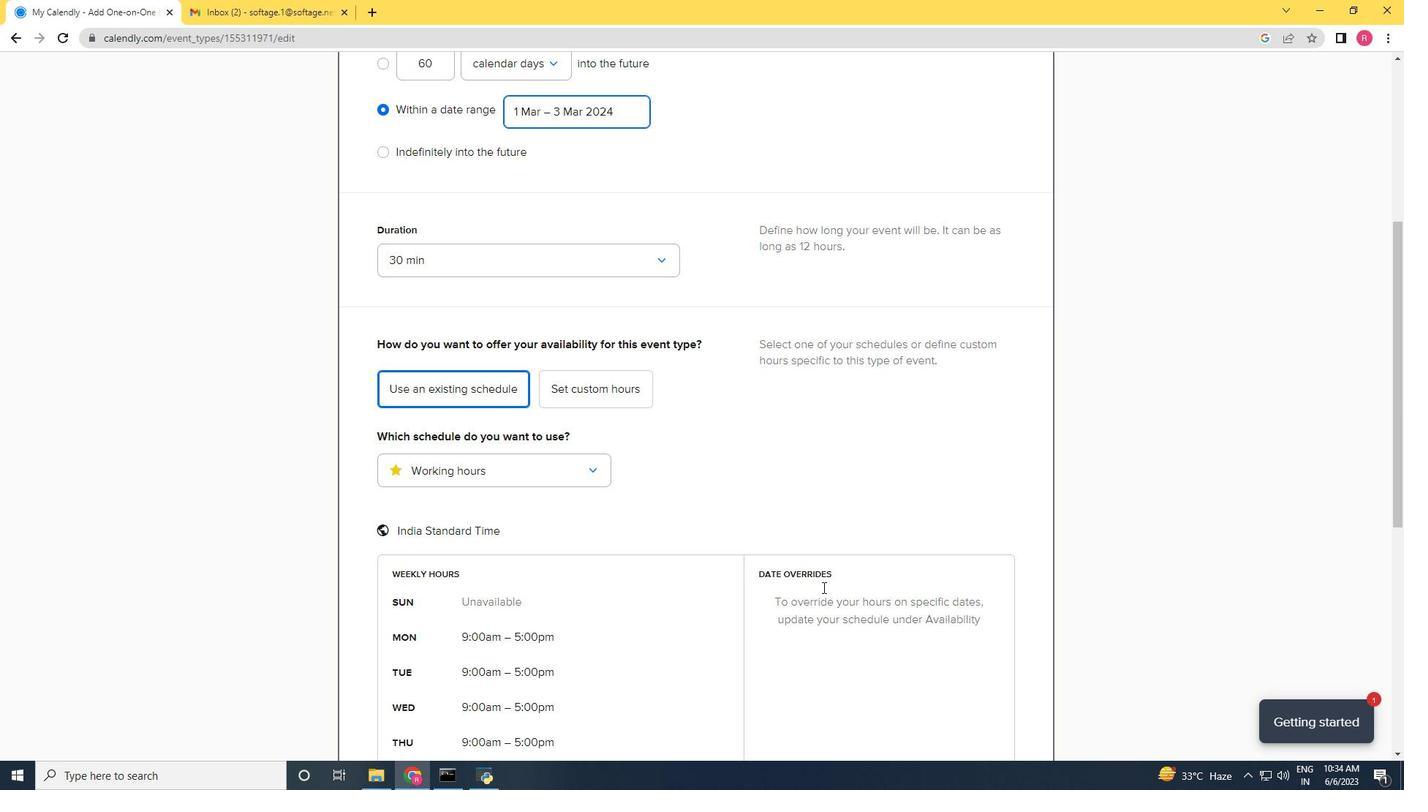 
Action: Mouse moved to (823, 605)
Screenshot: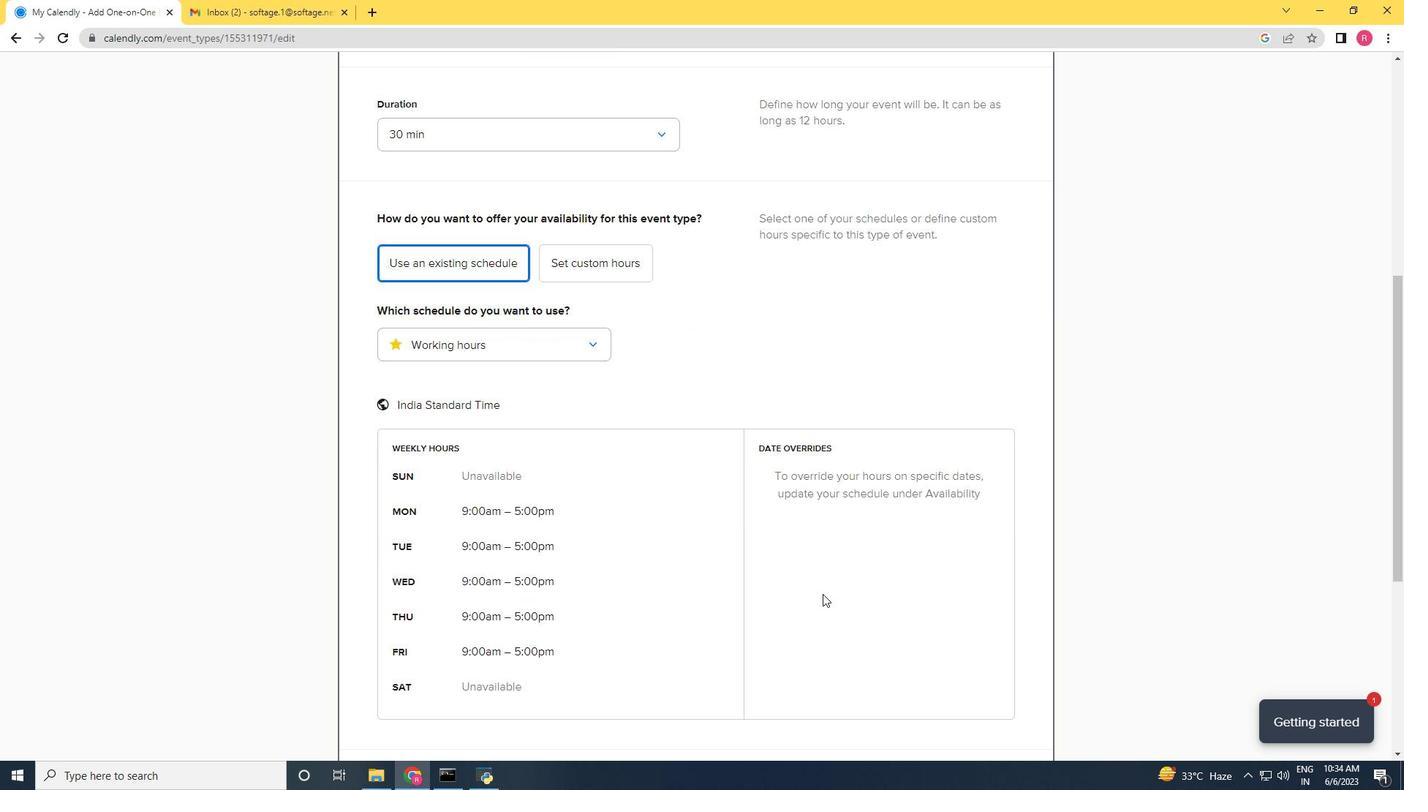 
Action: Mouse scrolled (823, 605) with delta (0, 0)
Screenshot: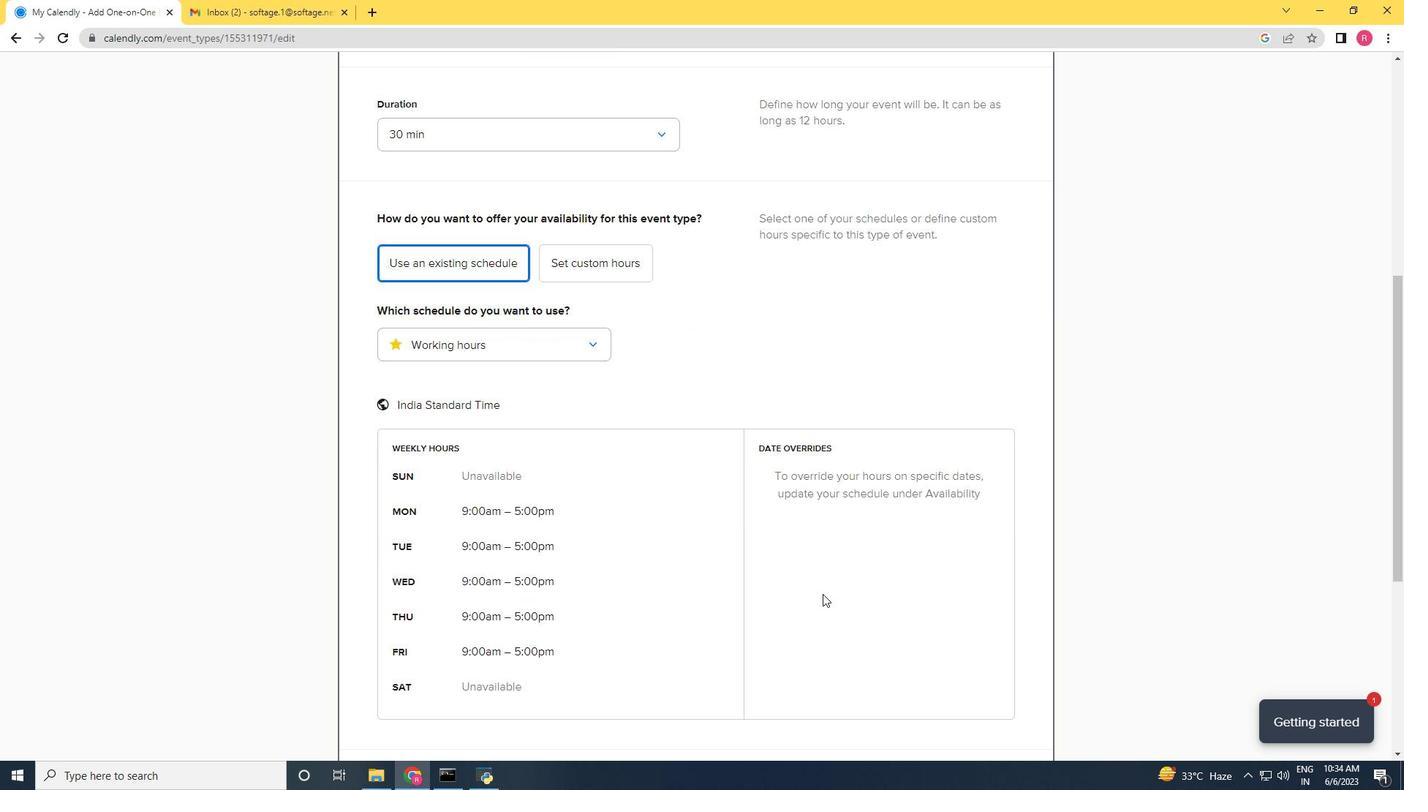 
Action: Mouse moved to (823, 610)
Screenshot: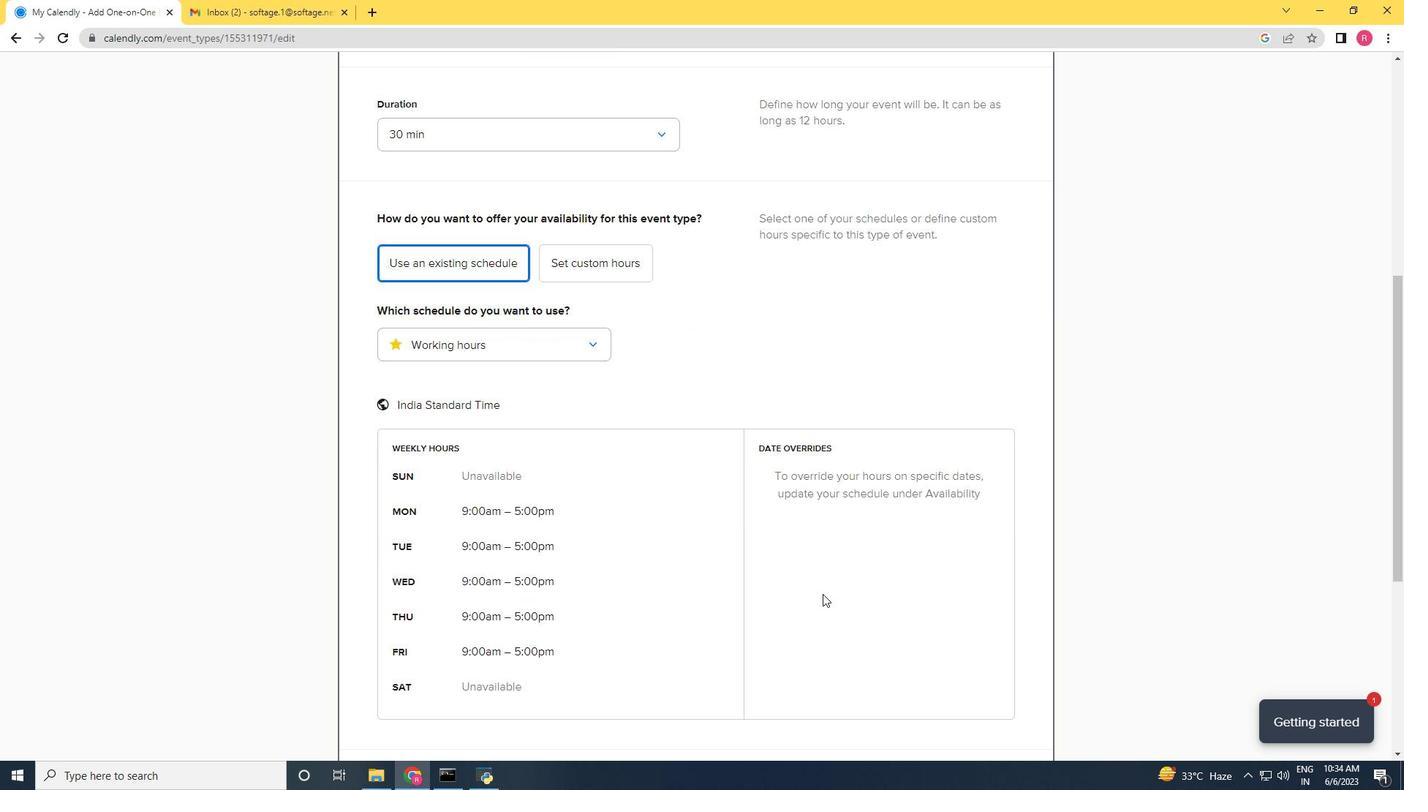 
Action: Mouse scrolled (823, 610) with delta (0, 0)
Screenshot: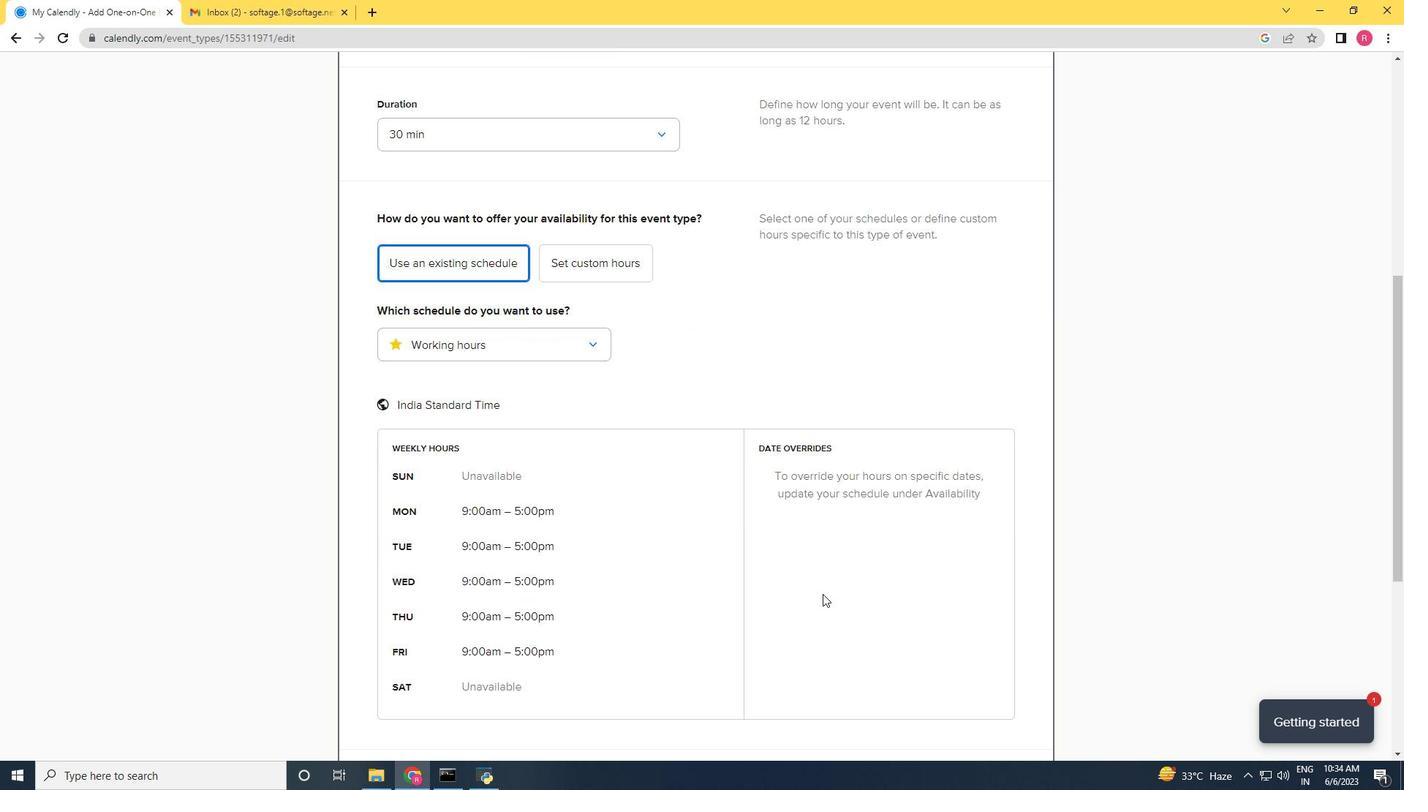 
Action: Mouse moved to (824, 612)
Screenshot: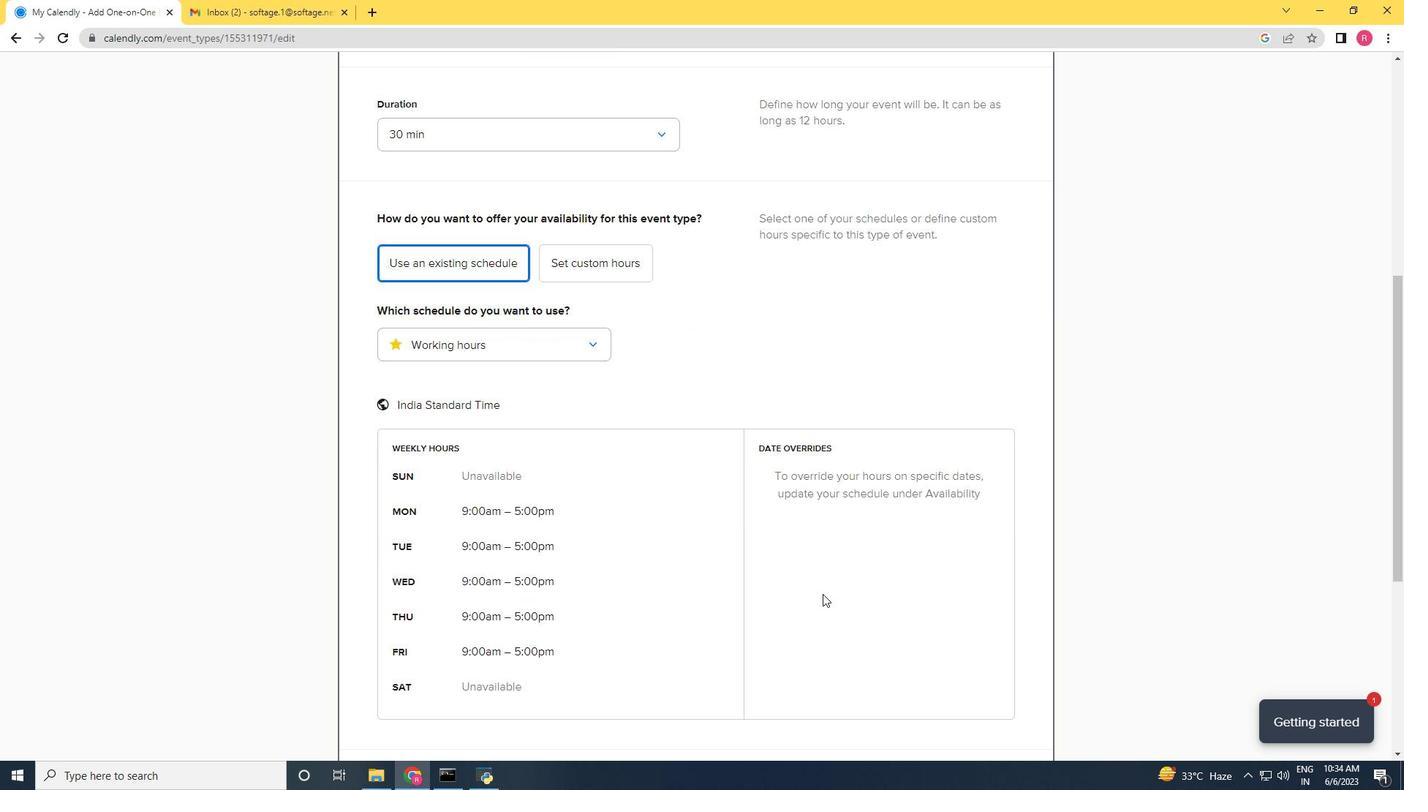 
Action: Mouse scrolled (824, 611) with delta (0, 0)
Screenshot: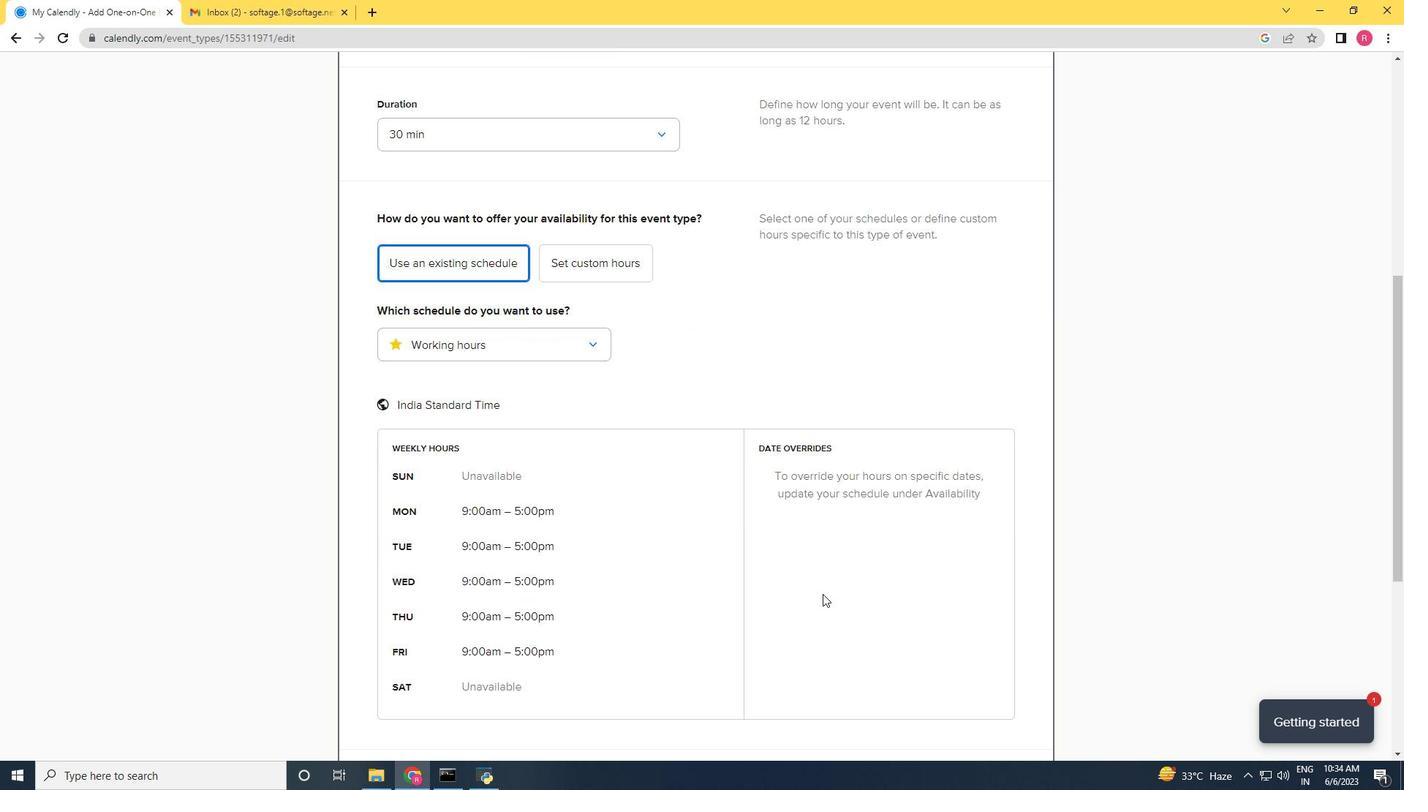 
Action: Mouse moved to (825, 615)
Screenshot: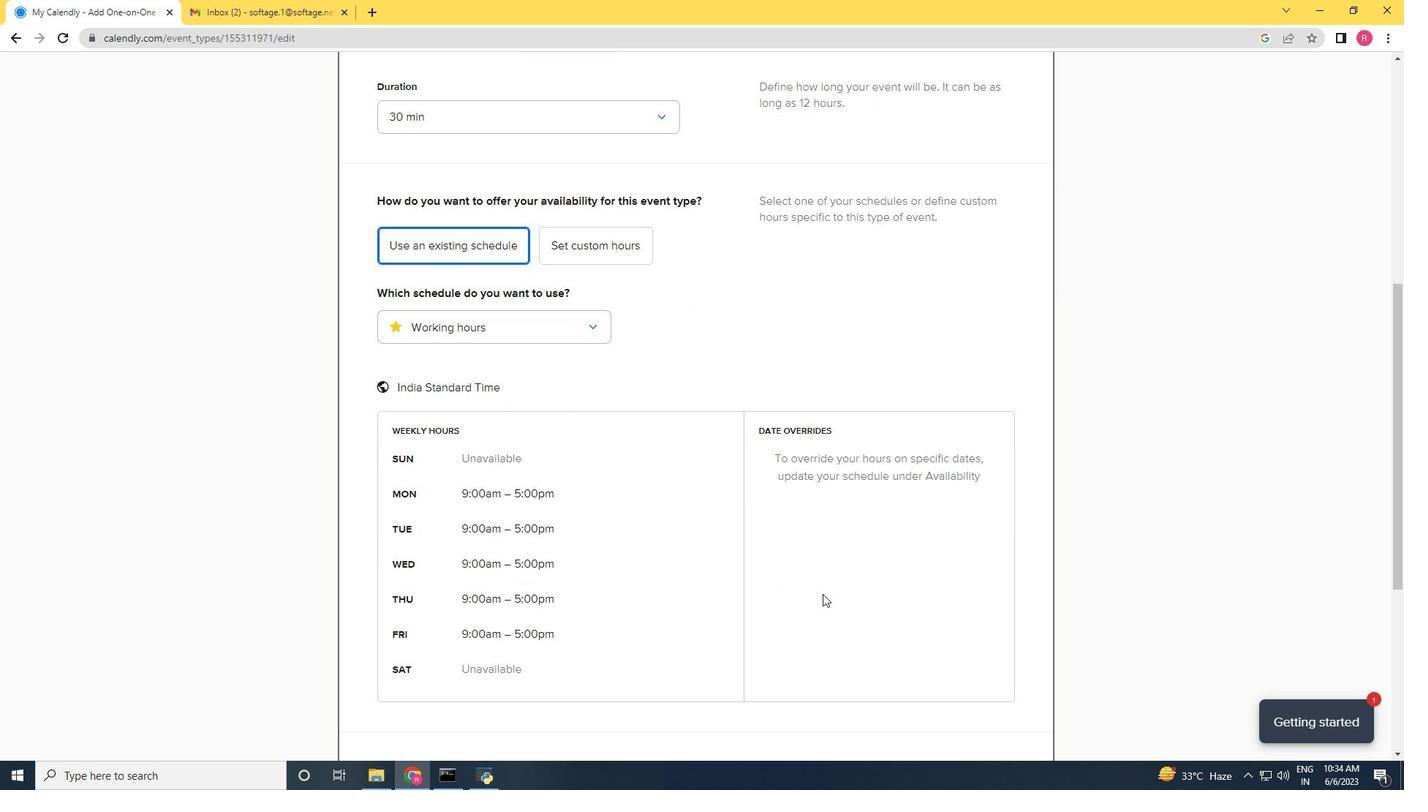 
Action: Mouse scrolled (825, 616) with delta (0, 0)
Screenshot: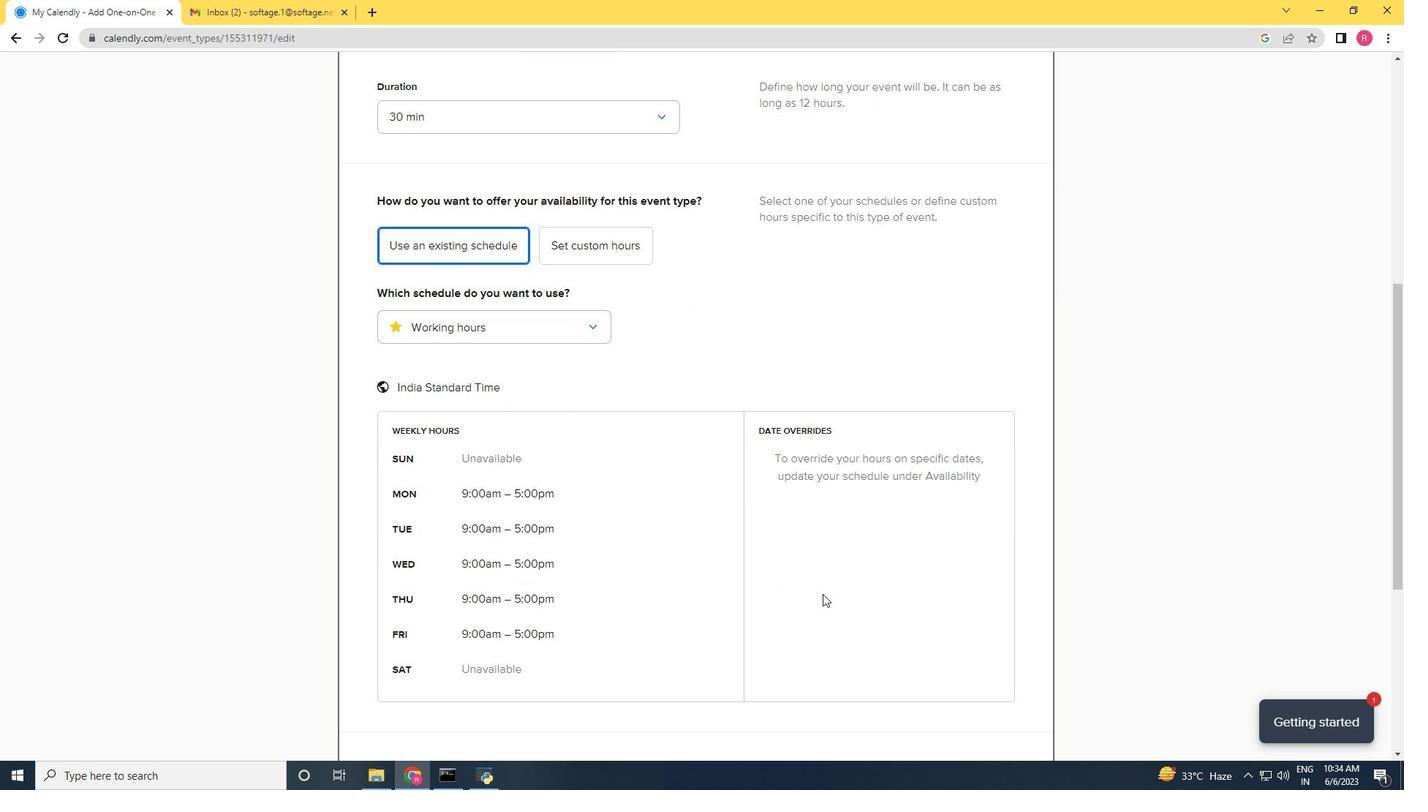 
Action: Mouse moved to (827, 618)
Screenshot: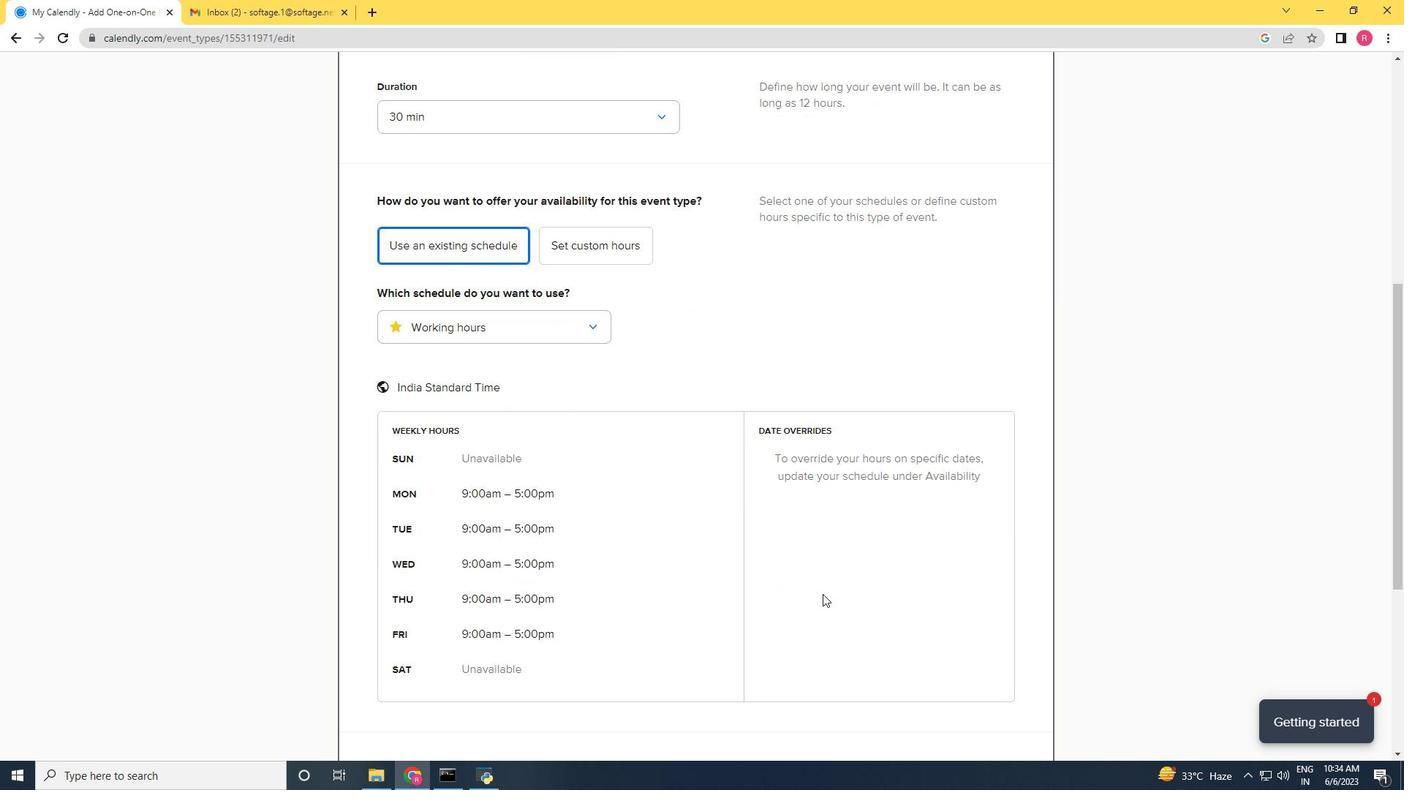 
Action: Mouse scrolled (827, 618) with delta (0, 0)
Screenshot: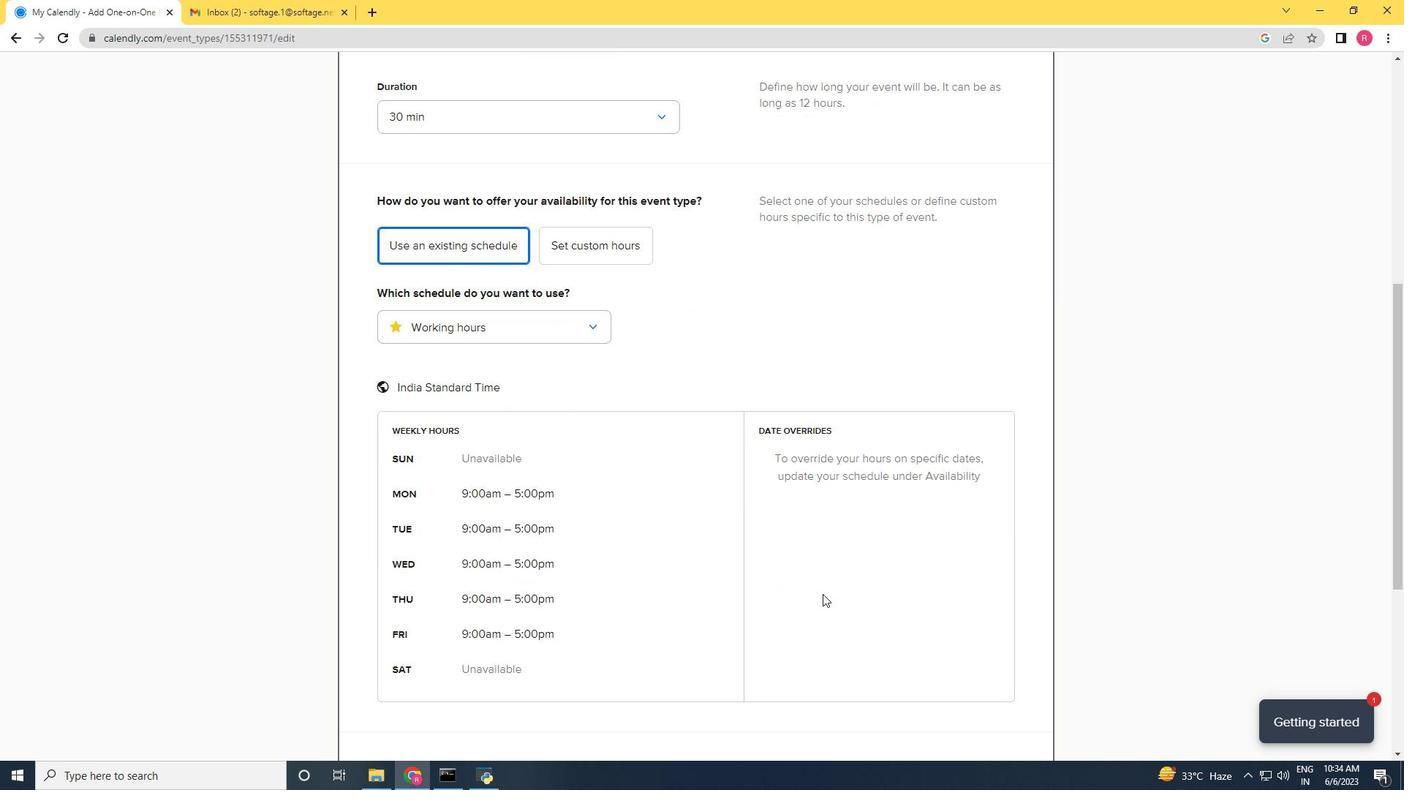 
Action: Mouse moved to (828, 621)
Screenshot: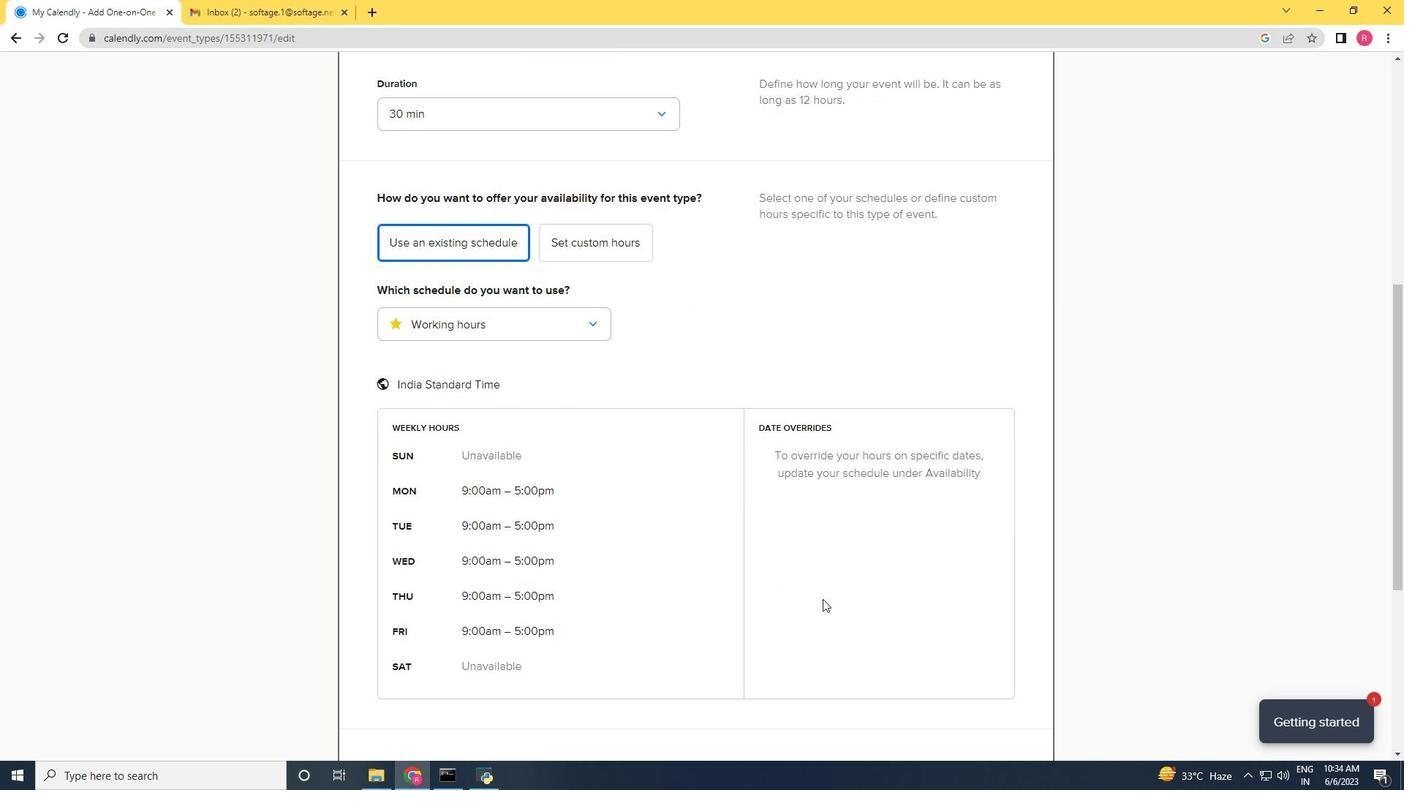 
Action: Mouse scrolled (828, 621) with delta (0, 0)
Screenshot: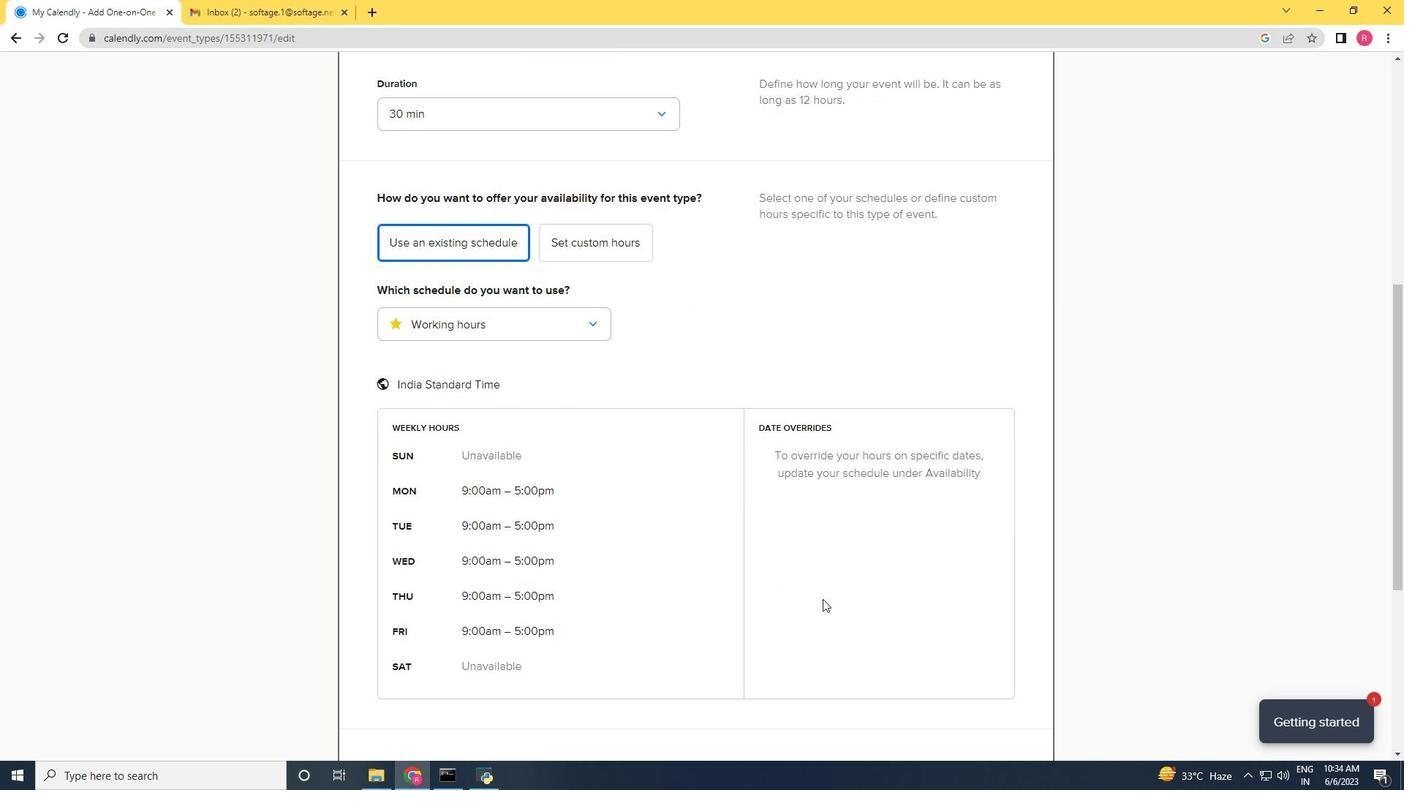
Action: Mouse moved to (1012, 749)
Screenshot: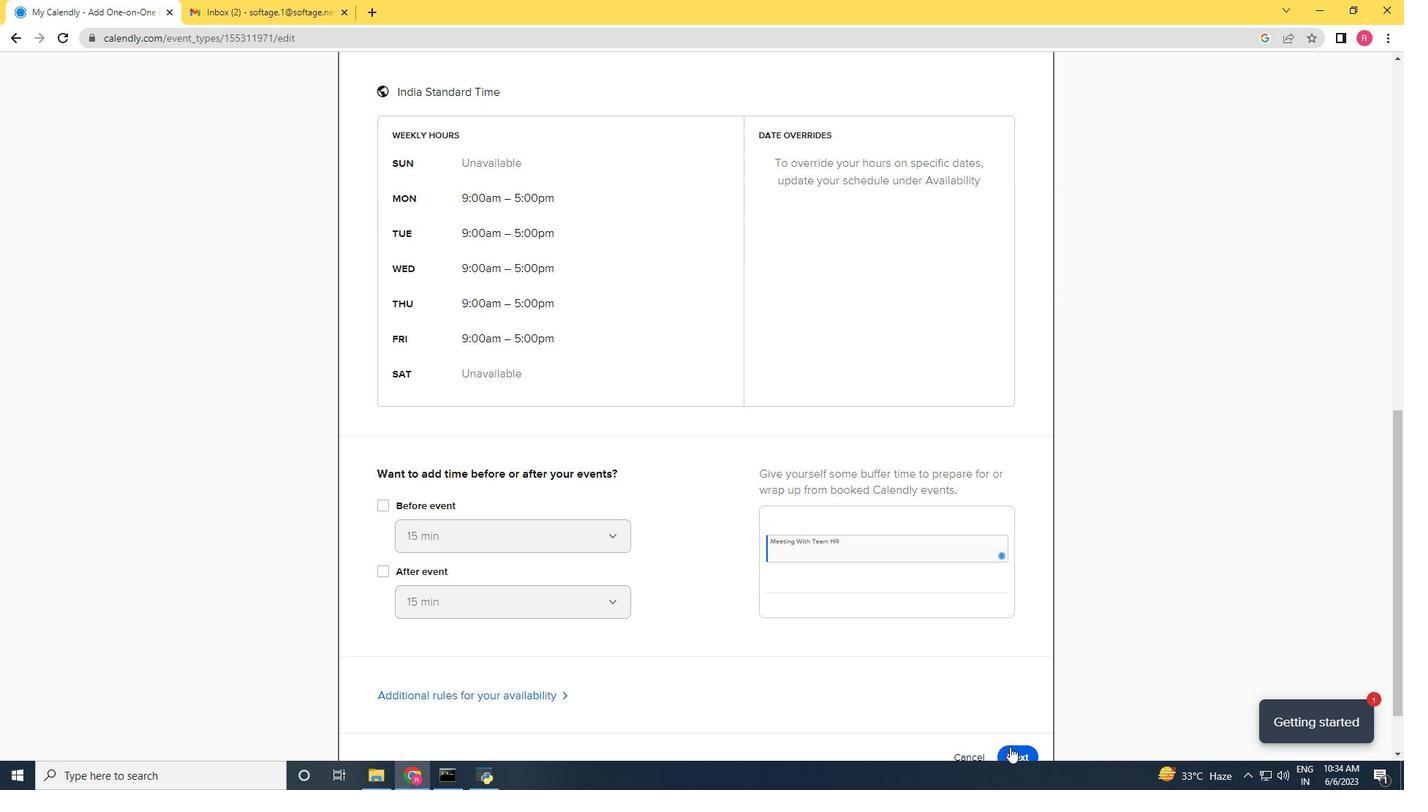 
Action: Mouse pressed left at (1012, 749)
Screenshot: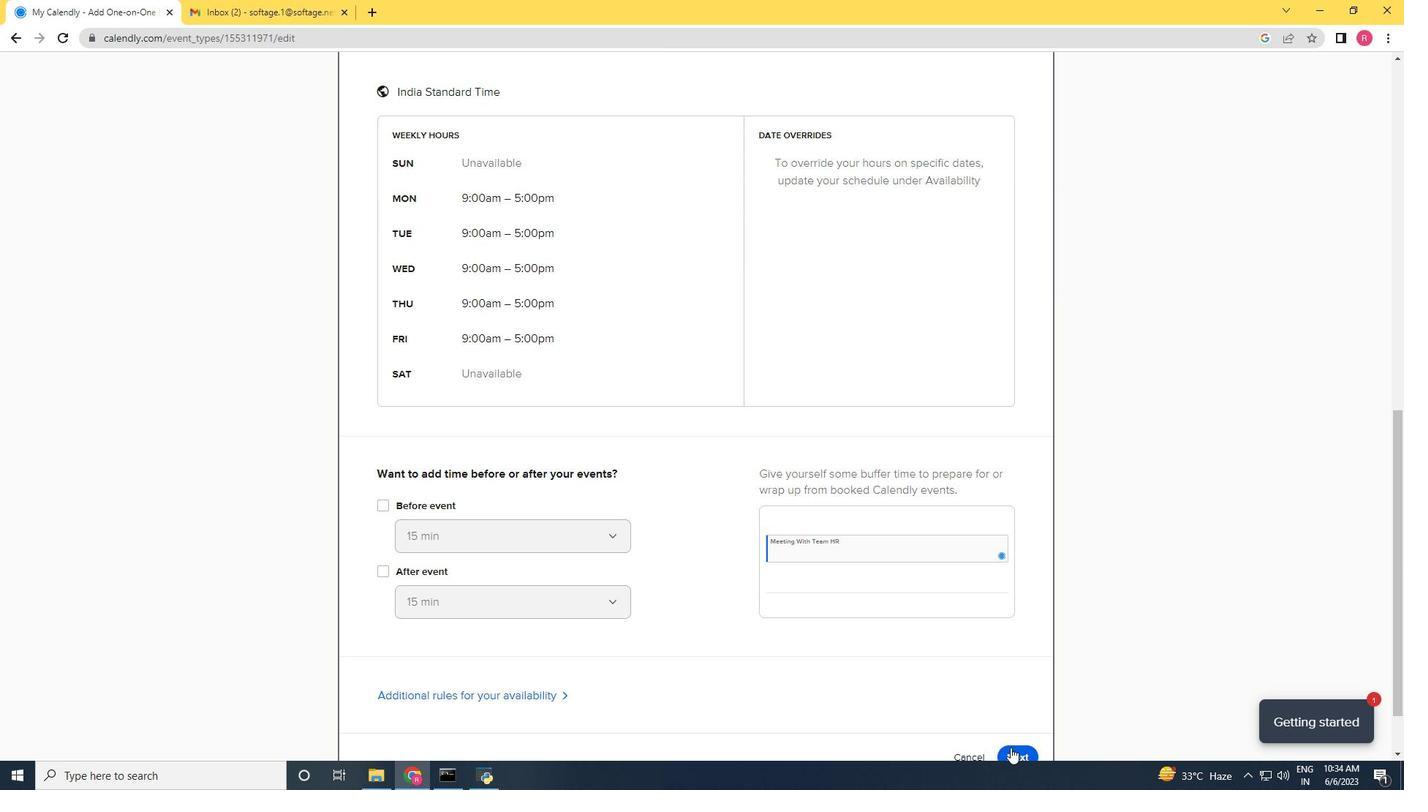 
Action: Mouse moved to (805, 662)
Screenshot: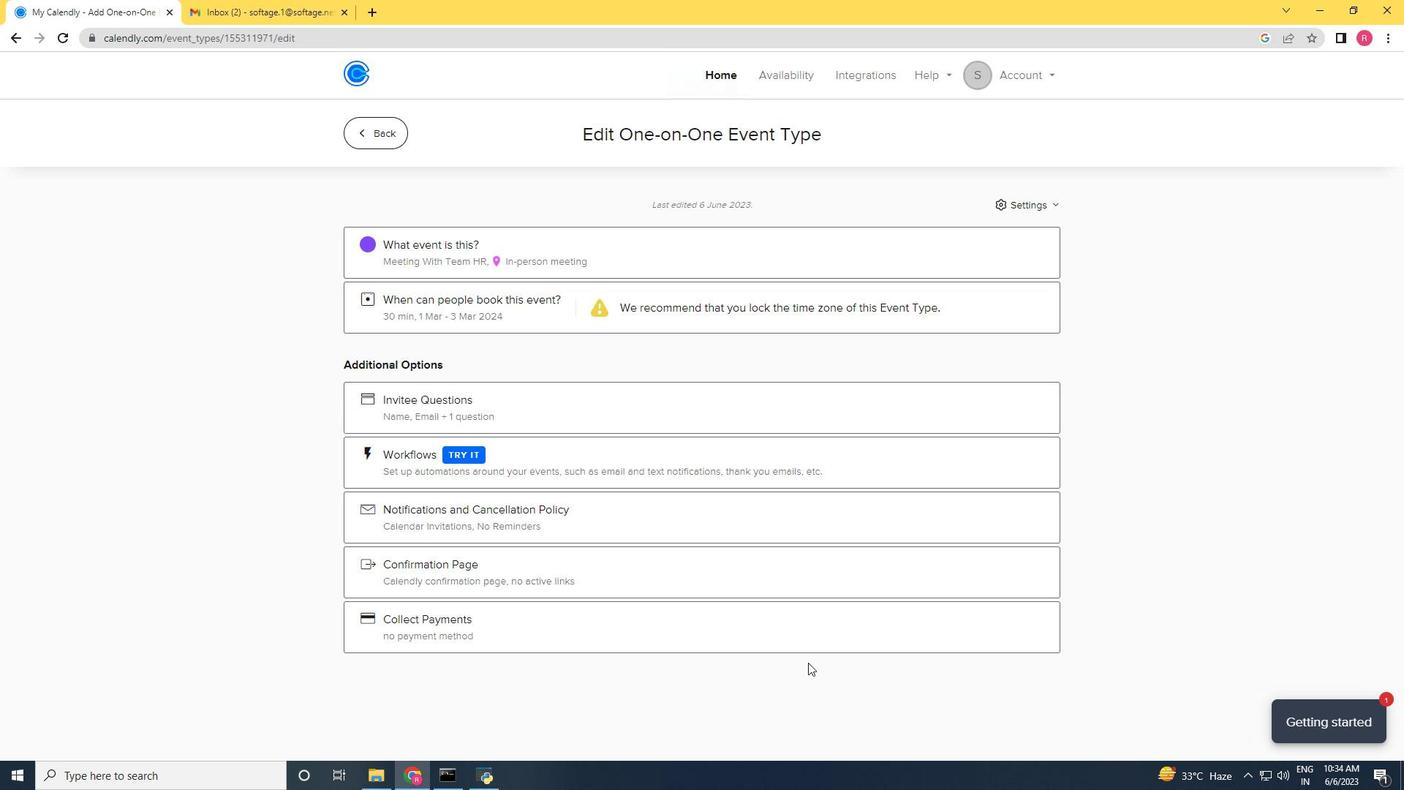 
Action: Mouse scrolled (805, 662) with delta (0, 0)
Screenshot: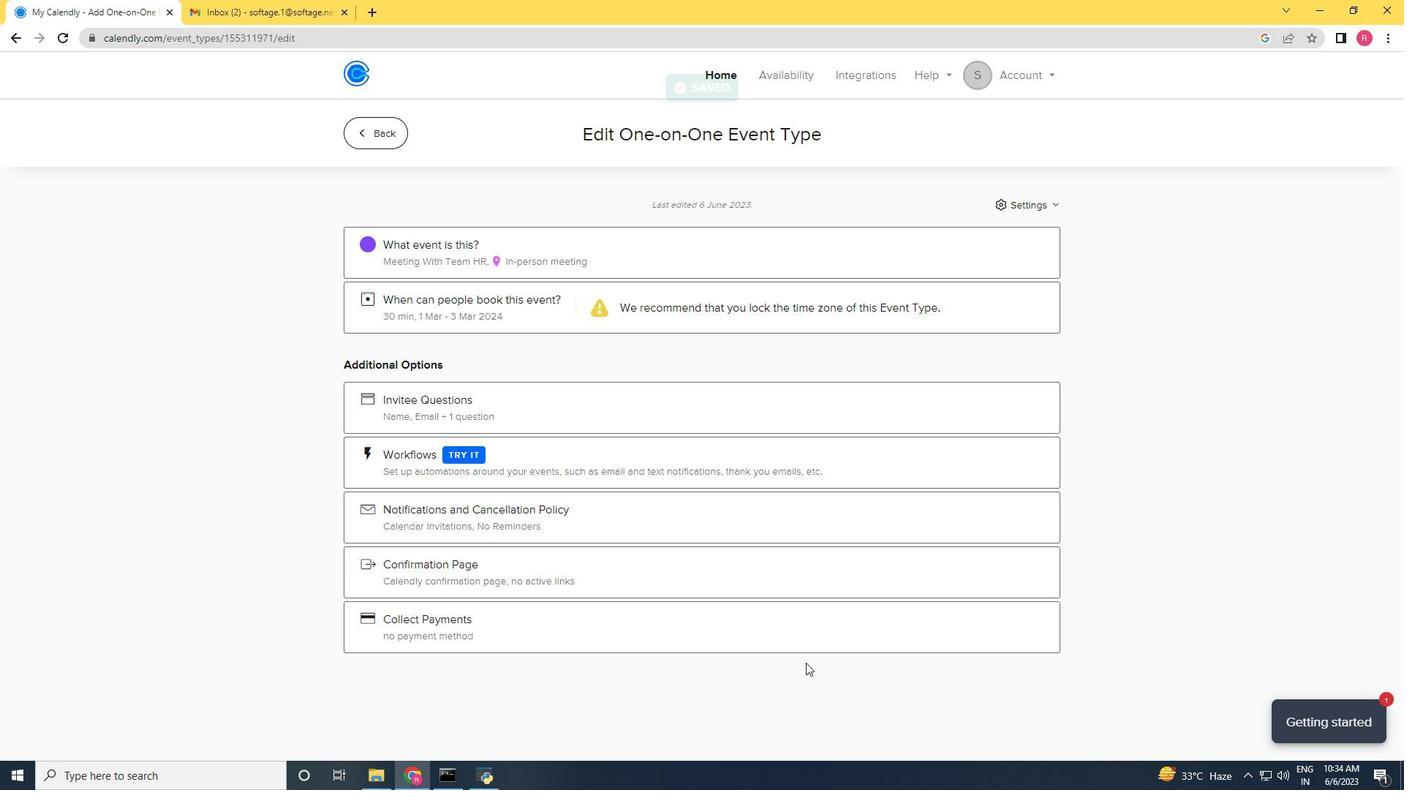 
Action: Mouse moved to (804, 663)
Screenshot: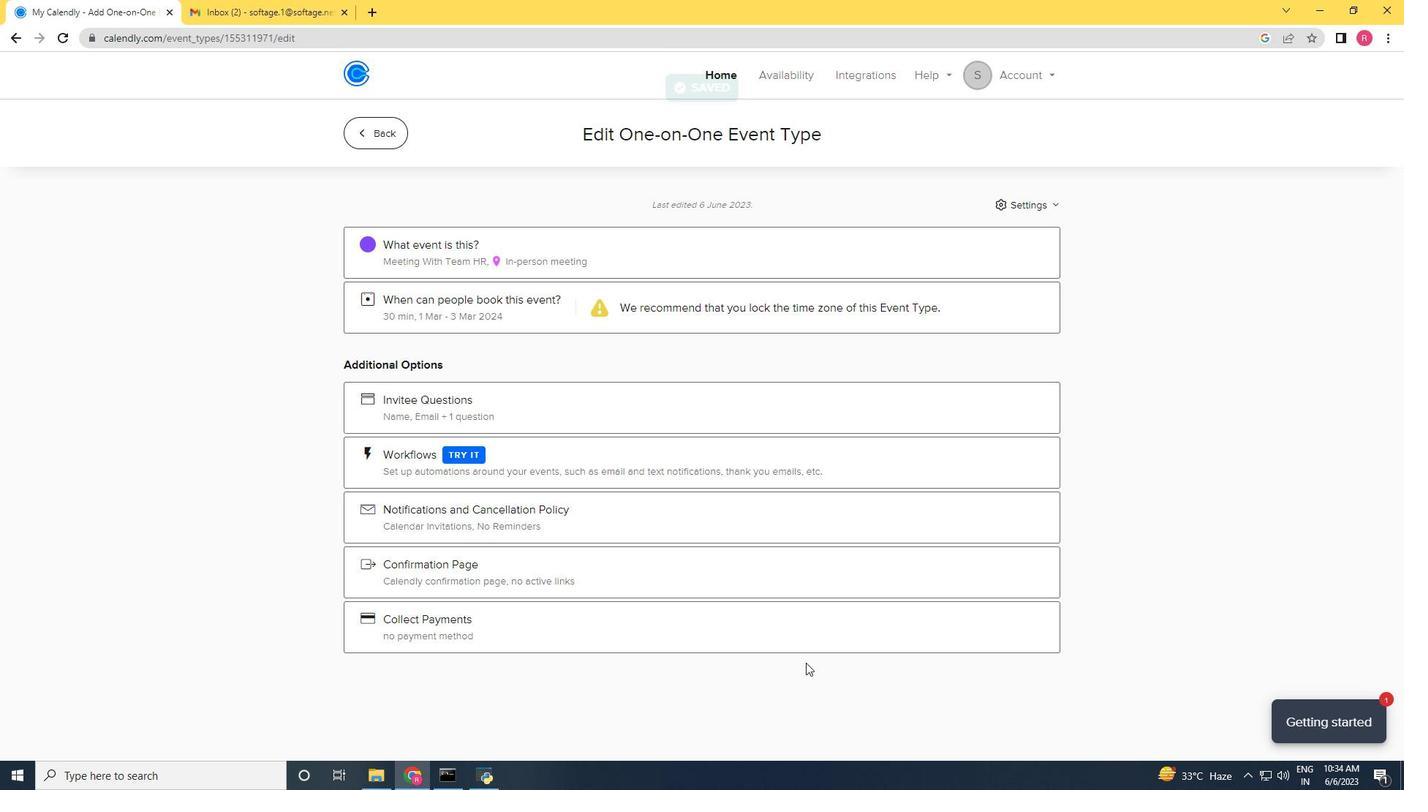 
Action: Mouse scrolled (804, 662) with delta (0, 0)
Screenshot: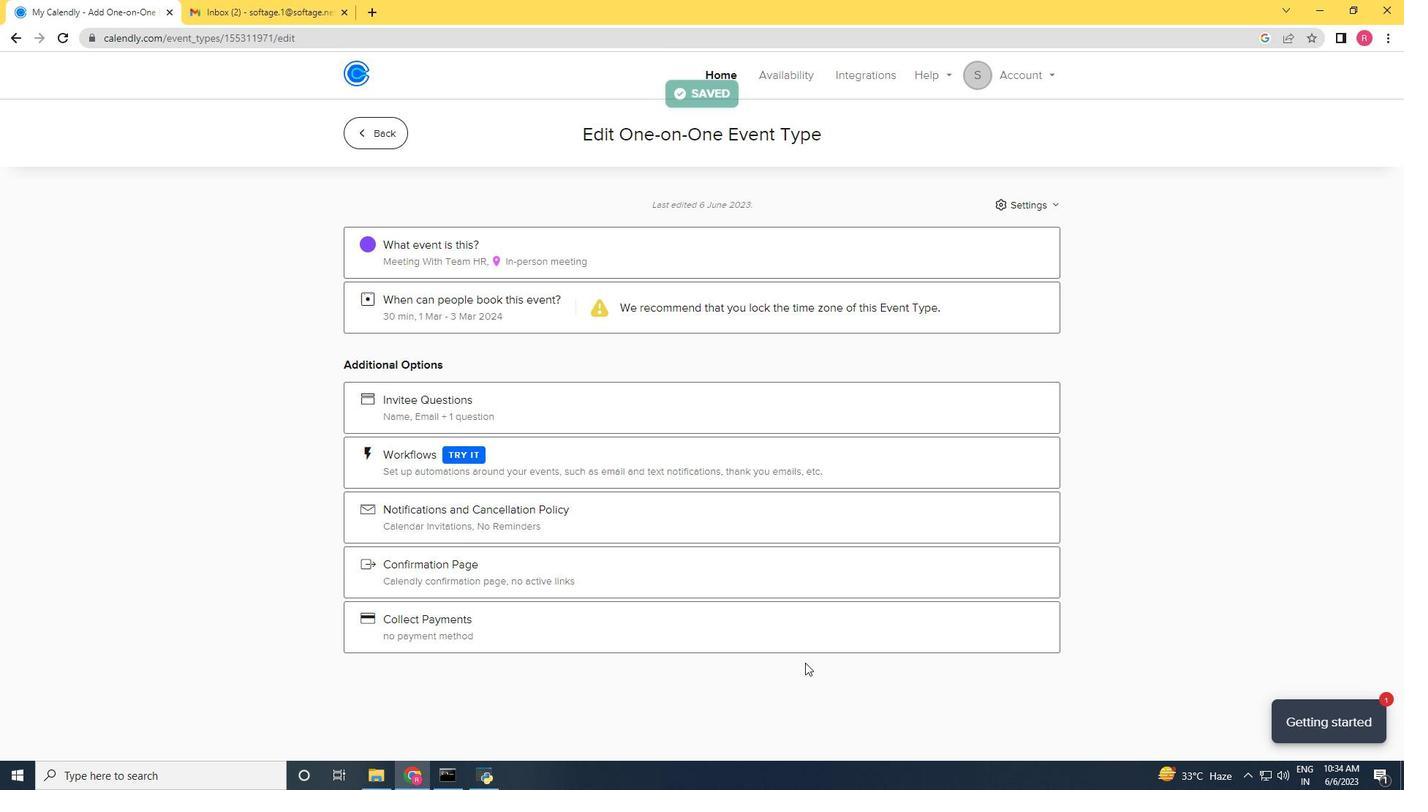 
Action: Mouse moved to (804, 652)
Screenshot: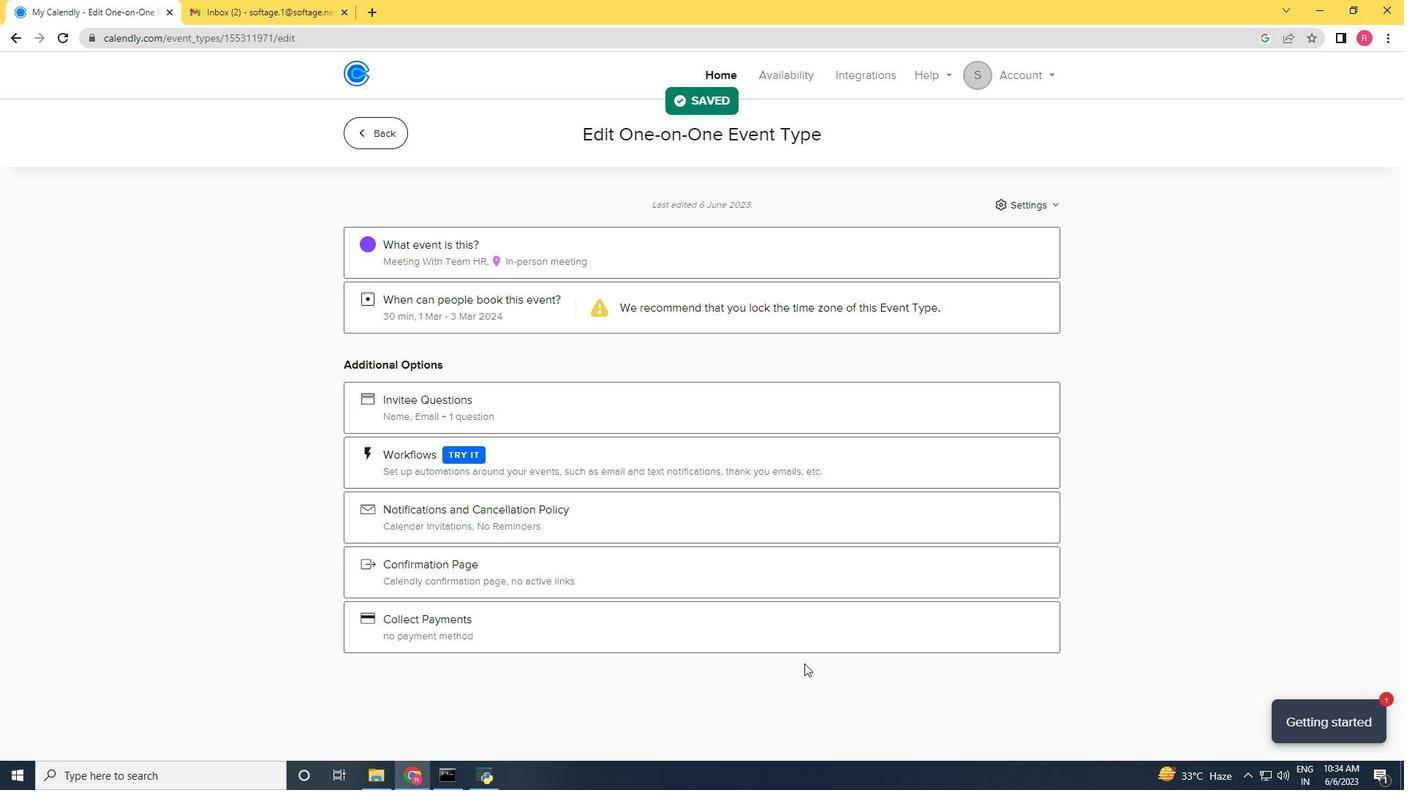 
Action: Mouse scrolled (804, 660) with delta (0, 0)
Screenshot: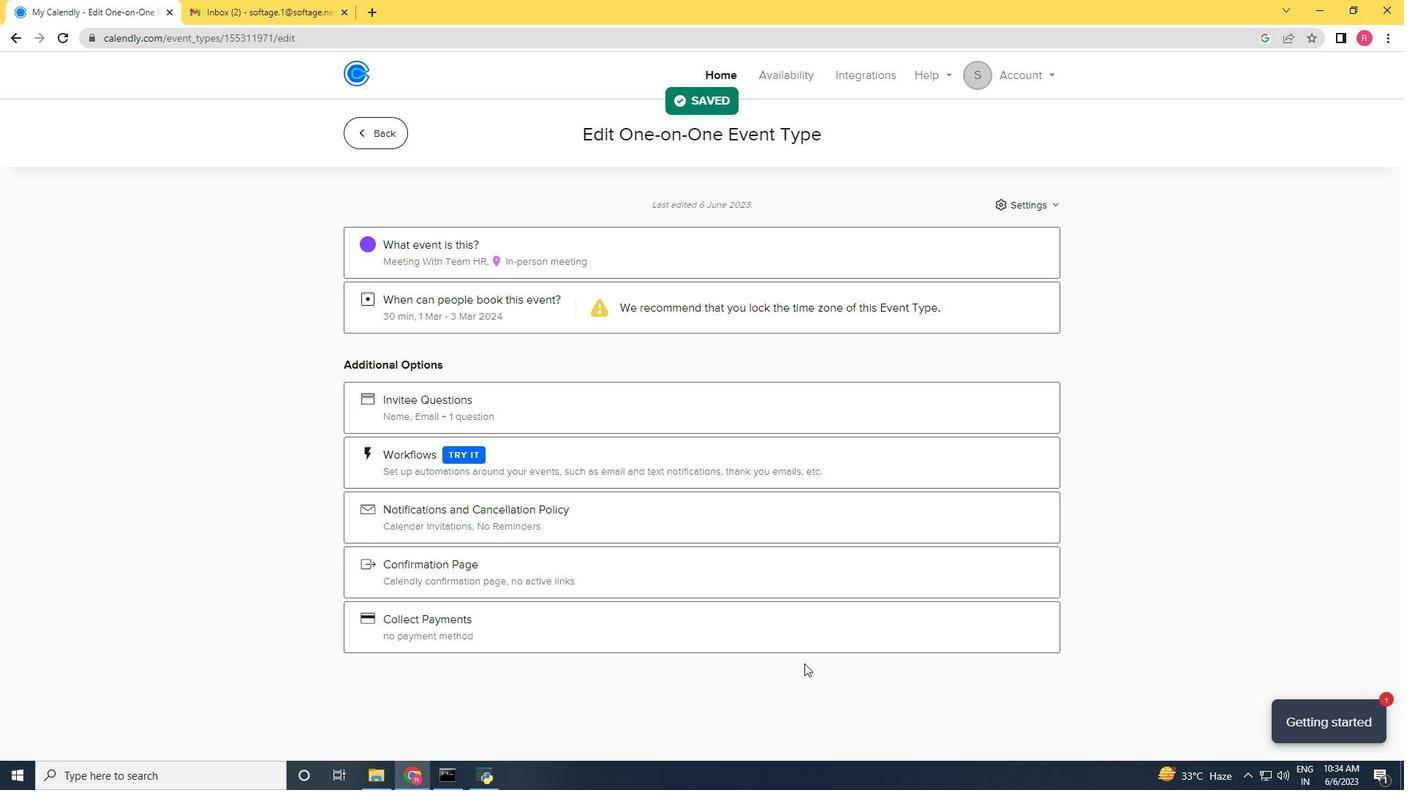 
Action: Mouse moved to (1002, 139)
Screenshot: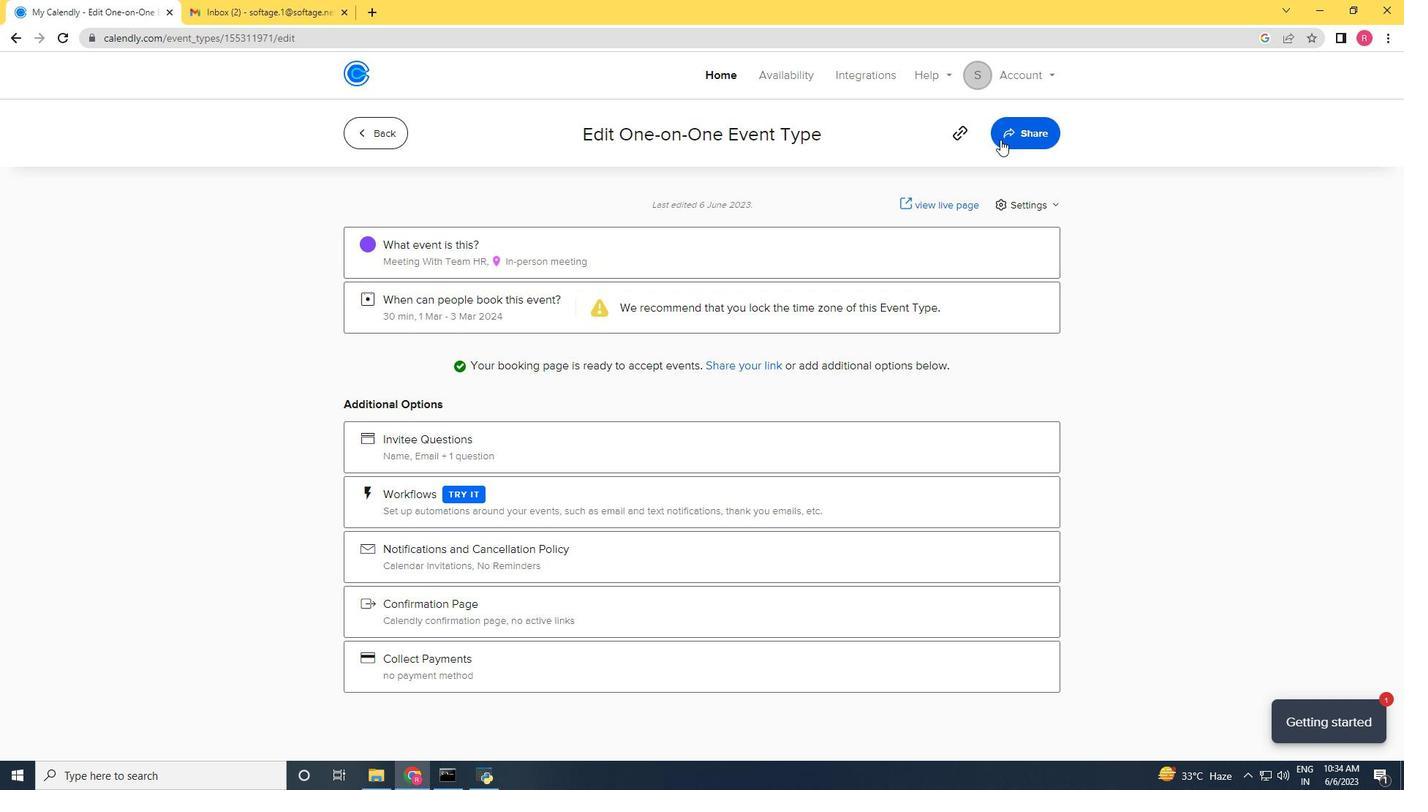 
Action: Mouse pressed left at (1002, 139)
Screenshot: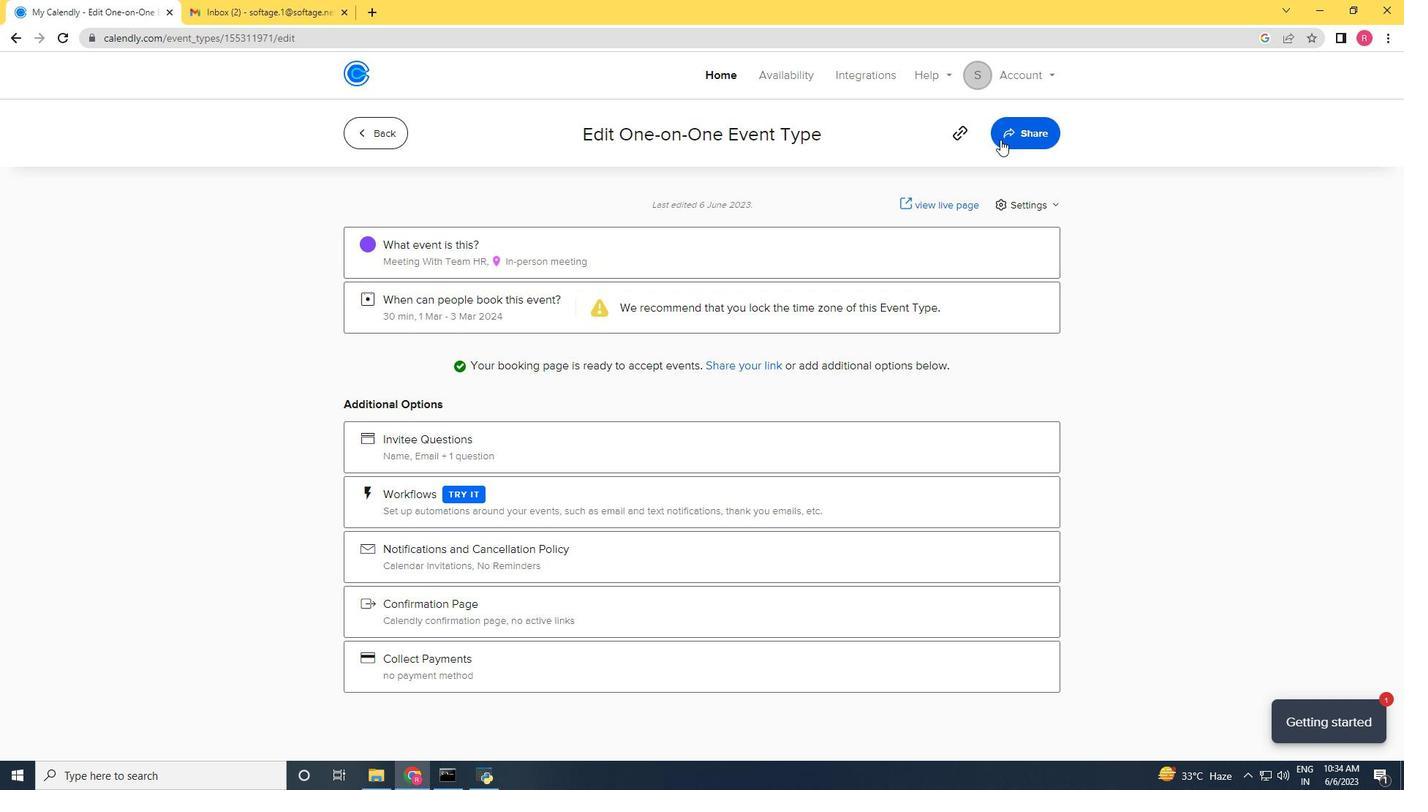 
Action: Mouse moved to (868, 271)
Screenshot: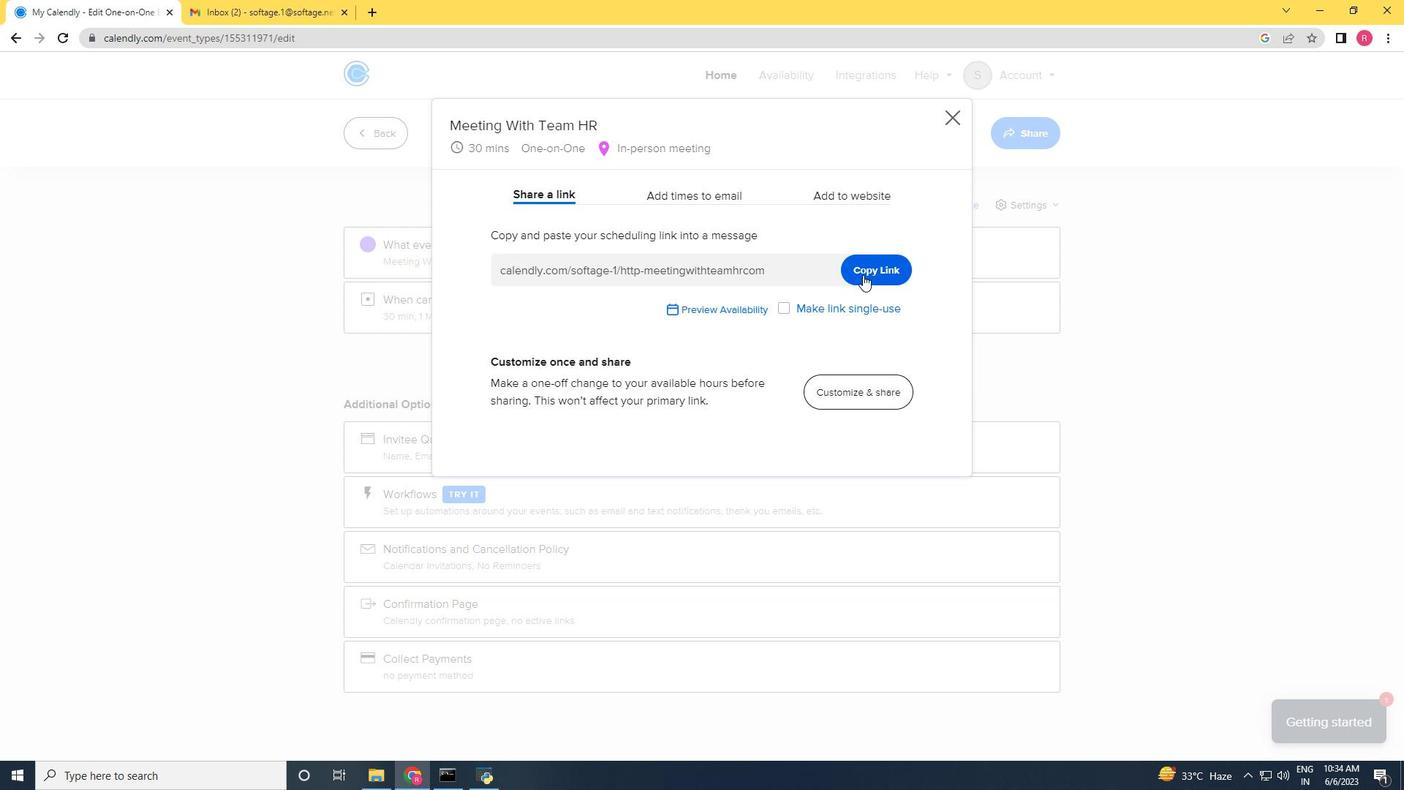
Action: Mouse pressed left at (868, 271)
Screenshot: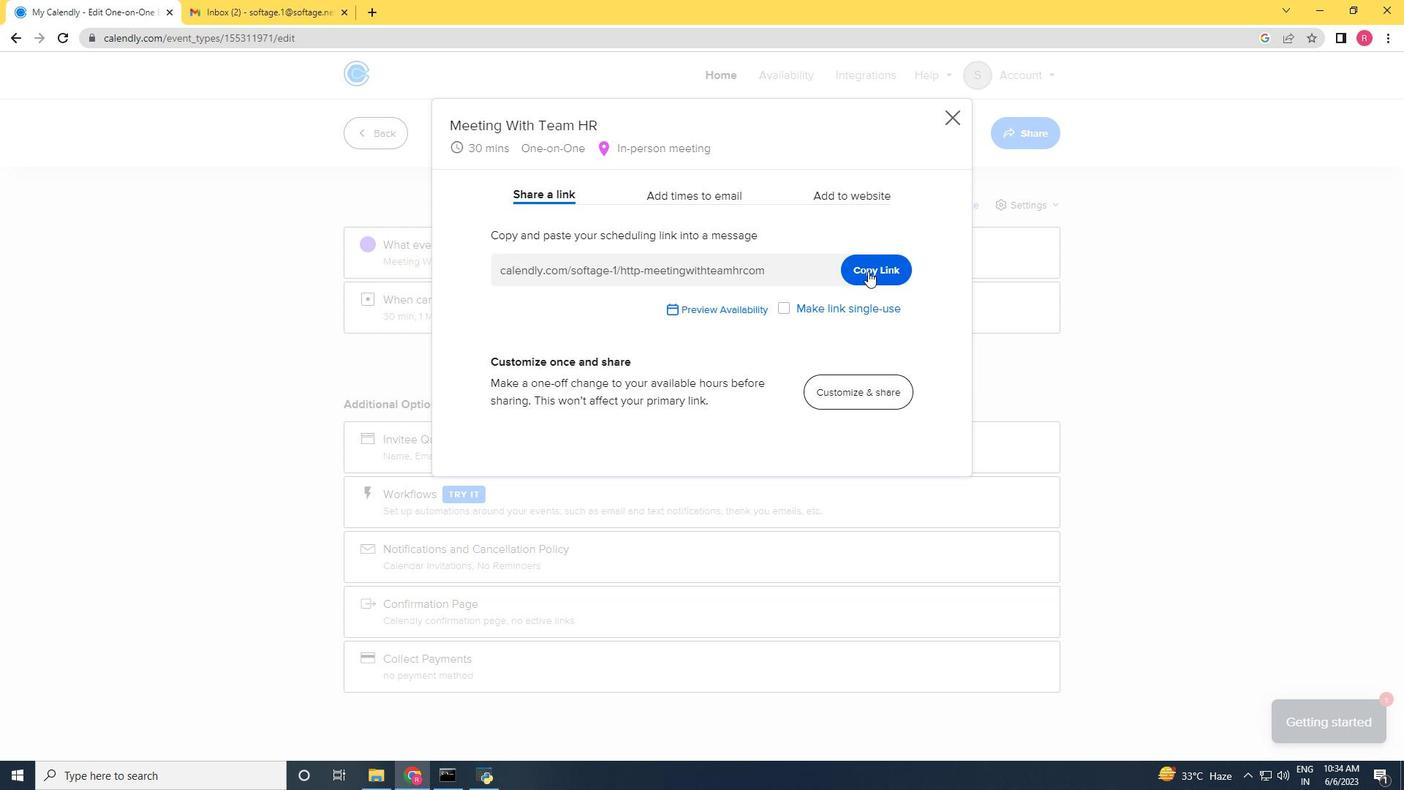 
Action: Mouse moved to (256, 6)
Screenshot: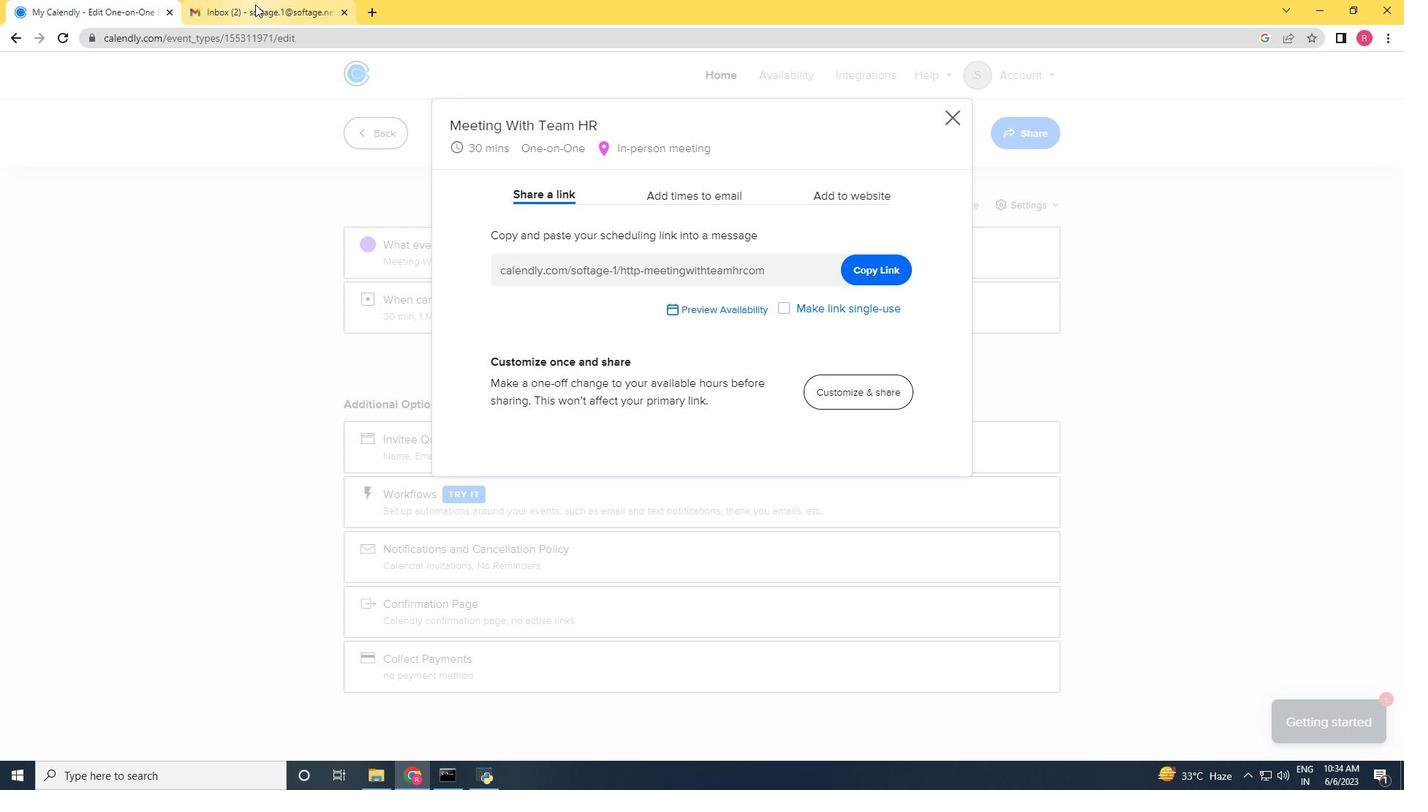 
Action: Mouse pressed left at (256, 6)
Screenshot: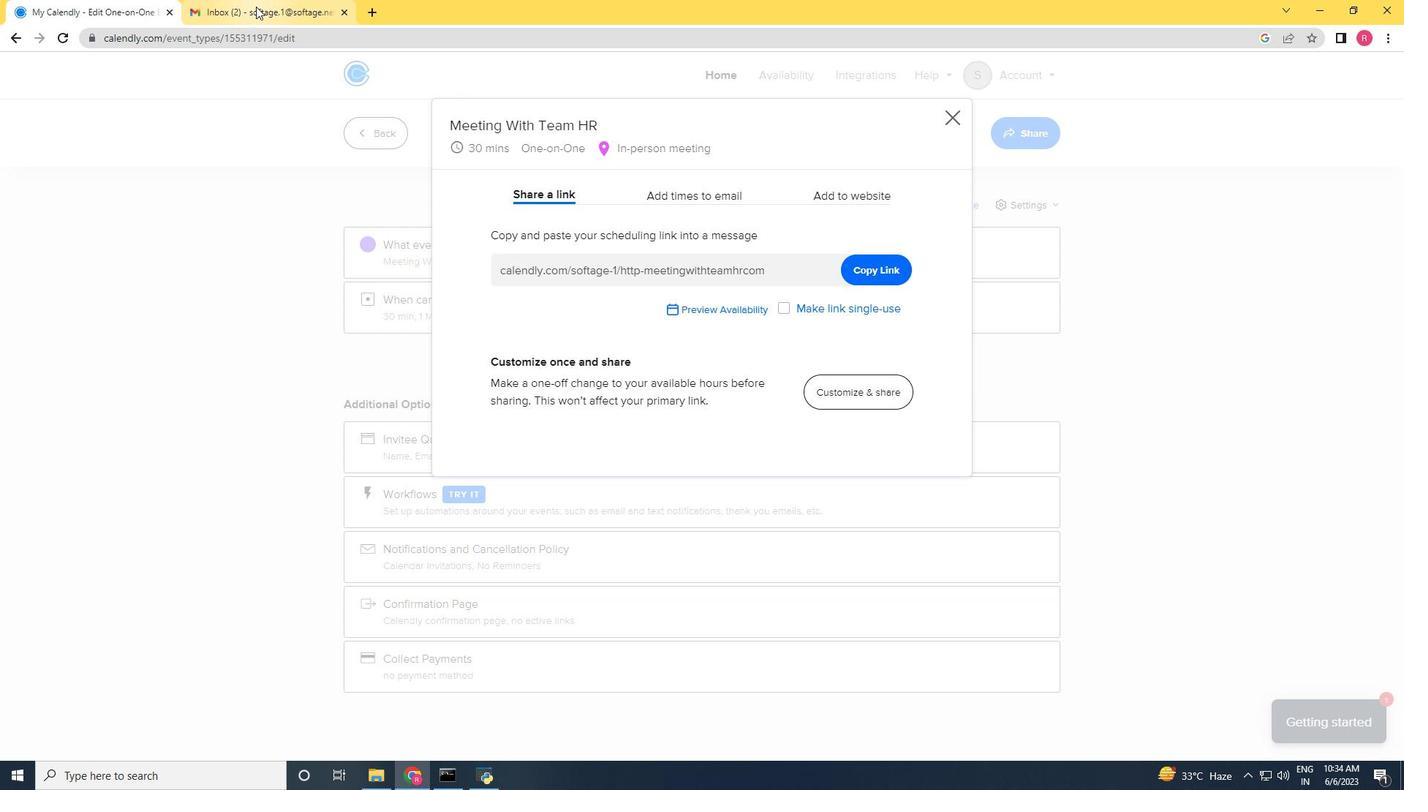 
Action: Mouse moved to (128, 134)
Screenshot: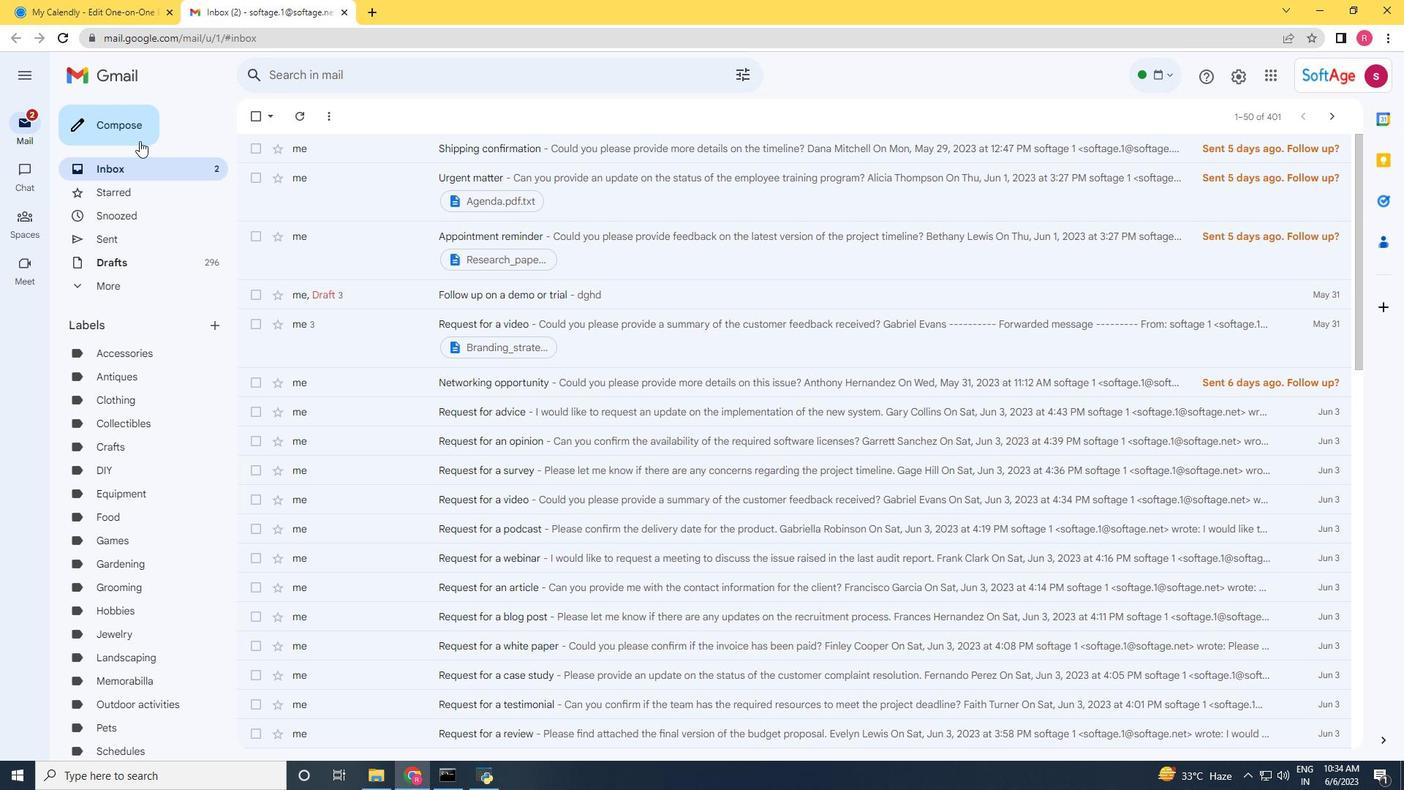 
Action: Mouse pressed left at (128, 134)
Screenshot: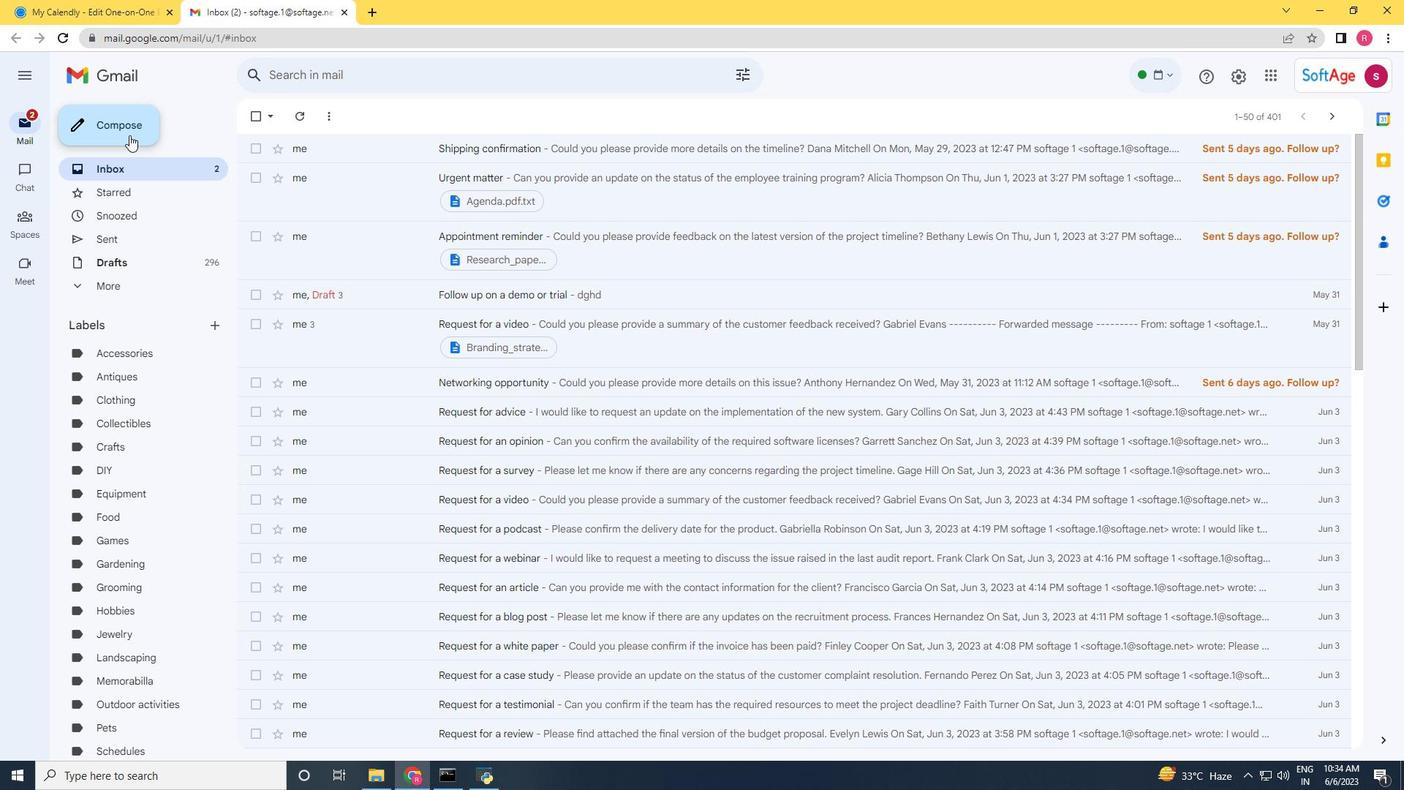 
Action: Mouse moved to (917, 473)
Screenshot: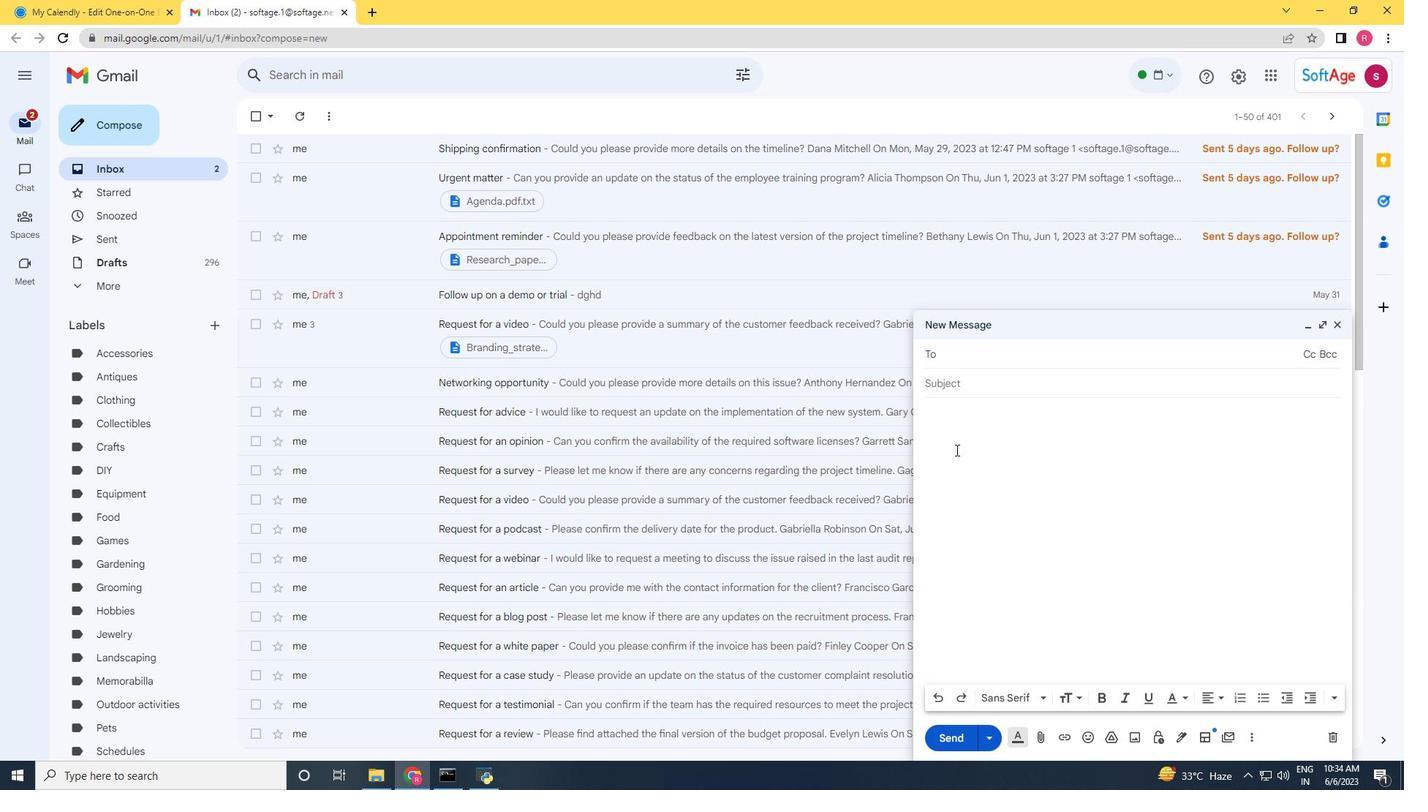 
Action: Key pressed softage.2<Key.shift>@softage.net
Screenshot: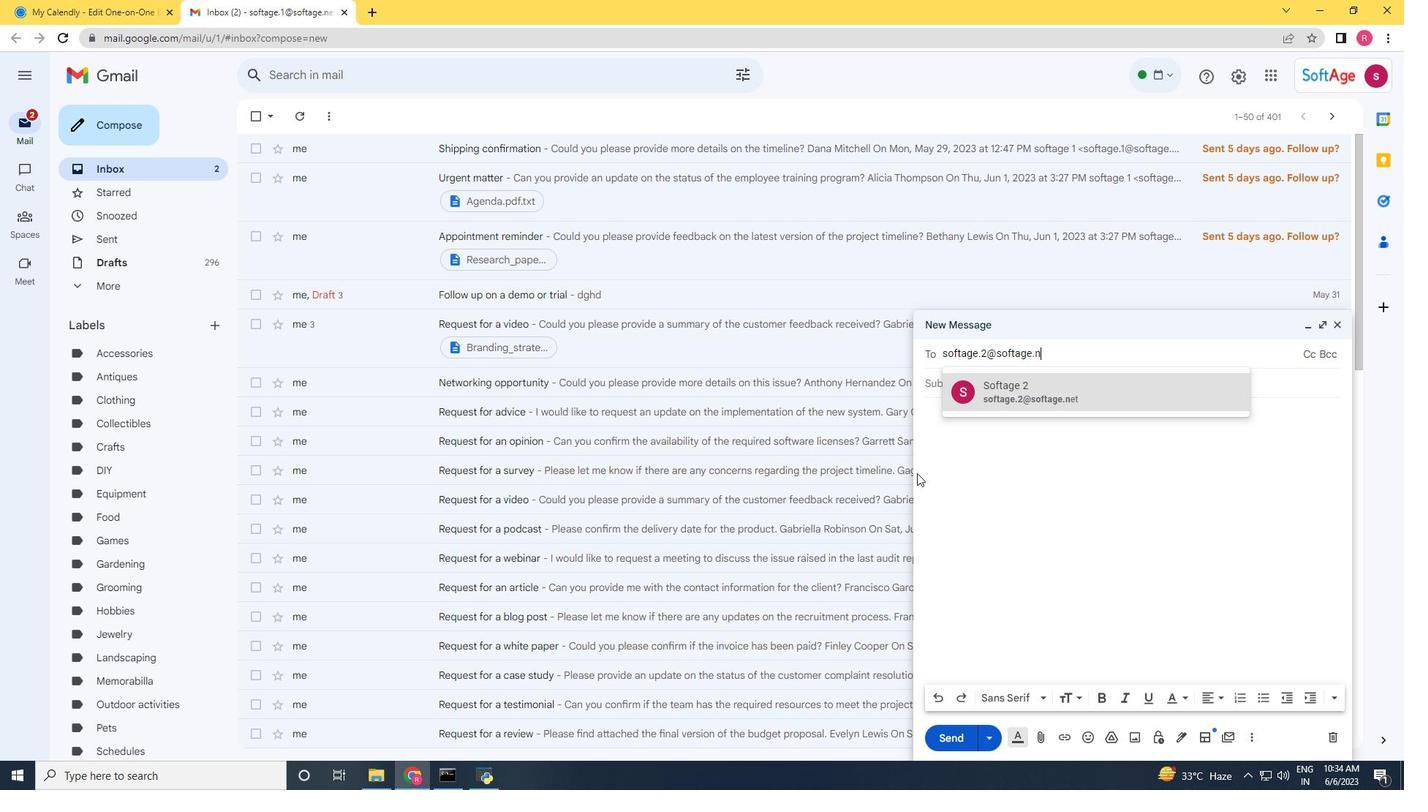 
Action: Mouse moved to (1050, 406)
Screenshot: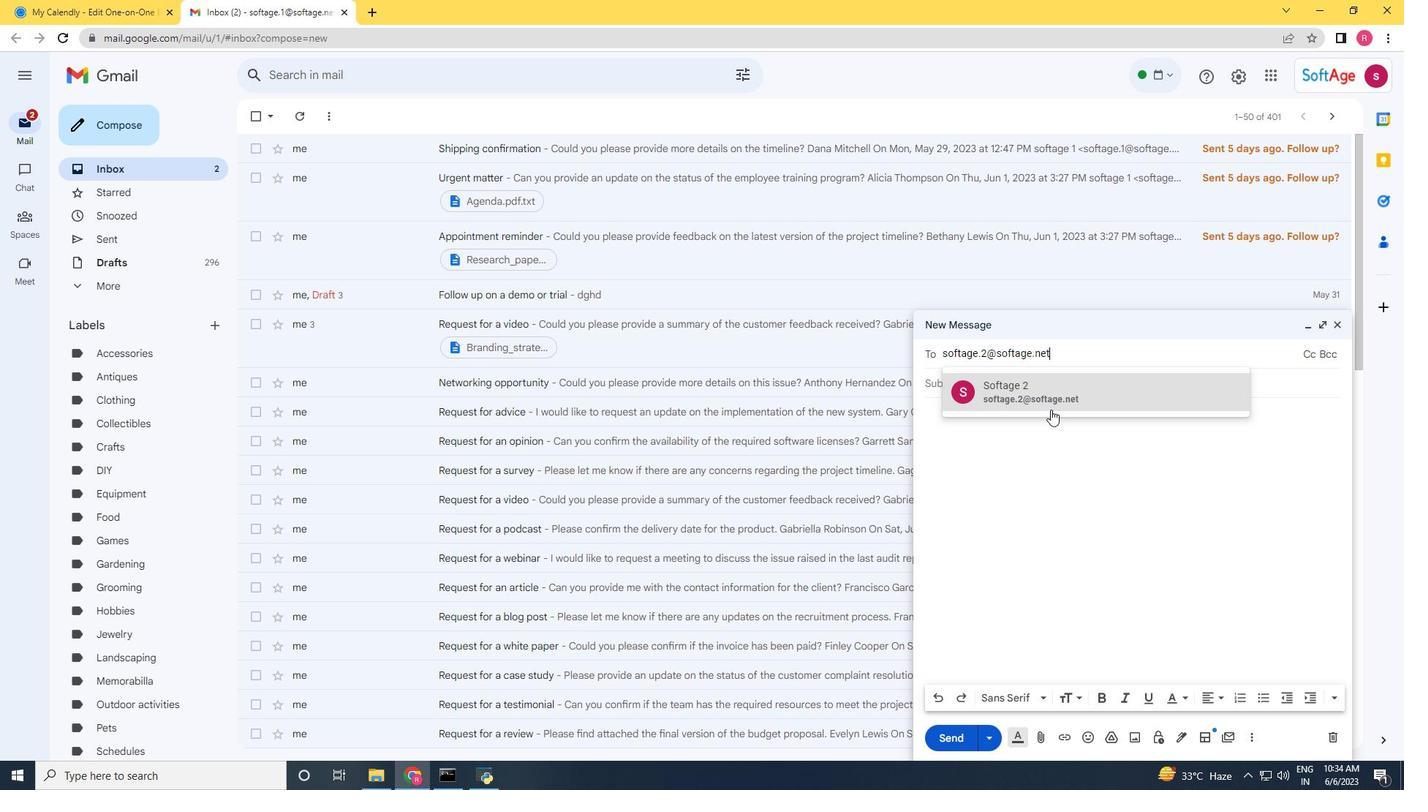 
Action: Mouse pressed left at (1050, 406)
Screenshot: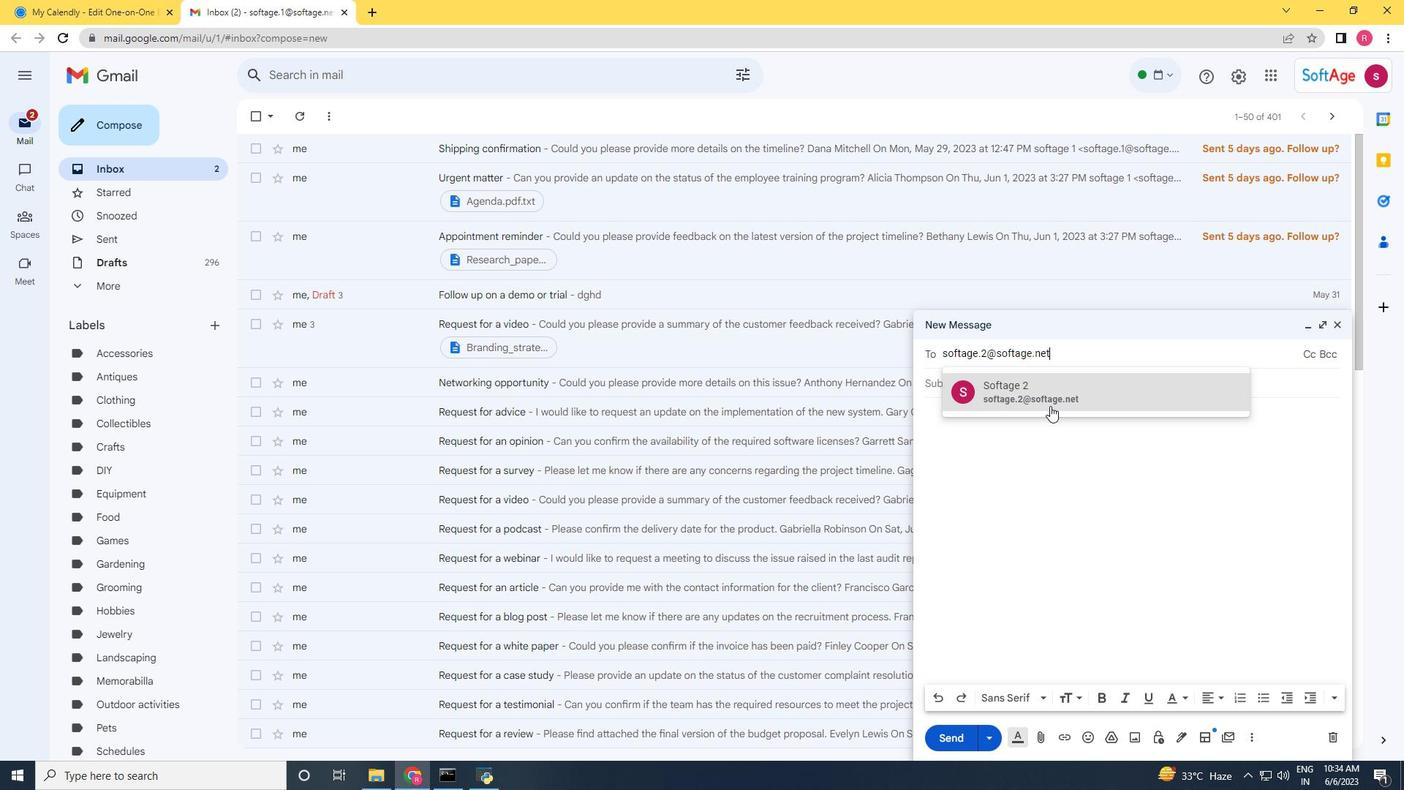 
Action: Key pressed <Key.shift>So<Key.backspace><Key.backspace><Key.shift>Softage.3<Key.shift><Key.shift><Key.shift><Key.shift><Key.shift><Key.shift><Key.shift><Key.shift><Key.shift><Key.shift><Key.shift><Key.shift><Key.shift><Key.shift><Key.shift><Key.shift>@softage.net
Screenshot: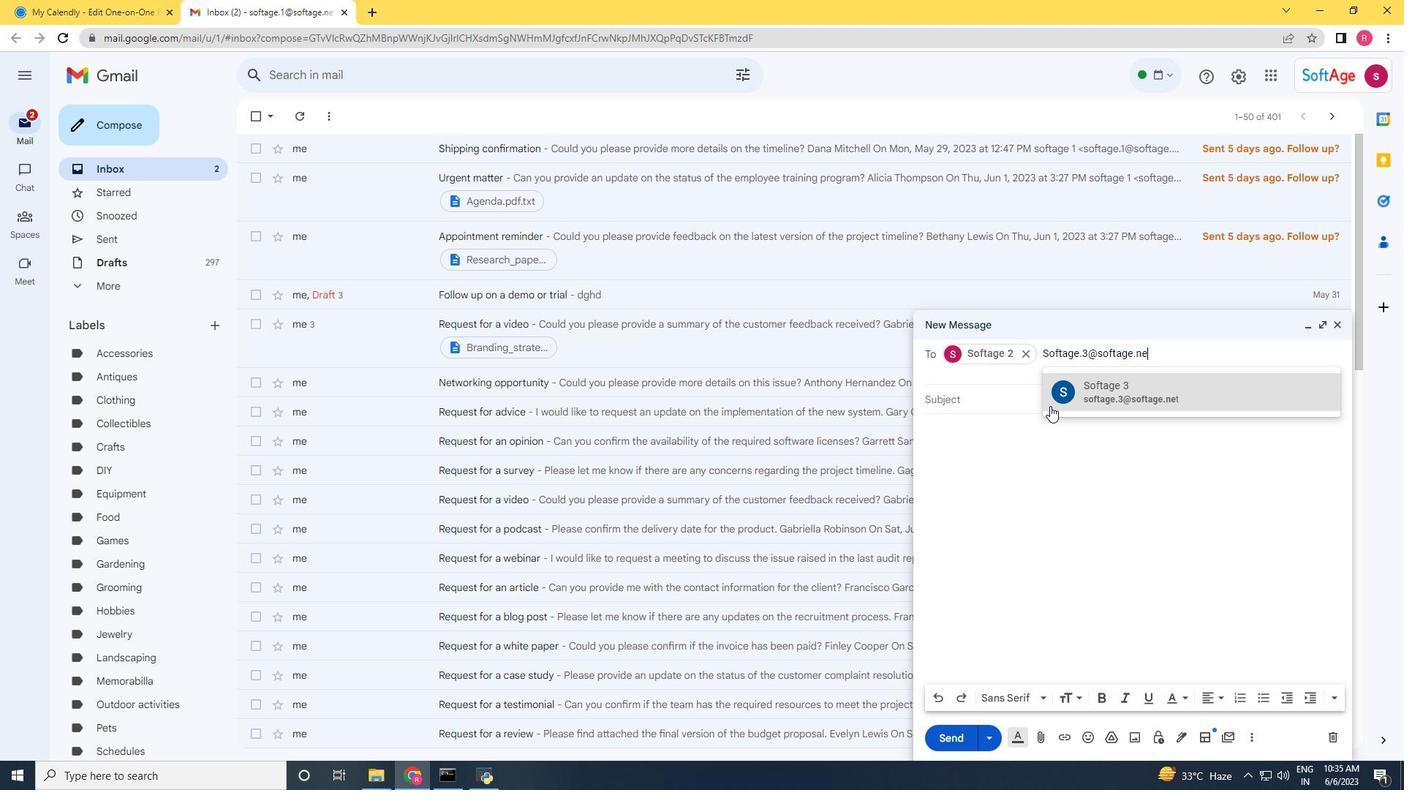 
Action: Mouse moved to (1120, 395)
Screenshot: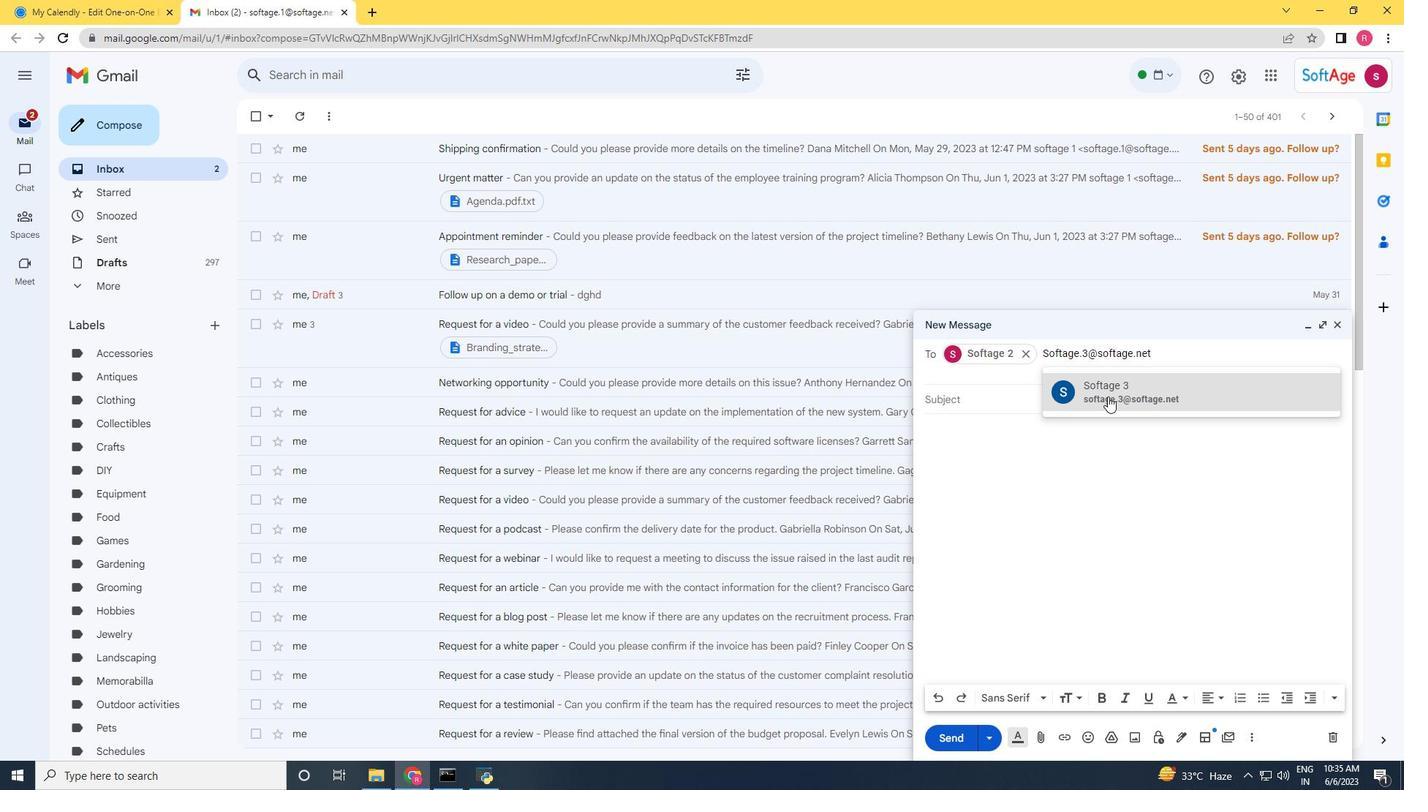 
Action: Mouse pressed left at (1120, 395)
Screenshot: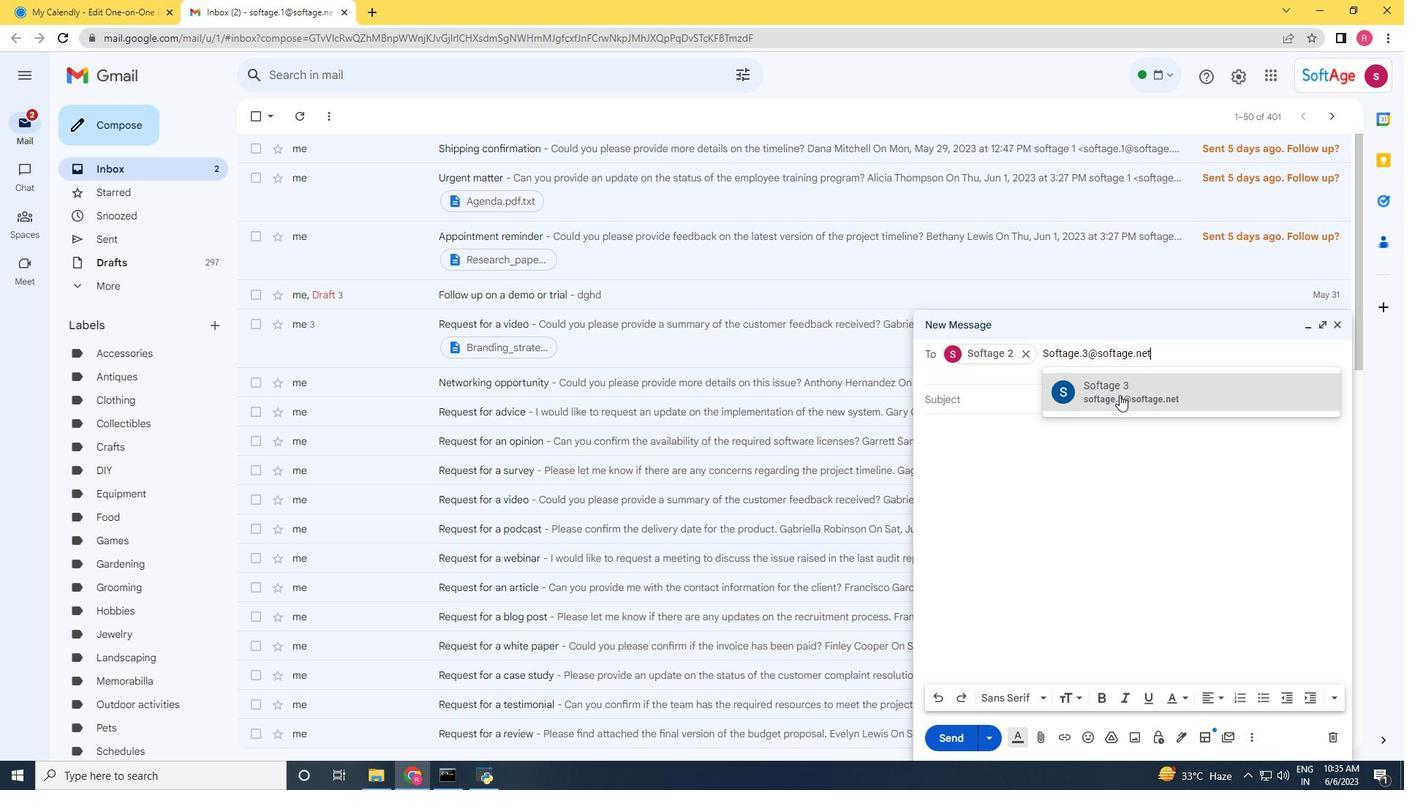 
Action: Mouse moved to (1001, 471)
Screenshot: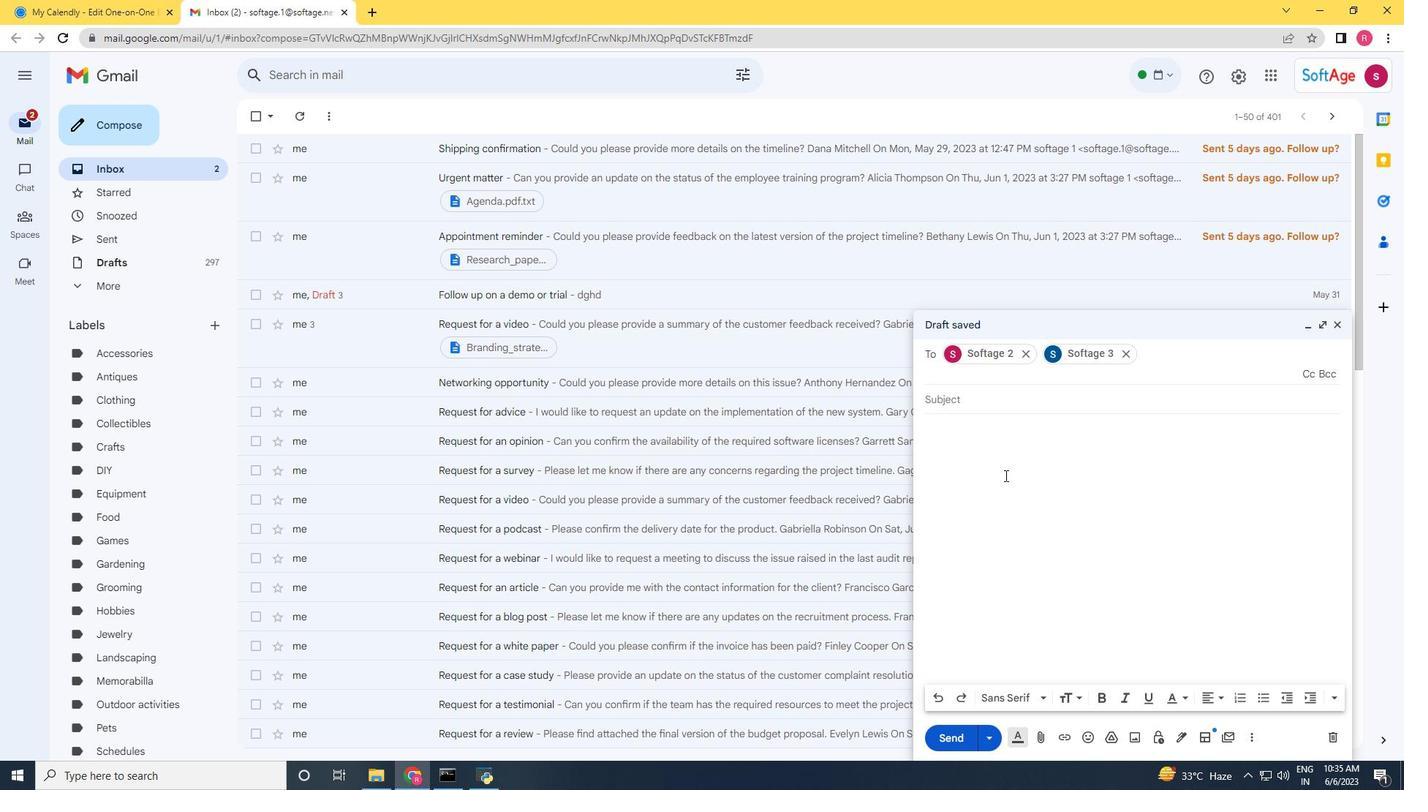 
Action: Mouse pressed left at (1001, 471)
Screenshot: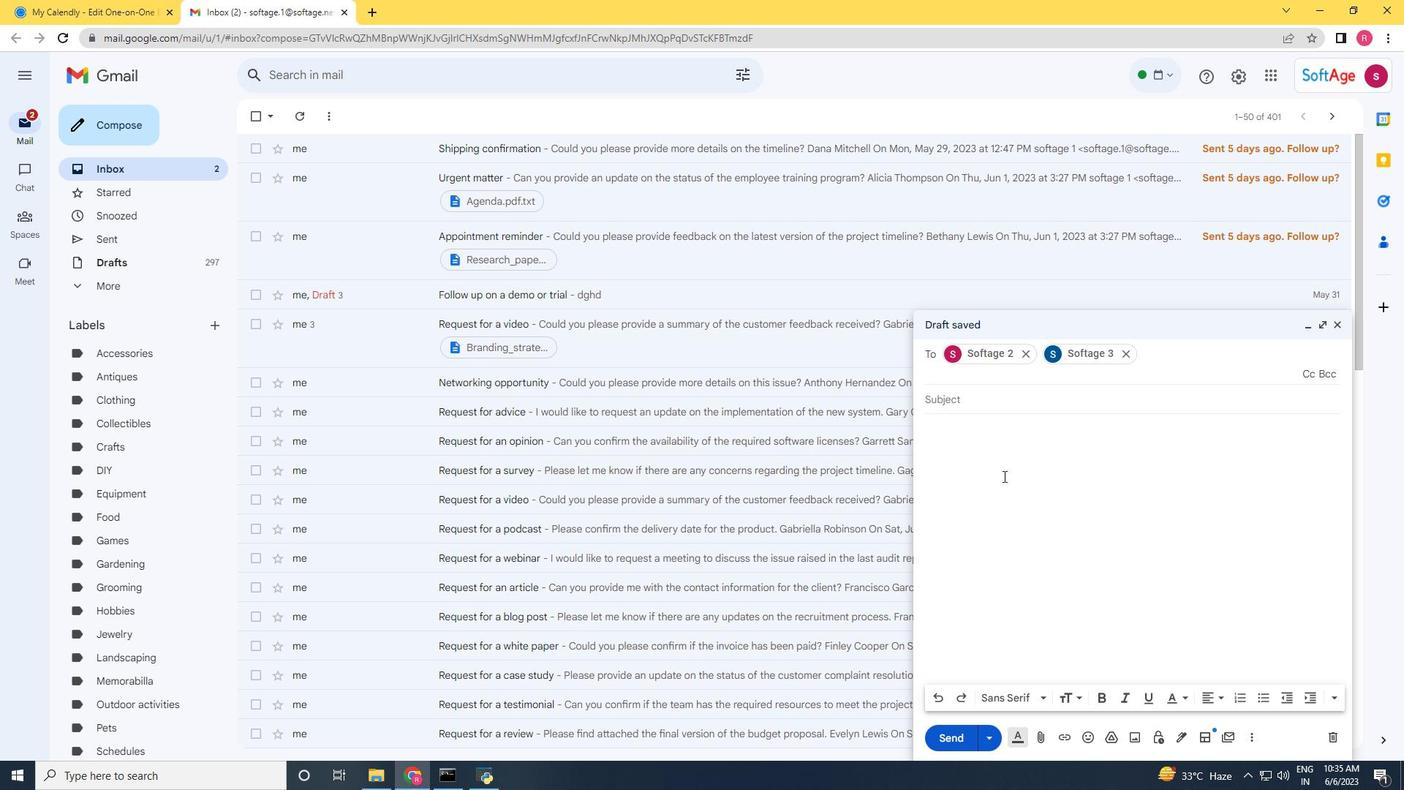 
Action: Mouse moved to (1001, 471)
Screenshot: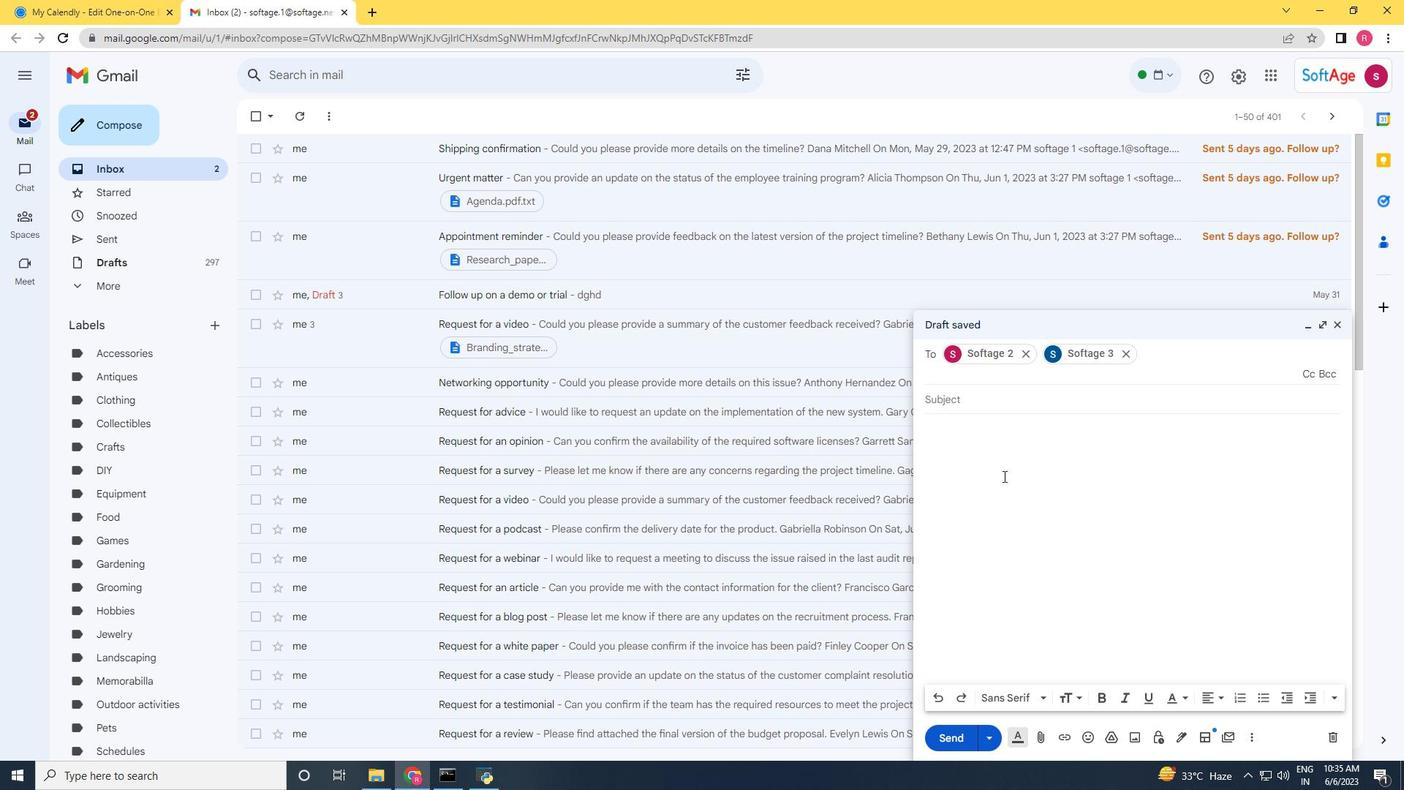 
Action: Mouse pressed right at (1001, 471)
Screenshot: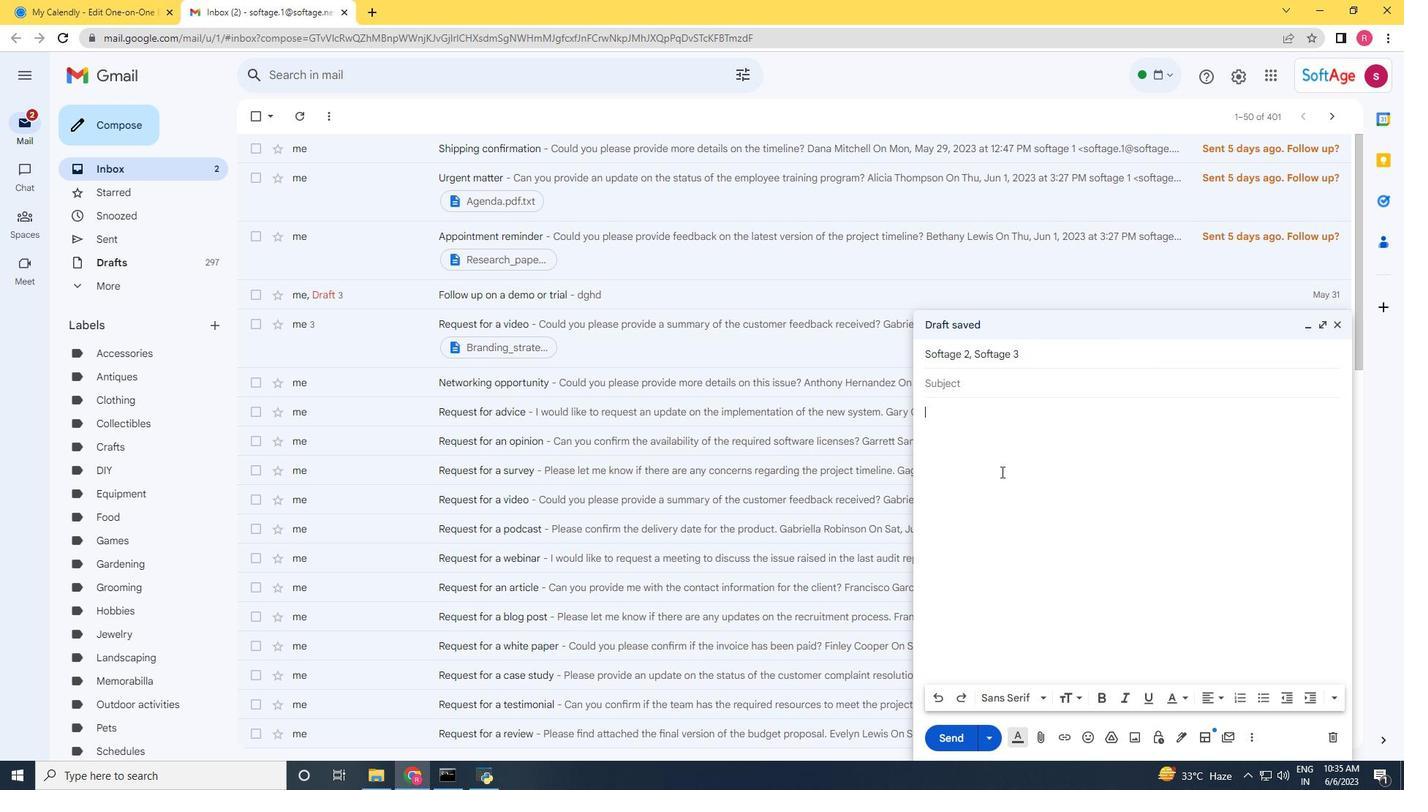 
Action: Mouse moved to (983, 438)
Screenshot: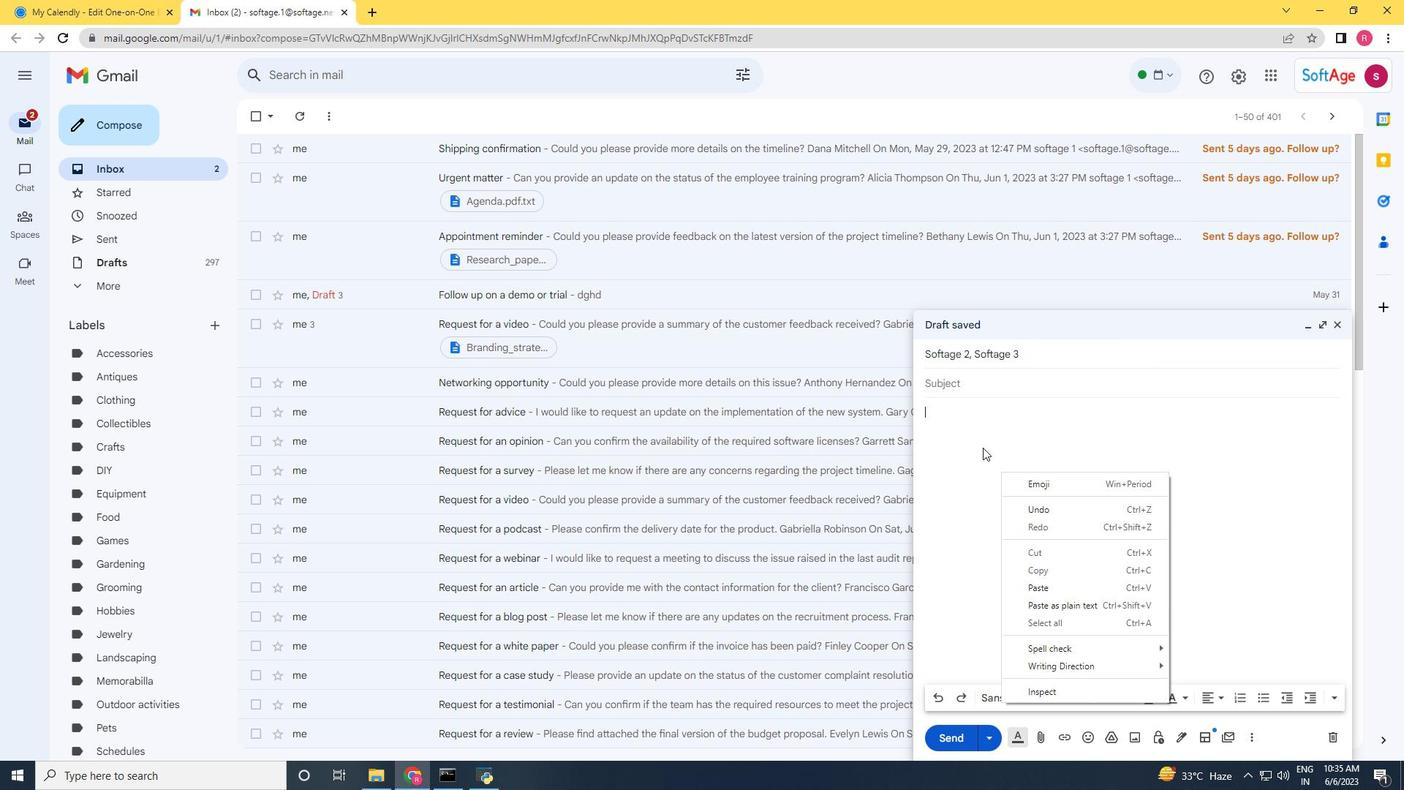 
Action: Mouse pressed left at (983, 438)
Screenshot: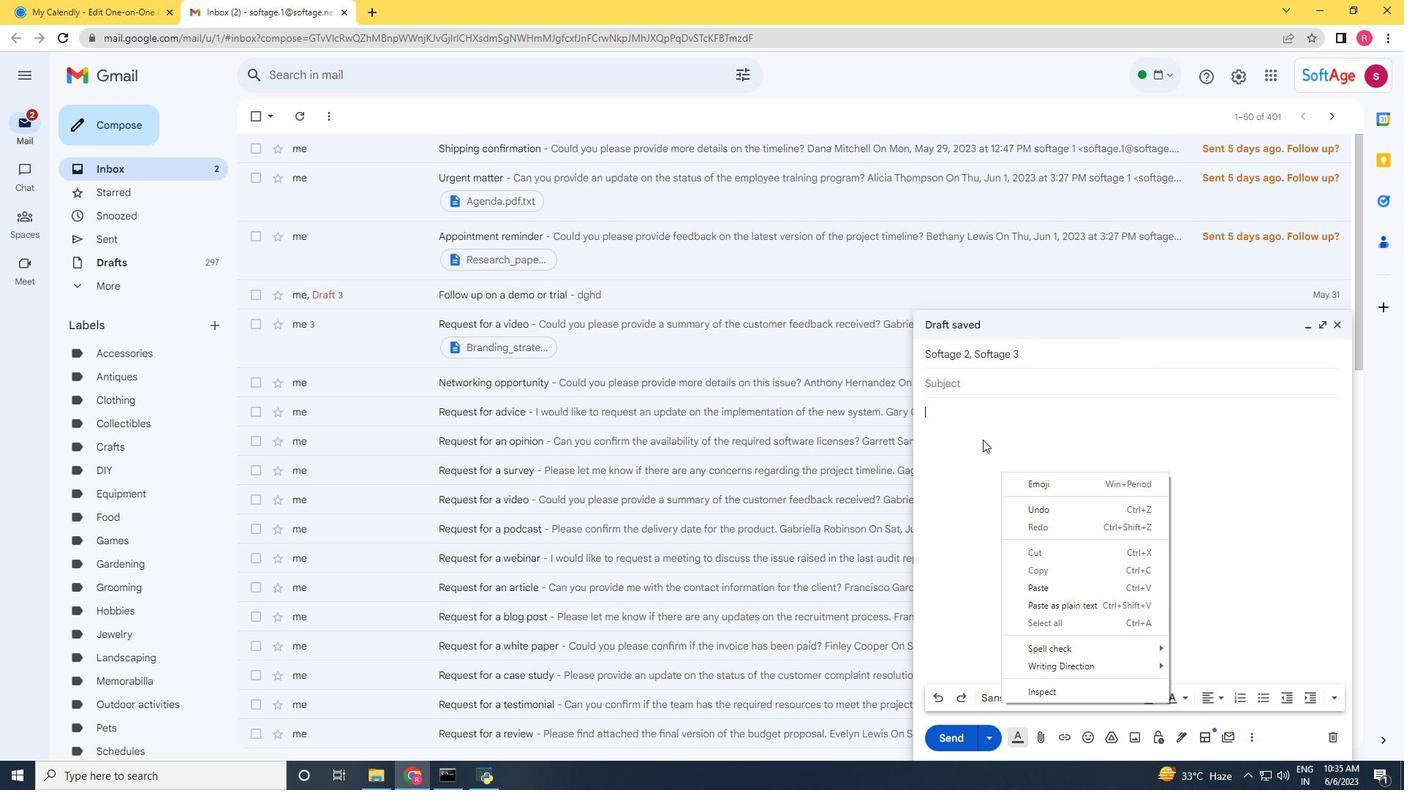 
Action: Mouse moved to (1049, 361)
Screenshot: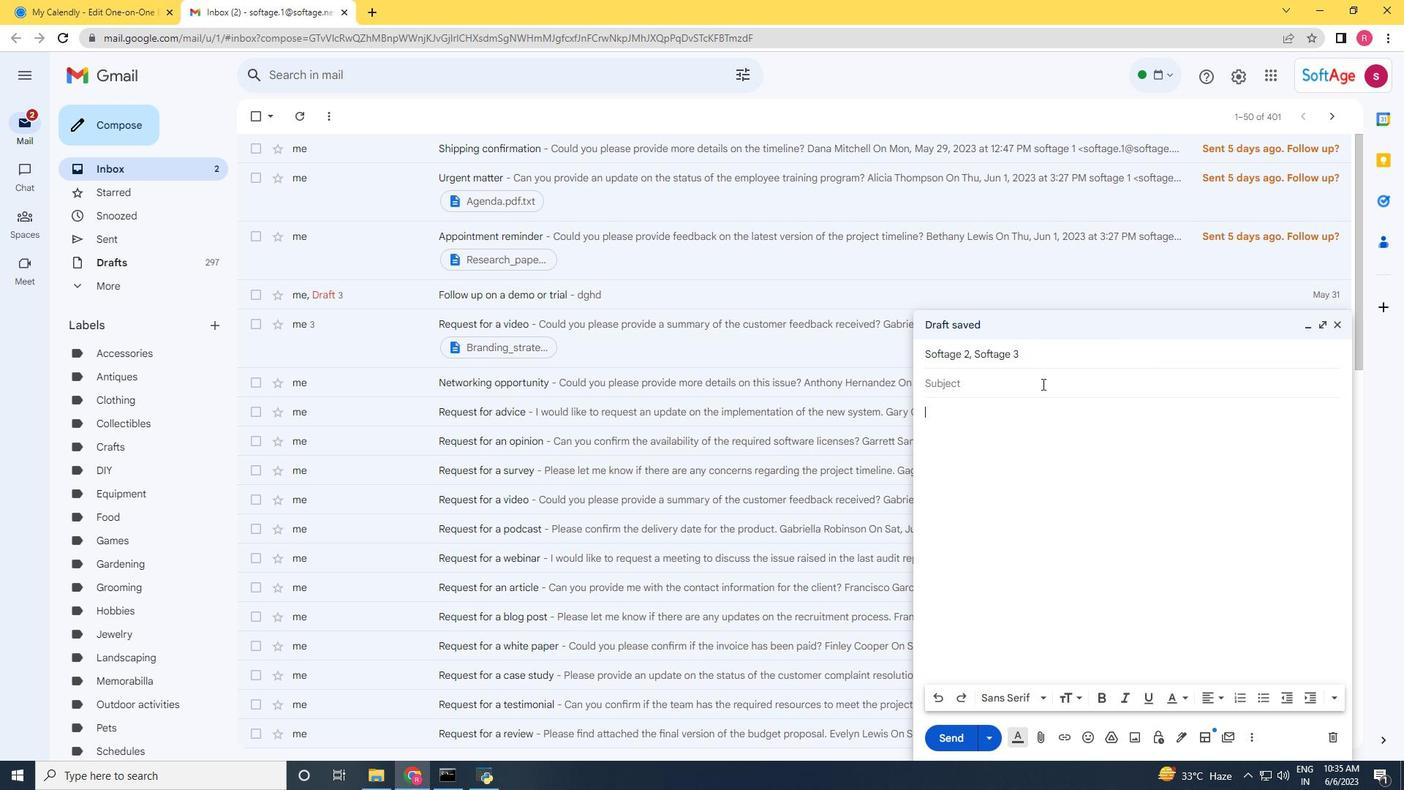 
Action: Mouse pressed left at (1049, 361)
Screenshot: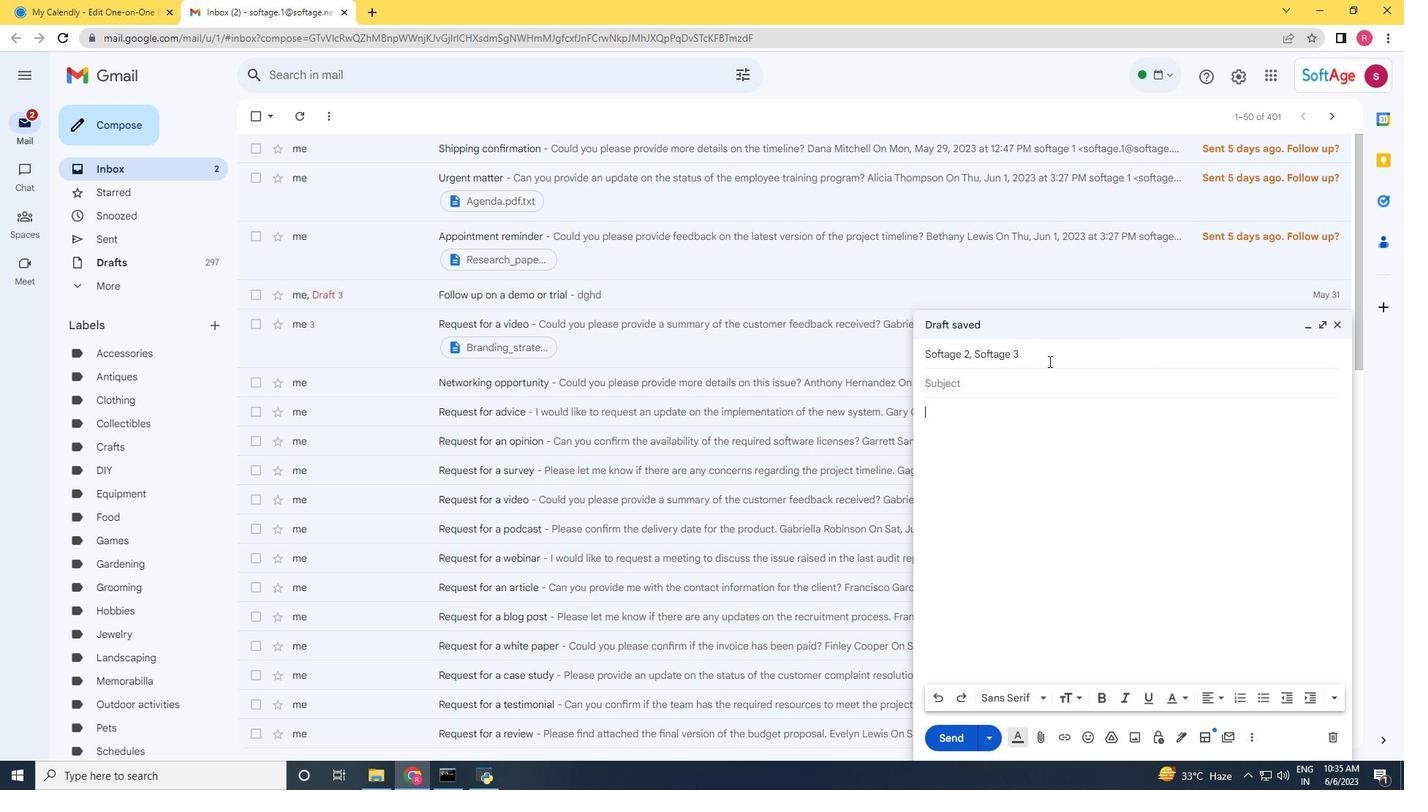 
Action: Mouse moved to (989, 442)
Screenshot: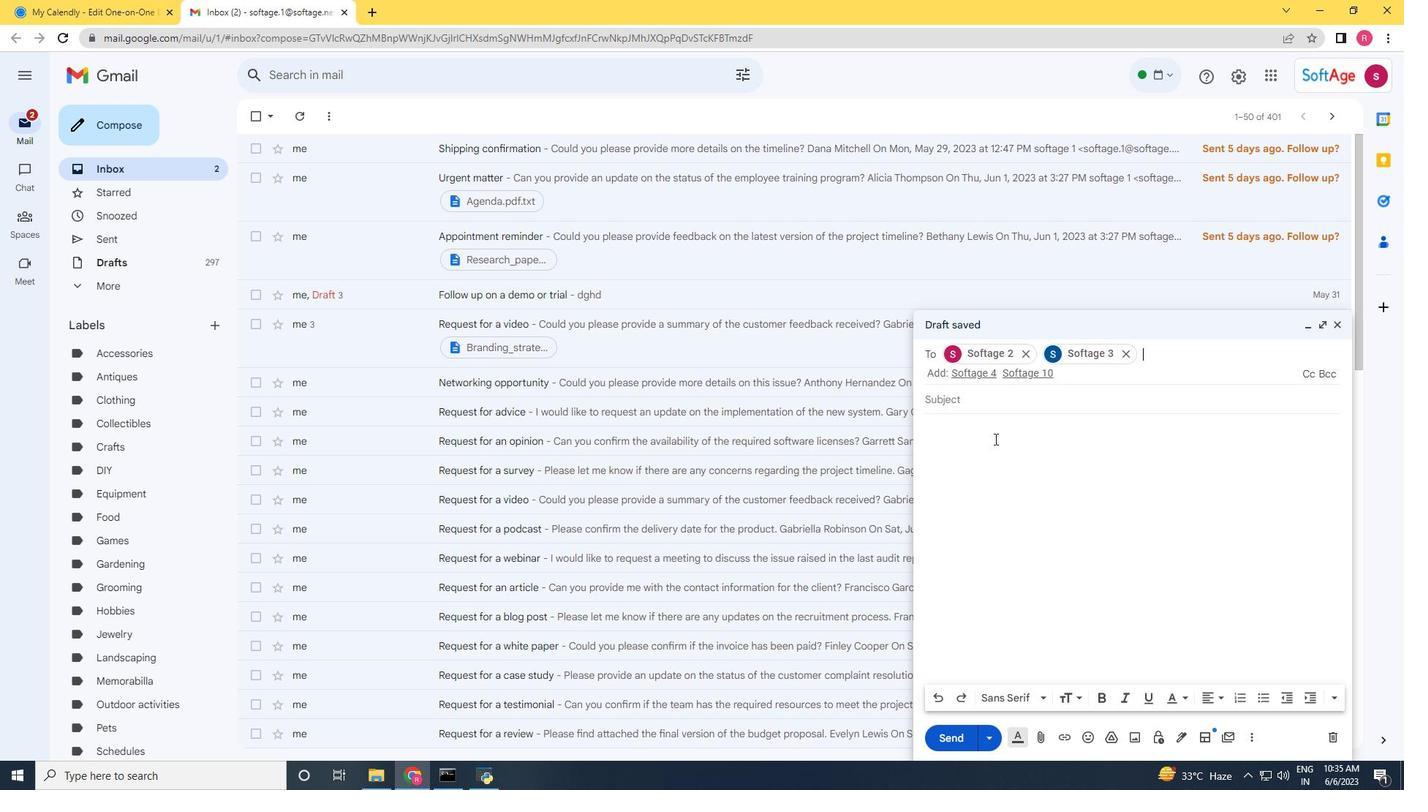
Action: Mouse pressed left at (989, 442)
Screenshot: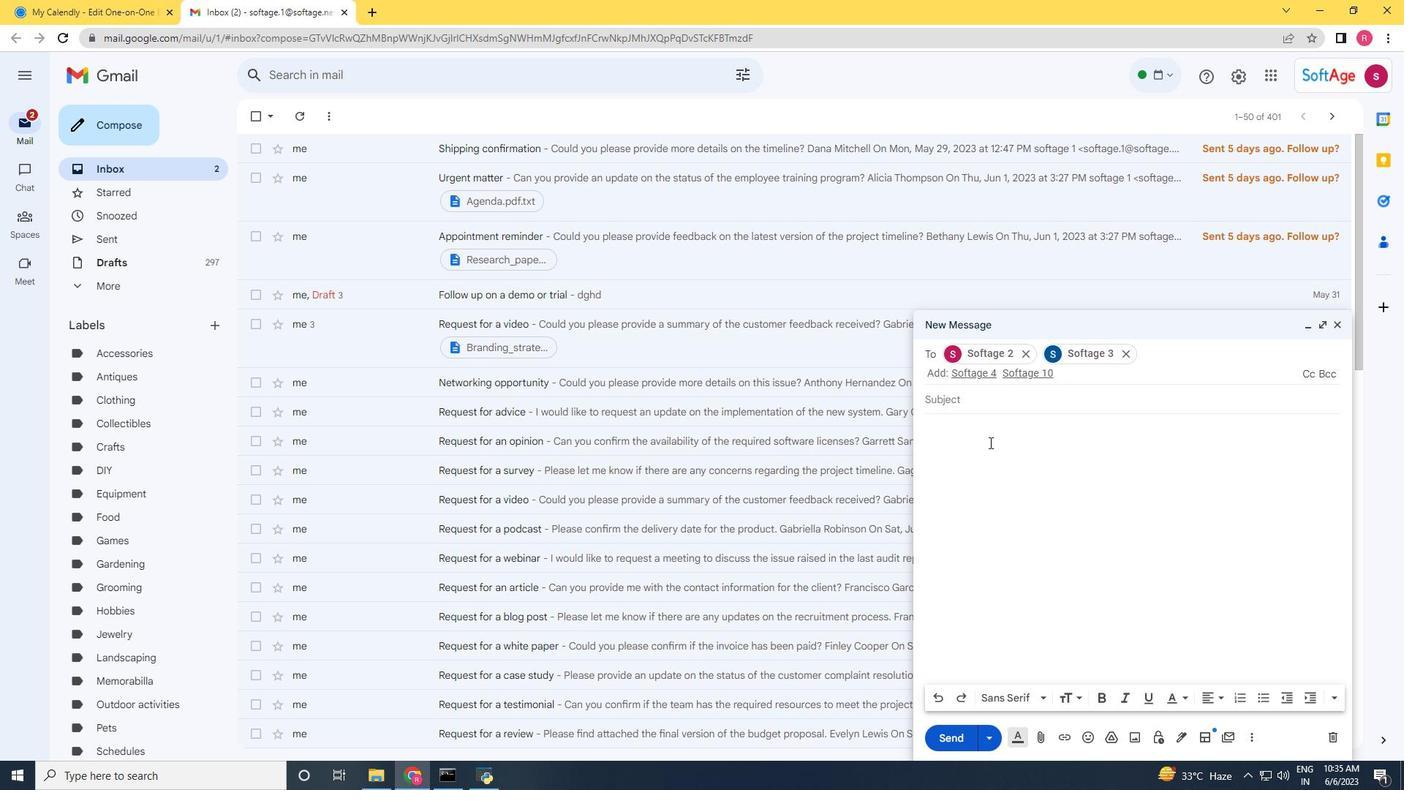 
Action: Mouse moved to (981, 448)
Screenshot: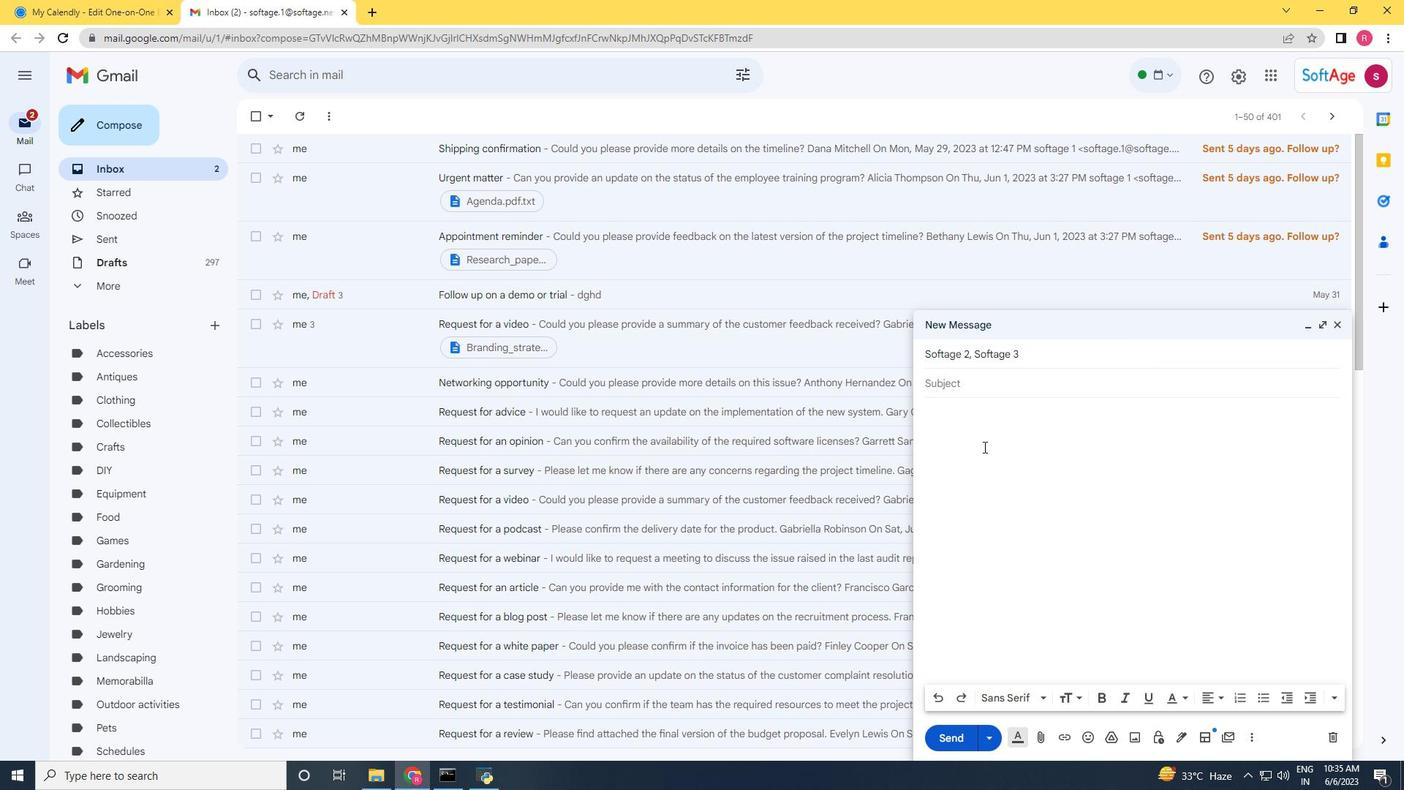 
Action: Key pressed ctrl+V
Screenshot: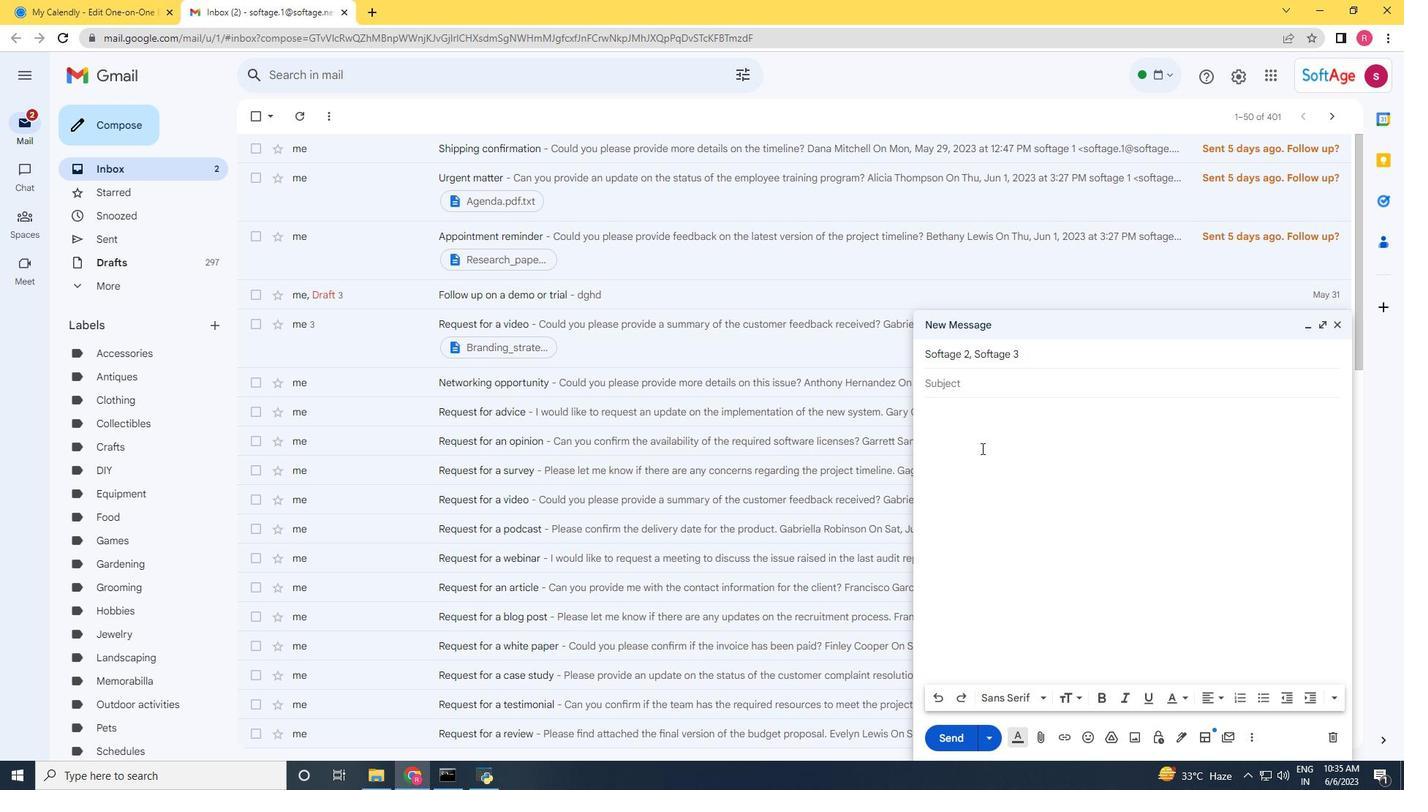 
Action: Mouse moved to (957, 738)
Screenshot: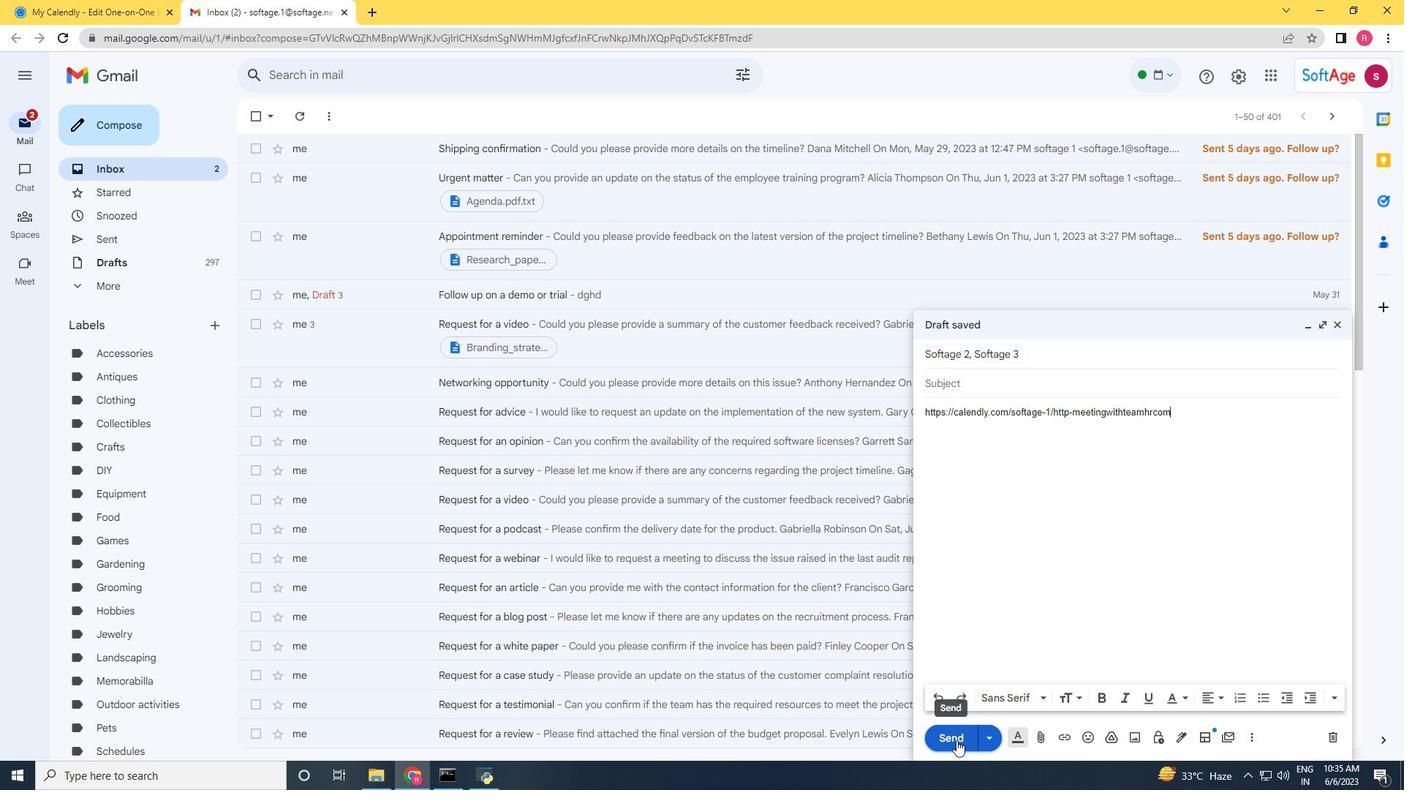 
Action: Mouse pressed left at (957, 738)
Screenshot: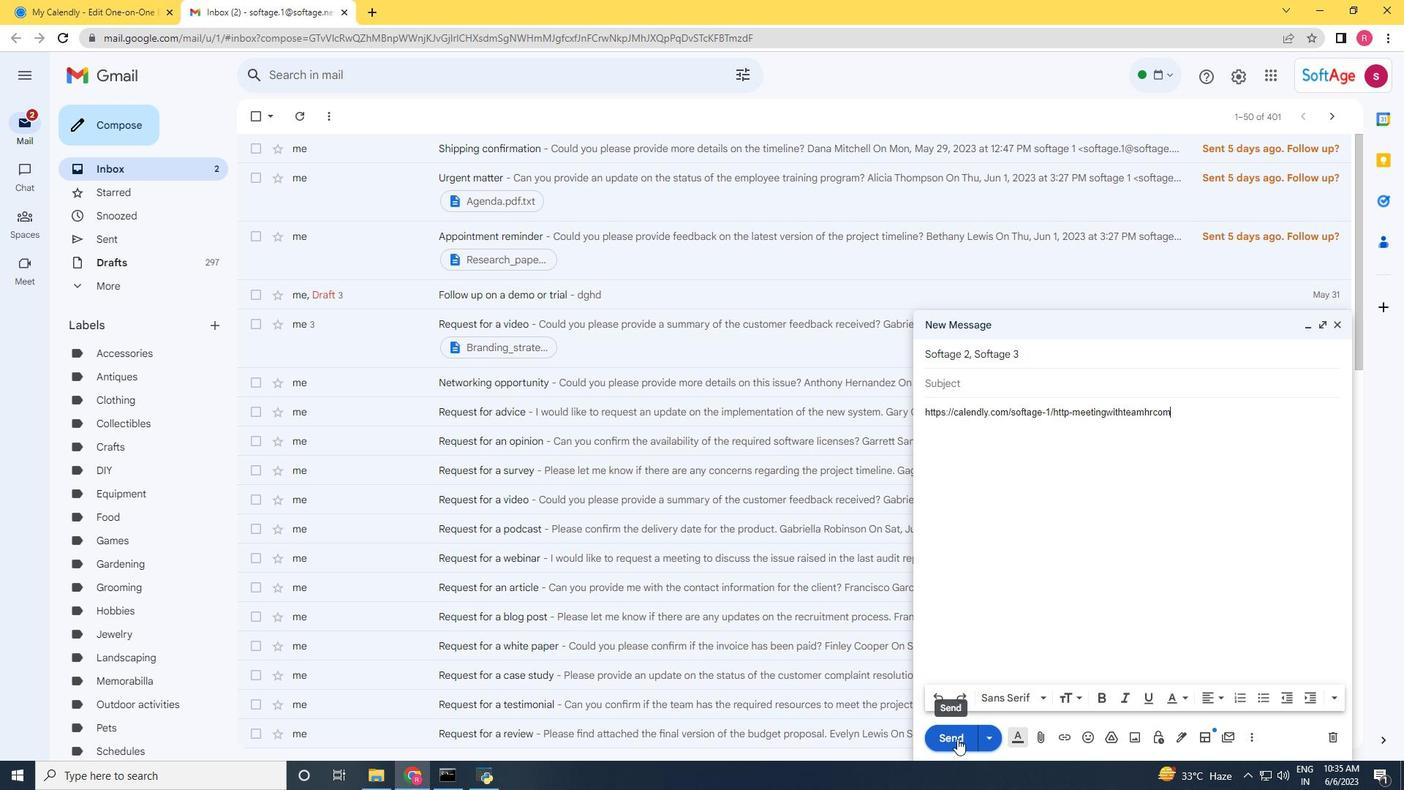 
Action: Mouse moved to (930, 708)
Screenshot: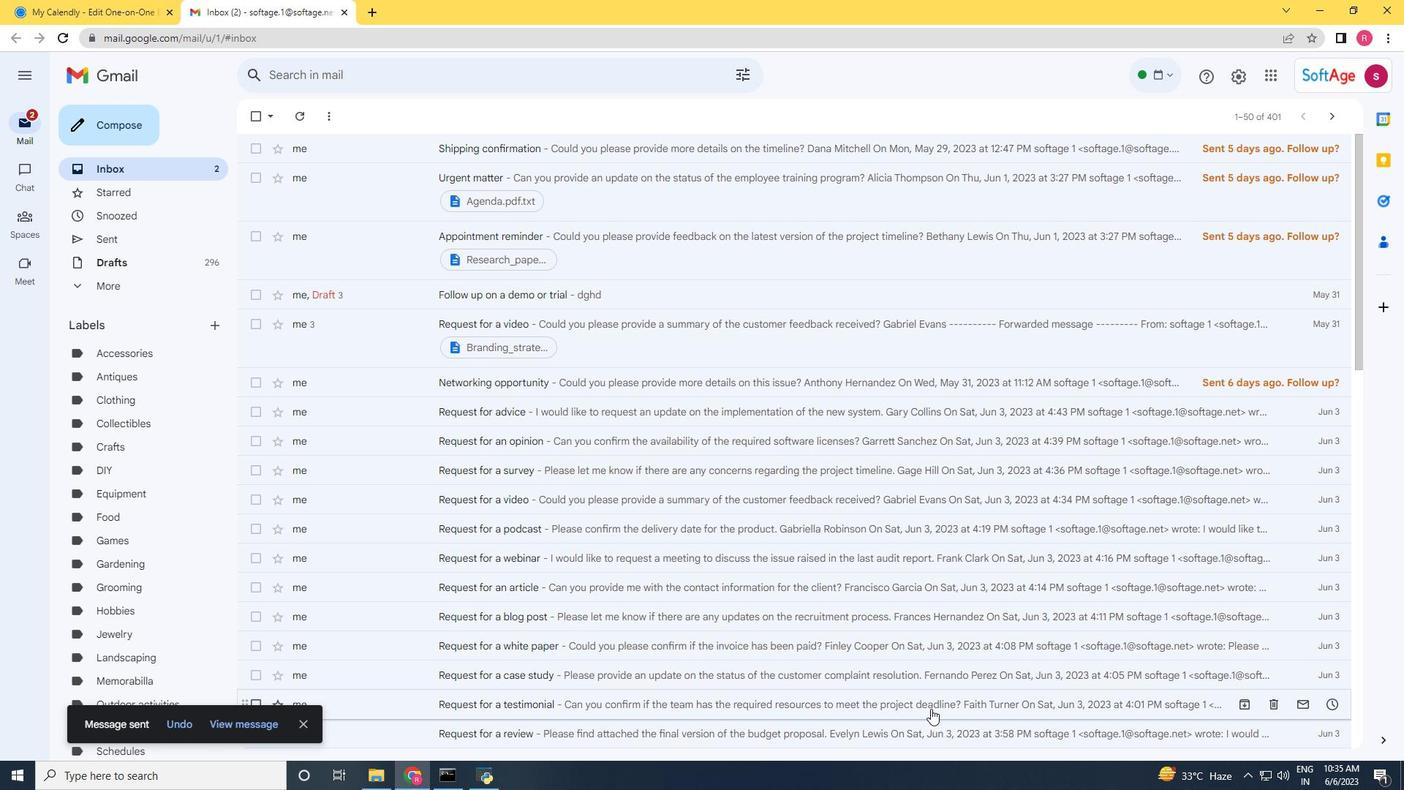 
